 Task: Create a lightening app for the case management system.
Action: Mouse moved to (1162, 77)
Screenshot: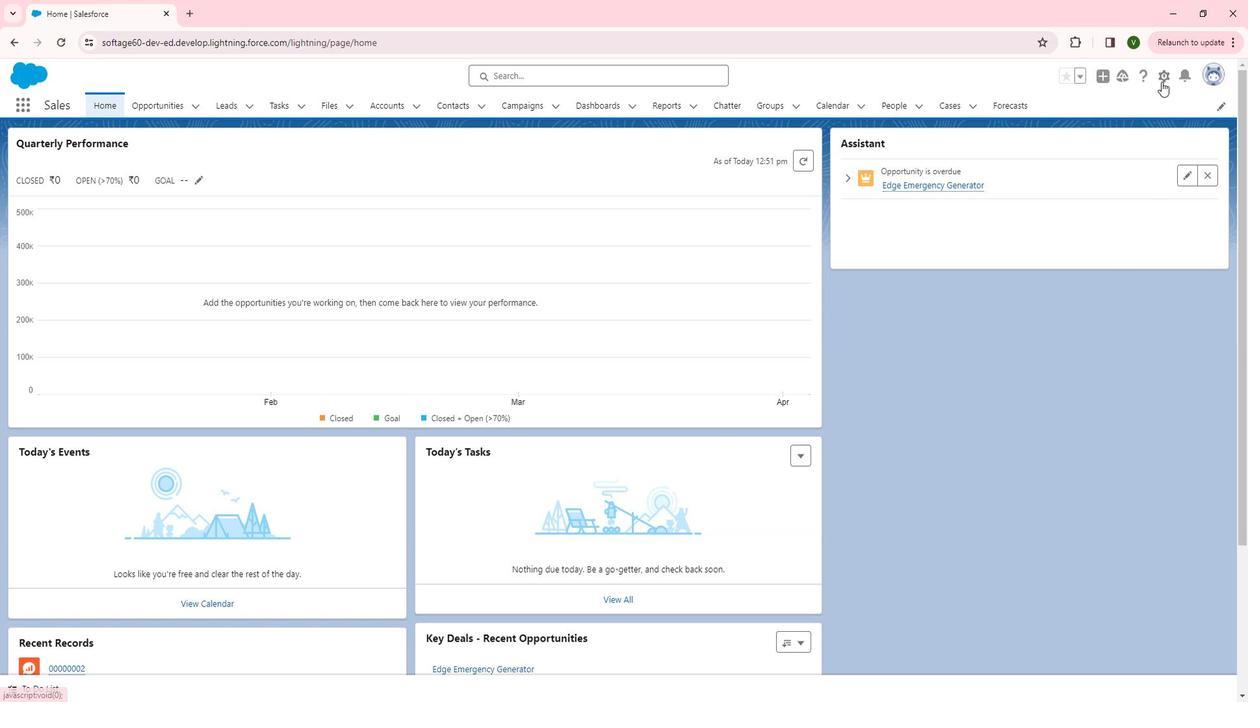 
Action: Mouse pressed left at (1162, 77)
Screenshot: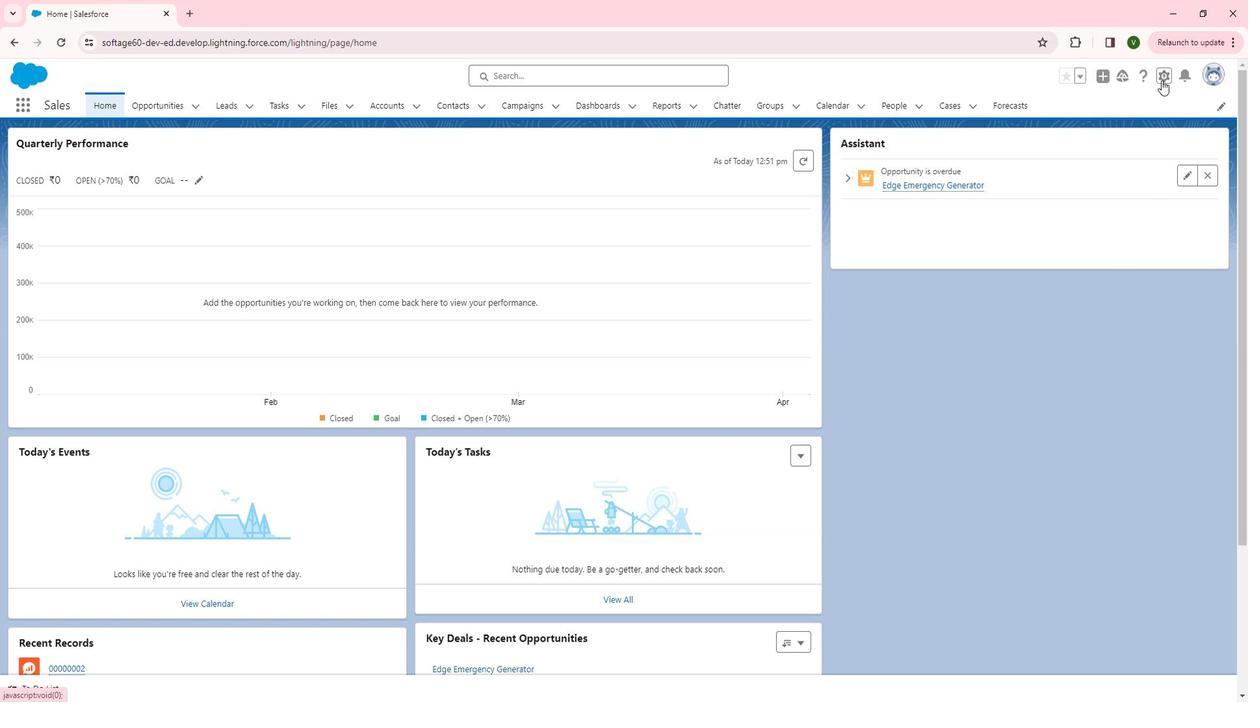 
Action: Mouse moved to (1126, 109)
Screenshot: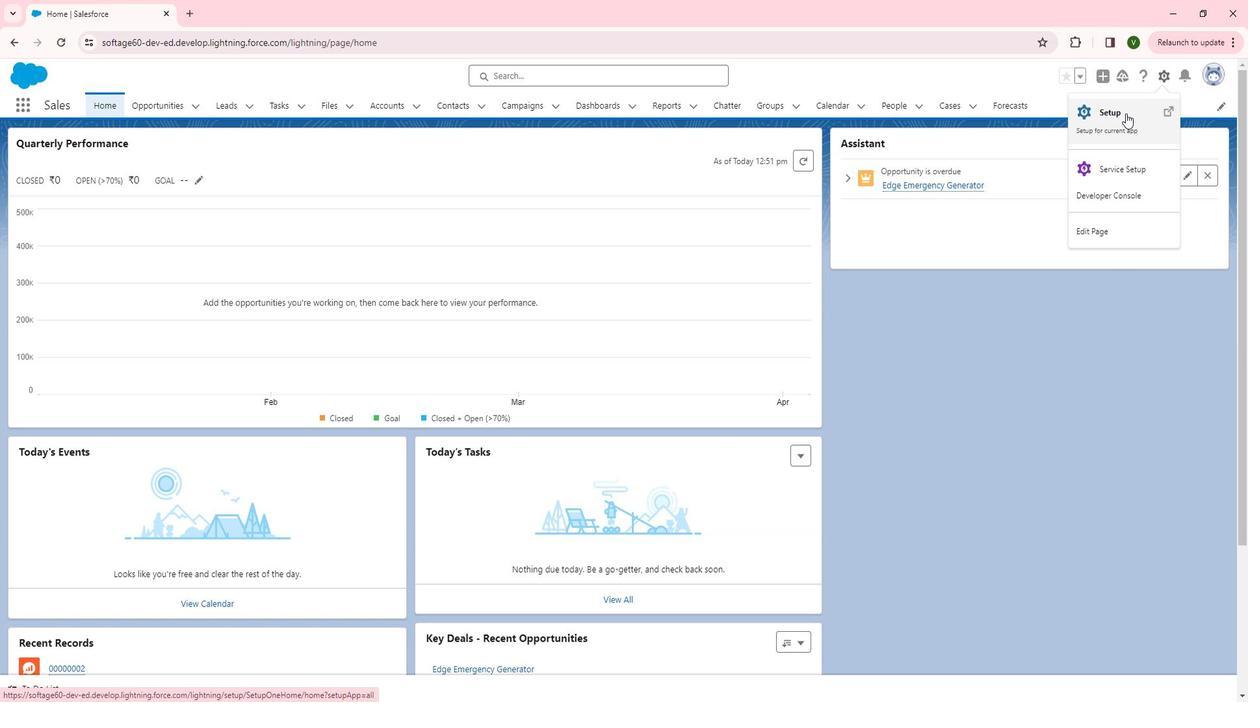 
Action: Mouse pressed left at (1126, 109)
Screenshot: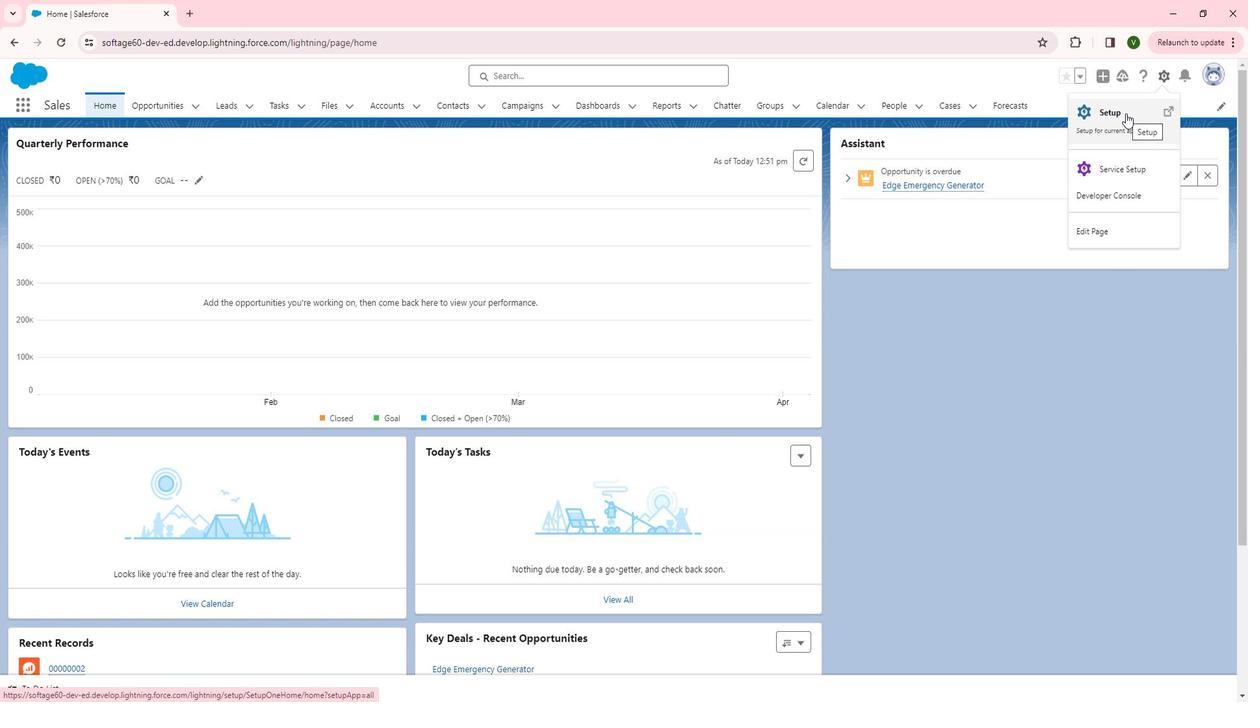 
Action: Mouse moved to (96, 441)
Screenshot: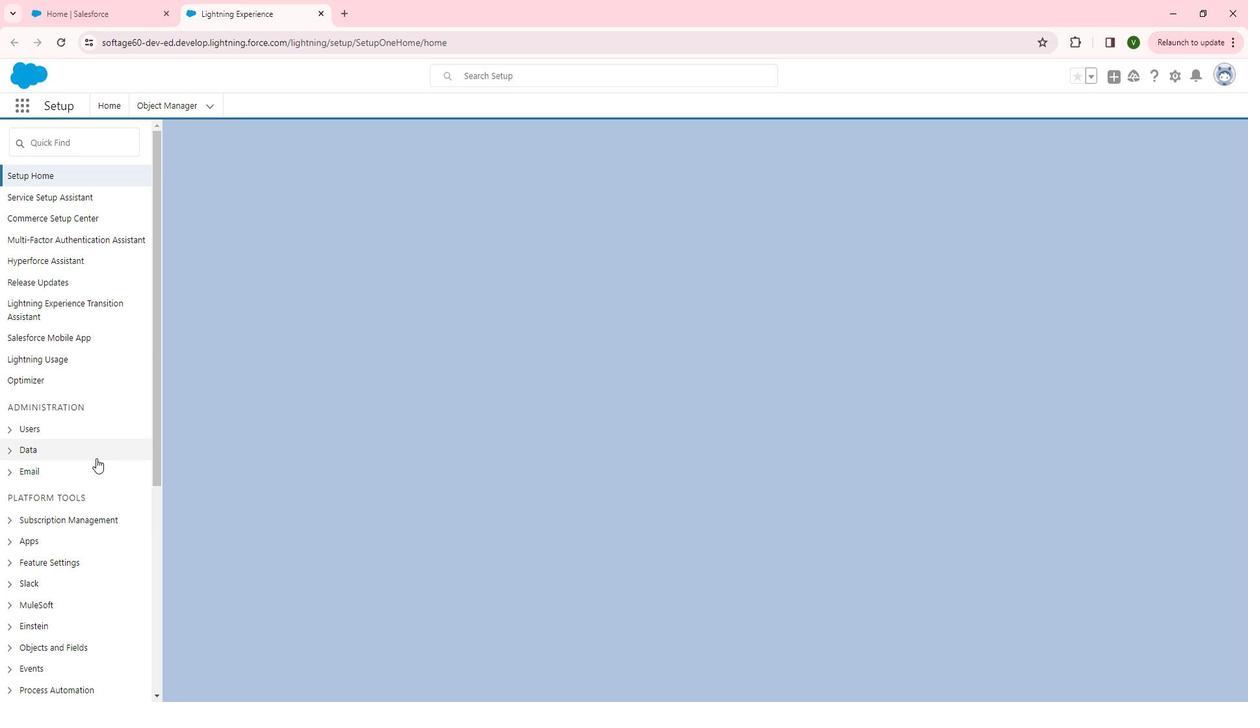 
Action: Mouse scrolled (96, 440) with delta (0, 0)
Screenshot: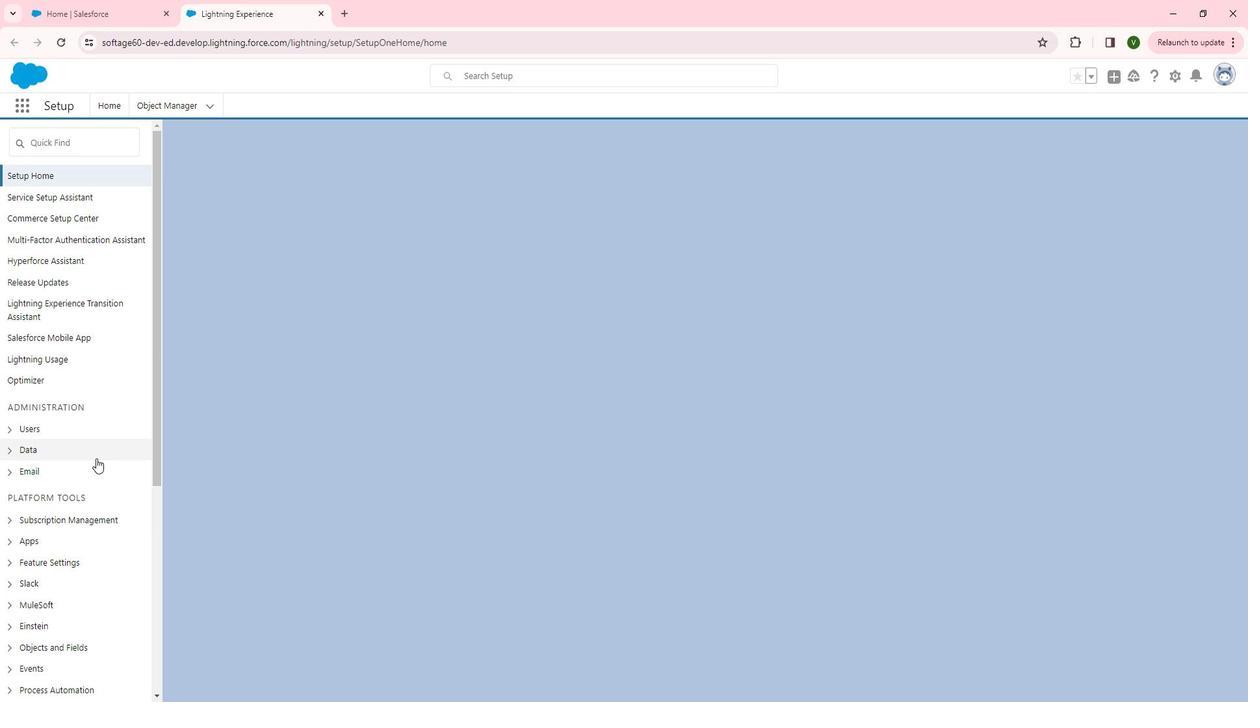 
Action: Mouse scrolled (96, 440) with delta (0, 0)
Screenshot: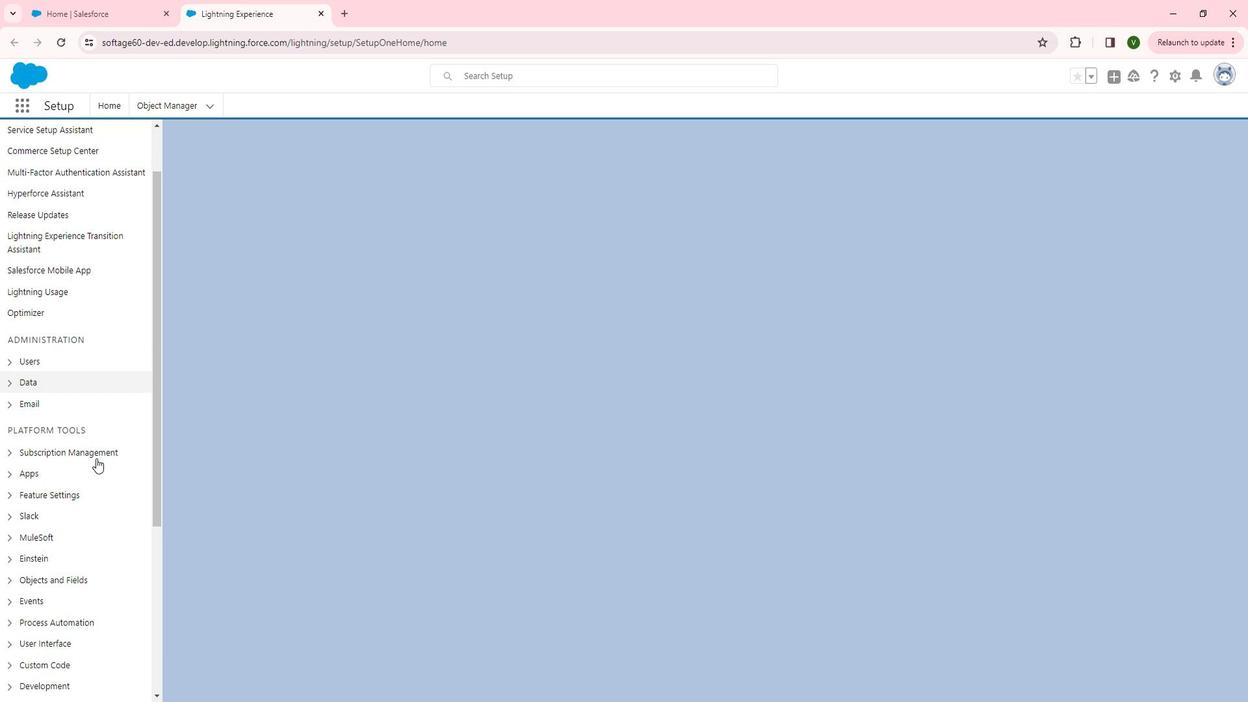 
Action: Mouse moved to (10, 393)
Screenshot: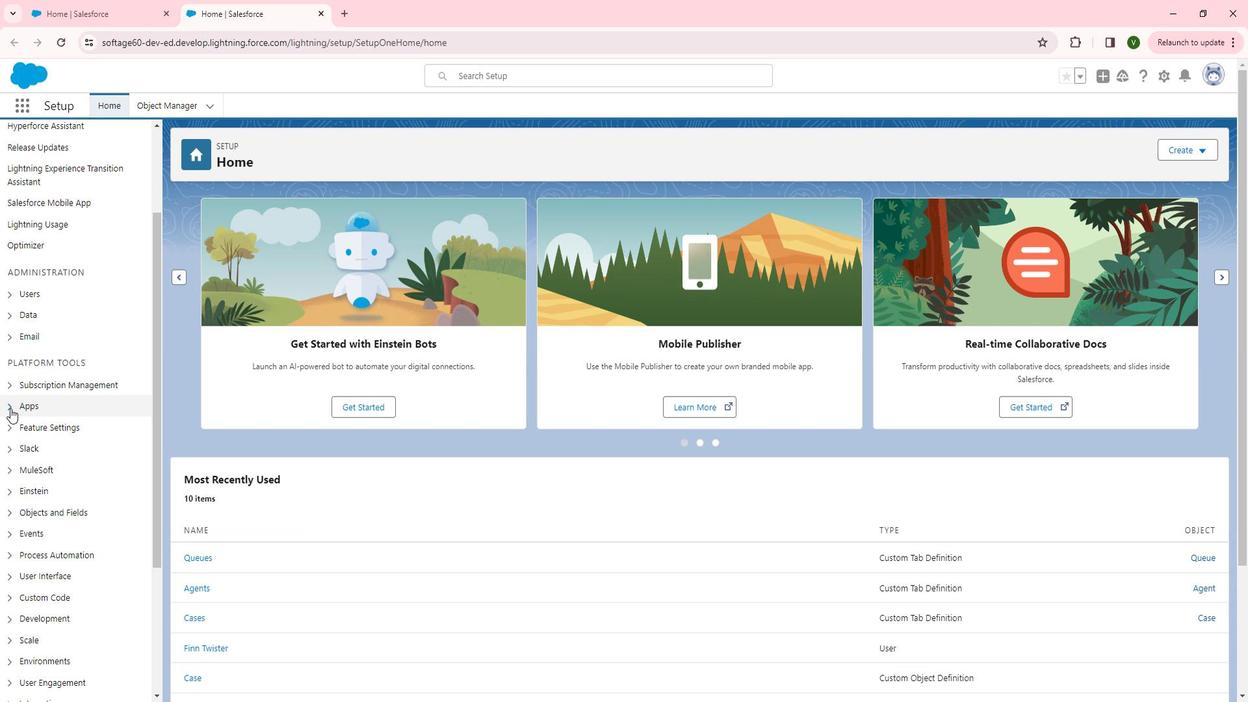 
Action: Mouse pressed left at (10, 393)
Screenshot: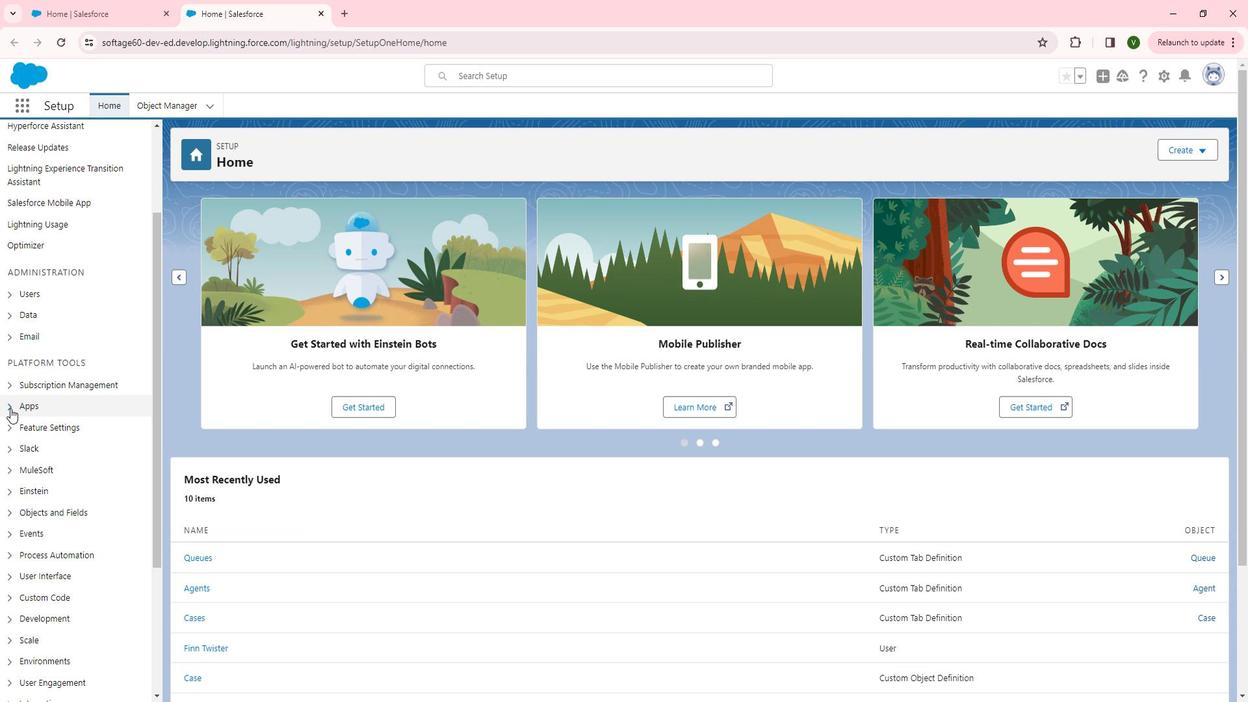 
Action: Mouse moved to (60, 414)
Screenshot: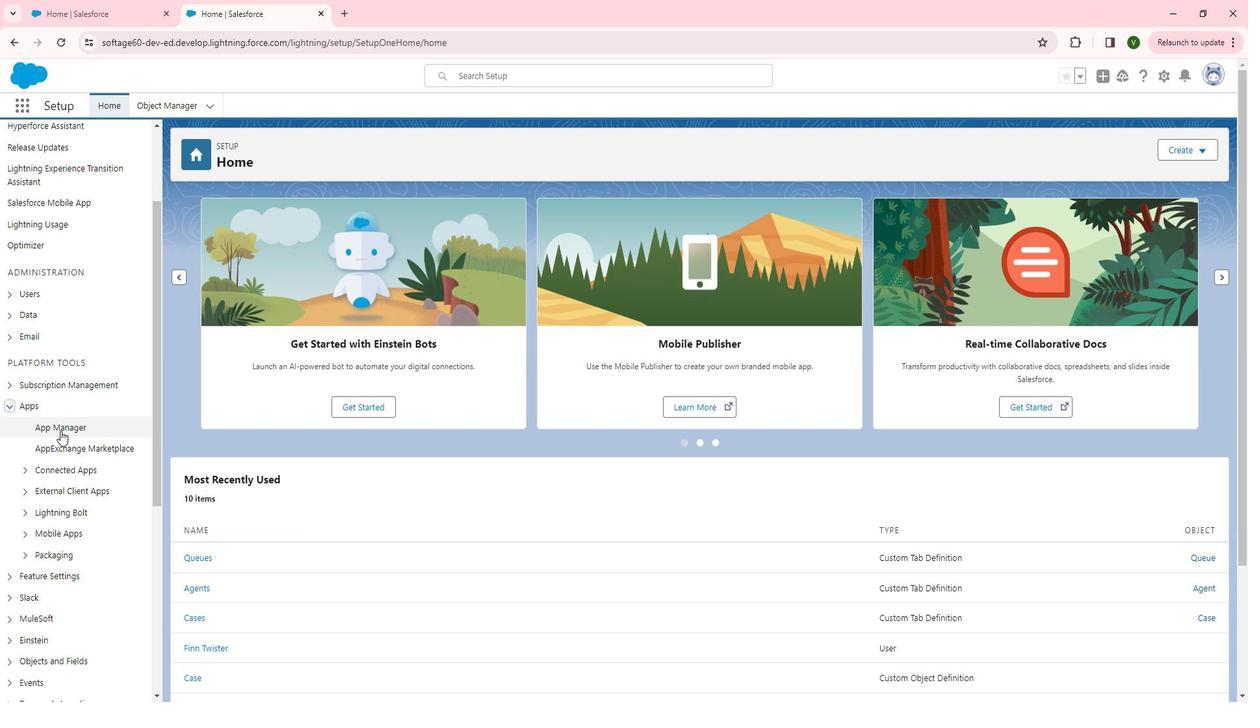 
Action: Mouse pressed left at (60, 414)
Screenshot: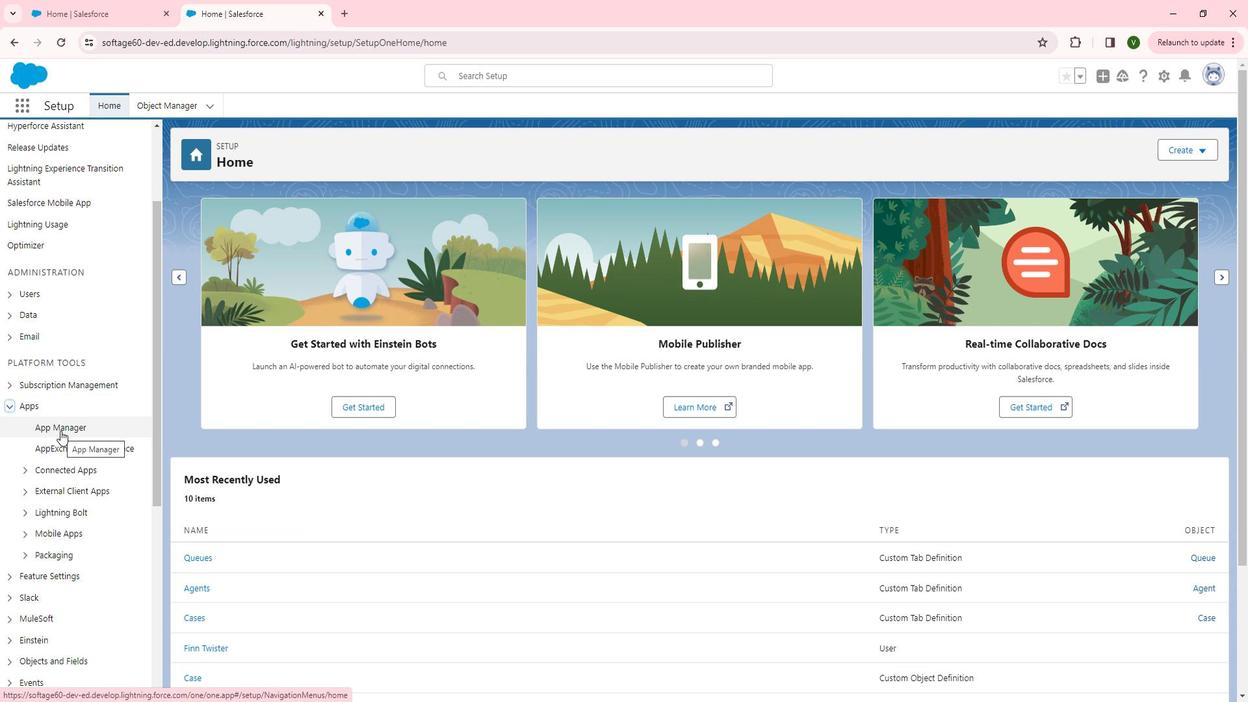 
Action: Mouse moved to (1085, 144)
Screenshot: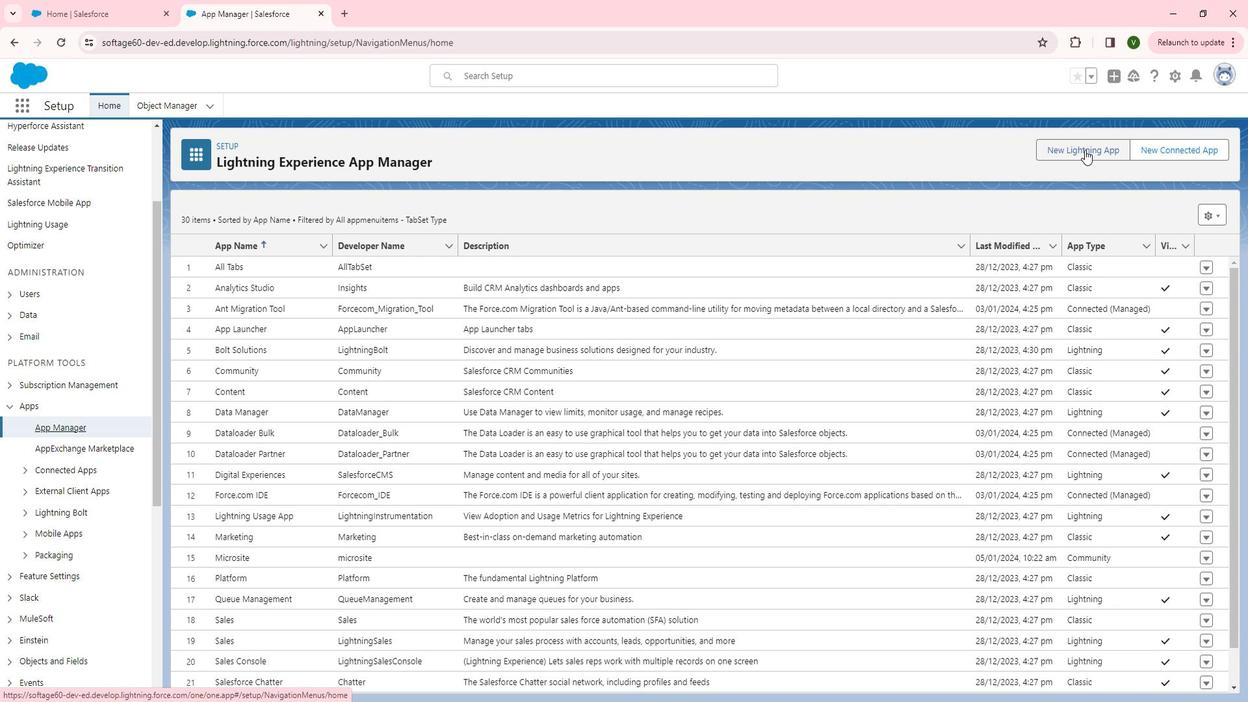 
Action: Mouse pressed left at (1085, 144)
Screenshot: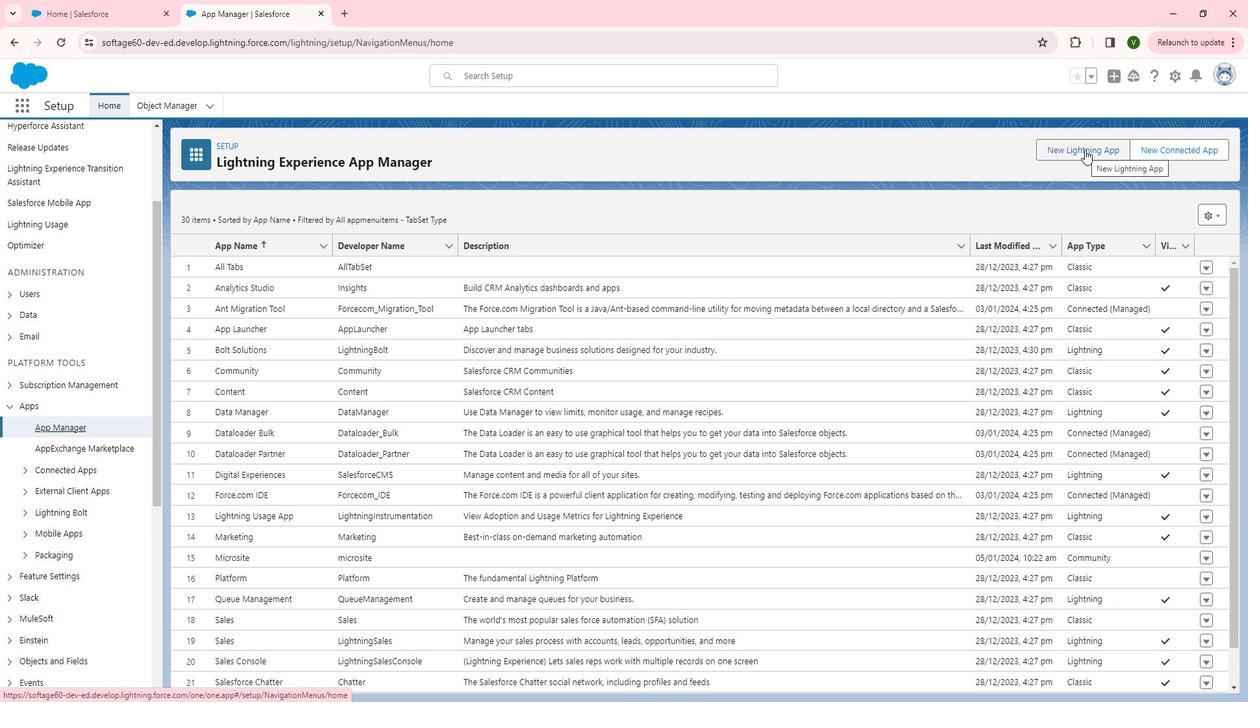 
Action: Mouse moved to (556, 296)
Screenshot: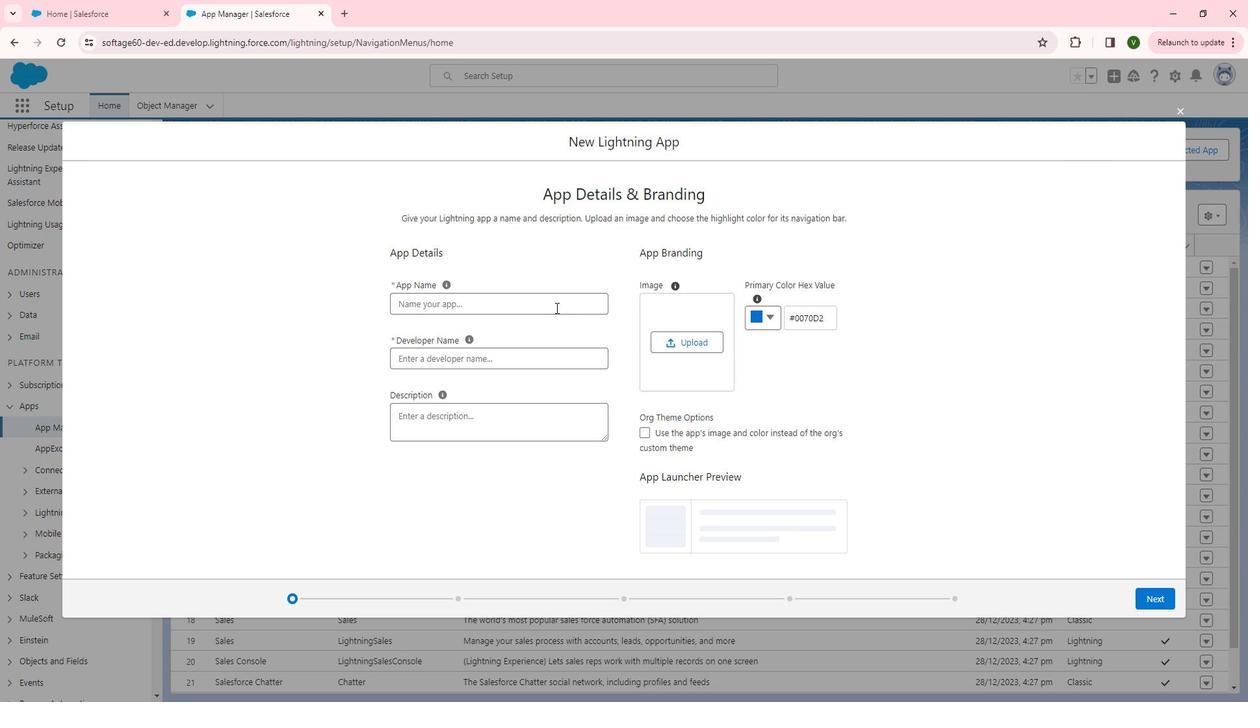 
Action: Mouse pressed left at (556, 296)
Screenshot: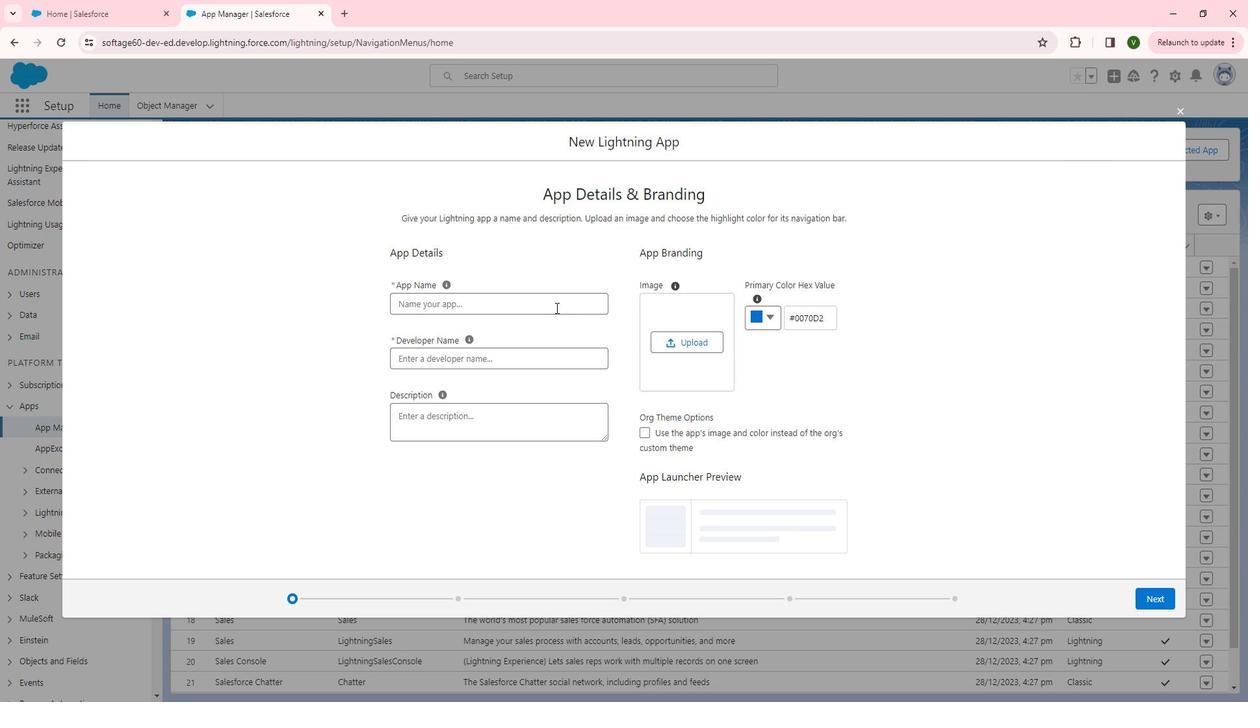 
Action: Mouse moved to (554, 297)
Screenshot: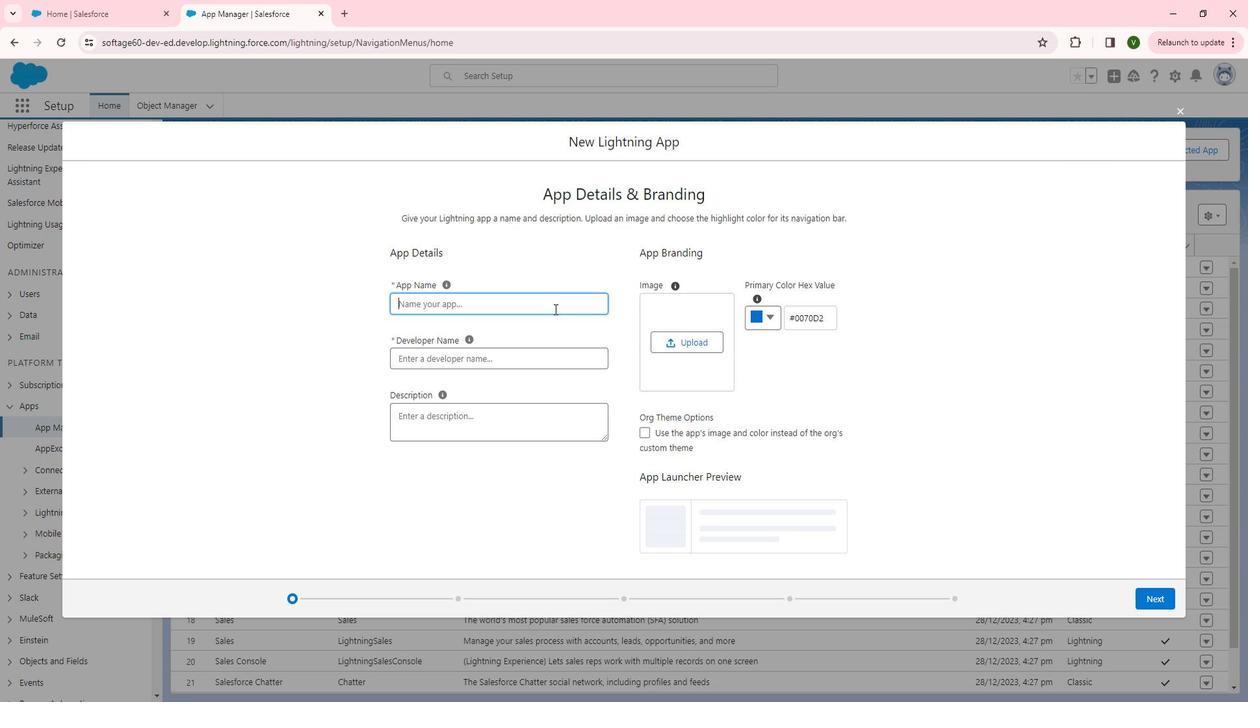 
Action: Key pressed <Key.shift>Case<Key.space><Key.shift>Manag
Screenshot: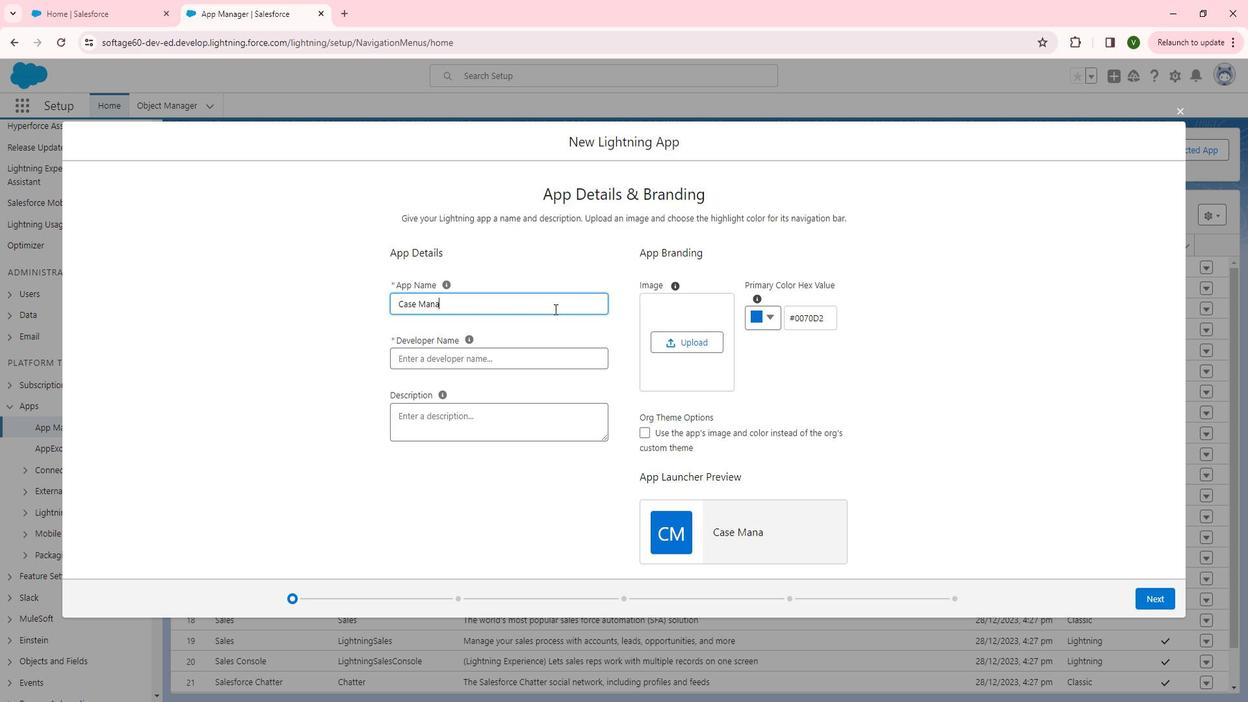 
Action: Mouse moved to (554, 297)
Screenshot: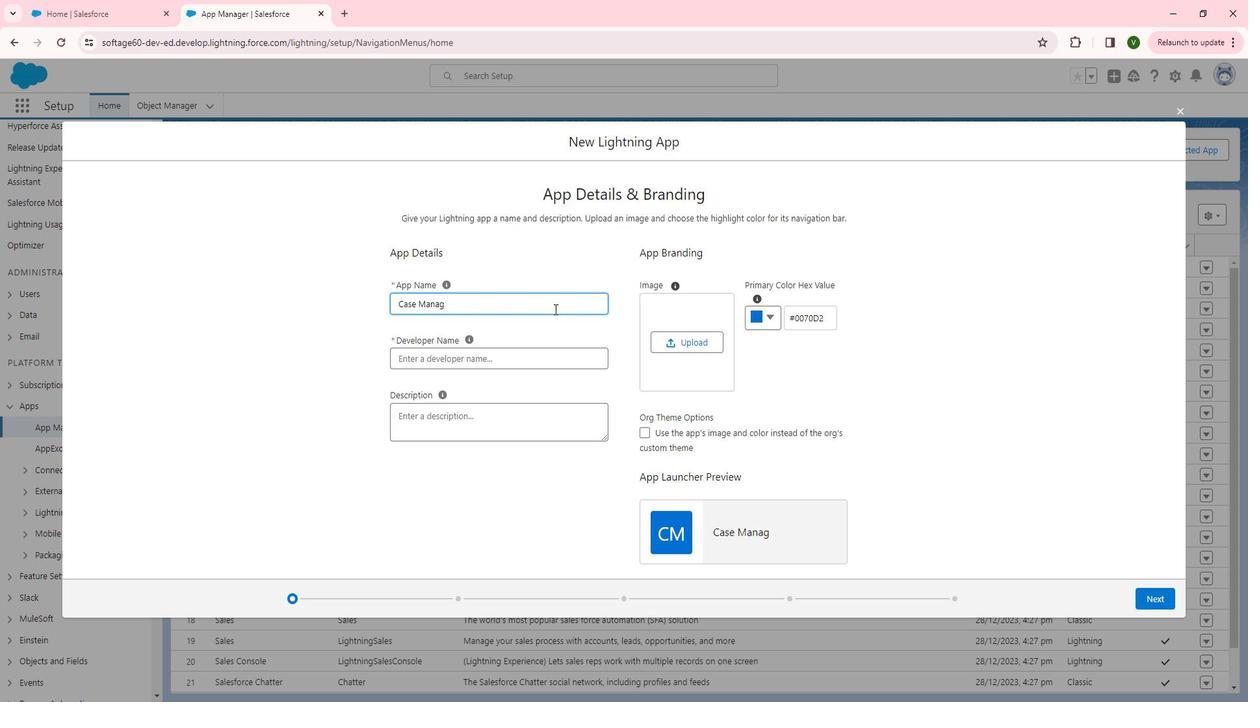
Action: Key pressed ement<Key.space><Key.shift>System
Screenshot: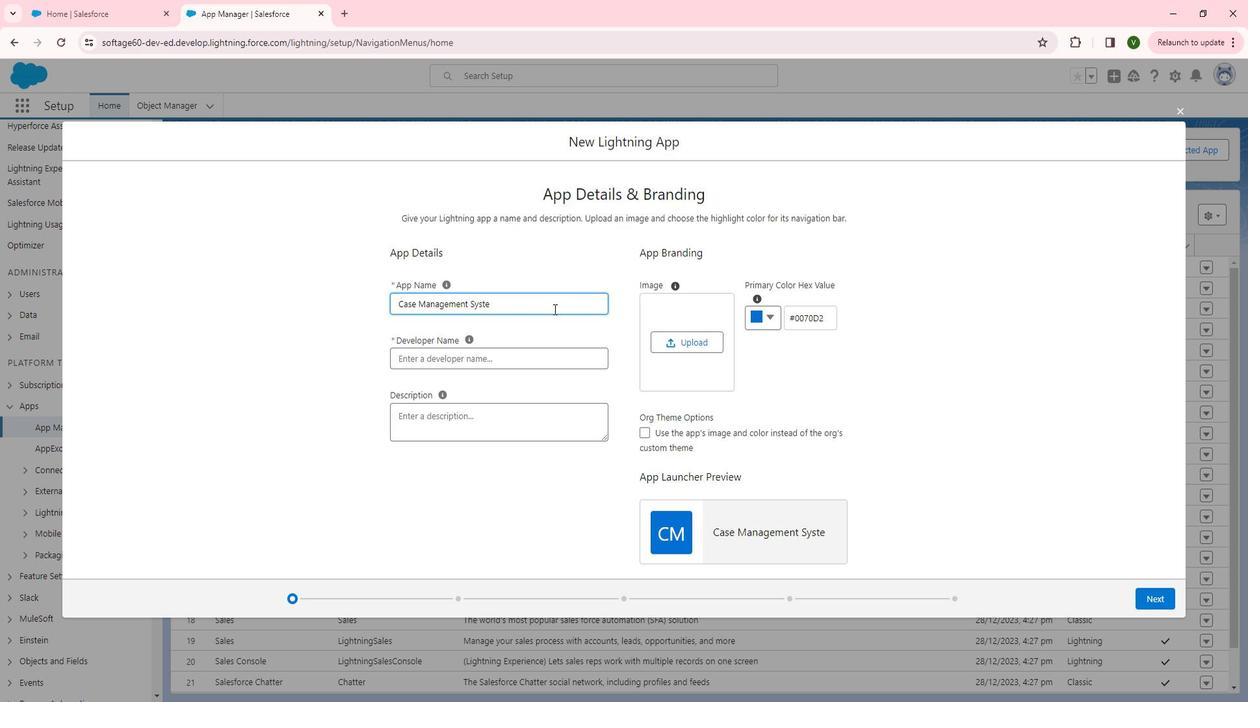 
Action: Mouse moved to (560, 315)
Screenshot: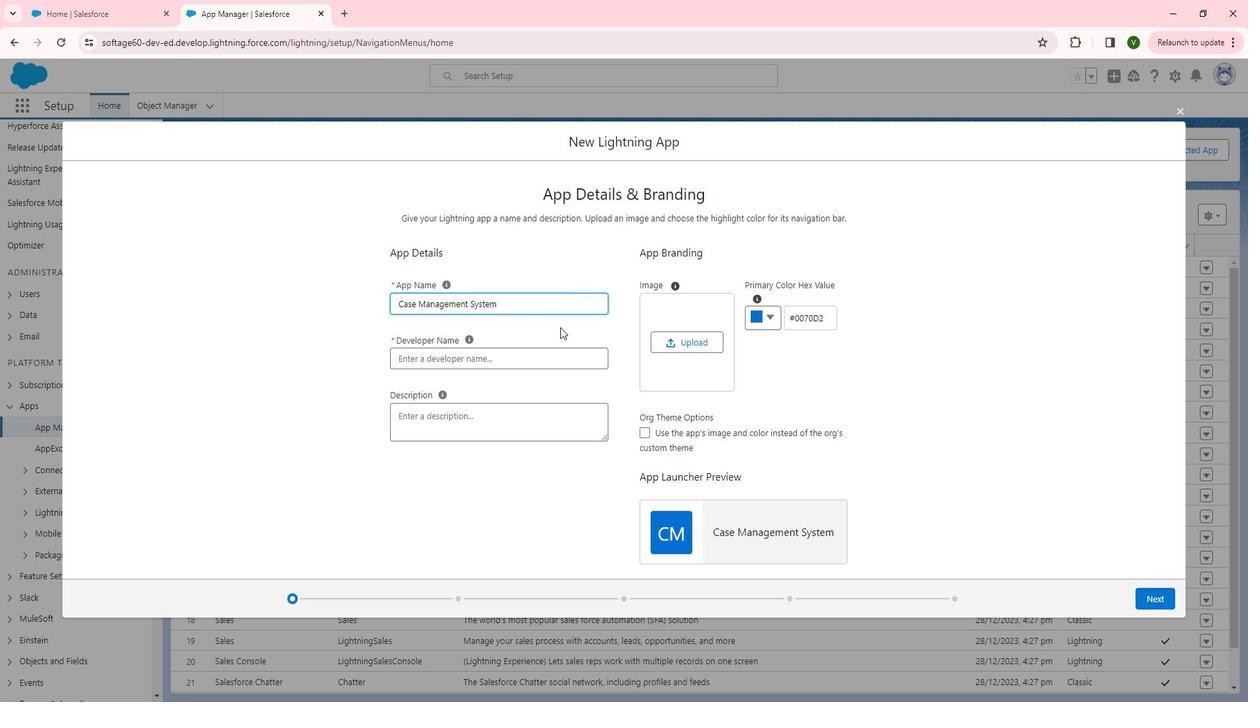 
Action: Mouse pressed left at (560, 315)
Screenshot: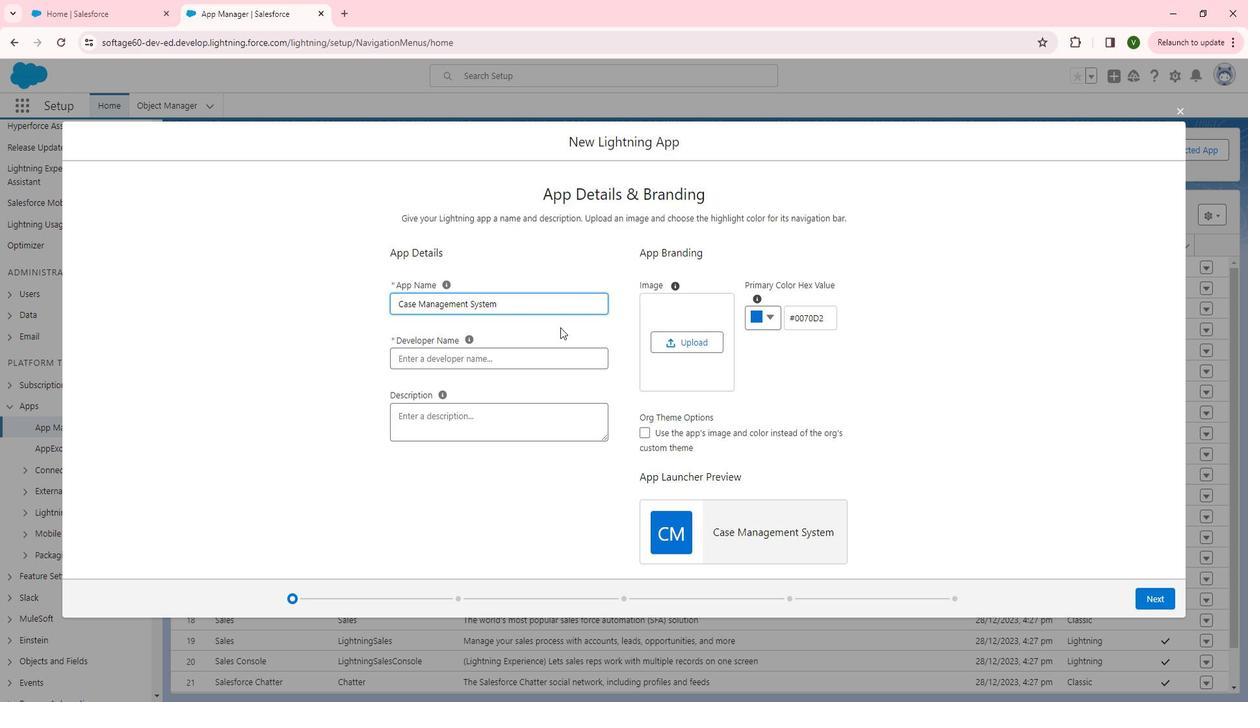 
Action: Mouse moved to (526, 407)
Screenshot: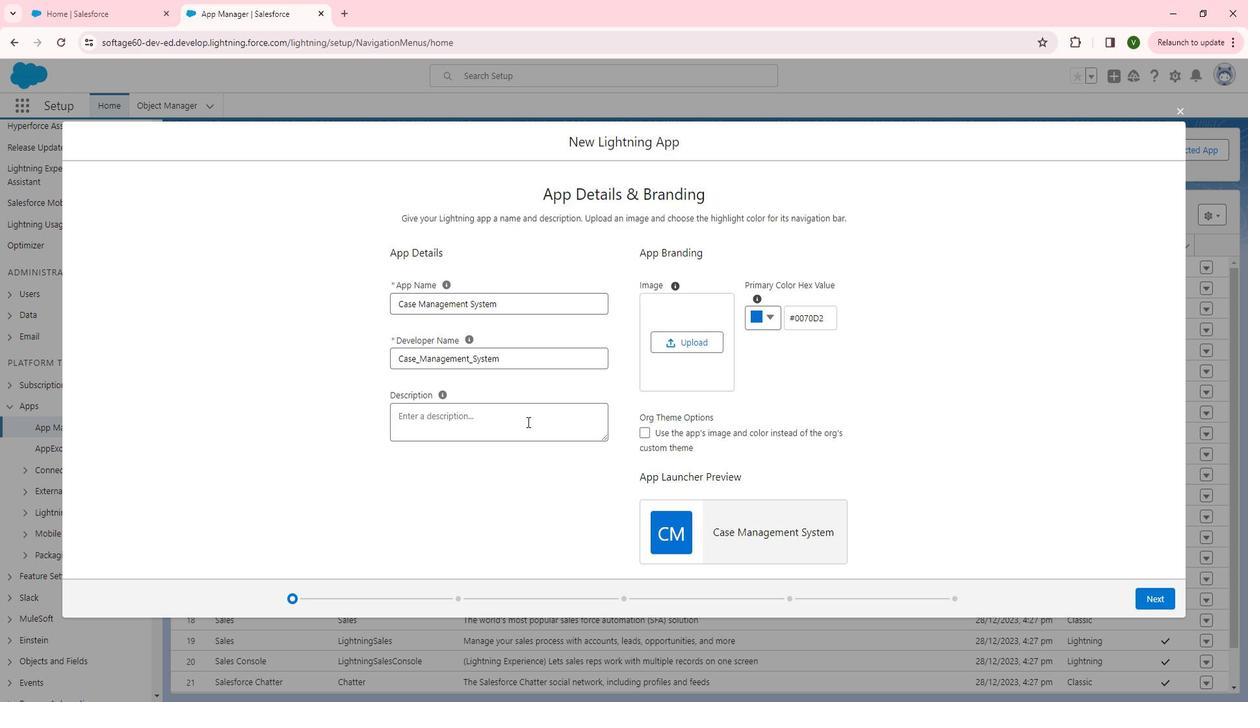 
Action: Mouse pressed left at (526, 407)
Screenshot: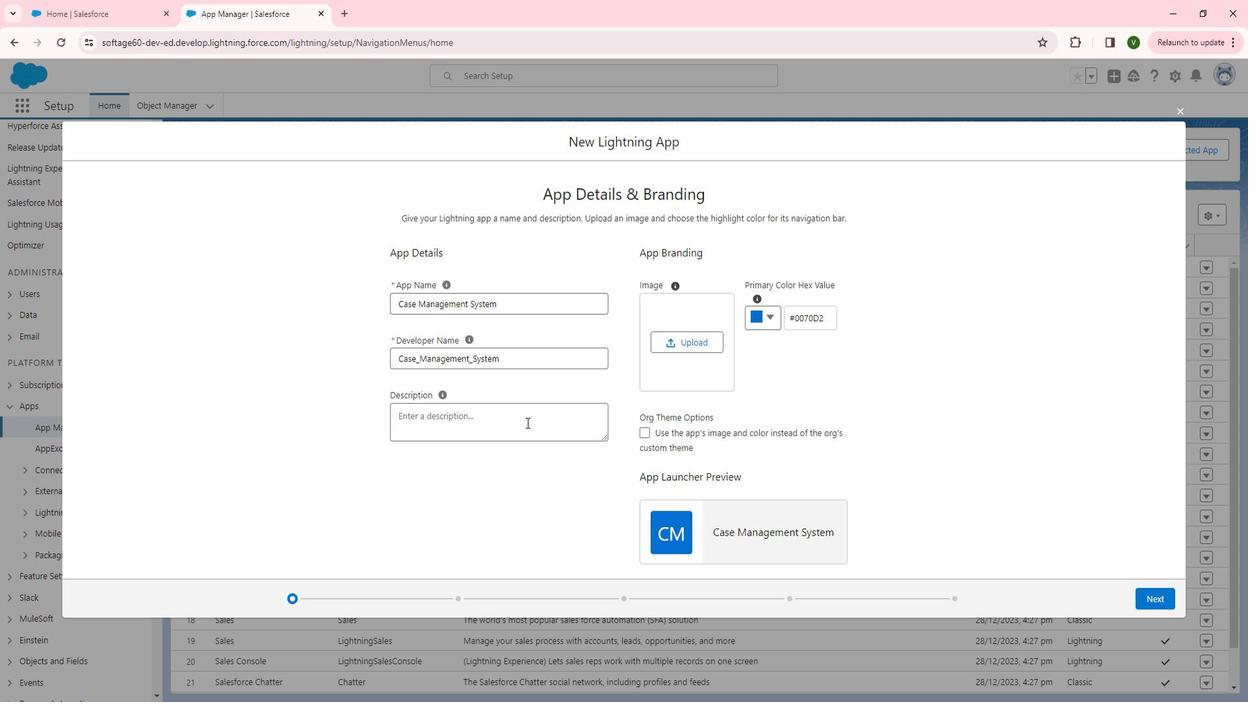 
Action: Mouse moved to (527, 407)
Screenshot: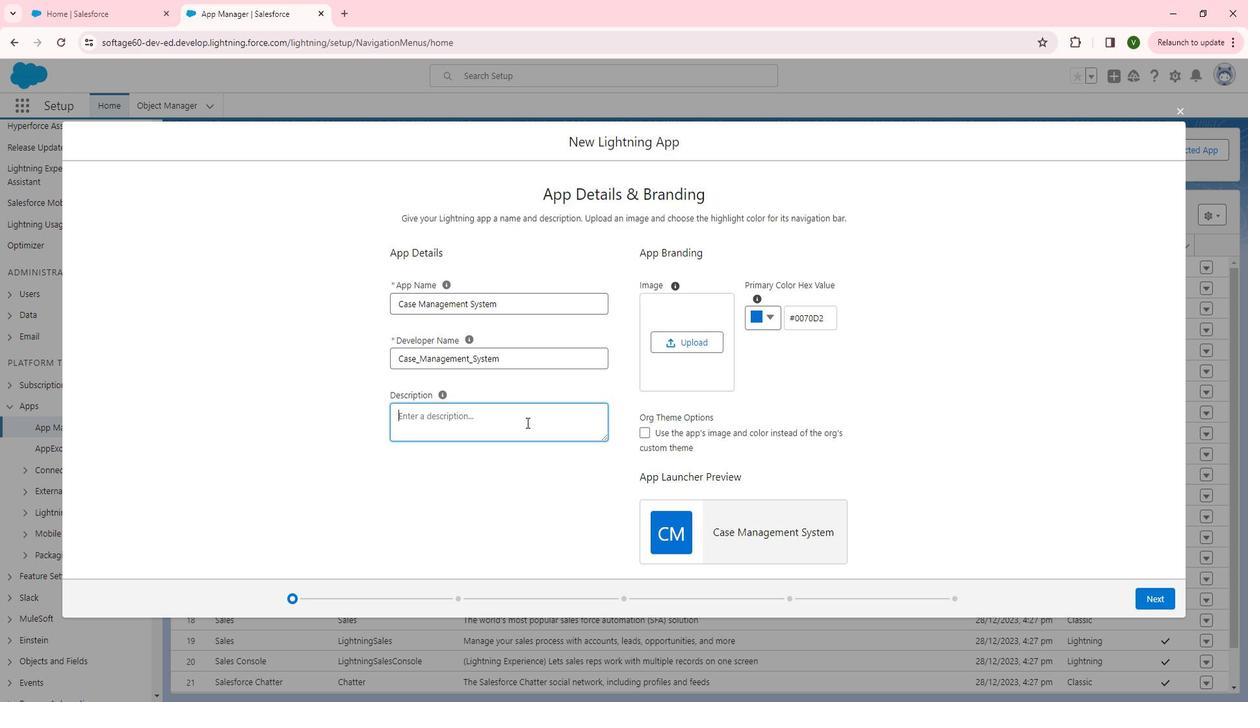 
Action: Key pressed <Key.shift><Key.shift><Key.shift>This<Key.space><Key.shift><Key.shift><Key.shift><Key.shift><Key.shift><Key.shift>L<Key.backspace>lightening<Key.left><Key.left><Key.left><Key.left><Key.backspace><Key.right><Key.right><Key.right><Key.right><Key.right><Key.space>app<Key.space>for<Key.space>the<Key.space>d<Key.backspace>g<Key.backspace>h<Key.backspace>case<Key.space>management<Key.space>access<Key.space>the<Key.space>all<Key.space>related<Key.space>object<Key.space>re<Key.backspace><Key.backspace>to<Key.space>case<Key.space>management.
Screenshot: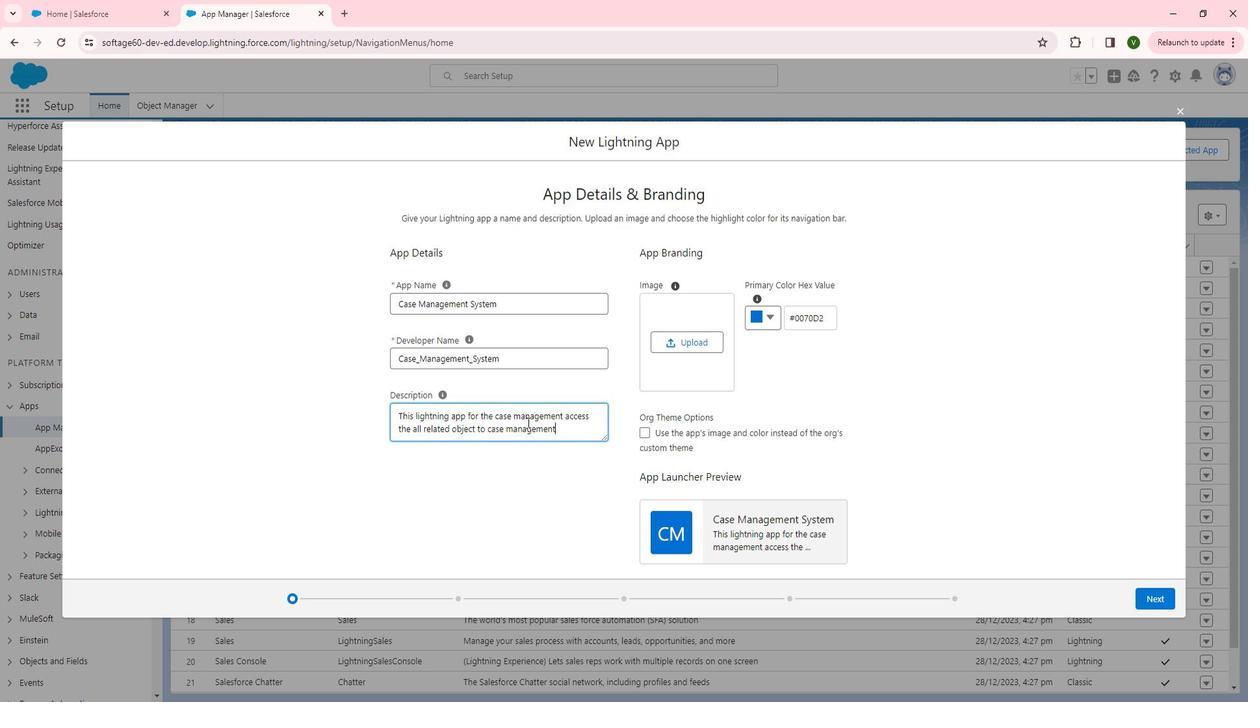 
Action: Mouse moved to (1164, 571)
Screenshot: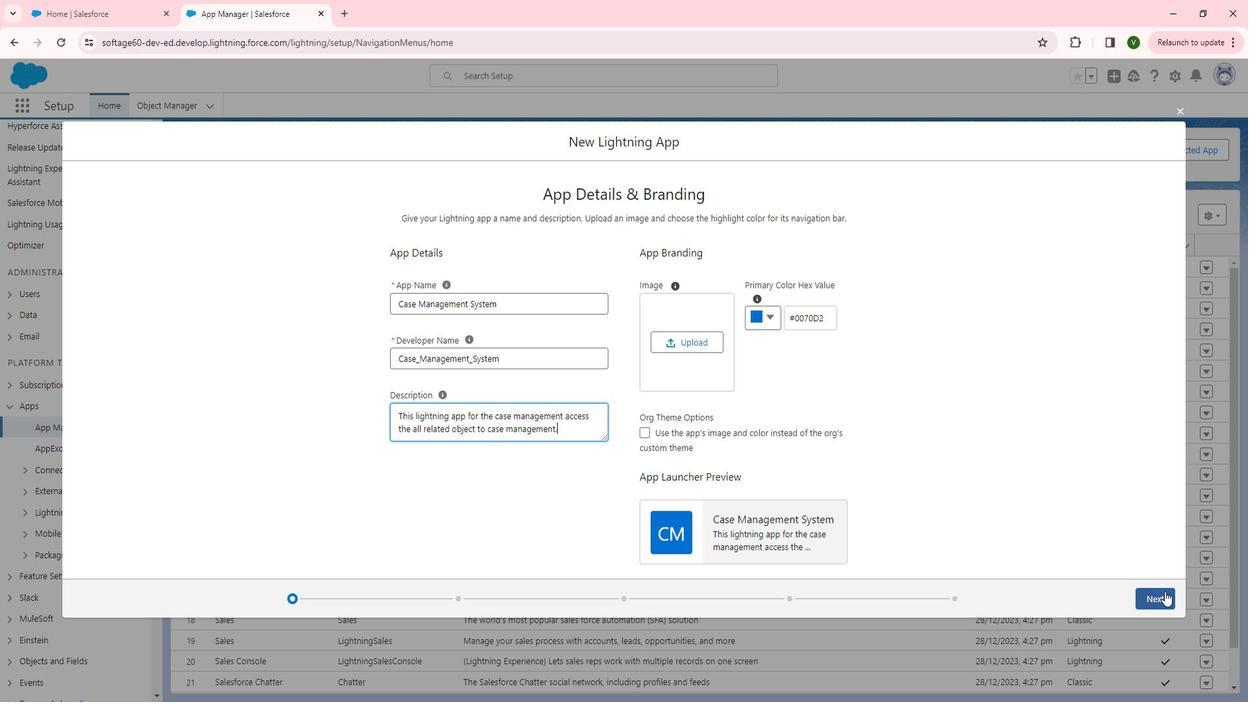 
Action: Mouse pressed left at (1164, 571)
Screenshot: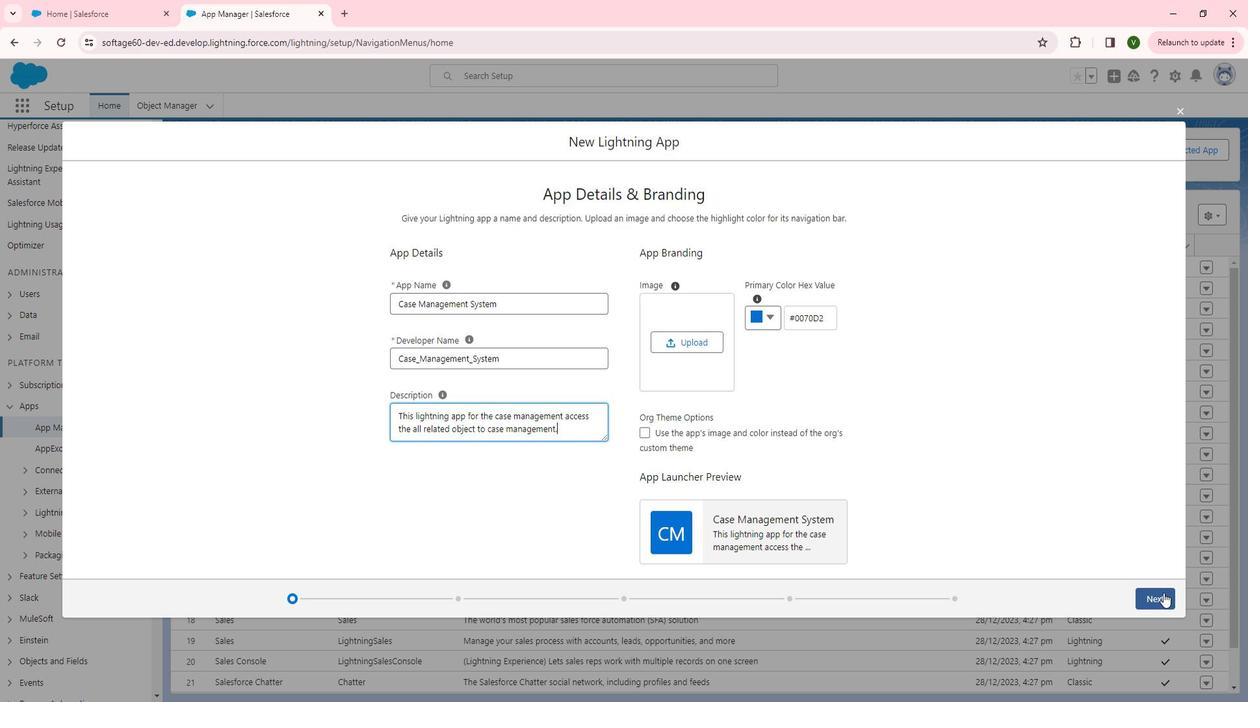 
Action: Mouse moved to (463, 286)
Screenshot: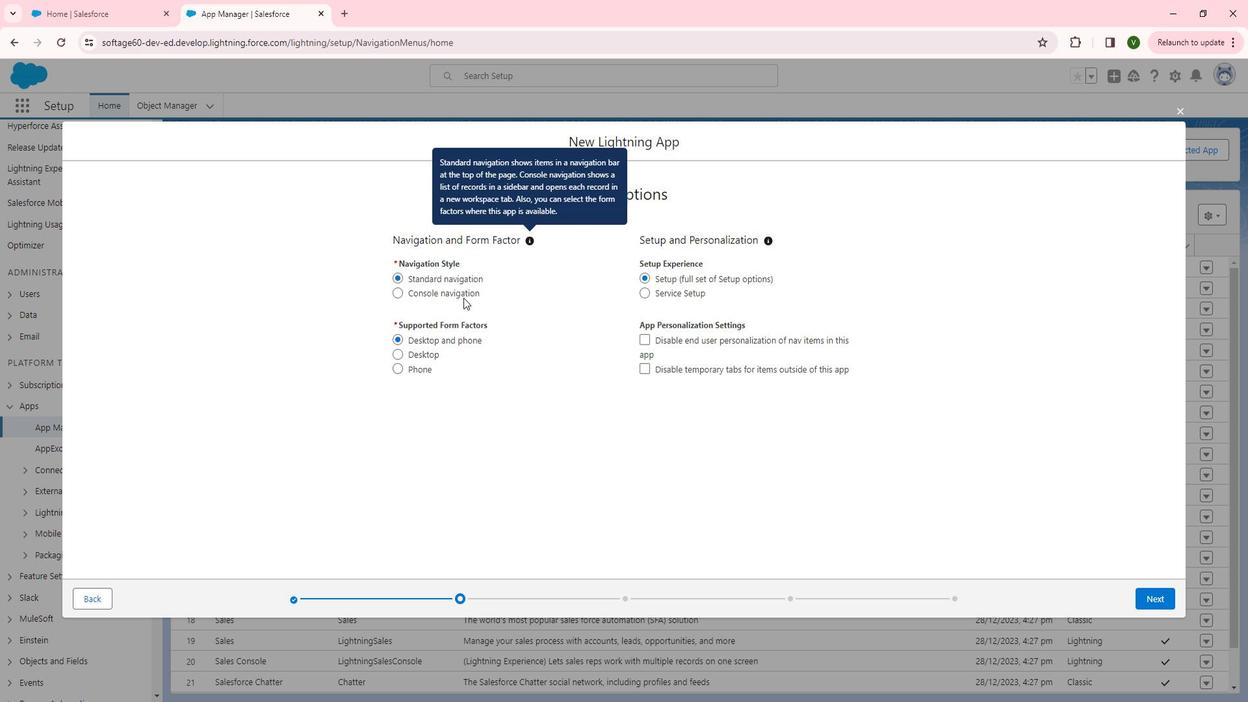 
Action: Mouse pressed left at (463, 286)
Screenshot: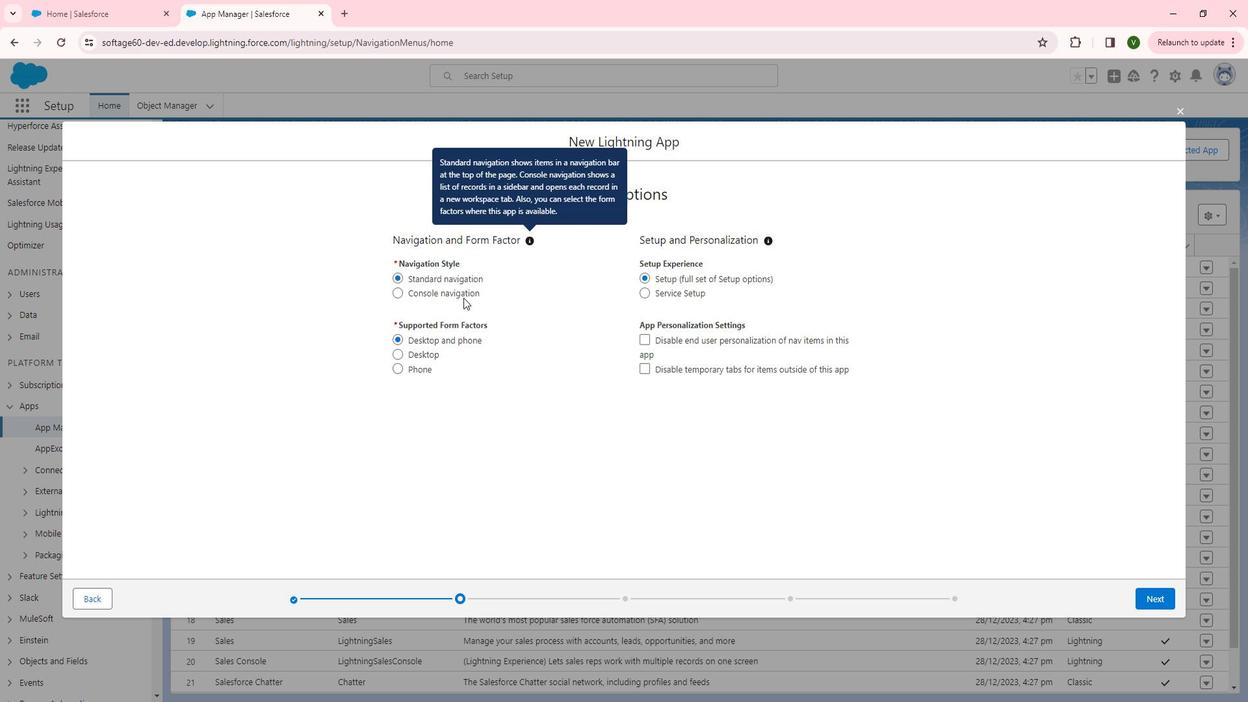 
Action: Mouse moved to (1157, 571)
Screenshot: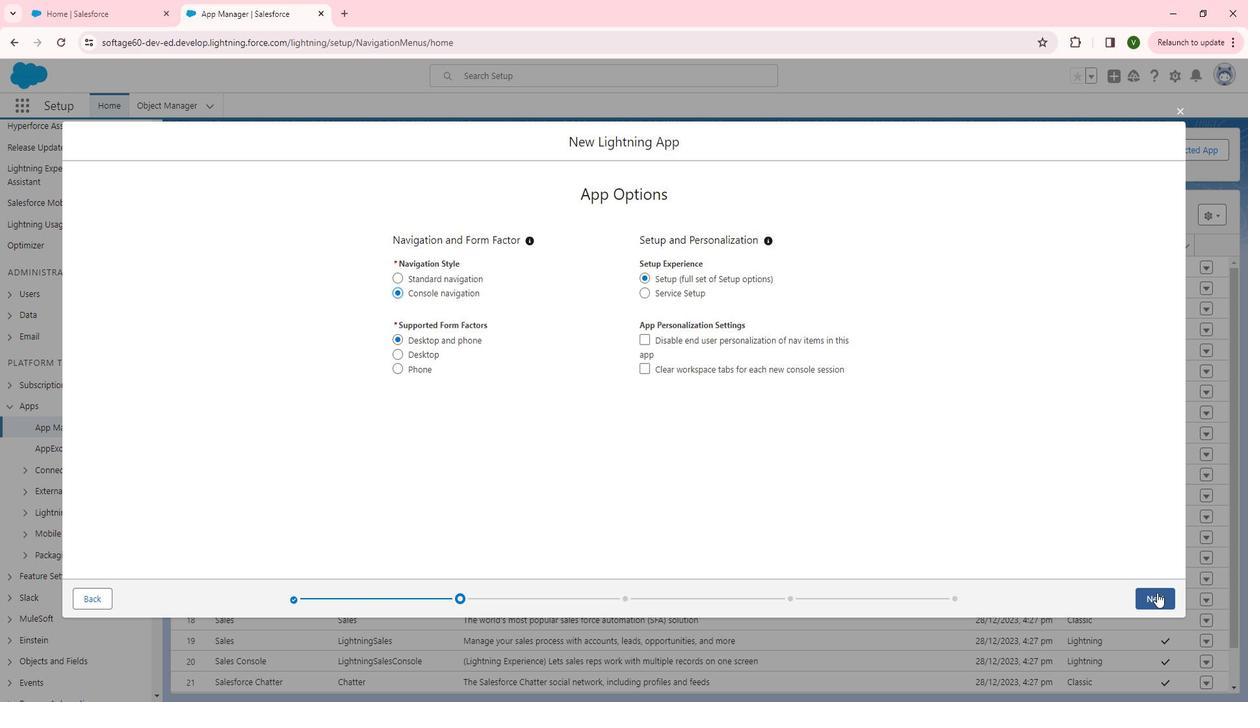 
Action: Mouse pressed left at (1157, 571)
Screenshot: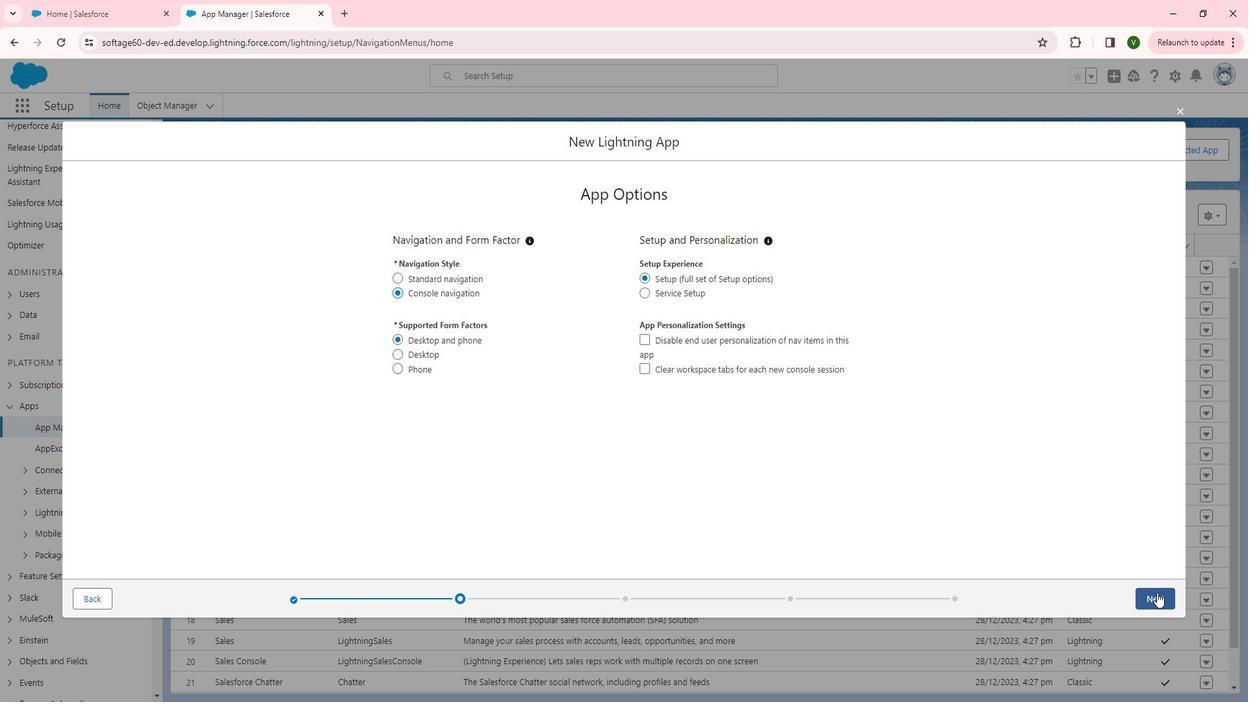 
Action: Mouse moved to (435, 303)
Screenshot: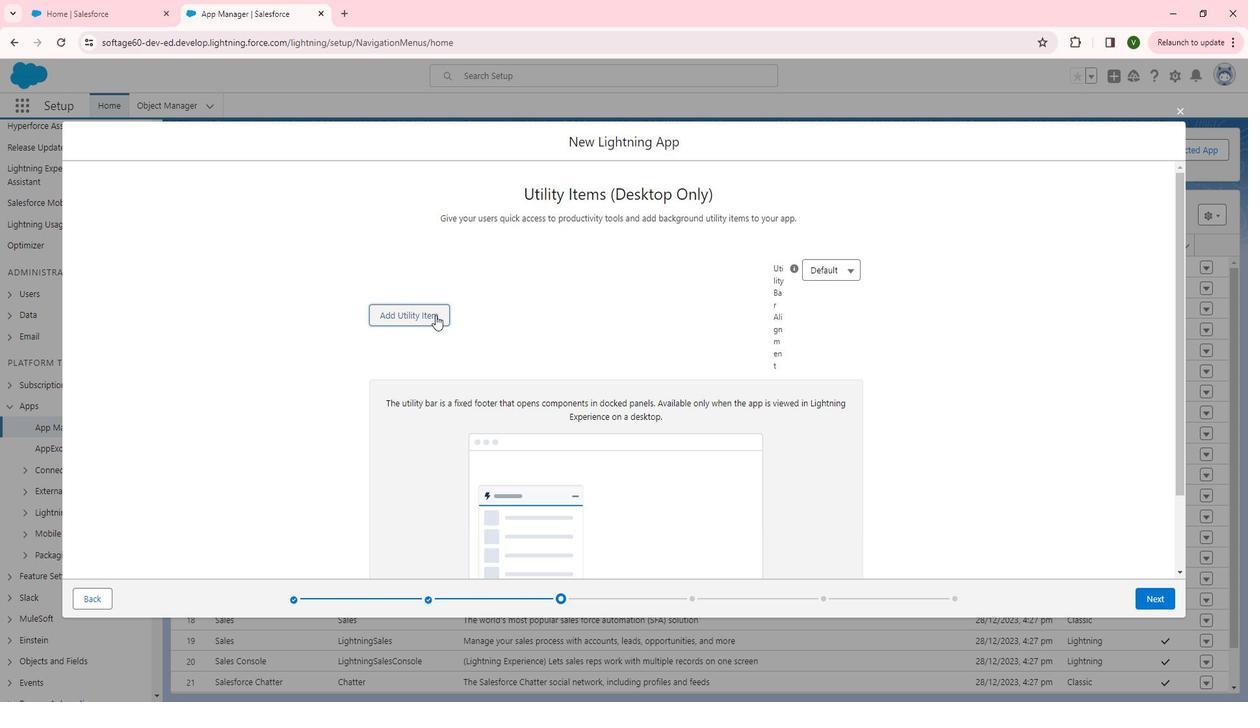 
Action: Mouse pressed left at (435, 303)
Screenshot: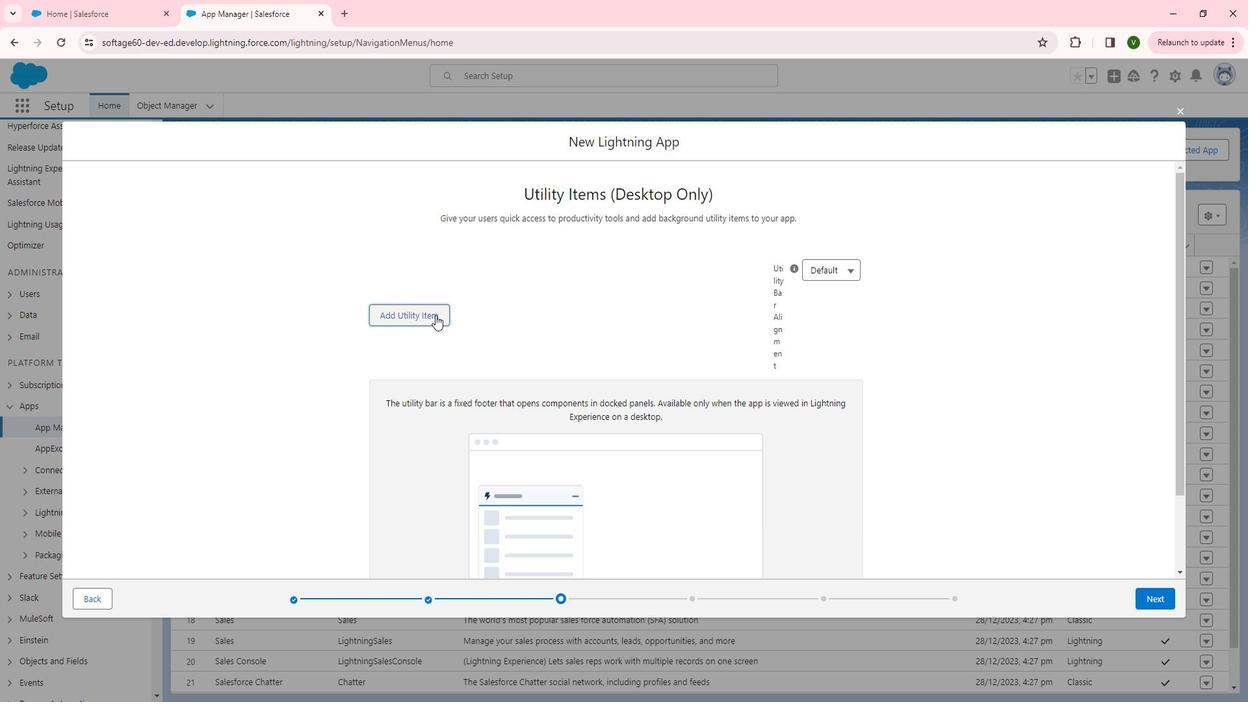 
Action: Mouse moved to (405, 448)
Screenshot: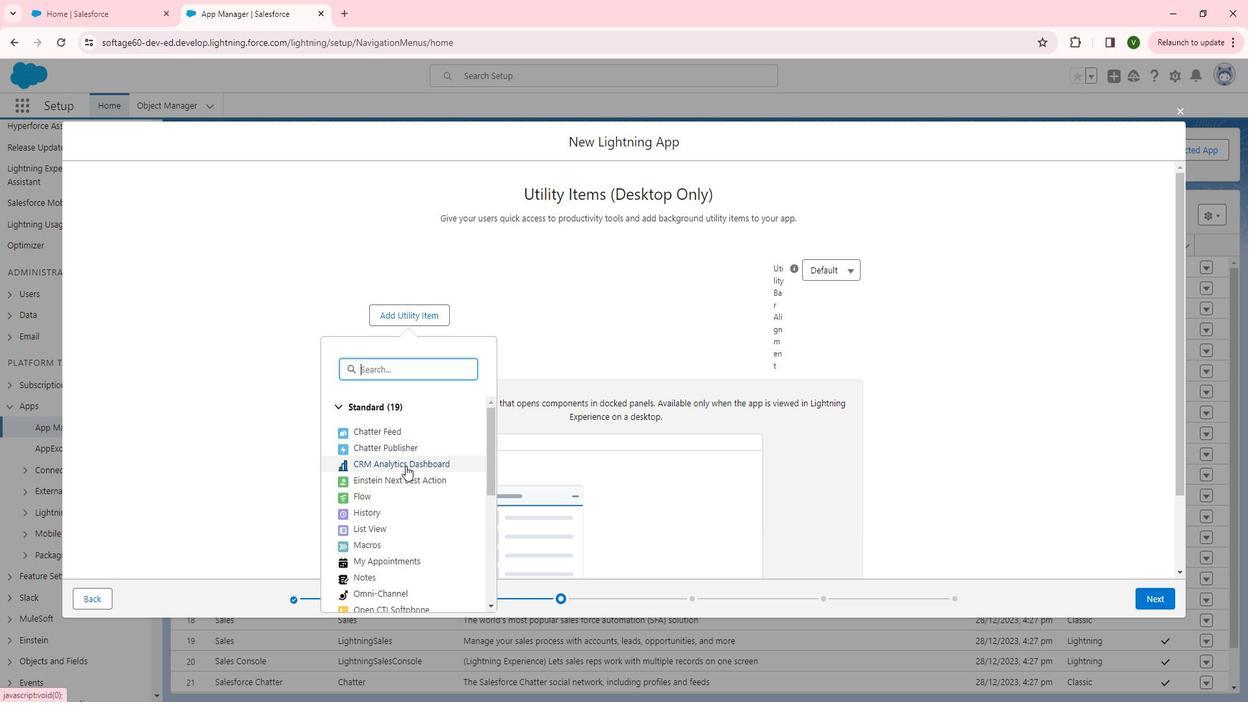 
Action: Mouse scrolled (405, 448) with delta (0, 0)
Screenshot: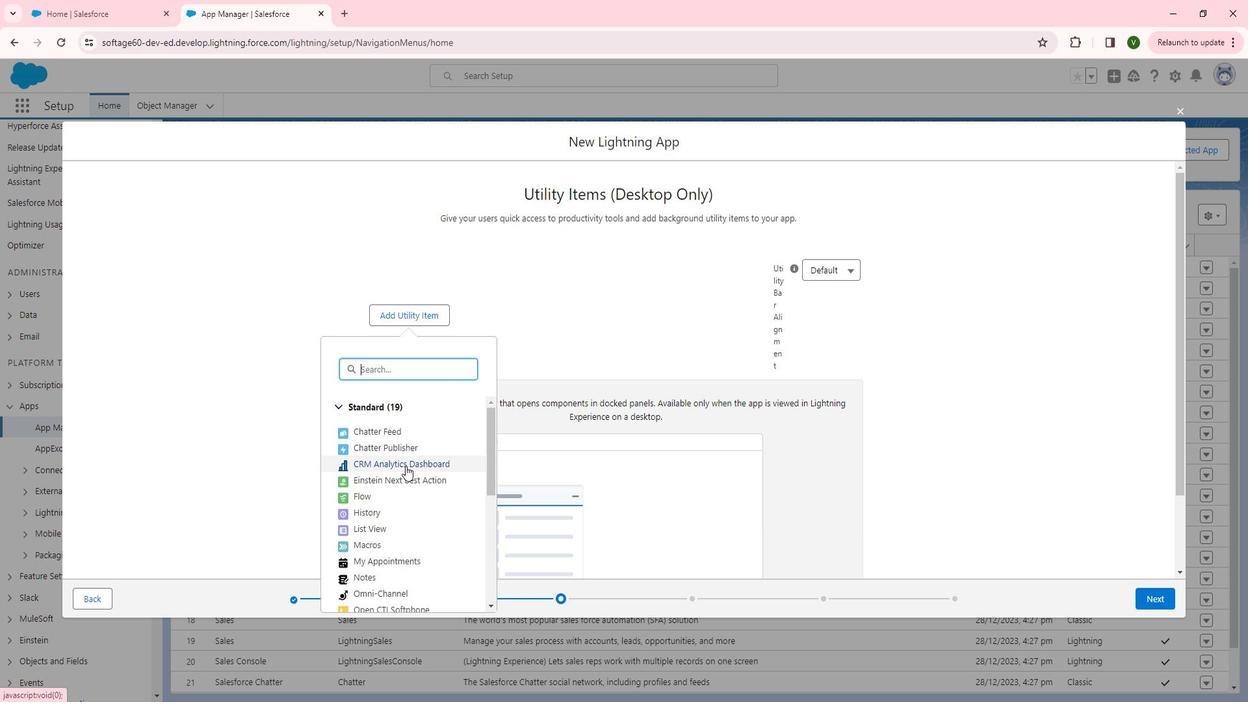 
Action: Mouse moved to (404, 438)
Screenshot: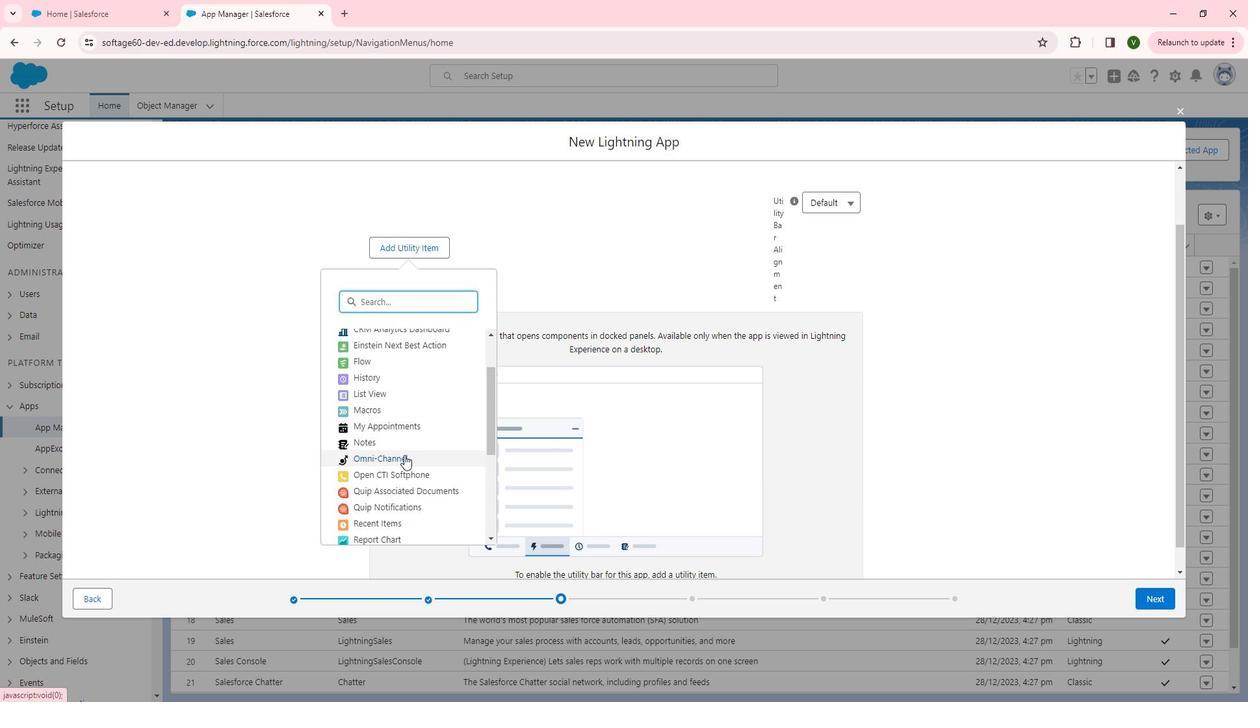 
Action: Mouse pressed left at (404, 438)
Screenshot: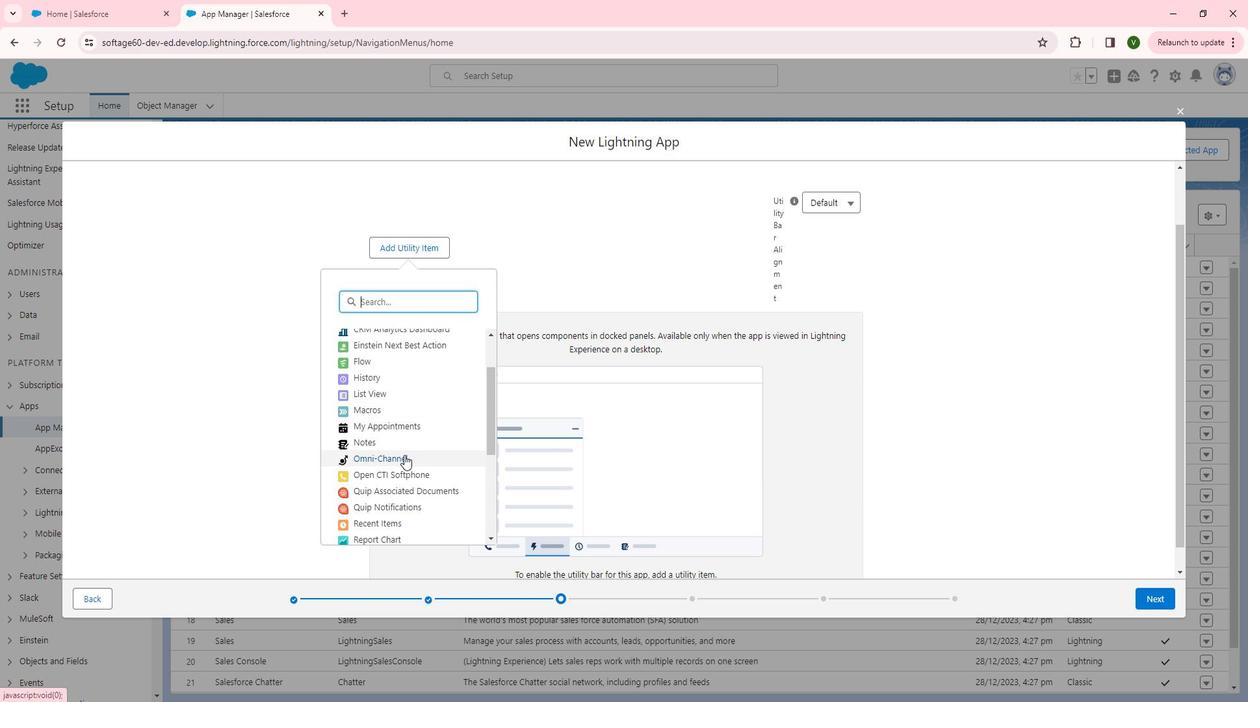 
Action: Mouse moved to (422, 297)
Screenshot: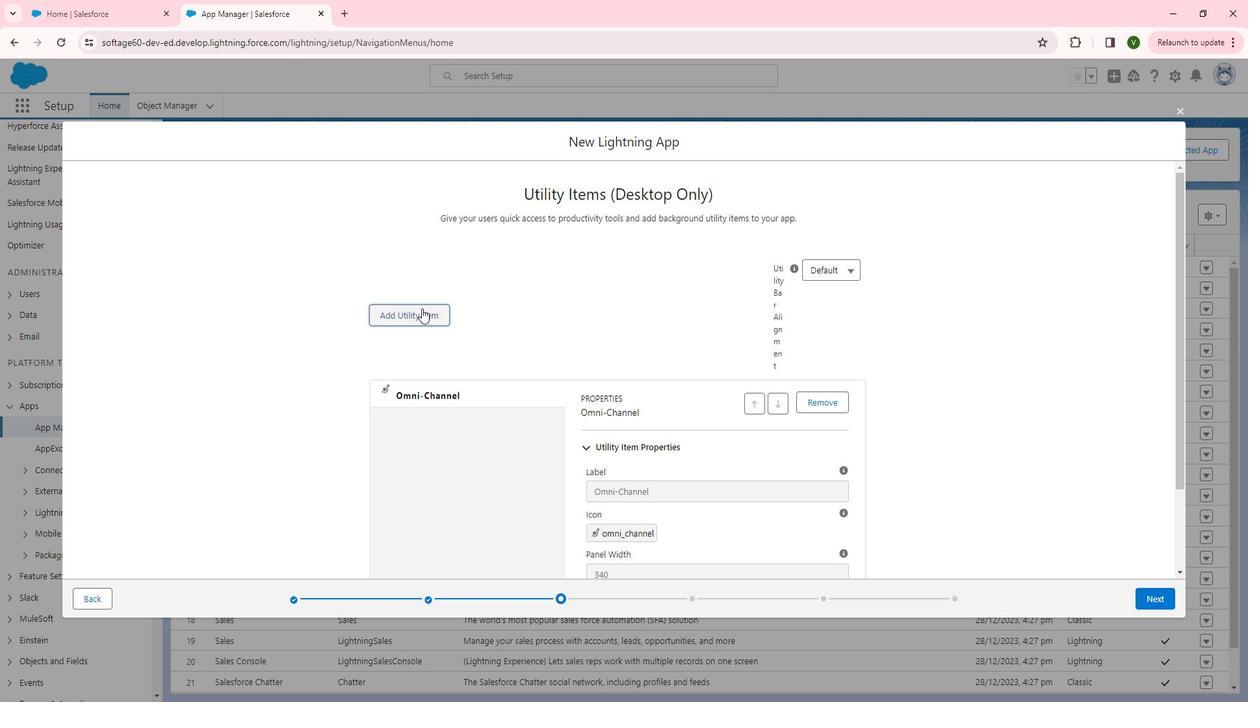 
Action: Mouse pressed left at (422, 297)
Screenshot: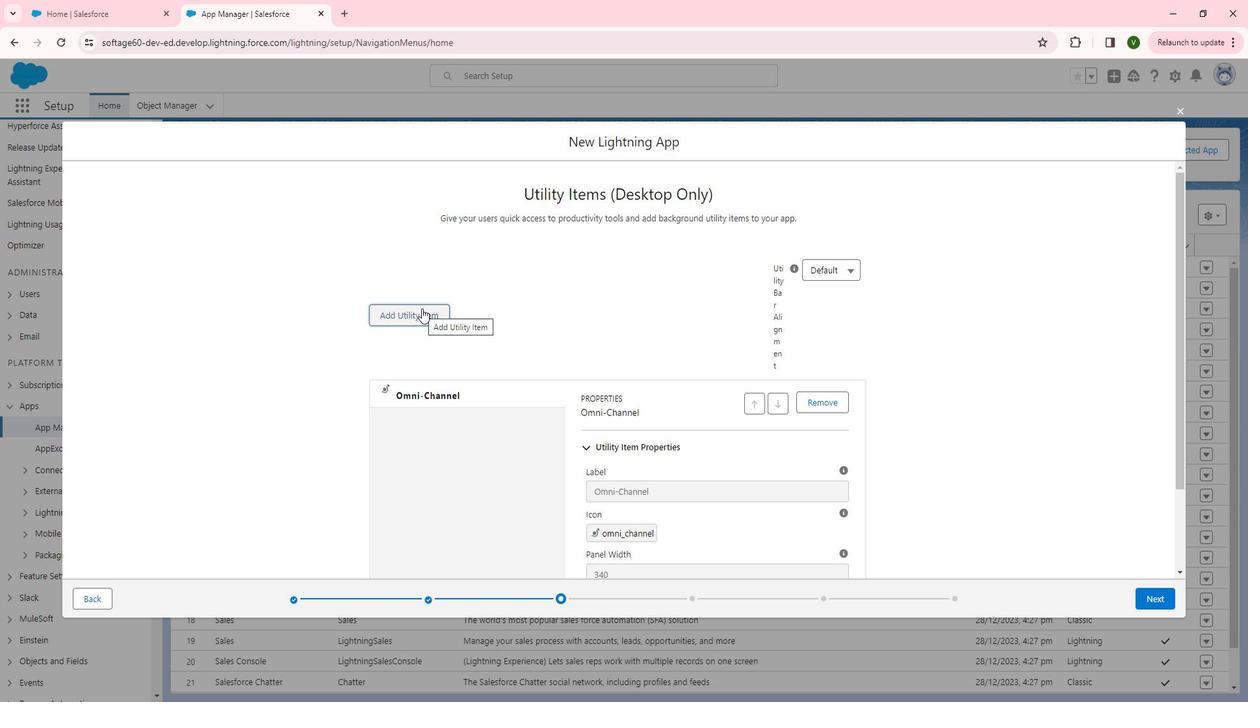 
Action: Mouse moved to (394, 457)
Screenshot: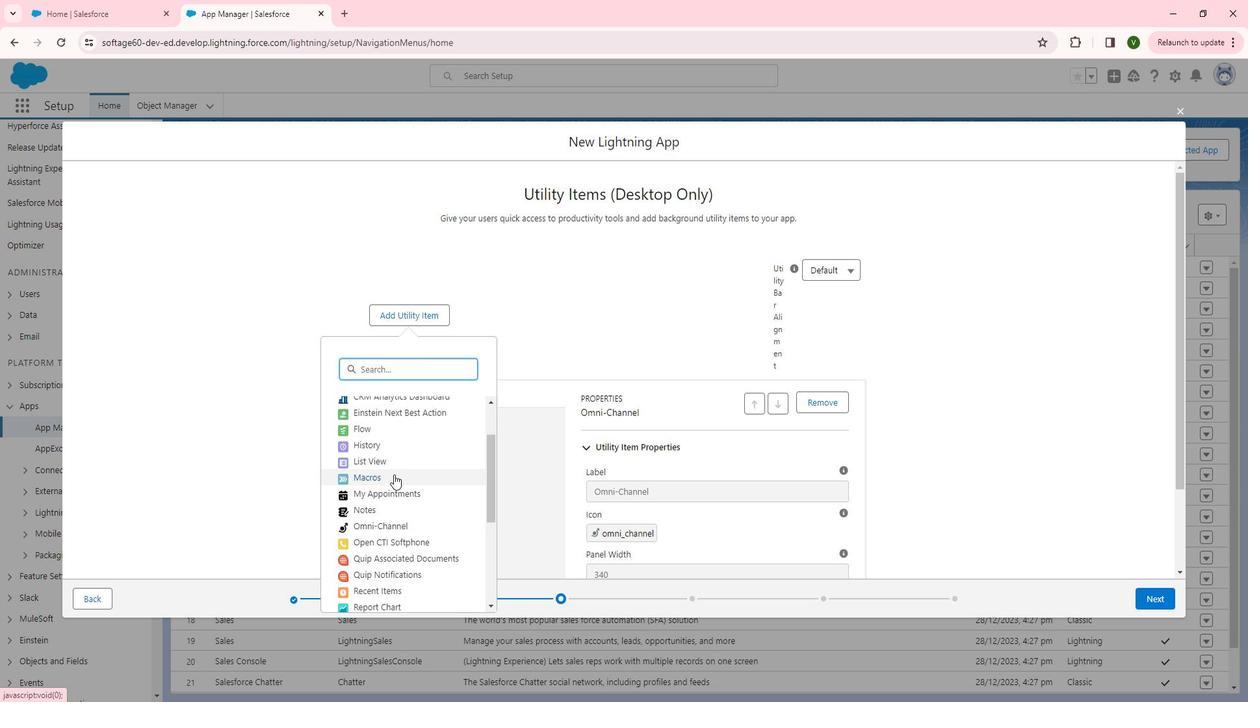
Action: Mouse pressed left at (394, 457)
Screenshot: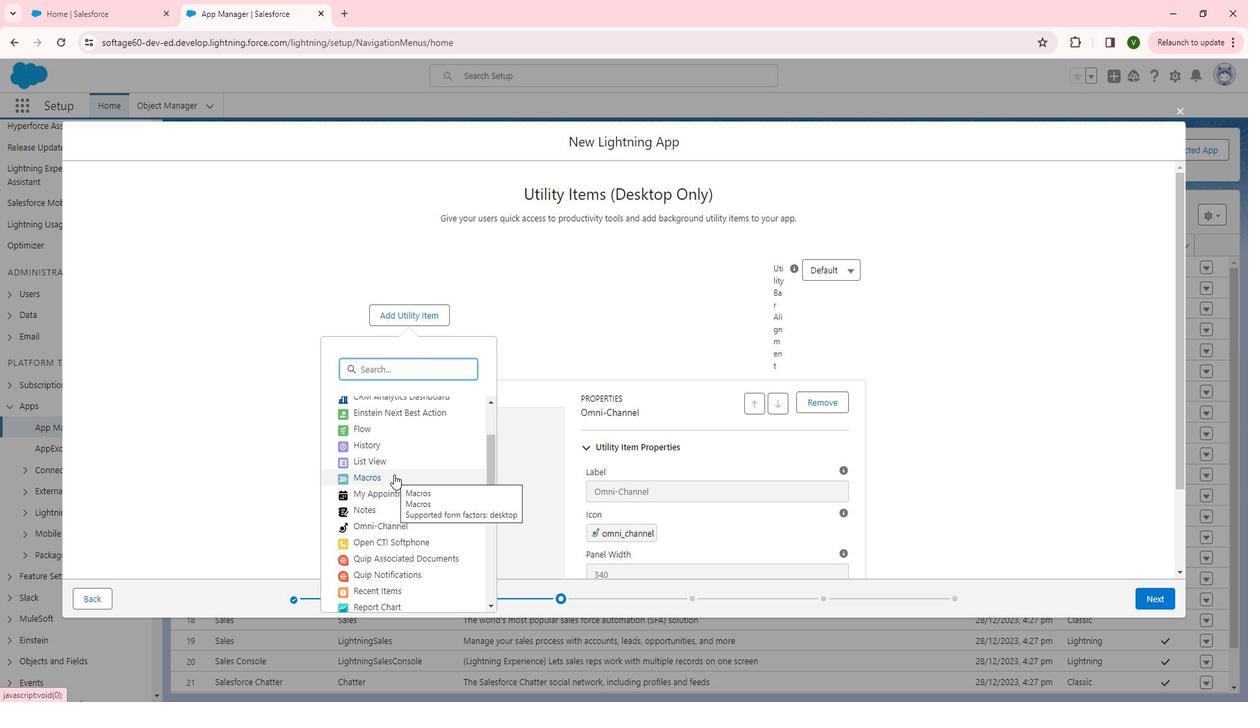 
Action: Mouse moved to (409, 303)
Screenshot: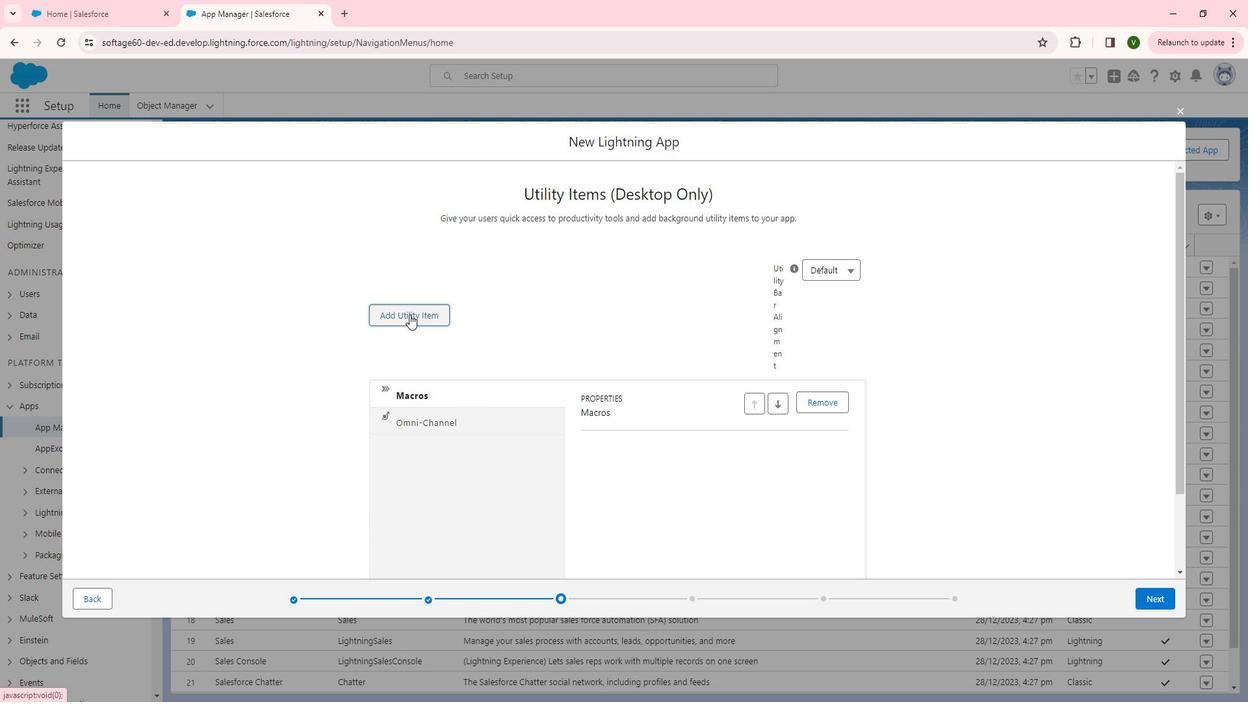 
Action: Mouse pressed left at (409, 303)
Screenshot: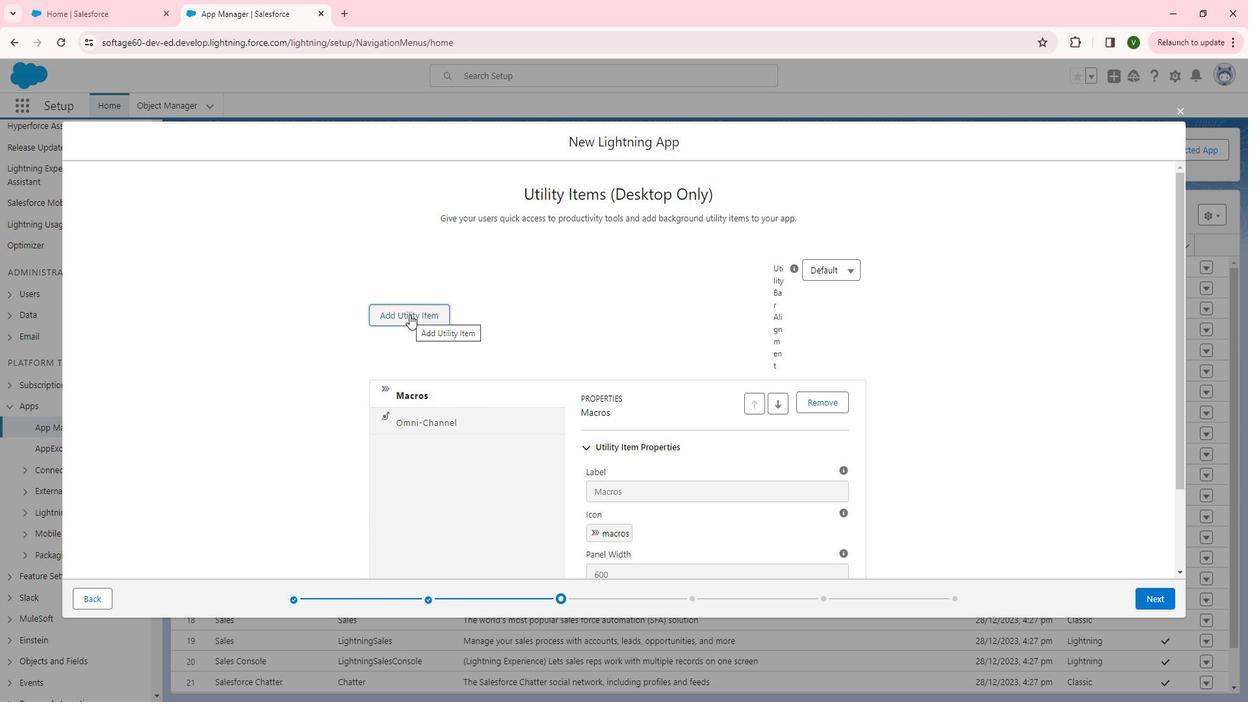 
Action: Mouse moved to (405, 446)
Screenshot: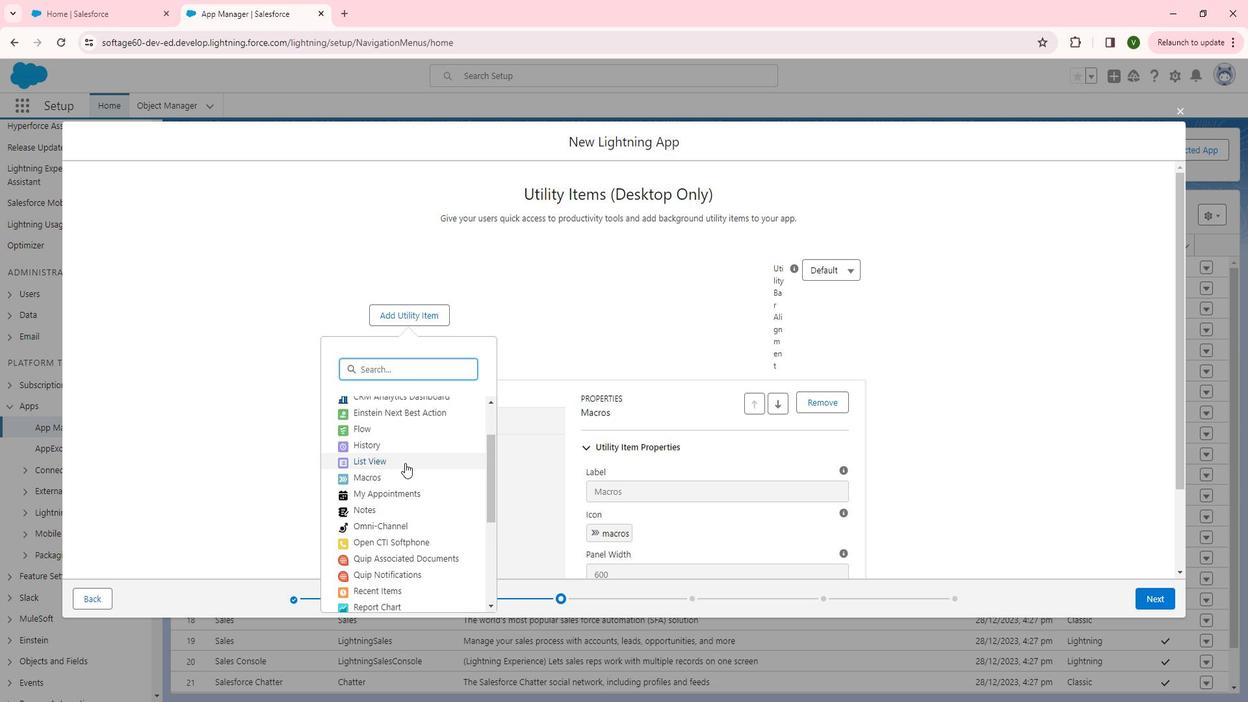 
Action: Mouse scrolled (405, 445) with delta (0, 0)
Screenshot: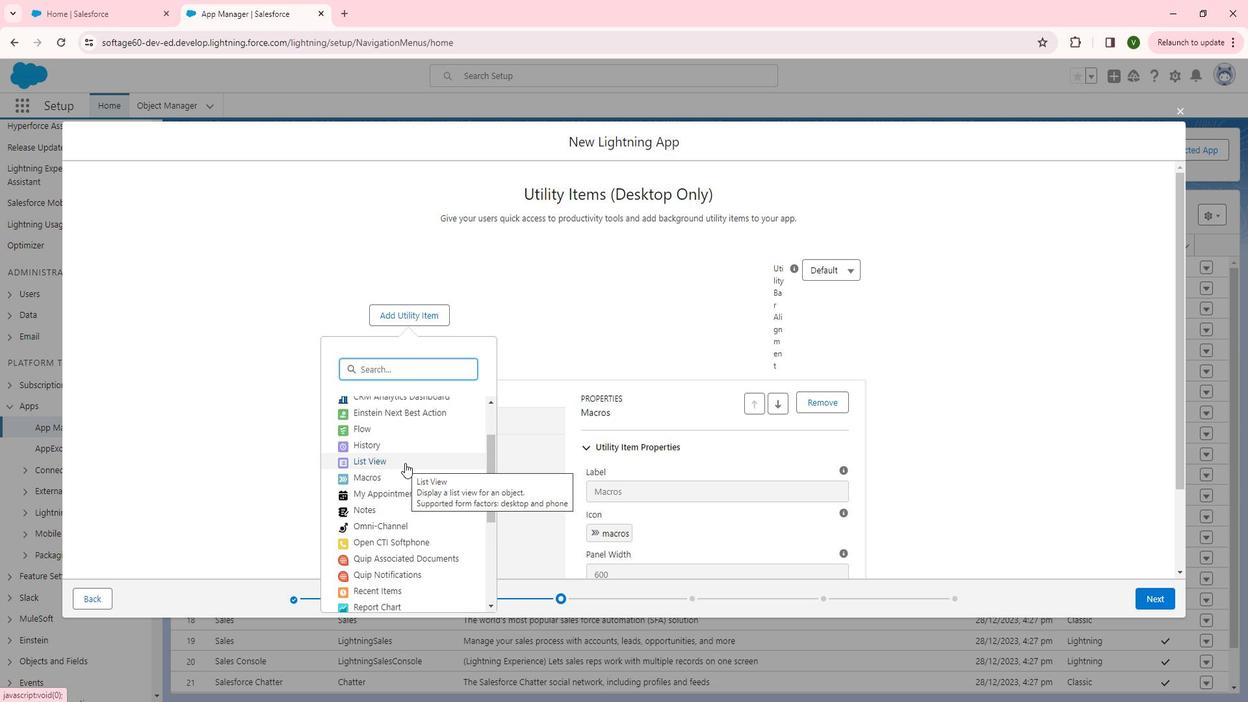 
Action: Mouse moved to (390, 366)
Screenshot: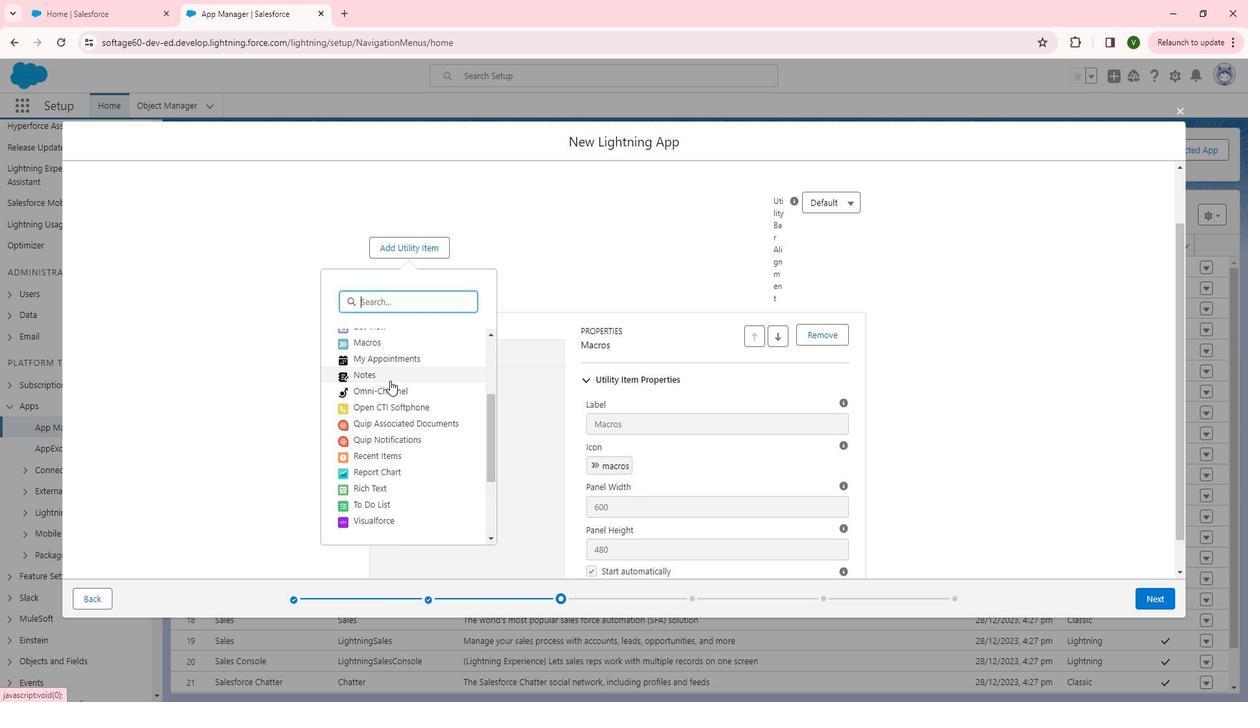 
Action: Mouse scrolled (390, 367) with delta (0, 0)
Screenshot: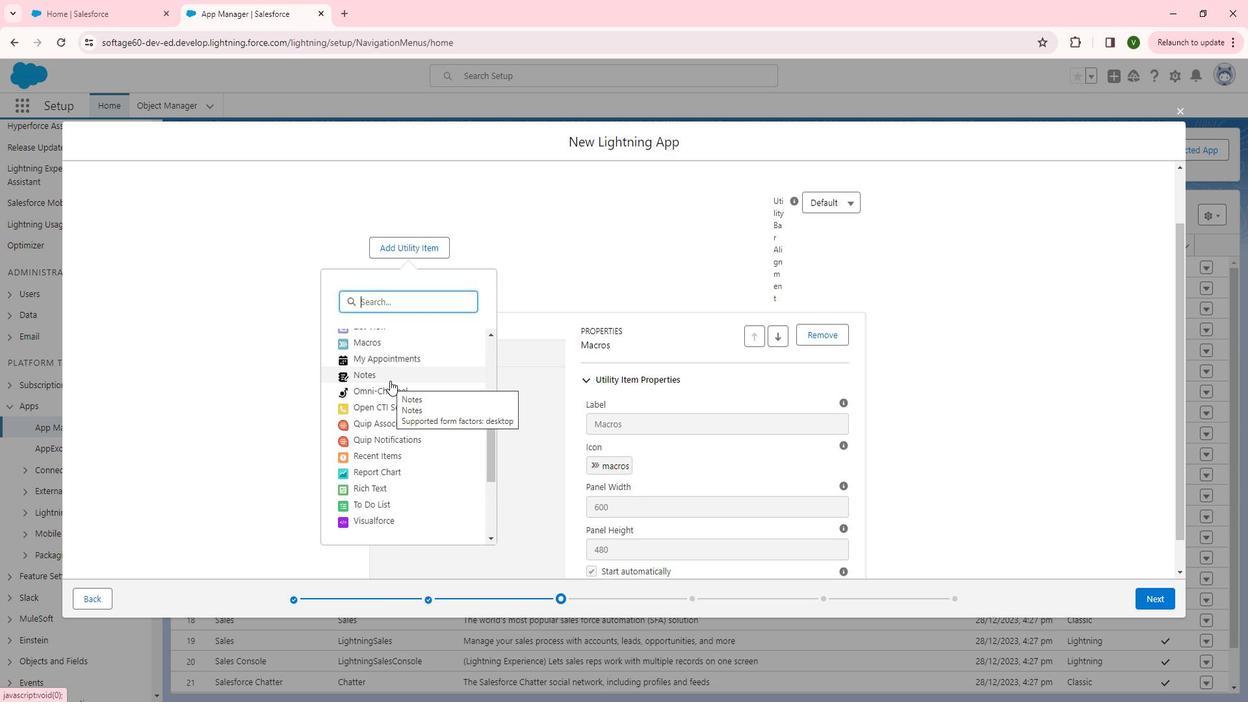 
Action: Mouse moved to (397, 420)
Screenshot: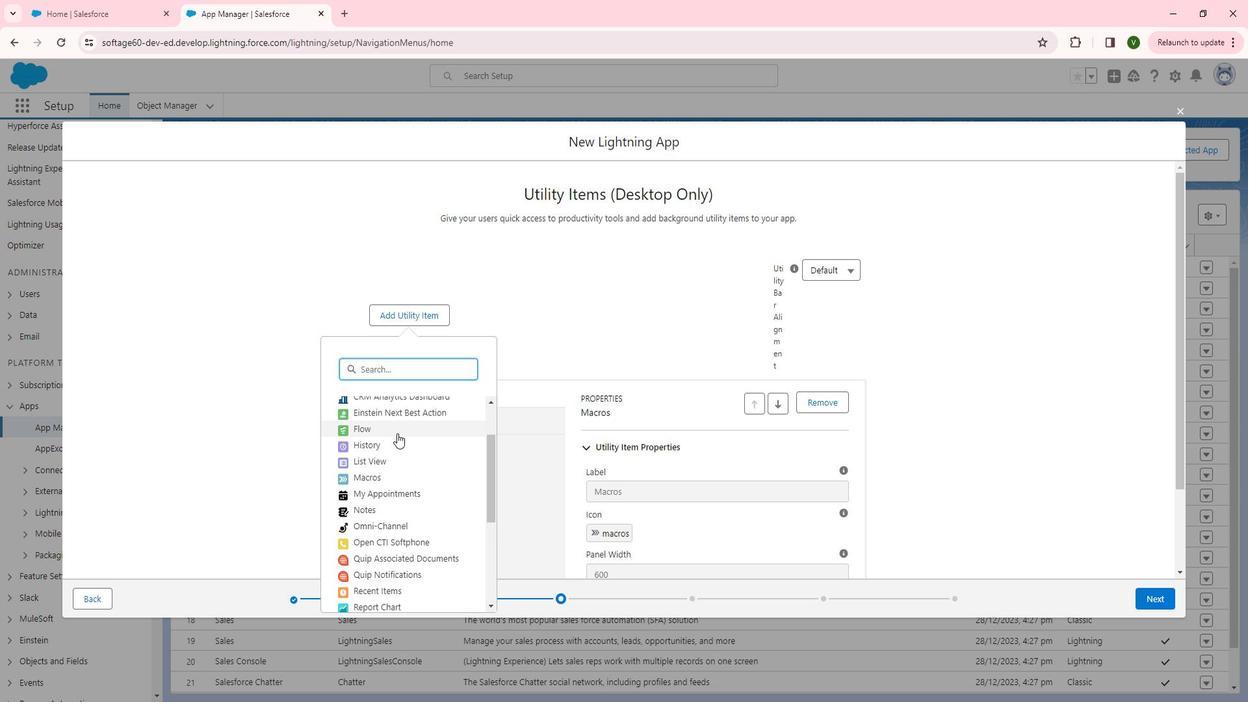 
Action: Mouse scrolled (397, 420) with delta (0, 0)
Screenshot: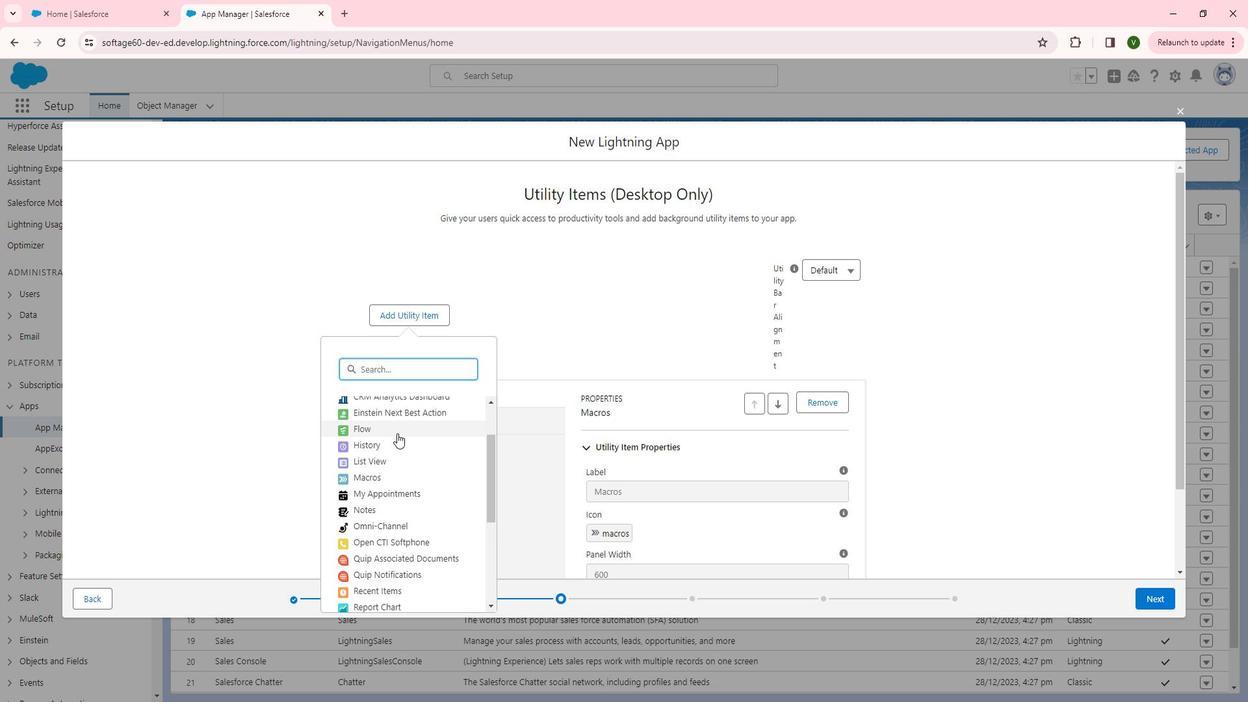 
Action: Mouse moved to (403, 440)
Screenshot: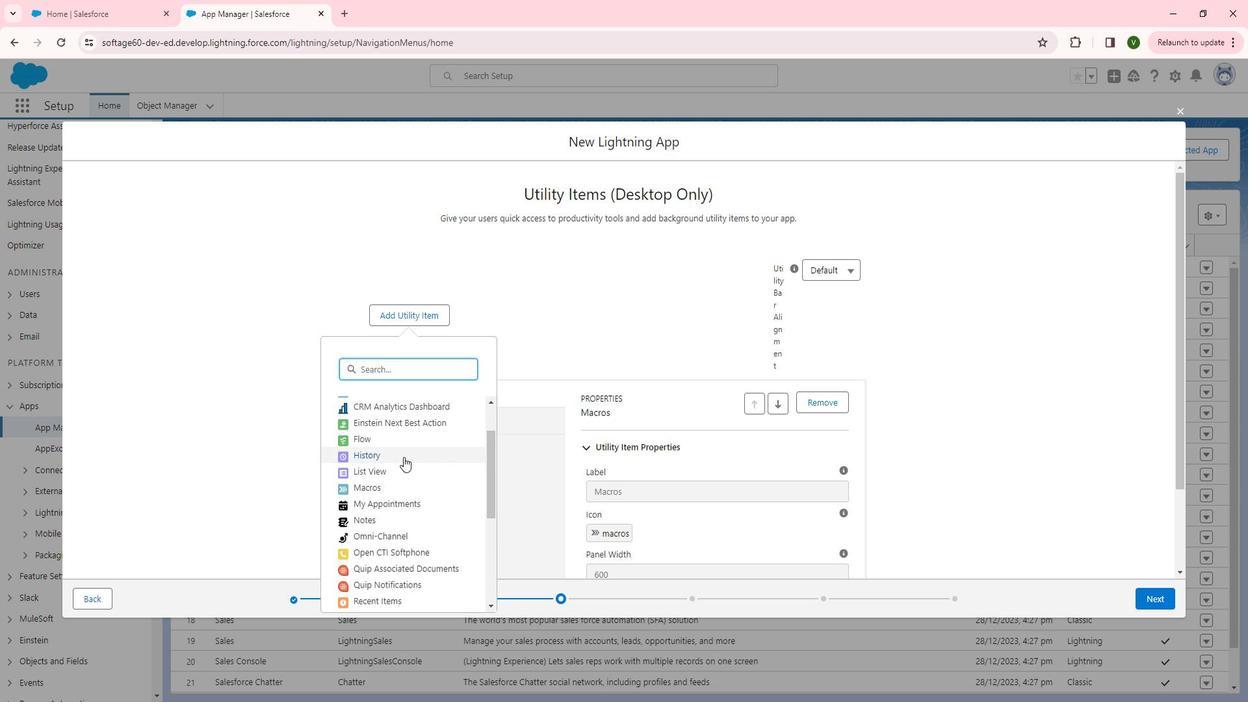 
Action: Mouse scrolled (403, 441) with delta (0, 0)
Screenshot: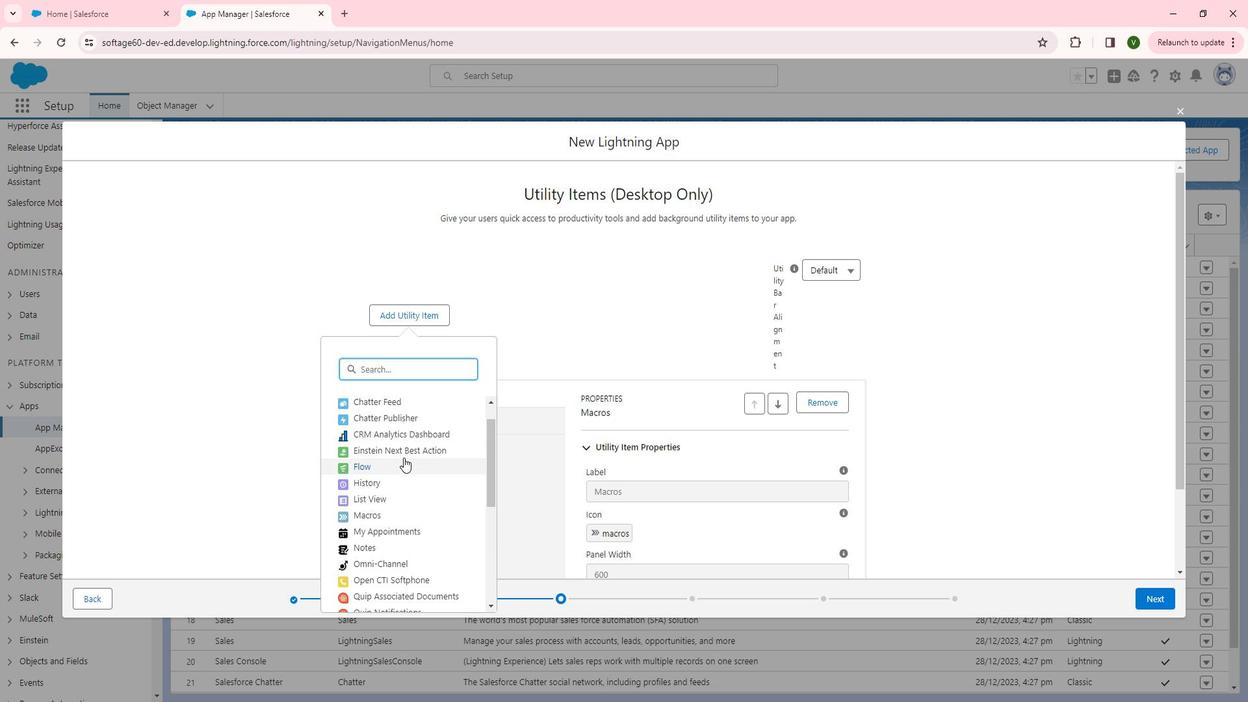 
Action: Mouse moved to (424, 416)
Screenshot: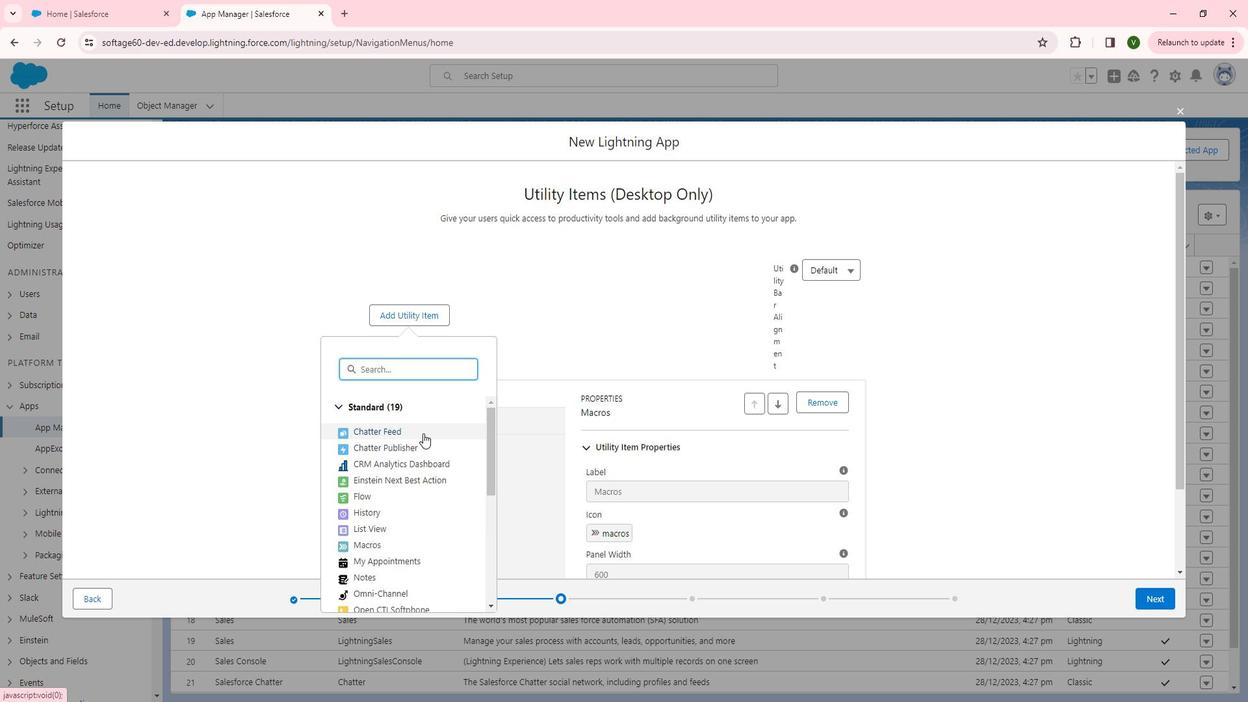 
Action: Mouse pressed left at (424, 416)
Screenshot: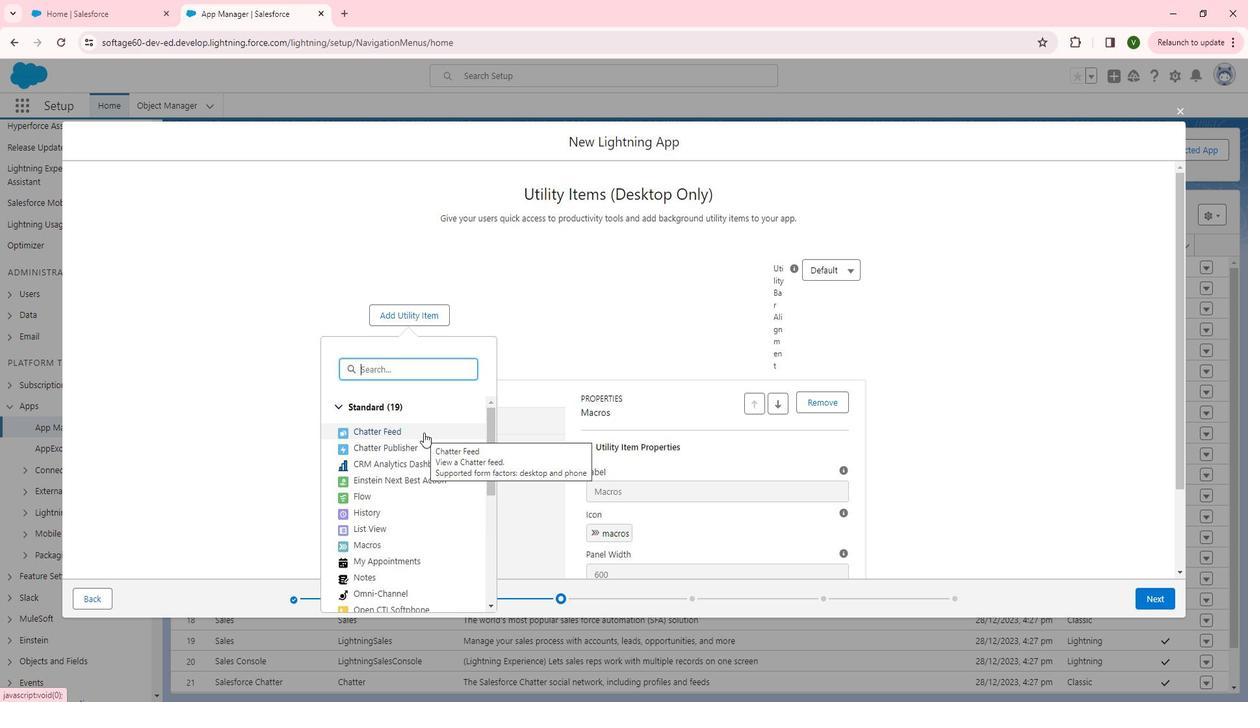 
Action: Mouse moved to (418, 426)
Screenshot: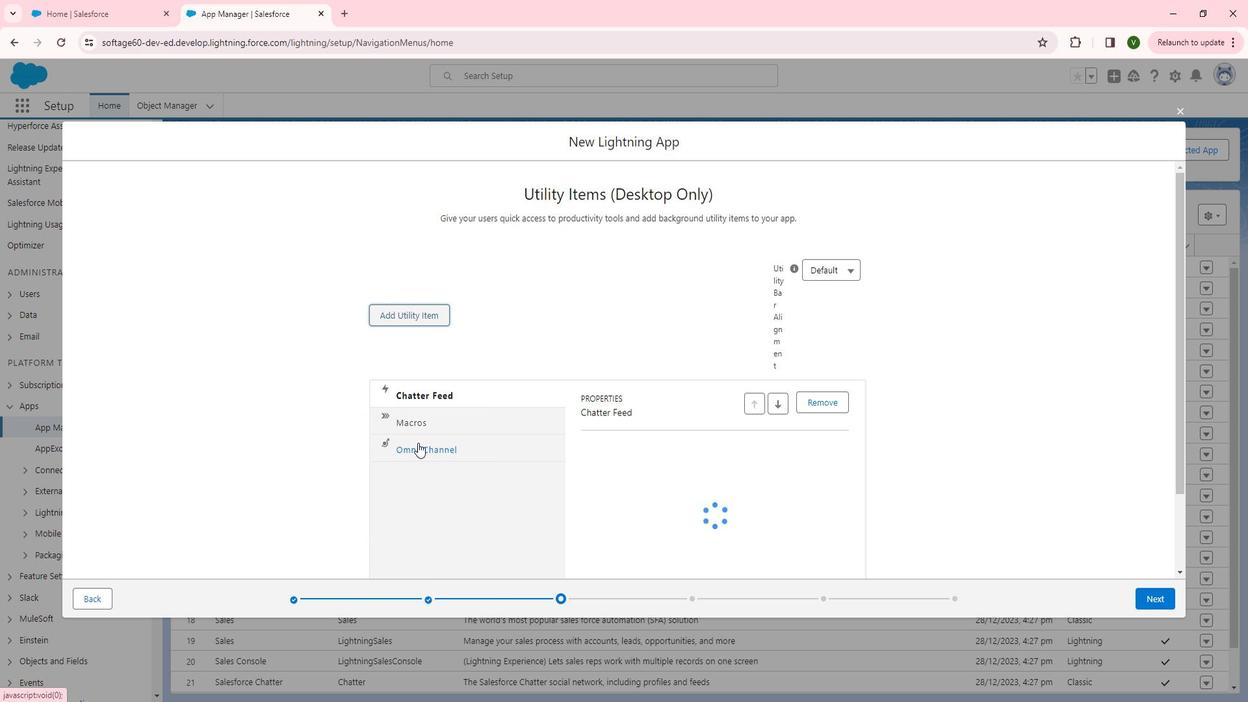 
Action: Mouse pressed left at (418, 426)
Screenshot: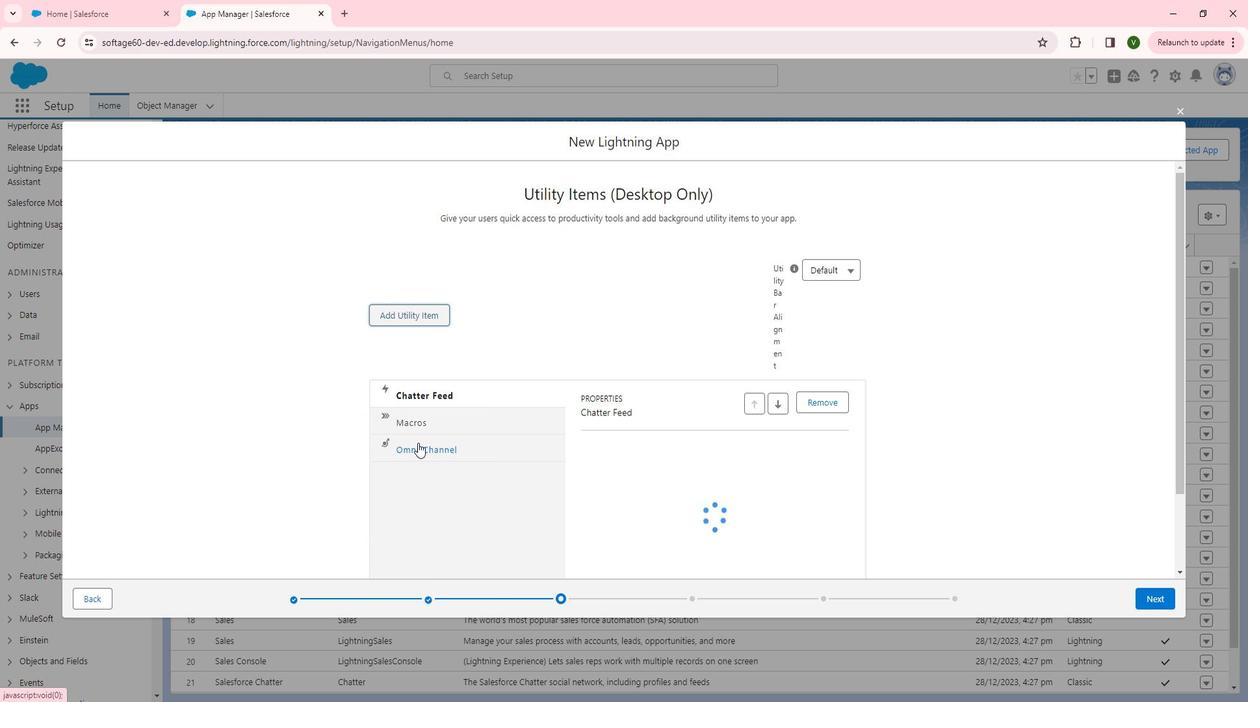 
Action: Mouse moved to (778, 387)
Screenshot: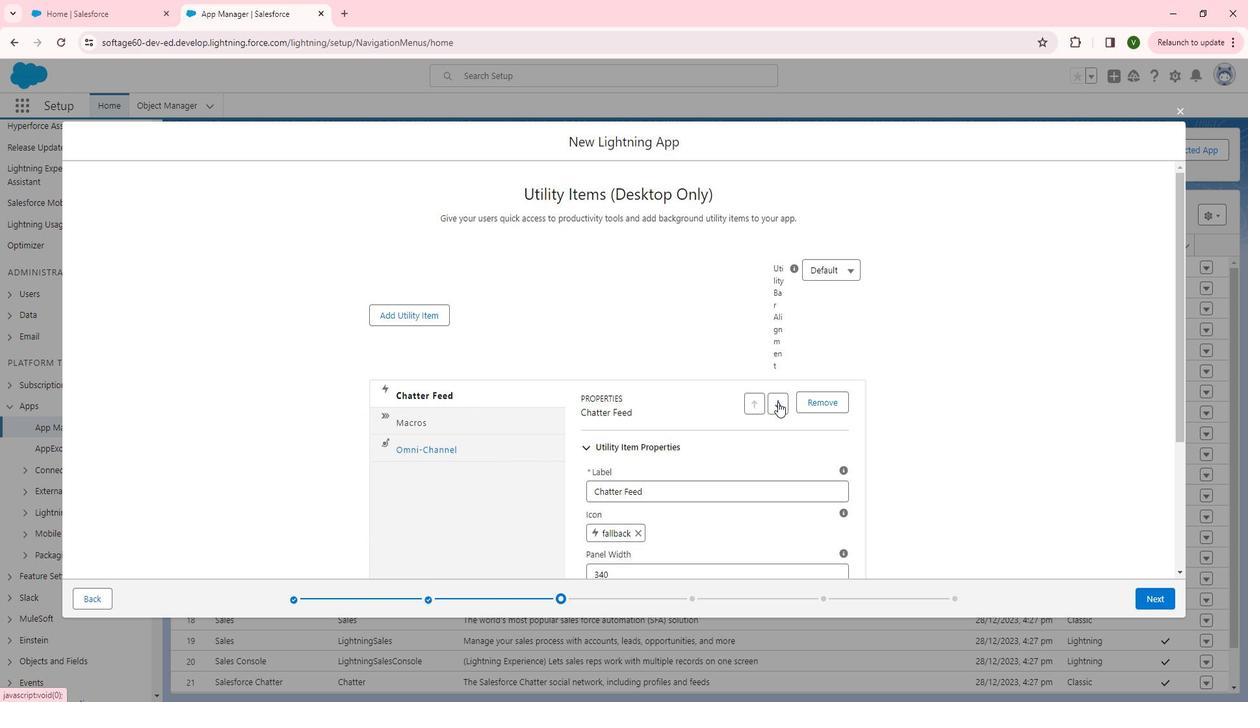 
Action: Mouse pressed left at (778, 387)
Screenshot: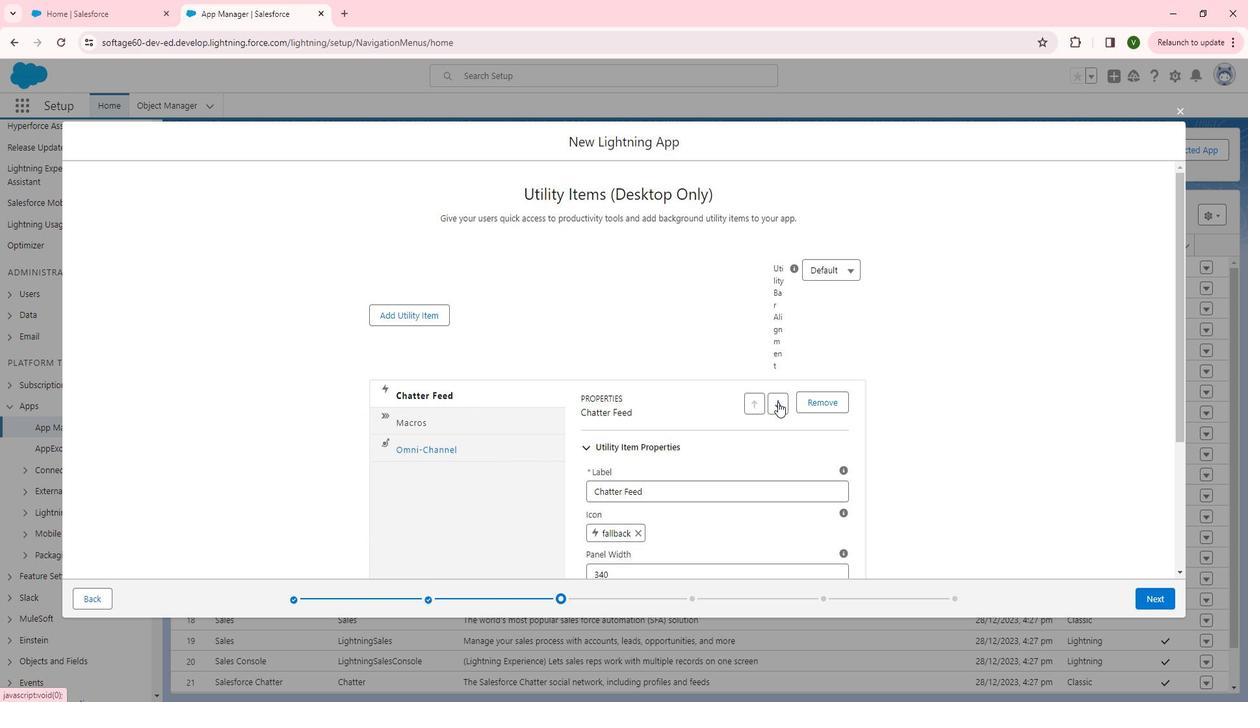 
Action: Mouse moved to (779, 387)
Screenshot: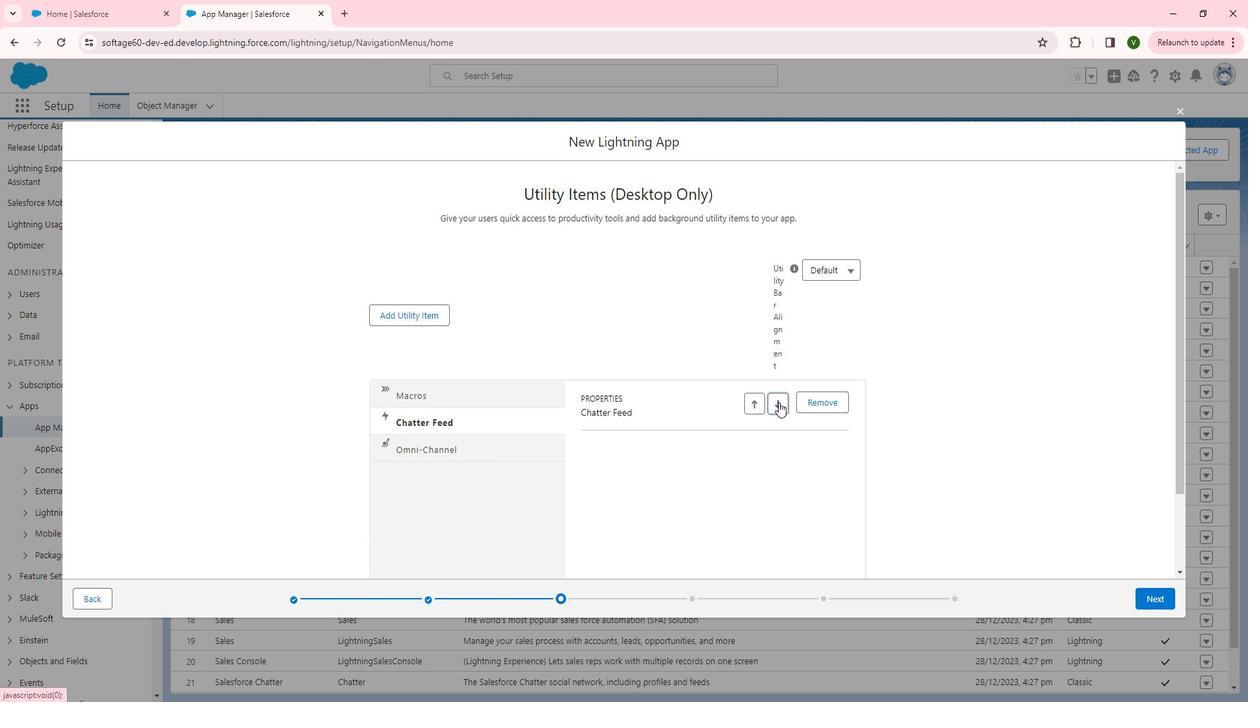 
Action: Mouse pressed left at (779, 387)
Screenshot: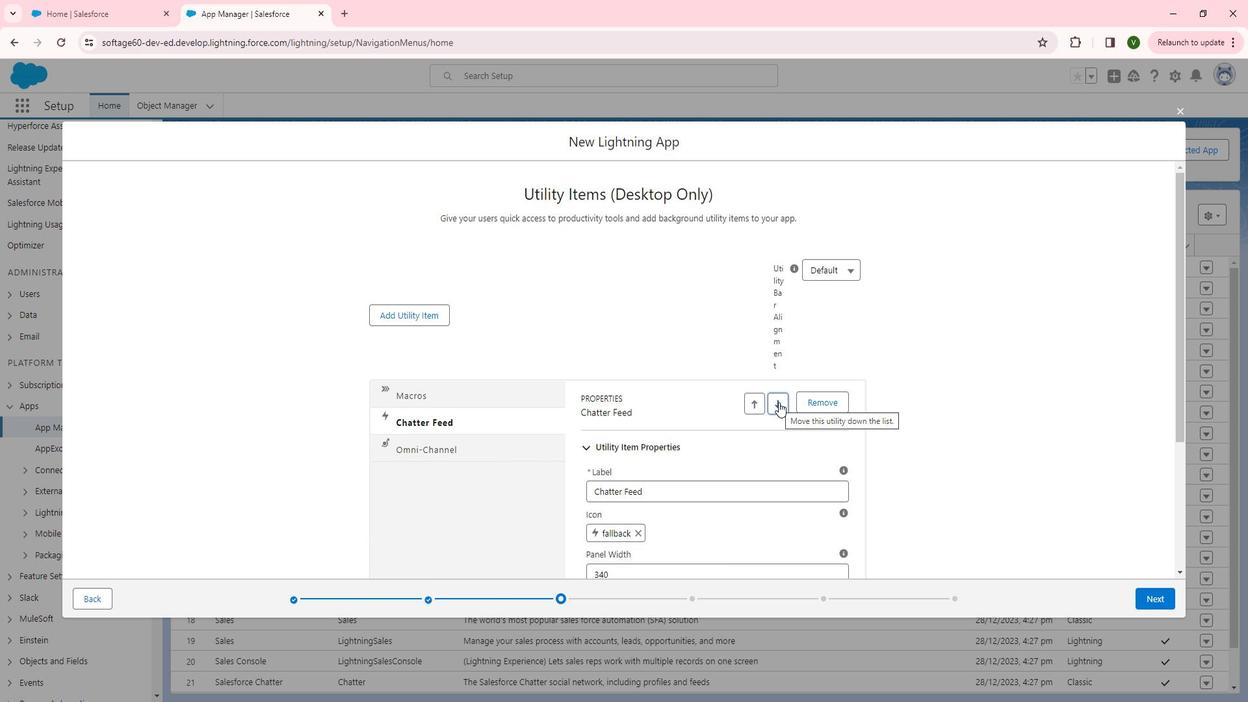 
Action: Mouse moved to (499, 405)
Screenshot: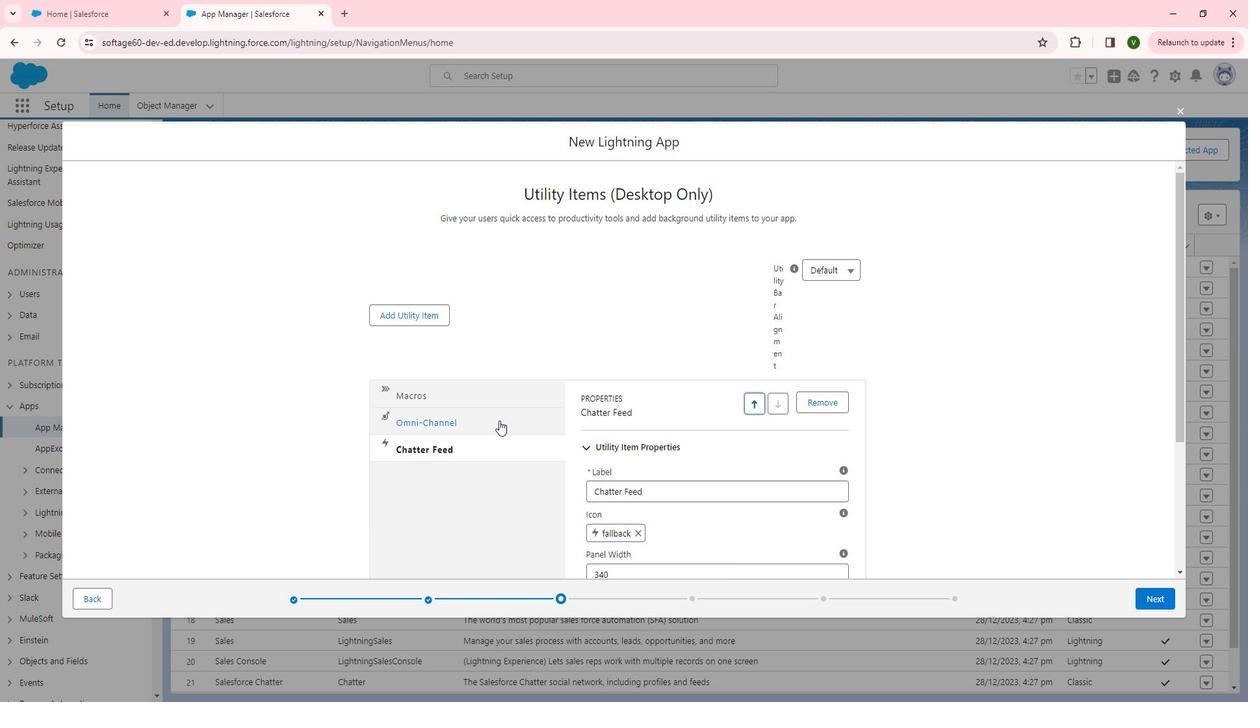 
Action: Mouse pressed left at (499, 405)
Screenshot: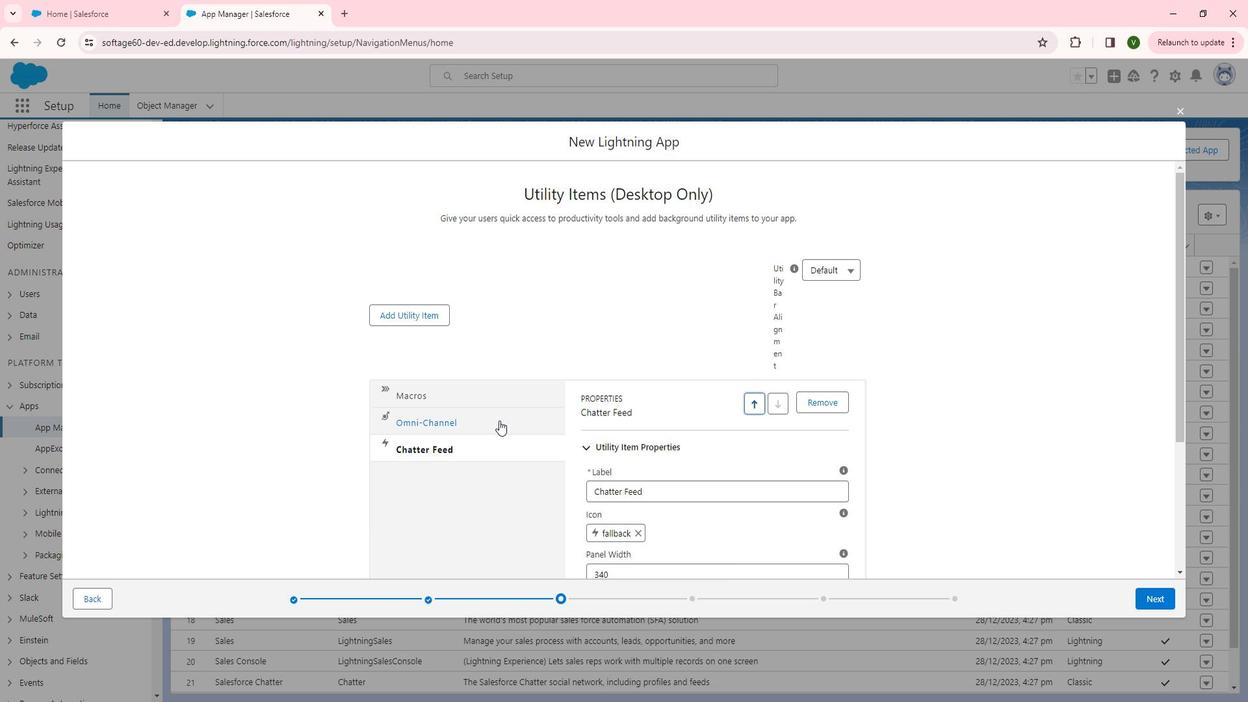 
Action: Mouse moved to (759, 390)
Screenshot: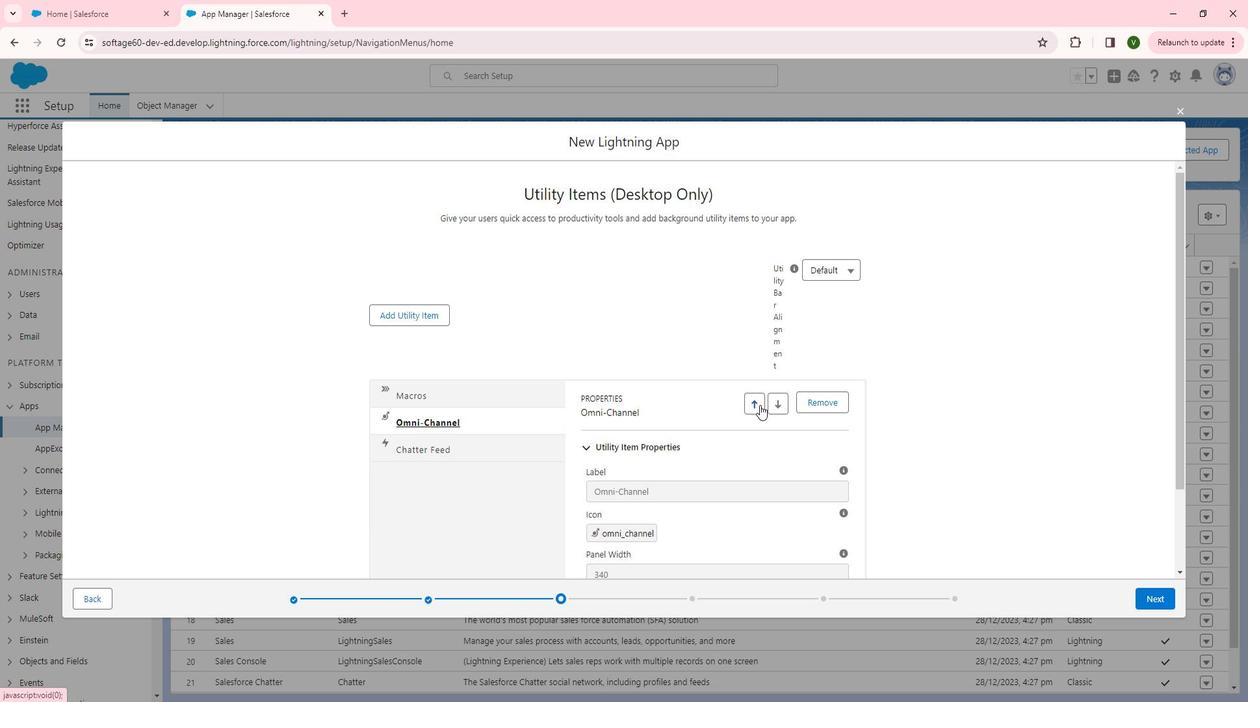 
Action: Mouse pressed left at (759, 390)
Screenshot: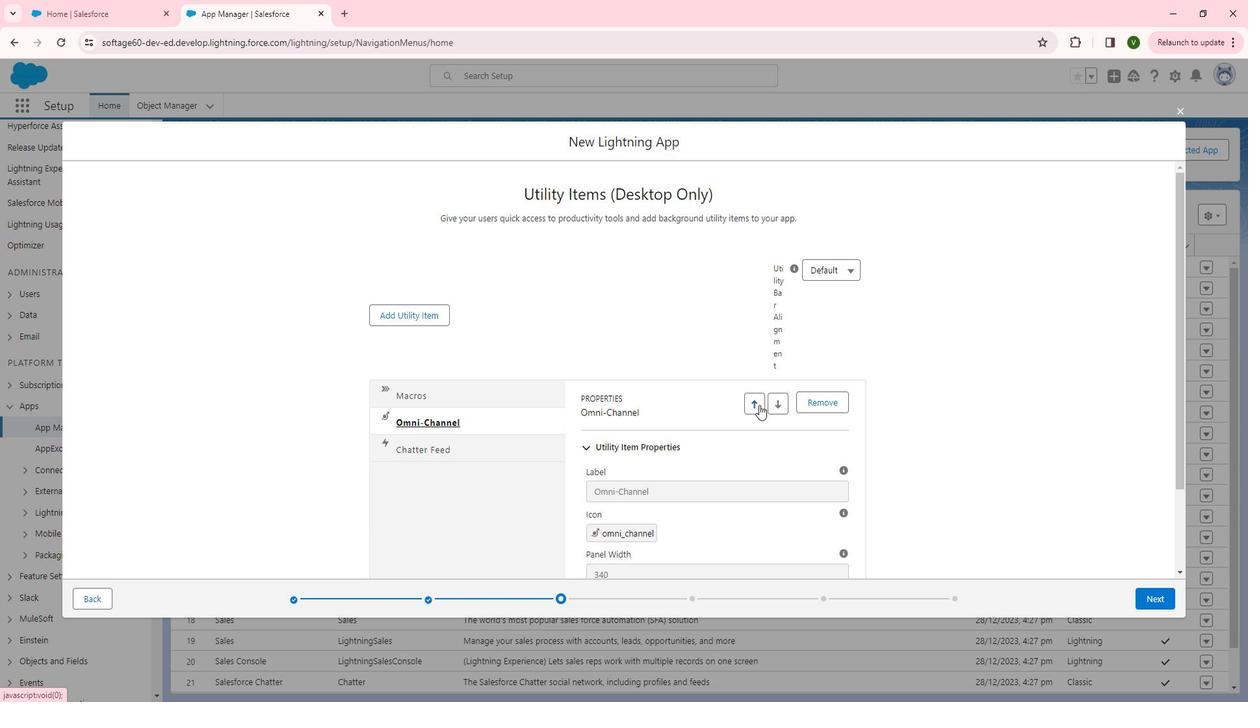 
Action: Mouse moved to (943, 365)
Screenshot: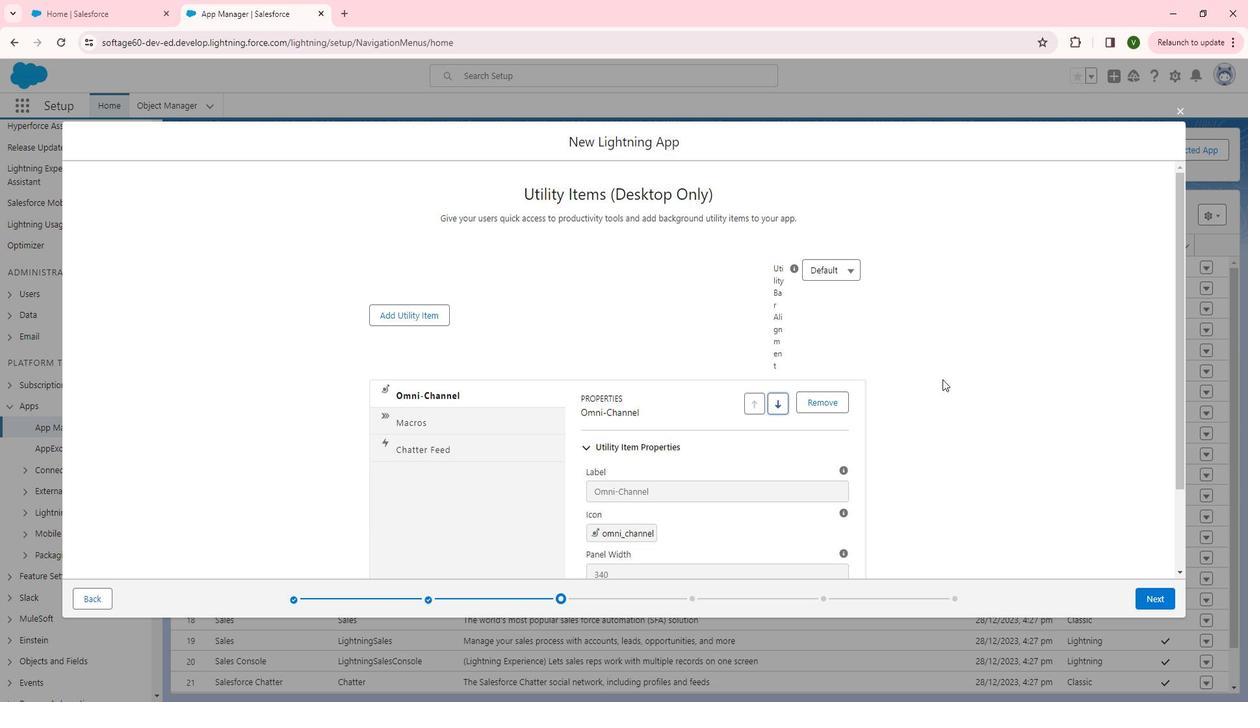 
Action: Mouse scrolled (943, 364) with delta (0, 0)
Screenshot: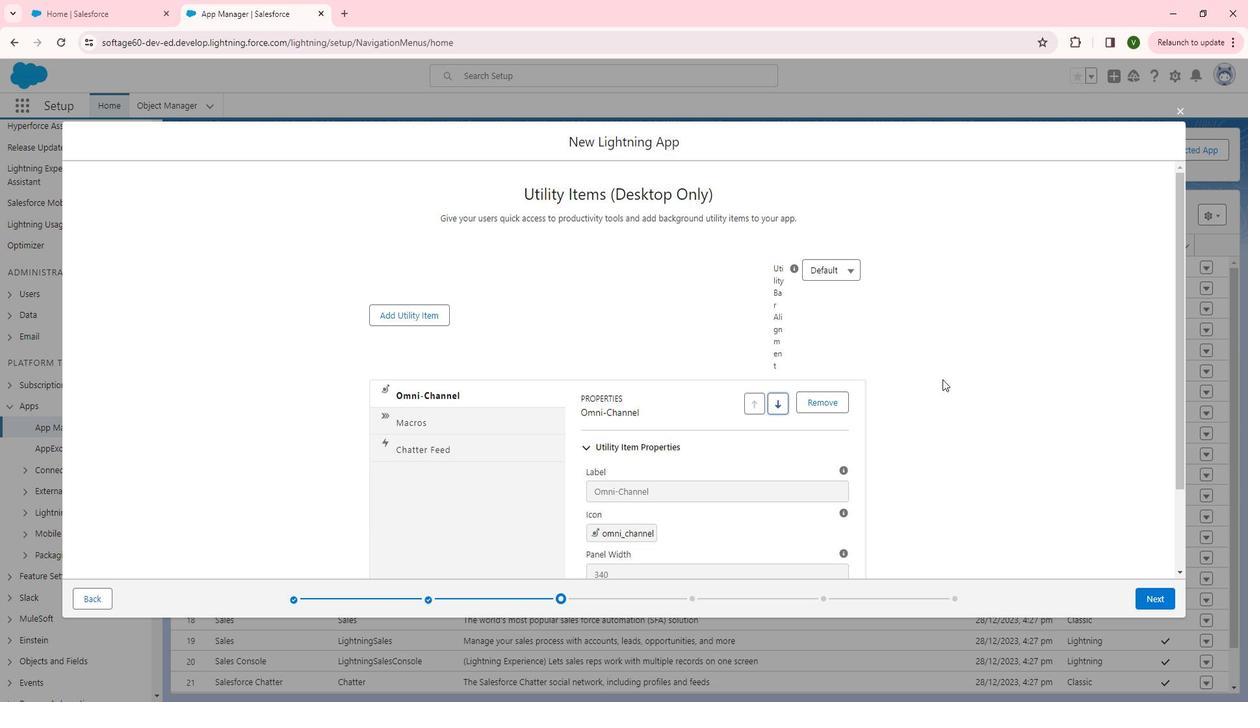 
Action: Mouse moved to (990, 409)
Screenshot: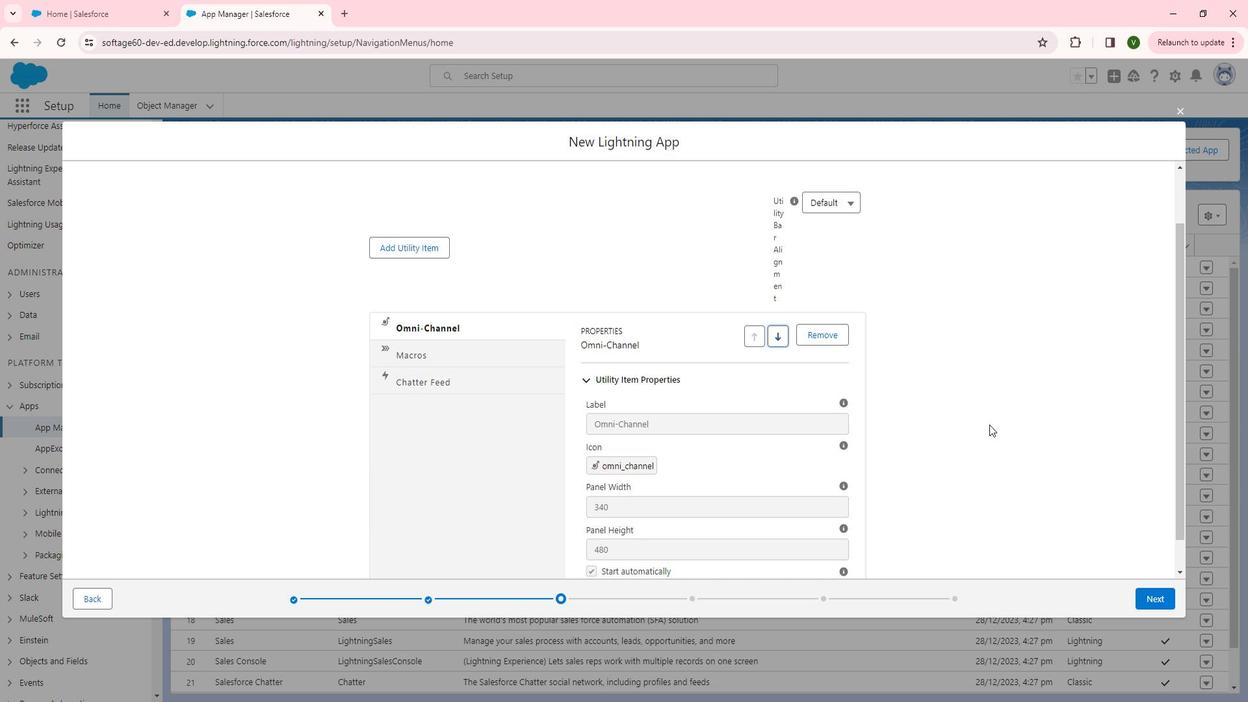 
Action: Mouse scrolled (990, 409) with delta (0, 0)
Screenshot: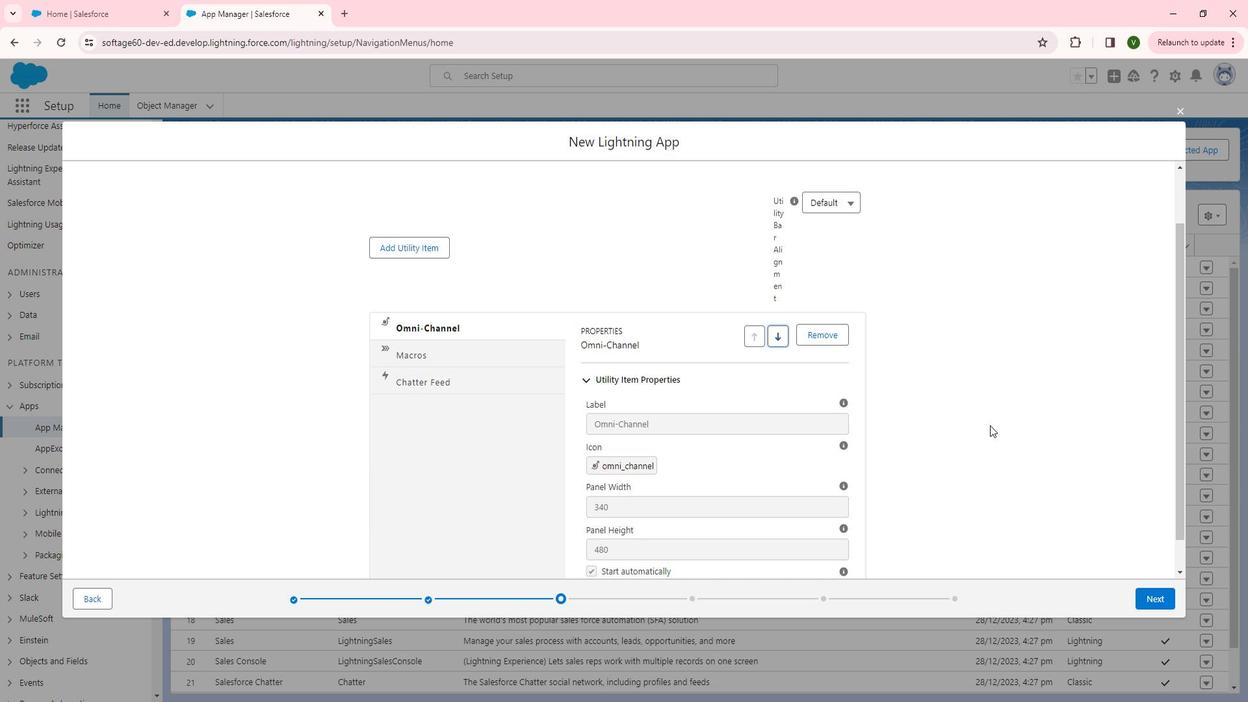 
Action: Mouse scrolled (990, 409) with delta (0, 0)
Screenshot: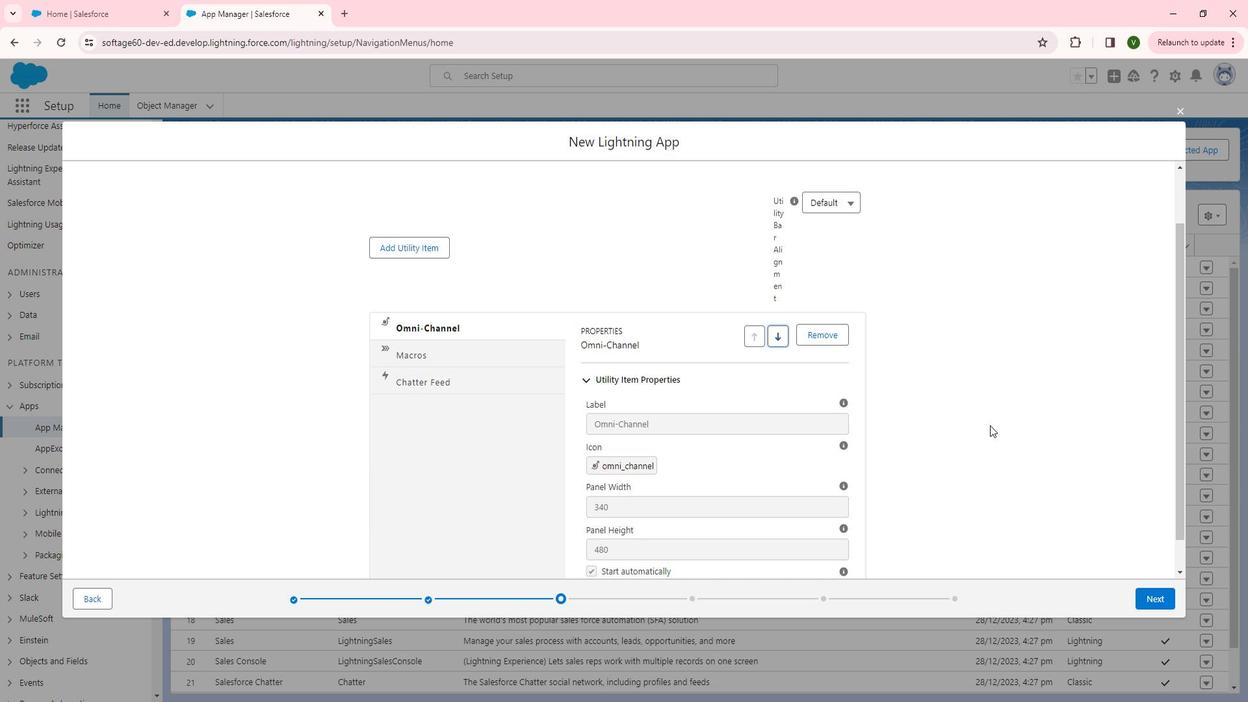 
Action: Mouse moved to (991, 411)
Screenshot: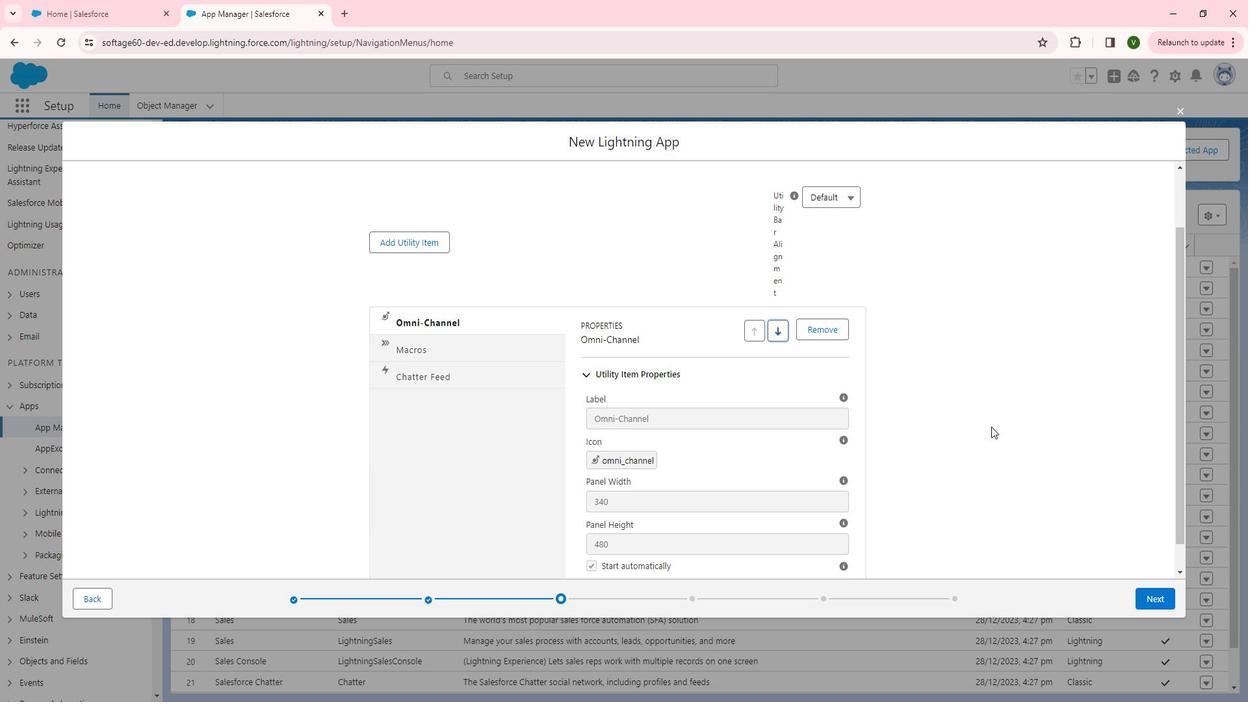 
Action: Mouse scrolled (991, 410) with delta (0, 0)
Screenshot: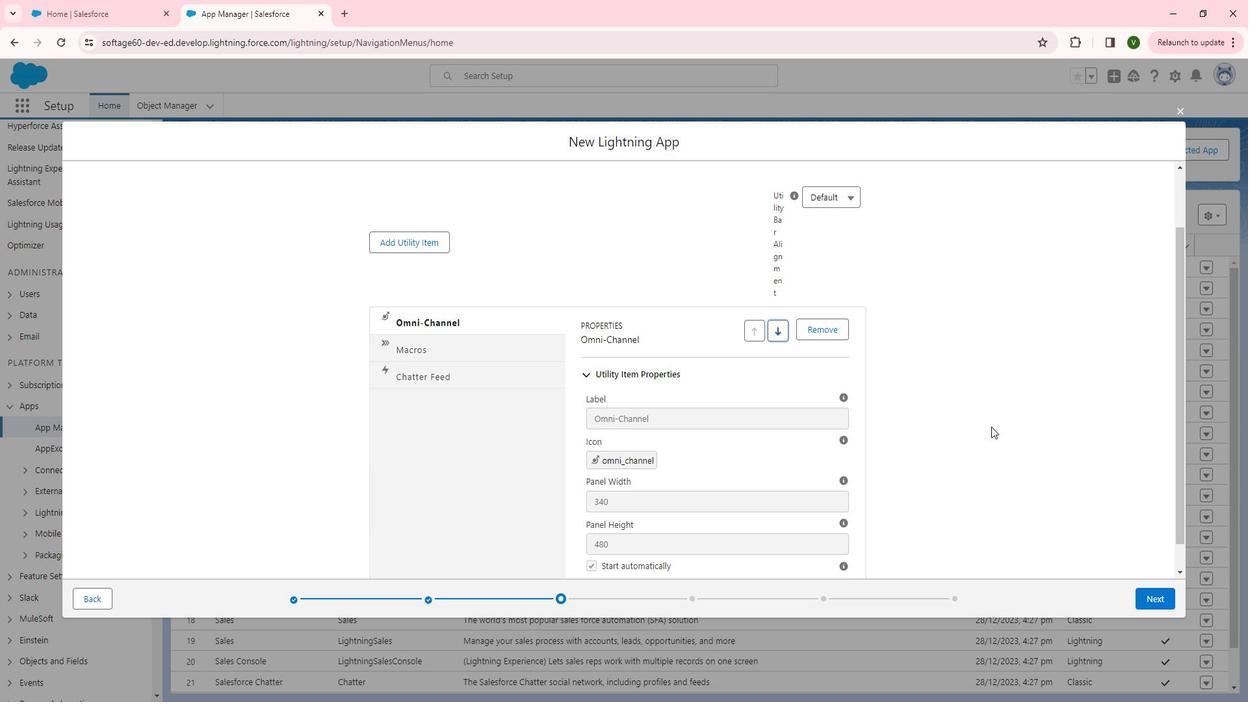 
Action: Mouse moved to (1089, 483)
Screenshot: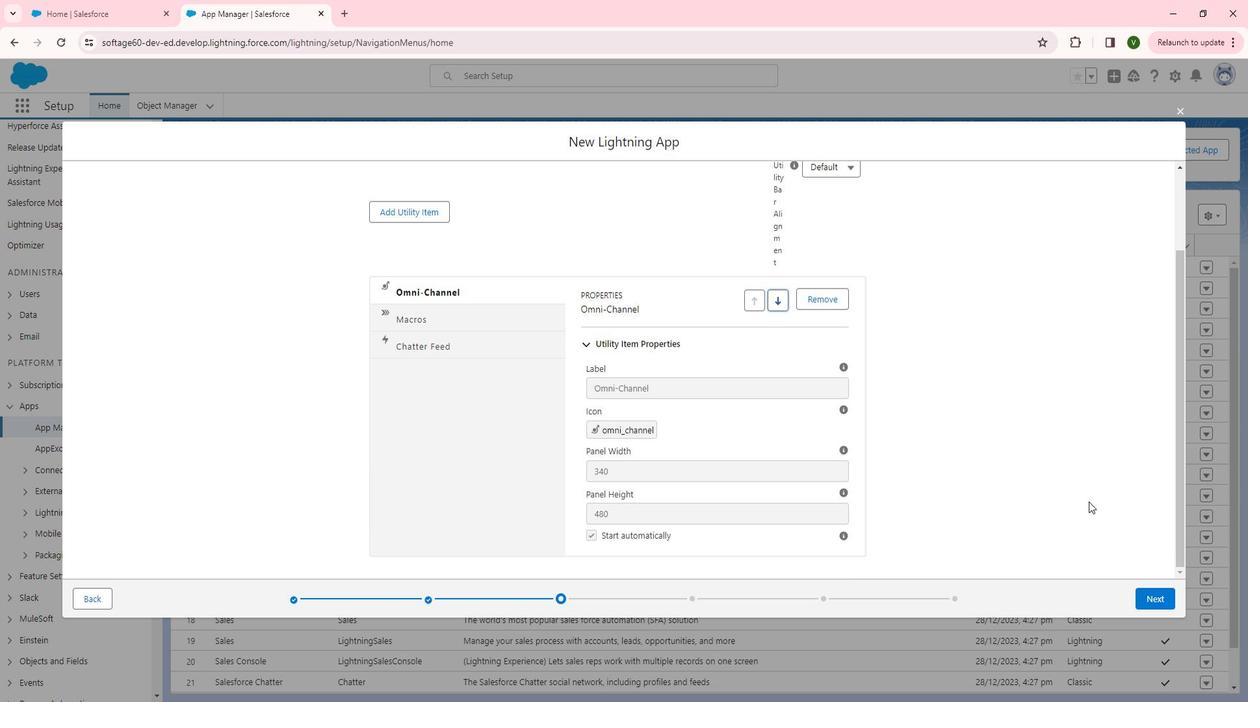 
Action: Mouse scrolled (1089, 483) with delta (0, 0)
Screenshot: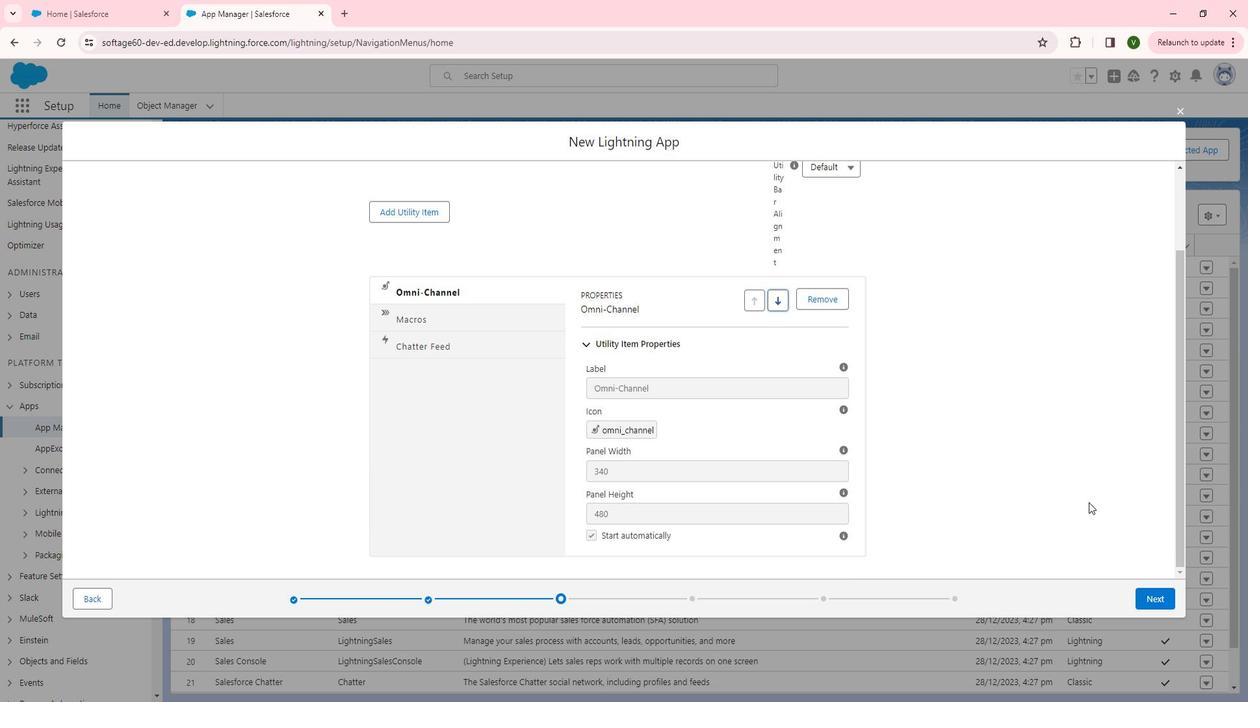 
Action: Mouse scrolled (1089, 483) with delta (0, 0)
Screenshot: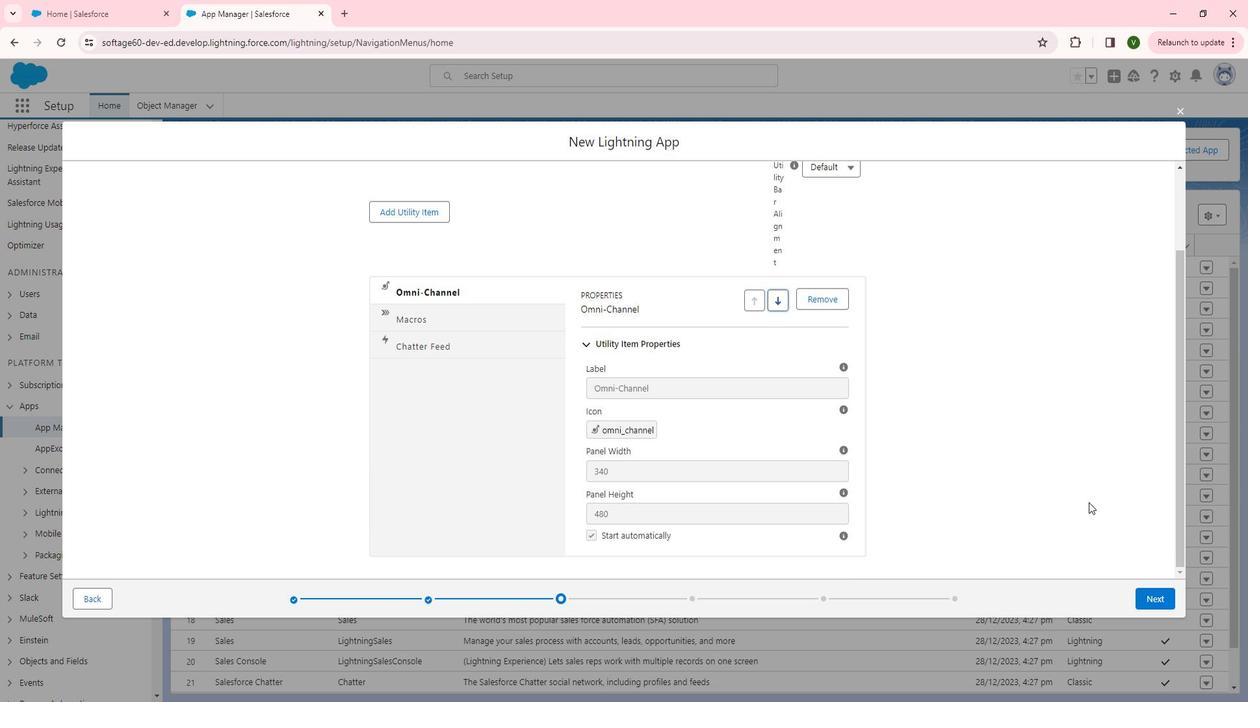 
Action: Mouse moved to (1161, 572)
Screenshot: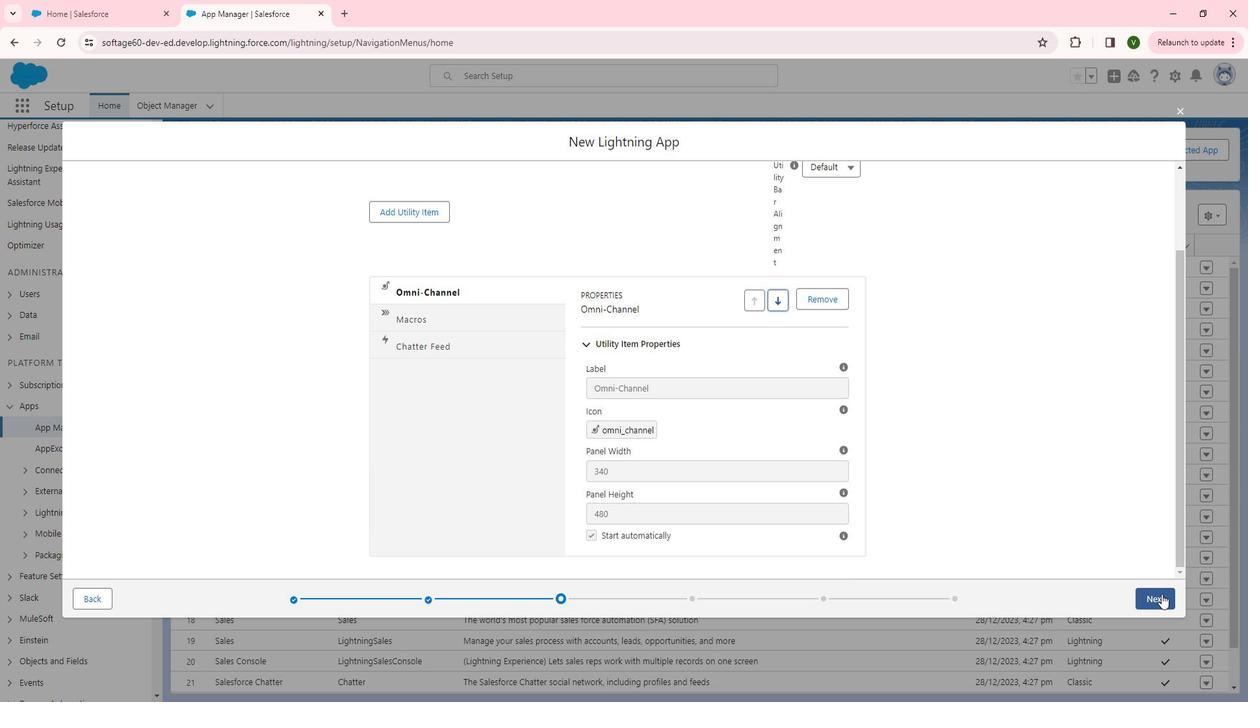 
Action: Mouse pressed left at (1161, 572)
Screenshot: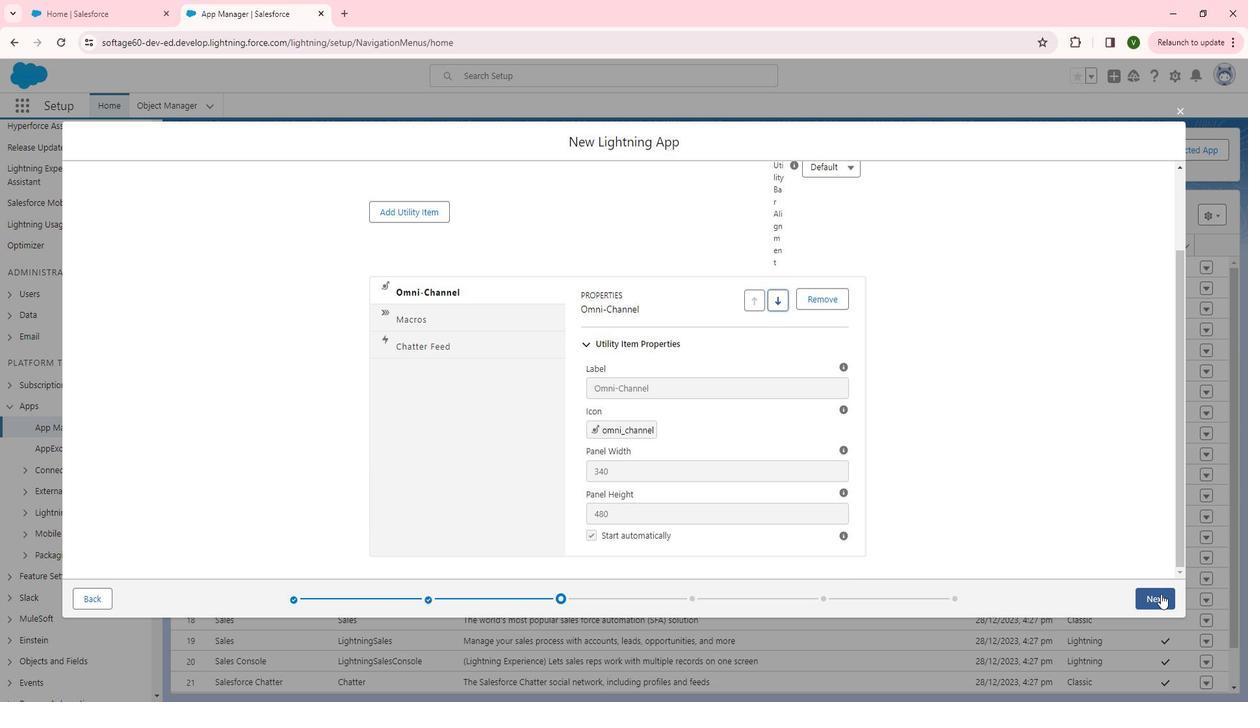 
Action: Mouse moved to (448, 353)
Screenshot: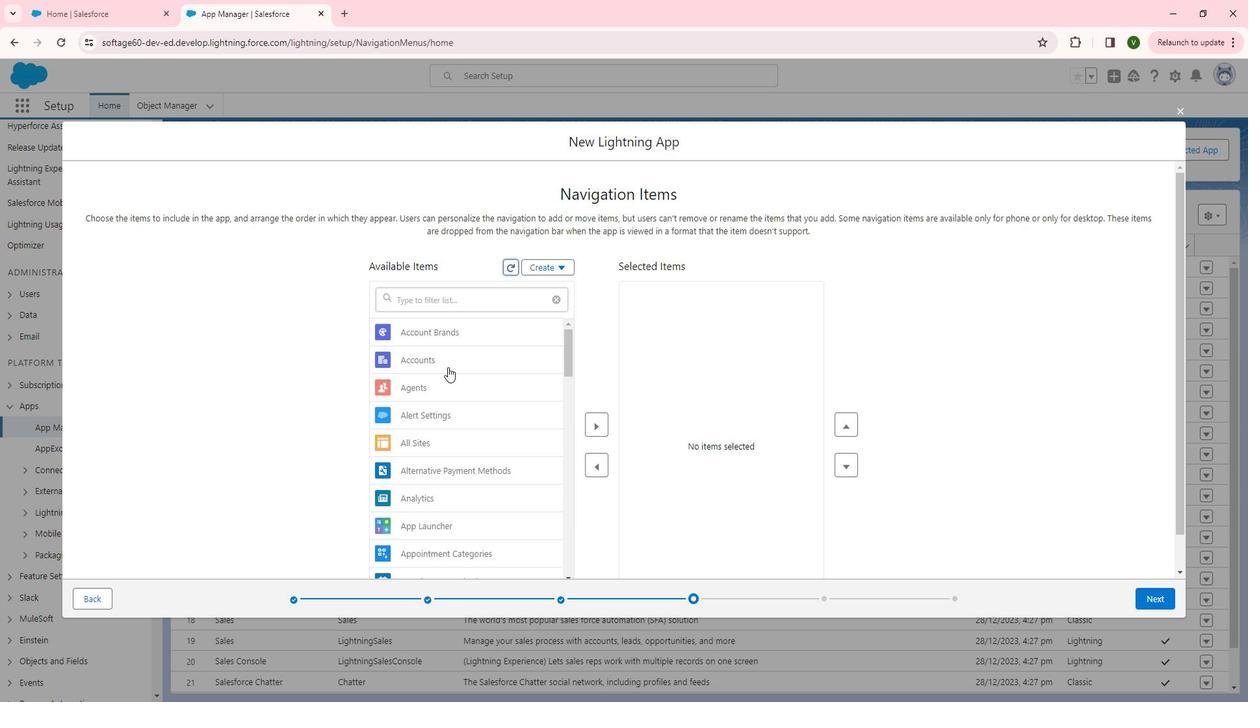 
Action: Mouse scrolled (448, 353) with delta (0, 0)
Screenshot: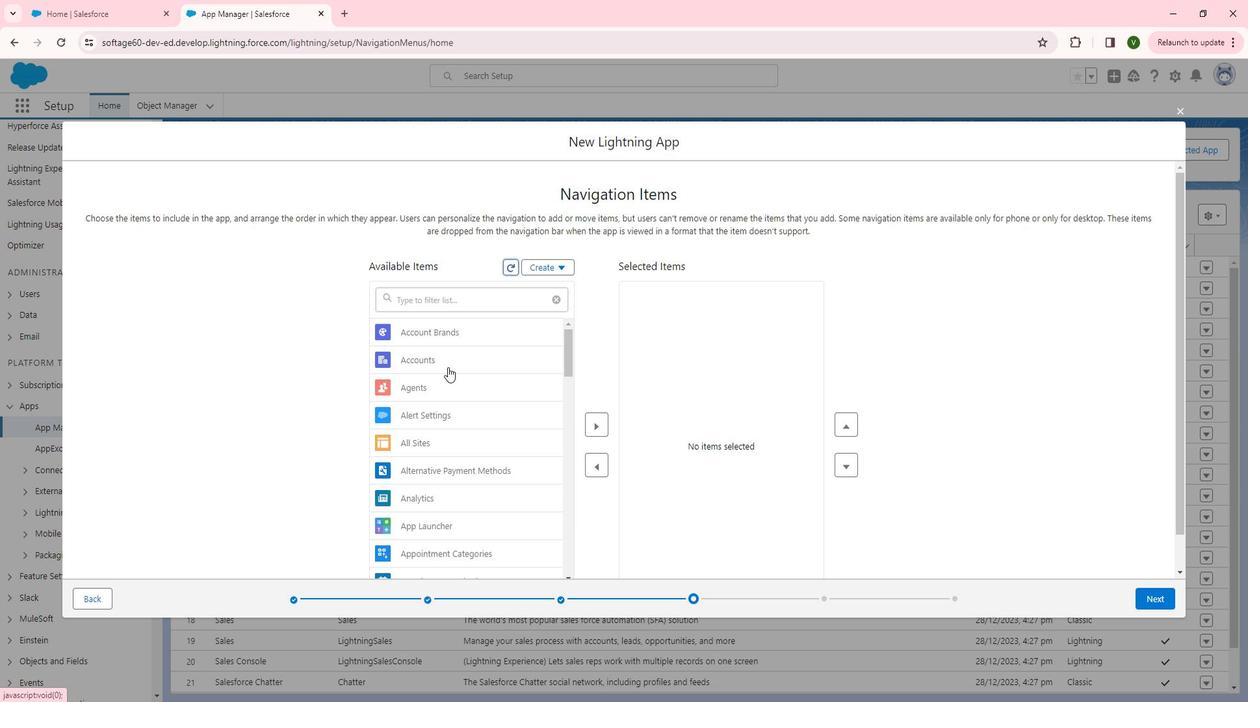
Action: Mouse scrolled (448, 353) with delta (0, 0)
Screenshot: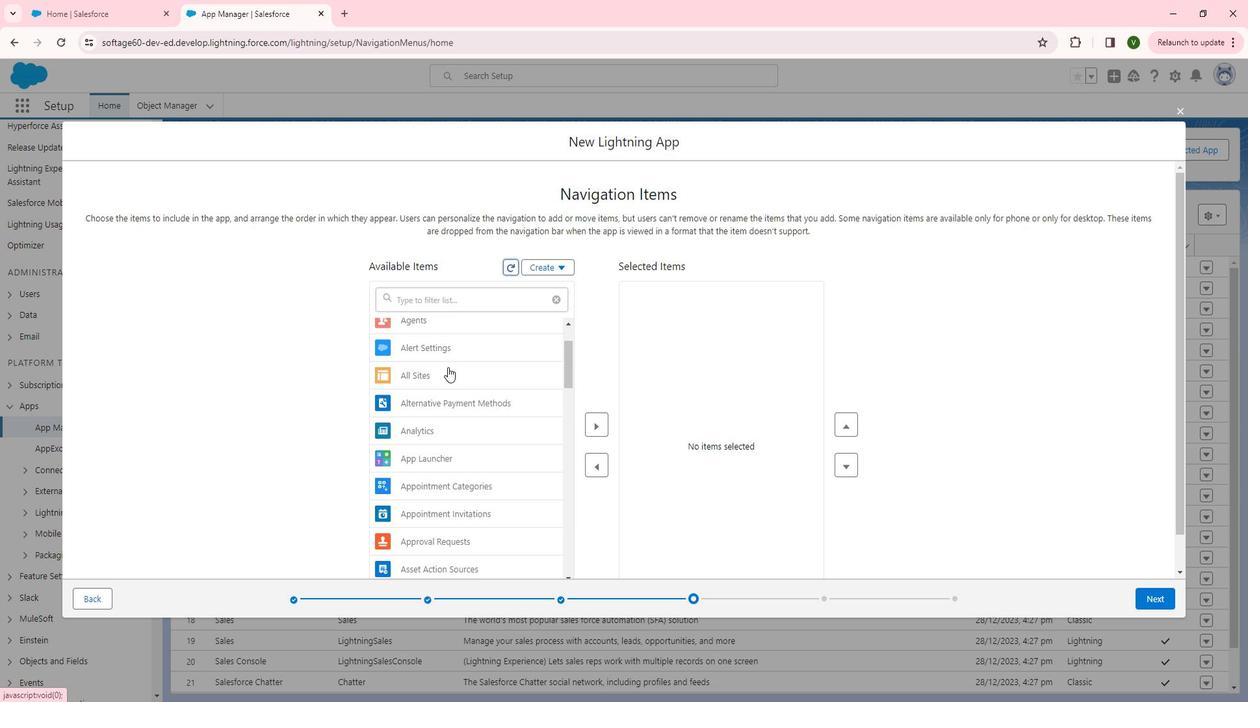 
Action: Mouse scrolled (448, 353) with delta (0, 0)
Screenshot: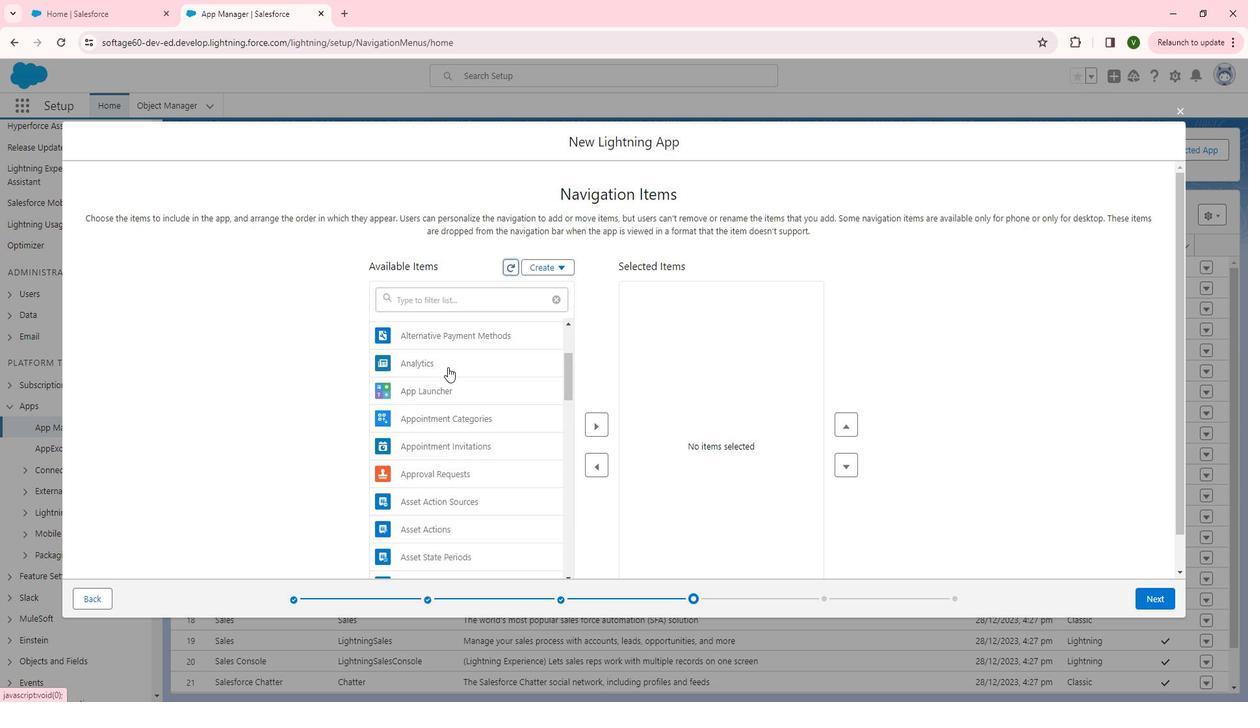 
Action: Mouse scrolled (448, 353) with delta (0, 0)
Screenshot: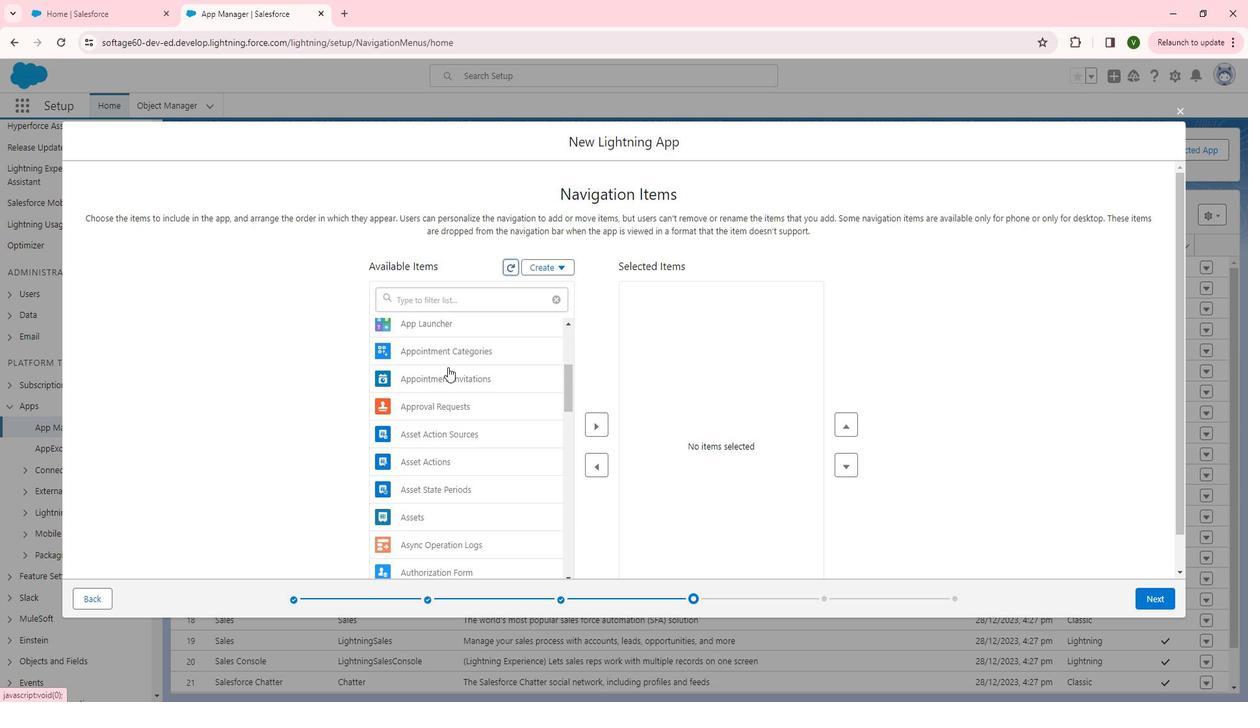 
Action: Mouse scrolled (448, 353) with delta (0, 0)
Screenshot: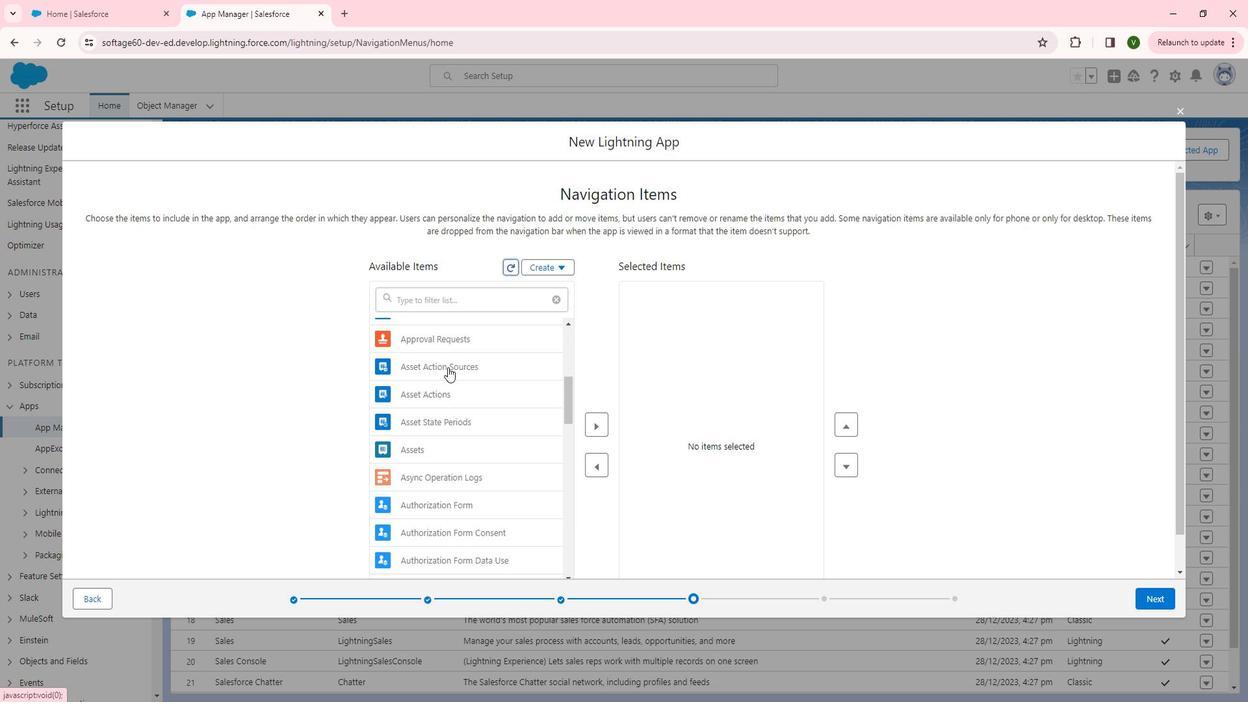 
Action: Mouse scrolled (448, 353) with delta (0, 0)
Screenshot: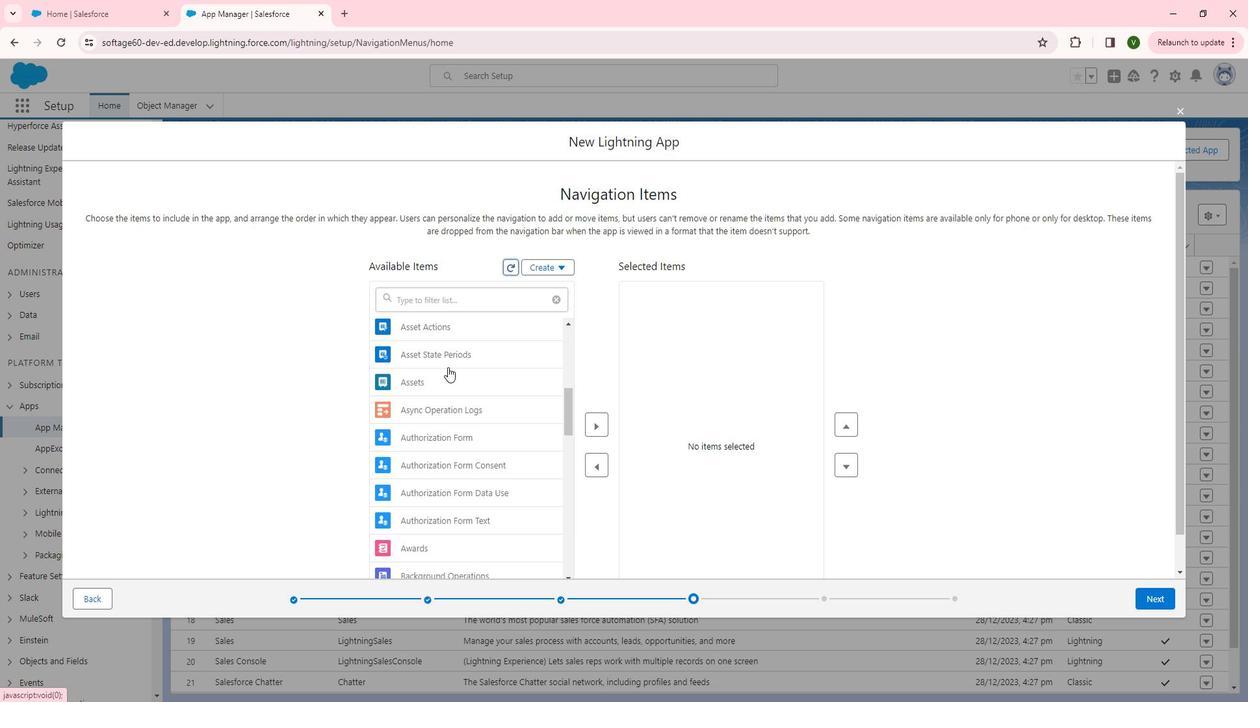 
Action: Mouse scrolled (448, 353) with delta (0, 0)
Screenshot: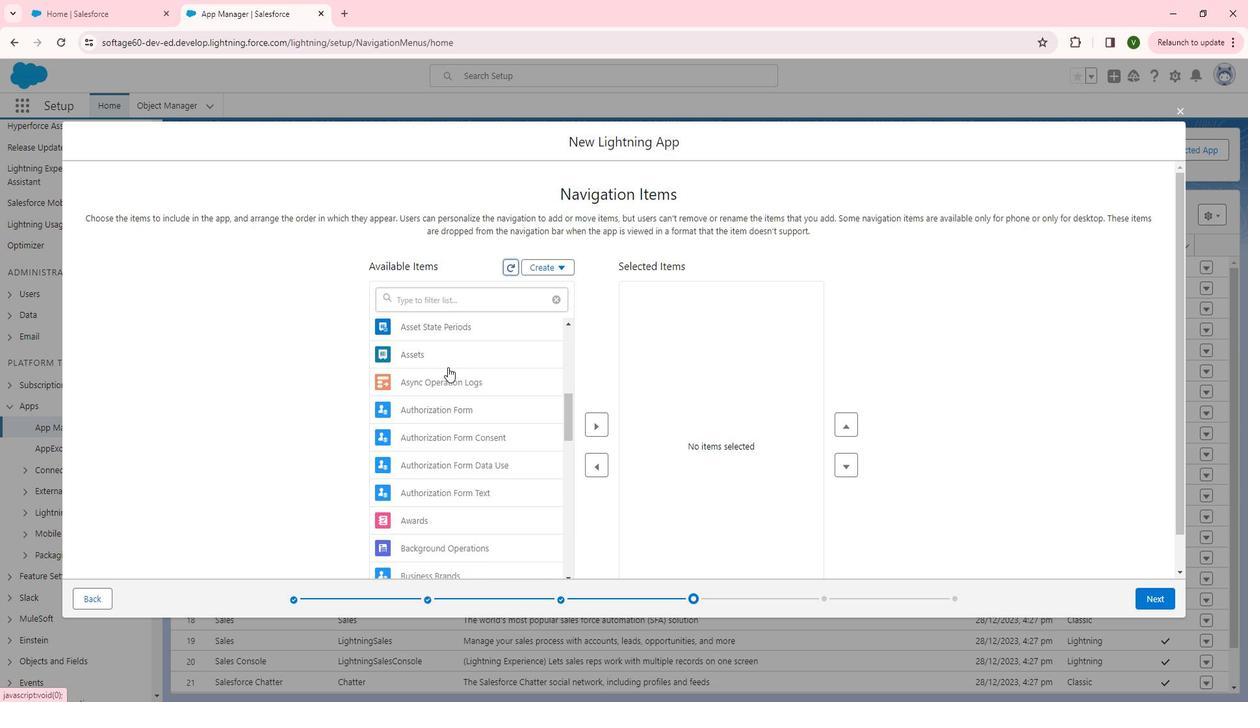 
Action: Mouse scrolled (448, 353) with delta (0, 0)
Screenshot: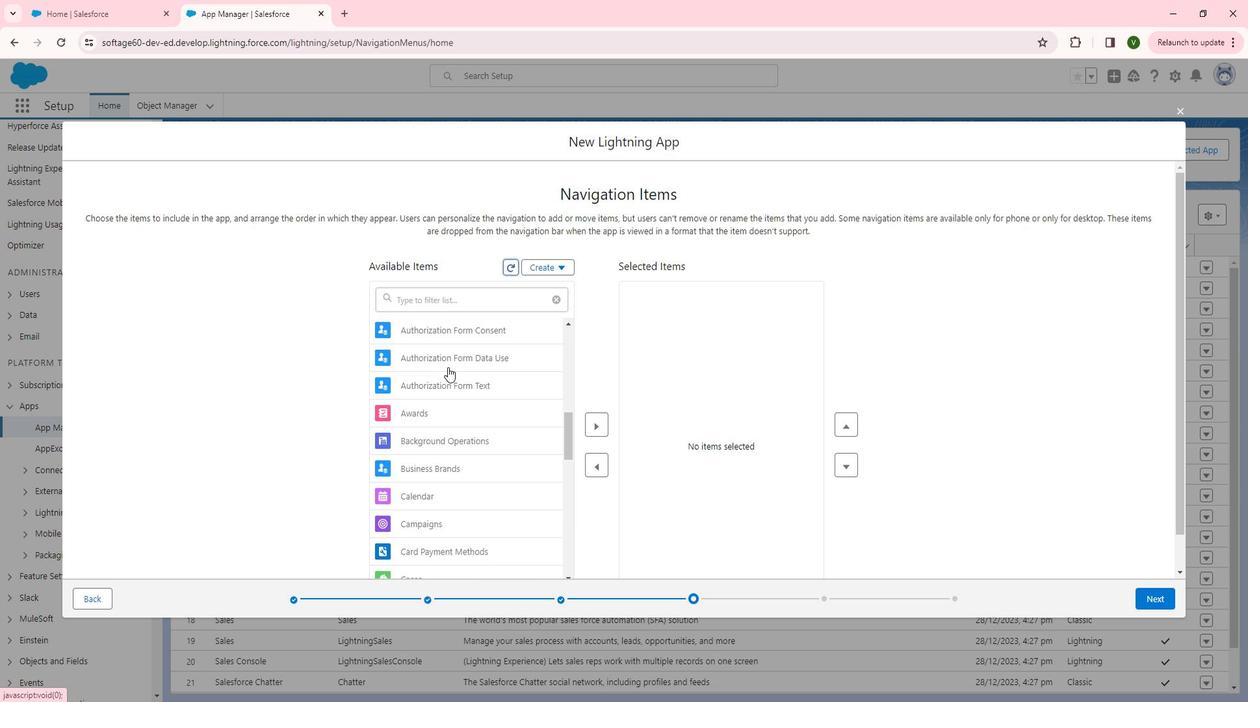 
Action: Mouse scrolled (448, 353) with delta (0, 0)
Screenshot: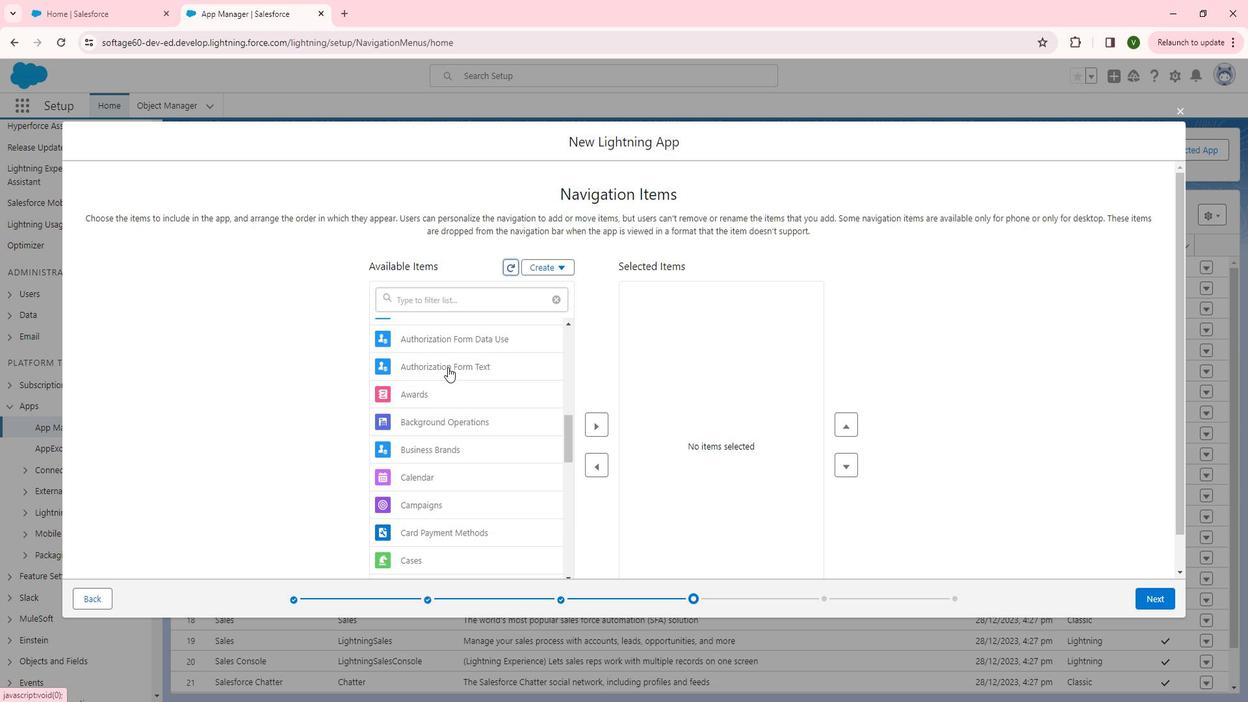 
Action: Mouse scrolled (448, 353) with delta (0, 0)
Screenshot: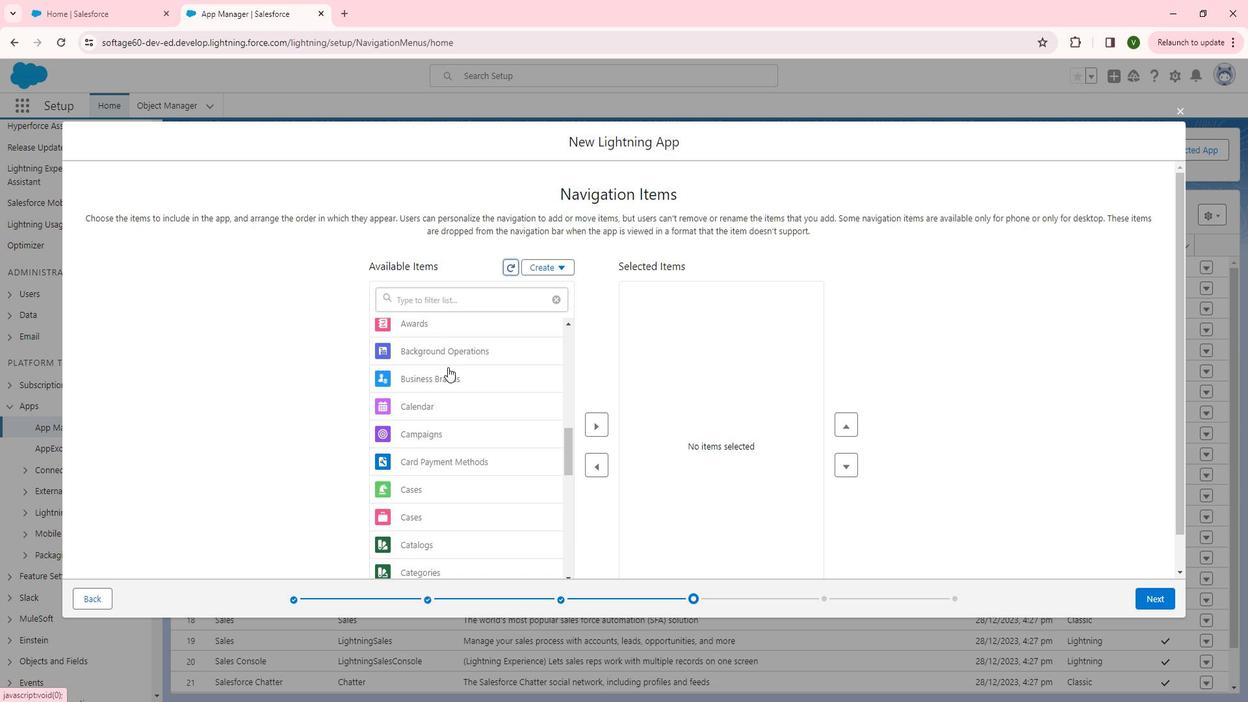 
Action: Mouse scrolled (448, 353) with delta (0, 0)
Screenshot: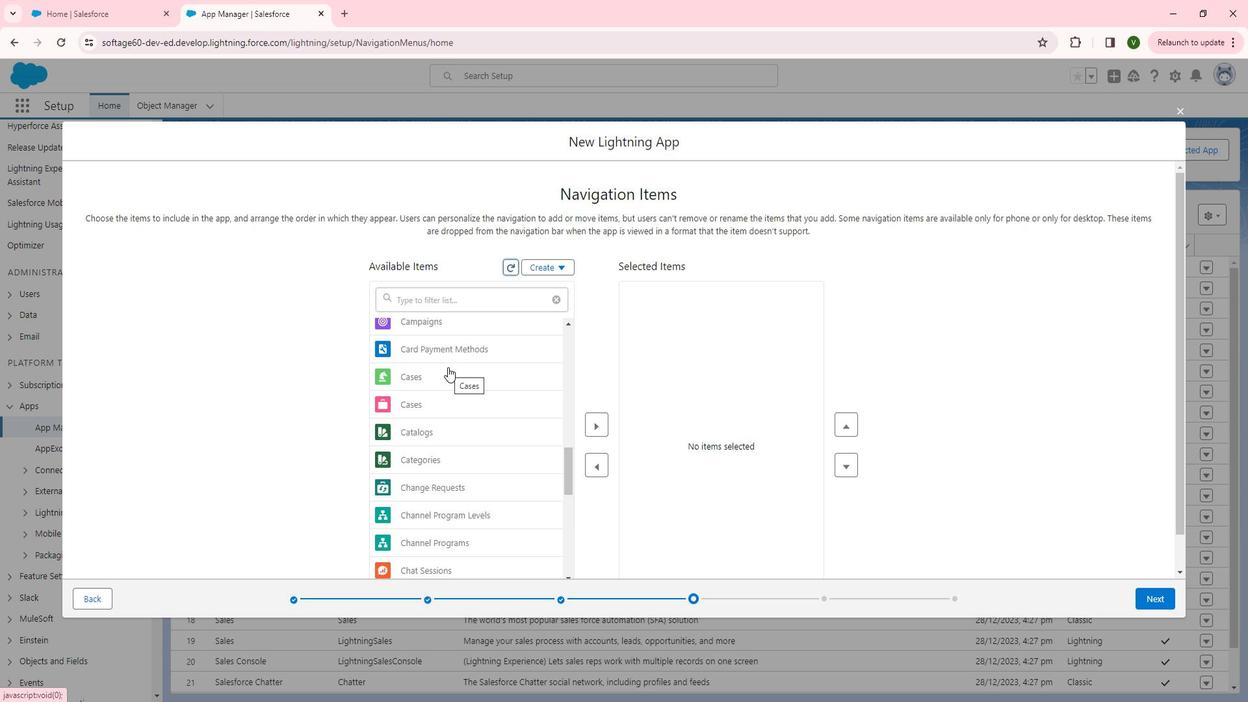 
Action: Mouse scrolled (448, 353) with delta (0, 0)
Screenshot: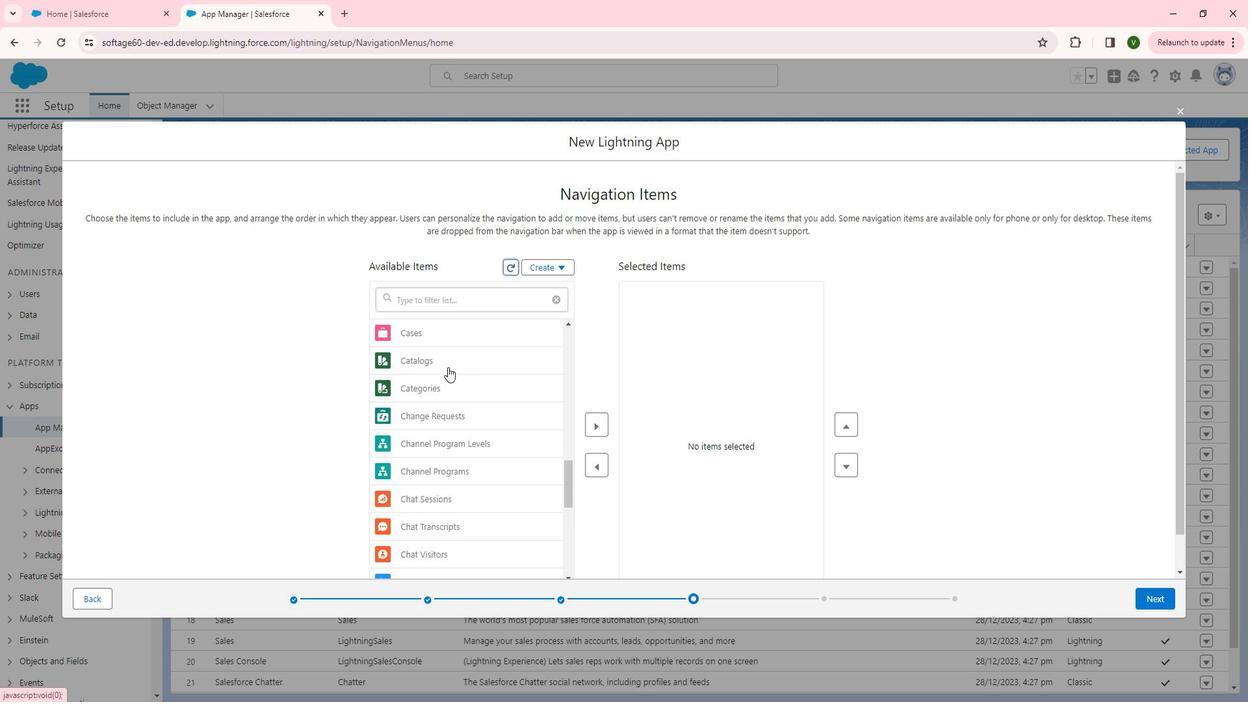 
Action: Mouse scrolled (448, 353) with delta (0, 0)
Screenshot: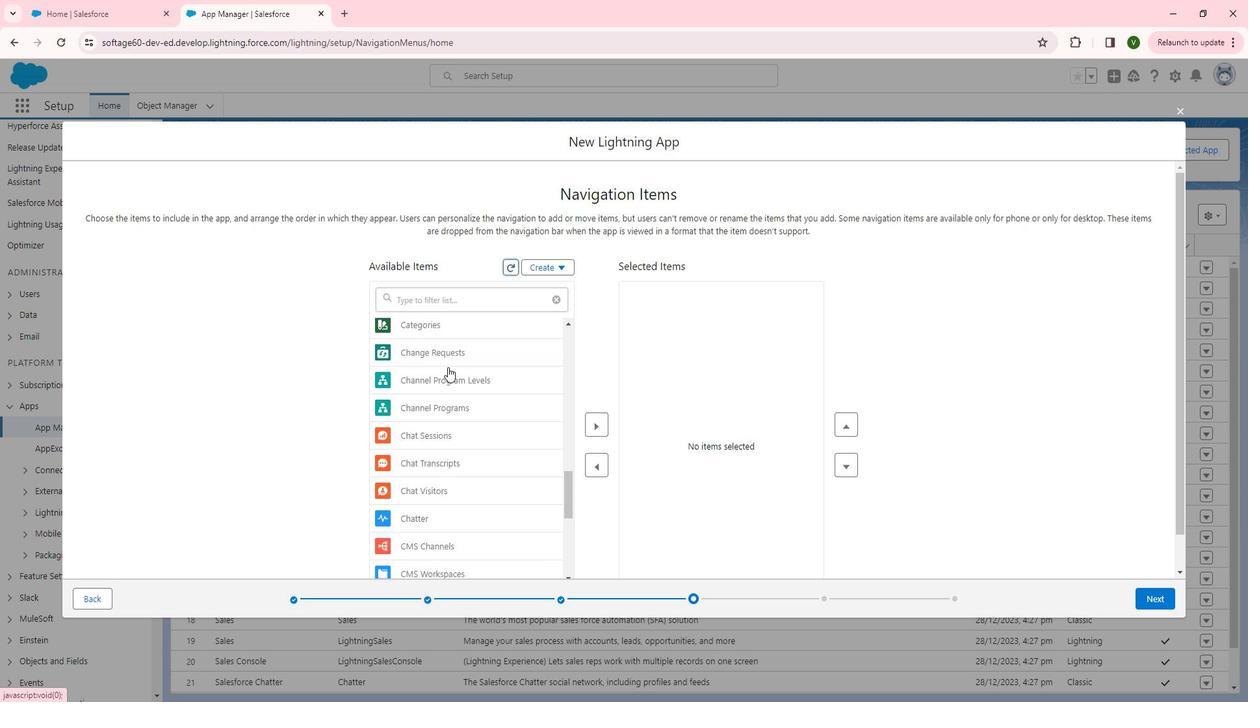 
Action: Mouse scrolled (448, 353) with delta (0, 0)
Screenshot: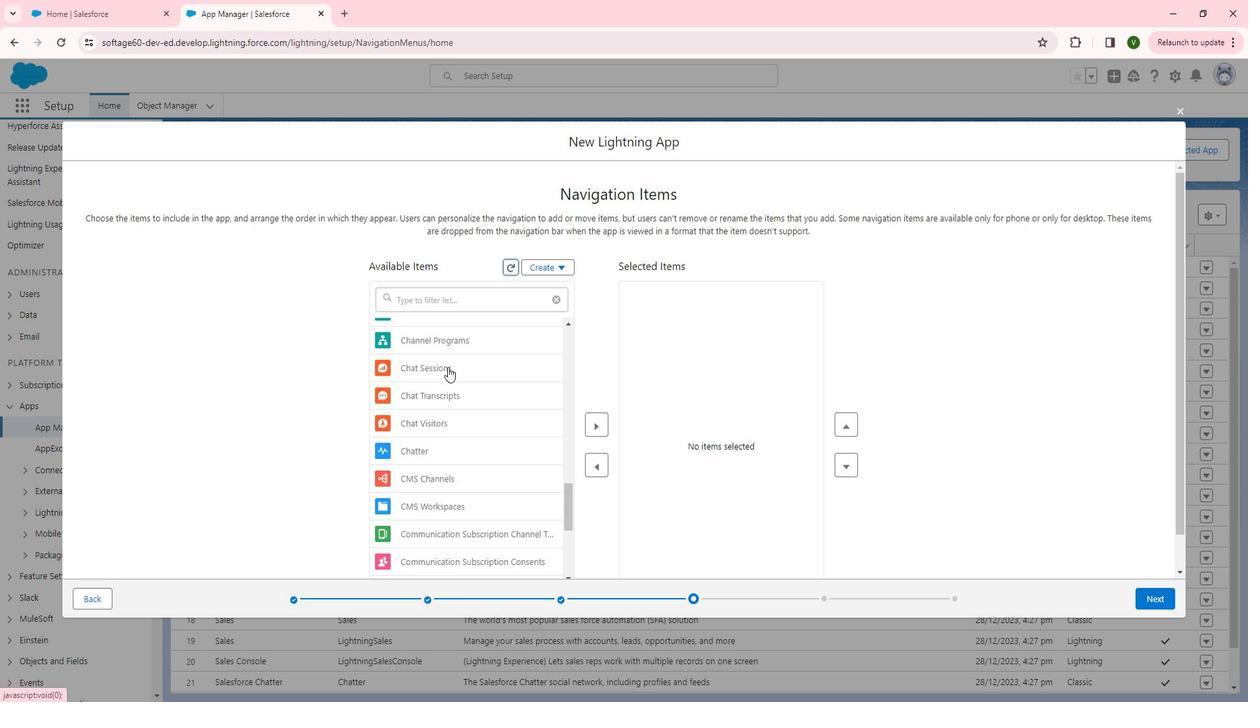 
Action: Mouse scrolled (448, 353) with delta (0, 0)
Screenshot: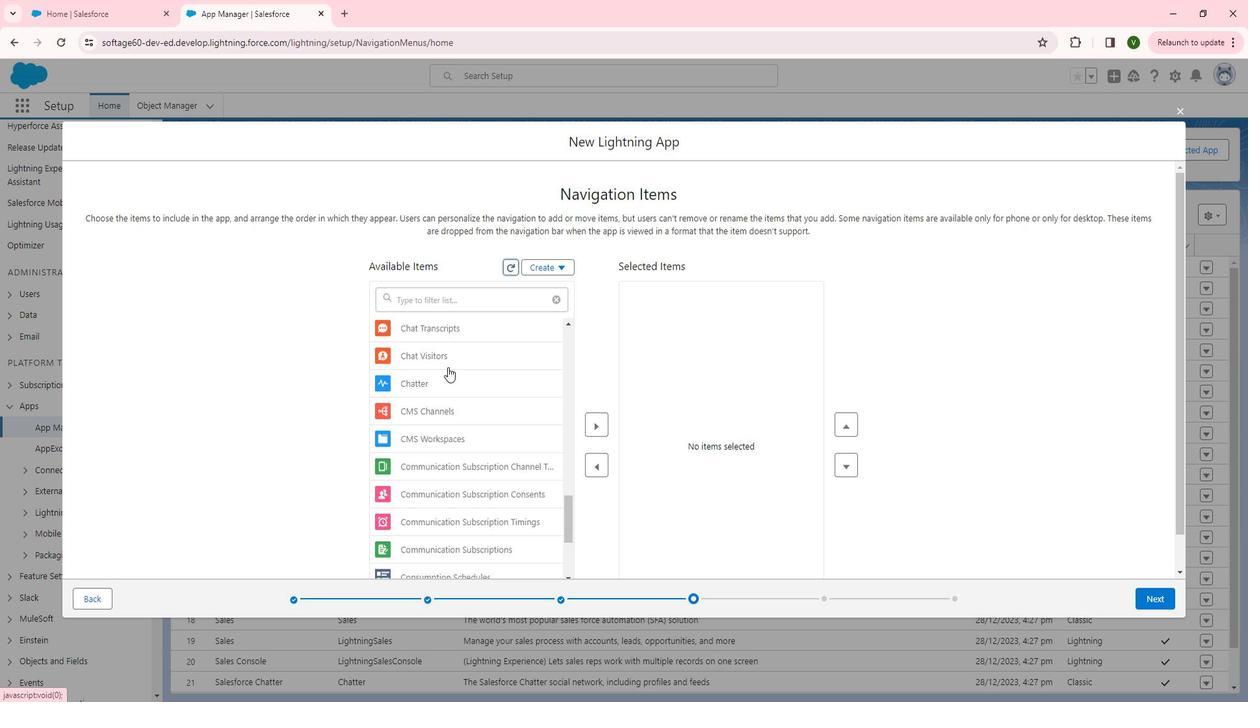 
Action: Mouse scrolled (448, 353) with delta (0, 0)
Screenshot: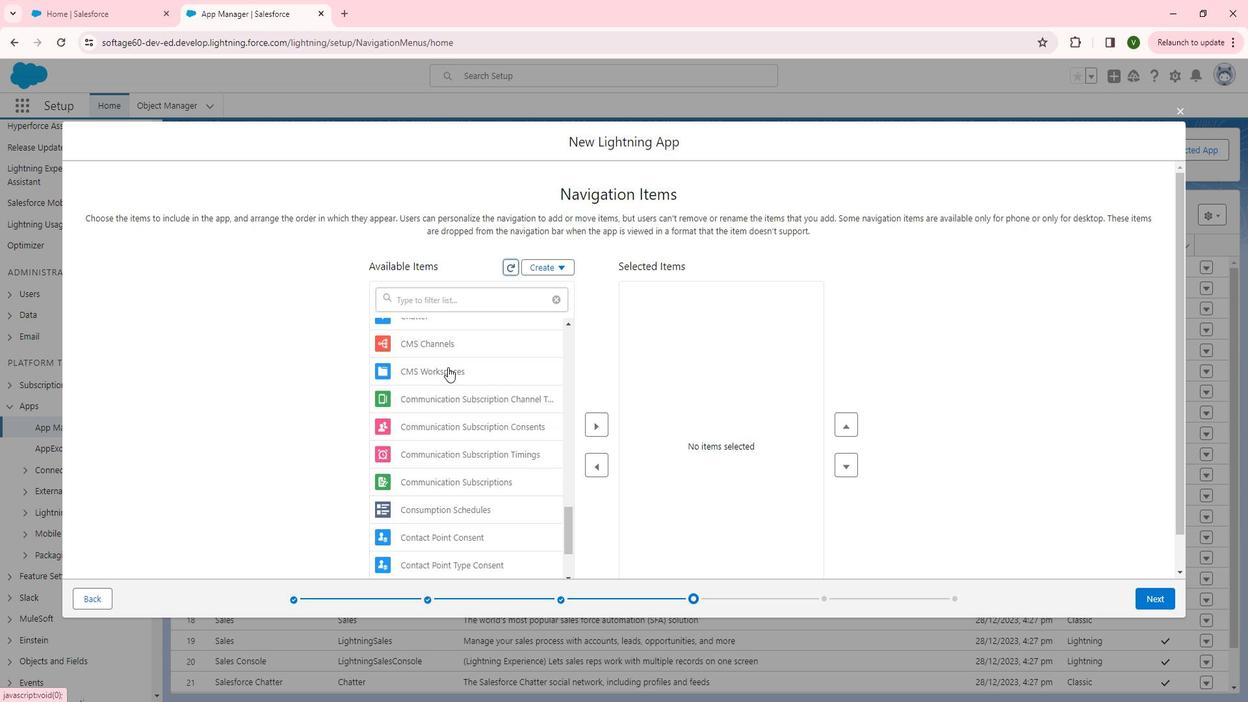 
Action: Mouse scrolled (448, 353) with delta (0, 0)
Screenshot: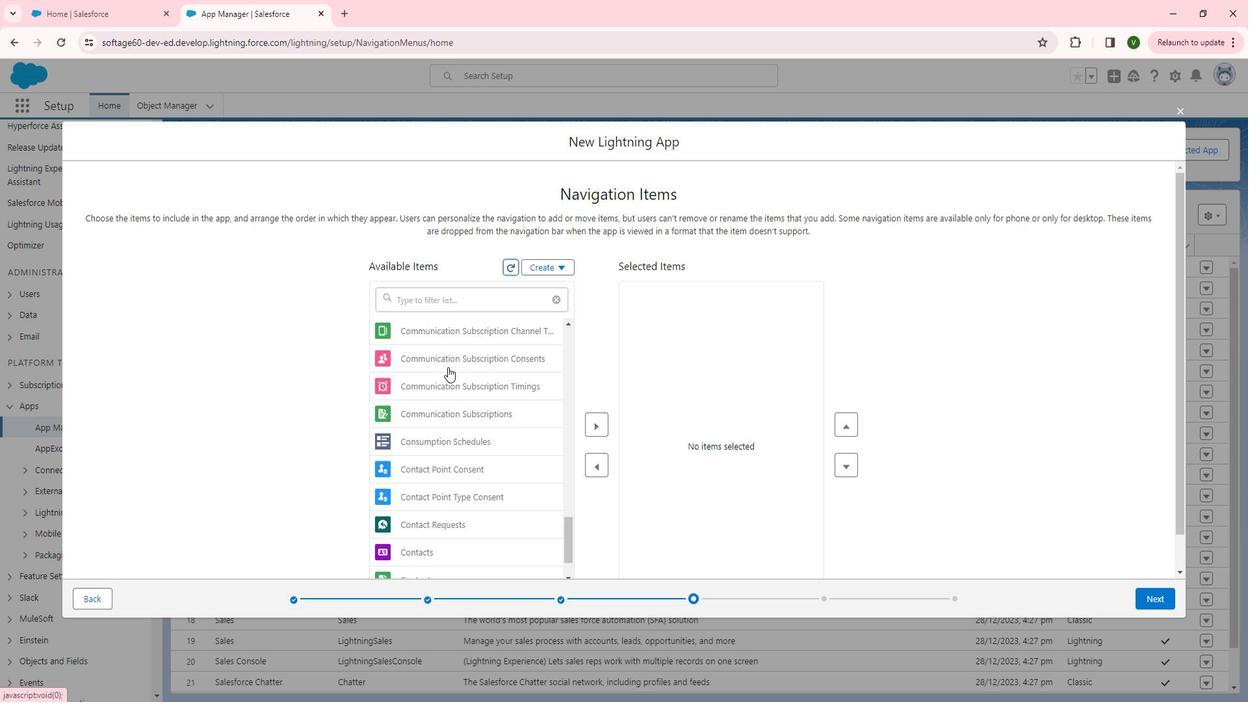 
Action: Mouse moved to (448, 350)
Screenshot: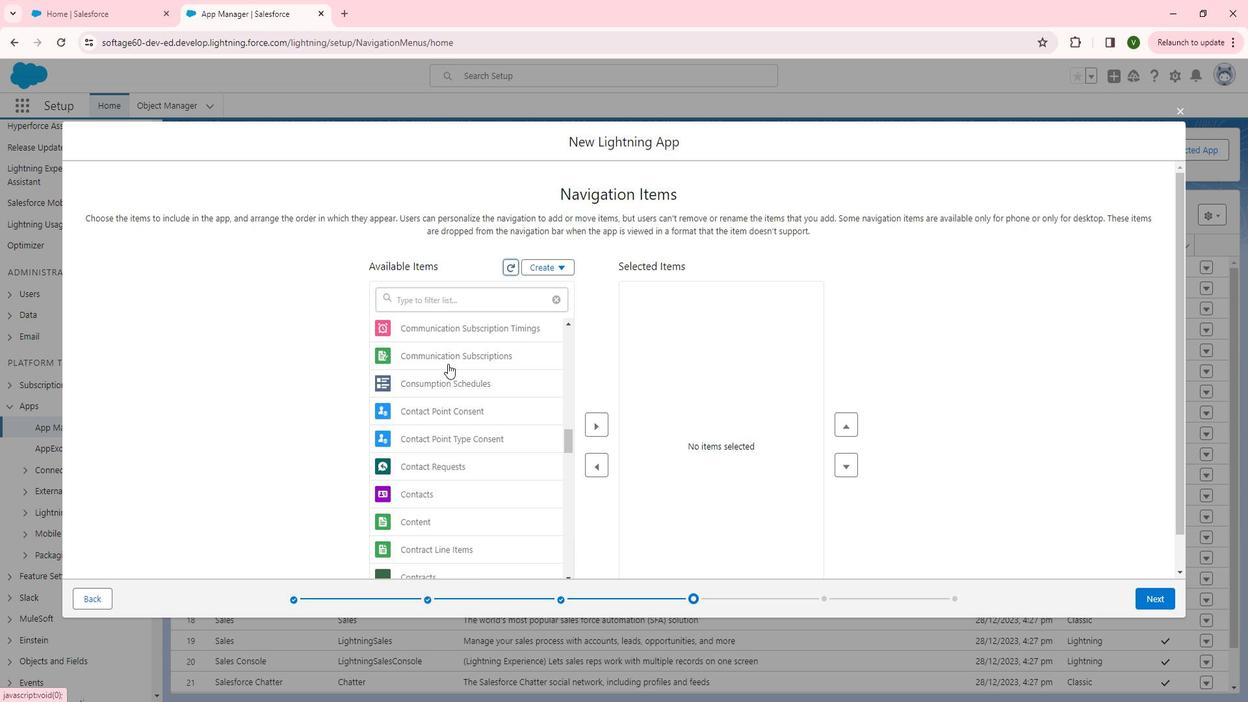 
Action: Mouse scrolled (448, 349) with delta (0, 0)
Screenshot: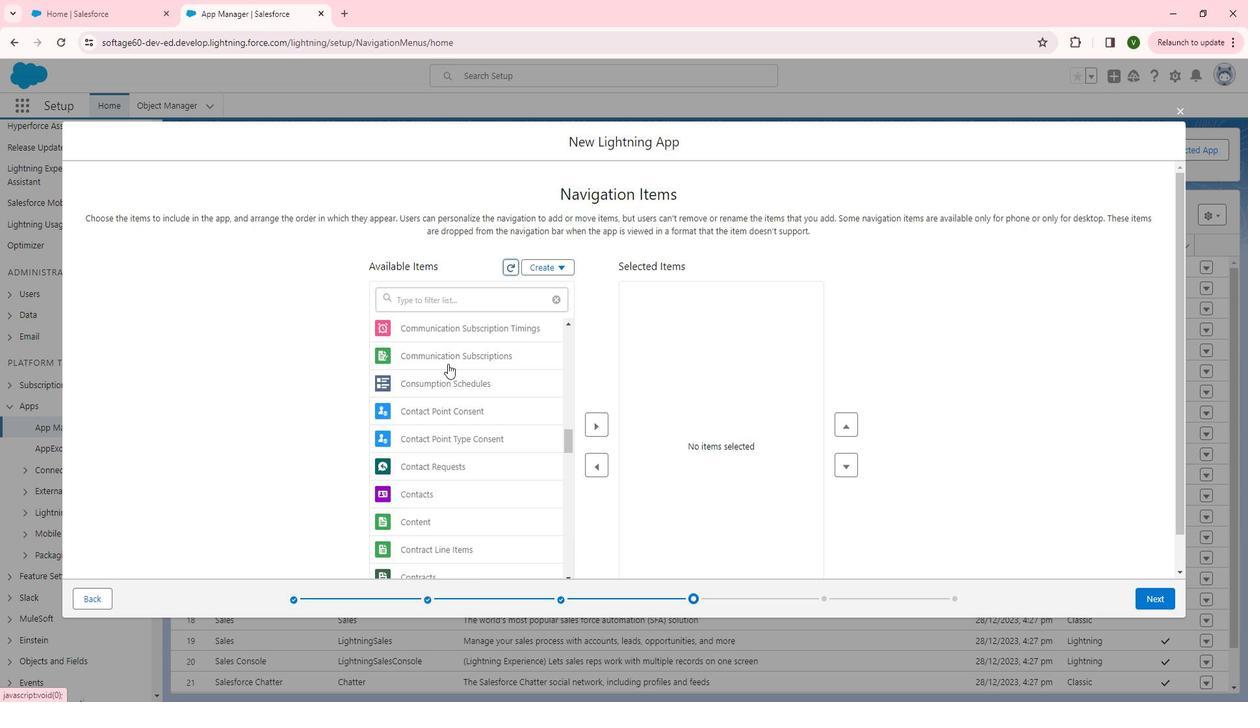 
Action: Mouse scrolled (448, 349) with delta (0, 0)
Screenshot: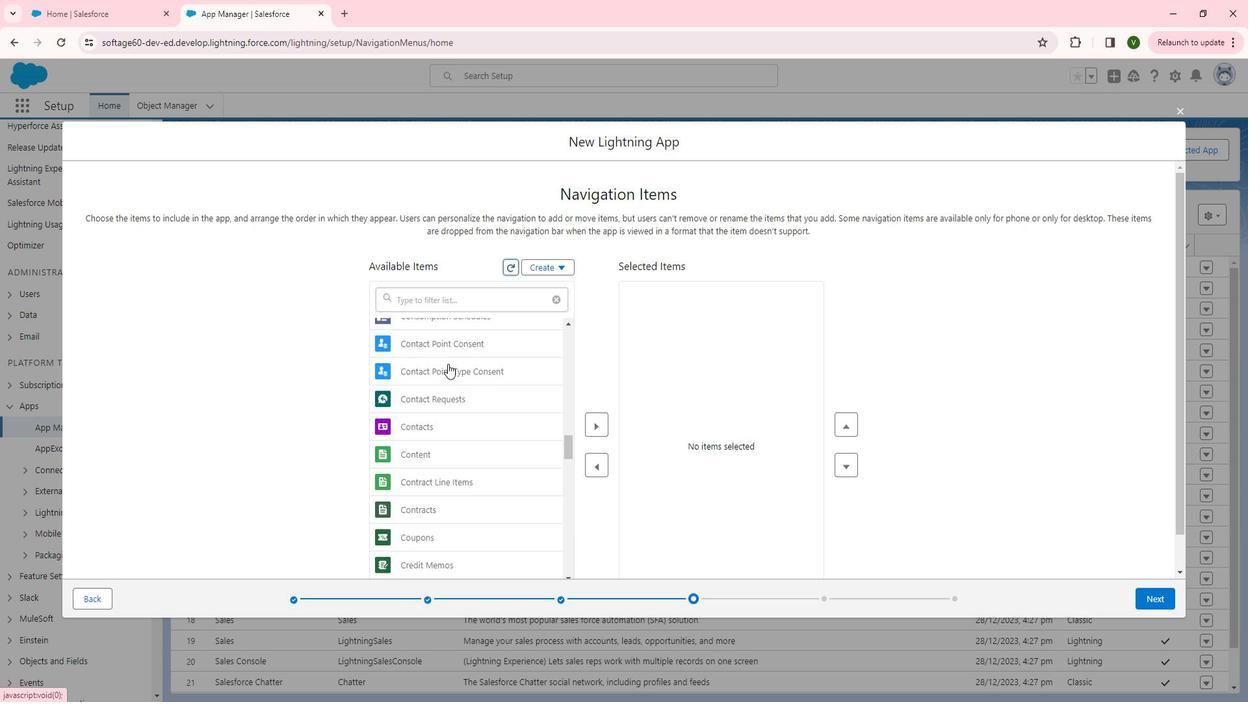 
Action: Mouse scrolled (448, 349) with delta (0, 0)
Screenshot: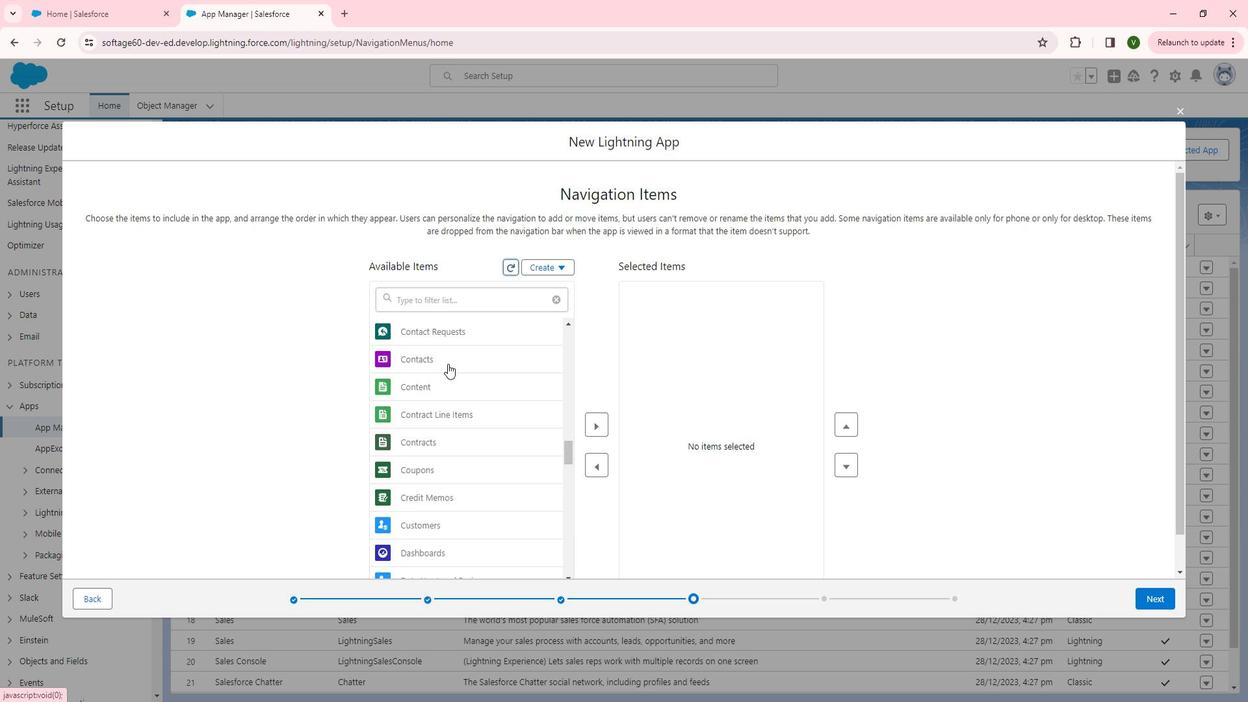 
Action: Mouse scrolled (448, 349) with delta (0, 0)
Screenshot: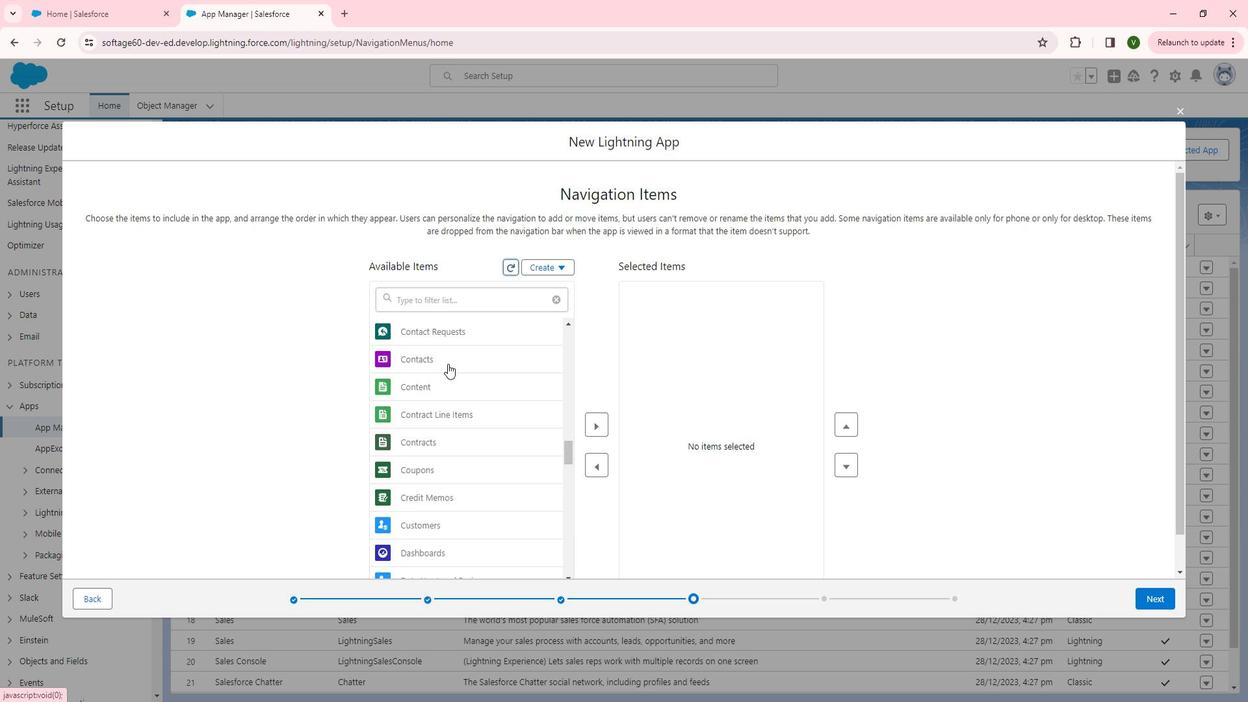 
Action: Mouse scrolled (448, 349) with delta (0, 0)
Screenshot: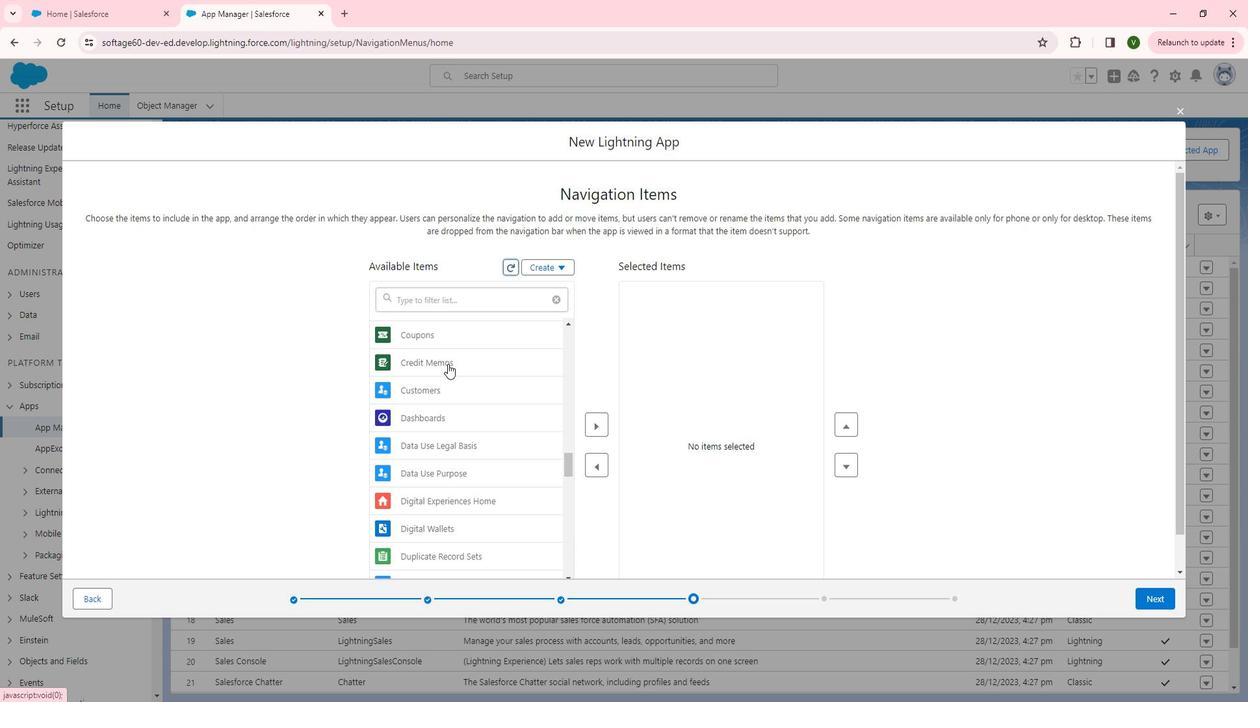 
Action: Mouse scrolled (448, 349) with delta (0, 0)
Screenshot: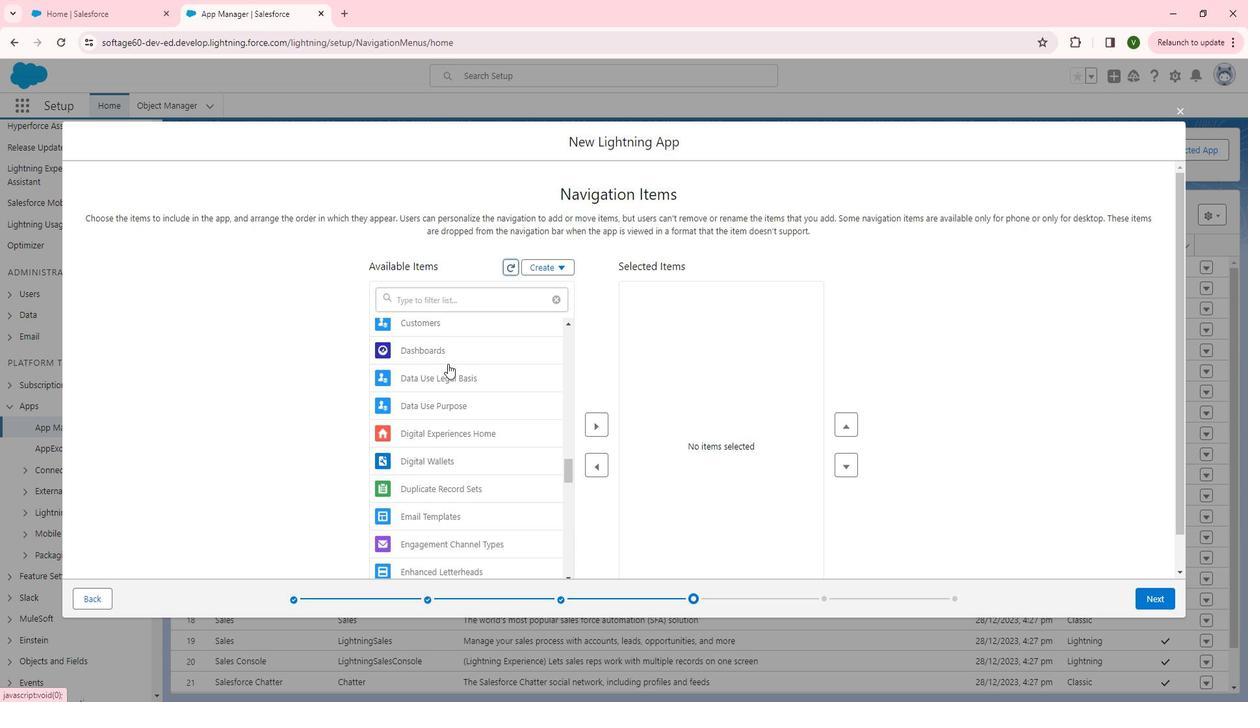 
Action: Mouse scrolled (448, 349) with delta (0, 0)
Screenshot: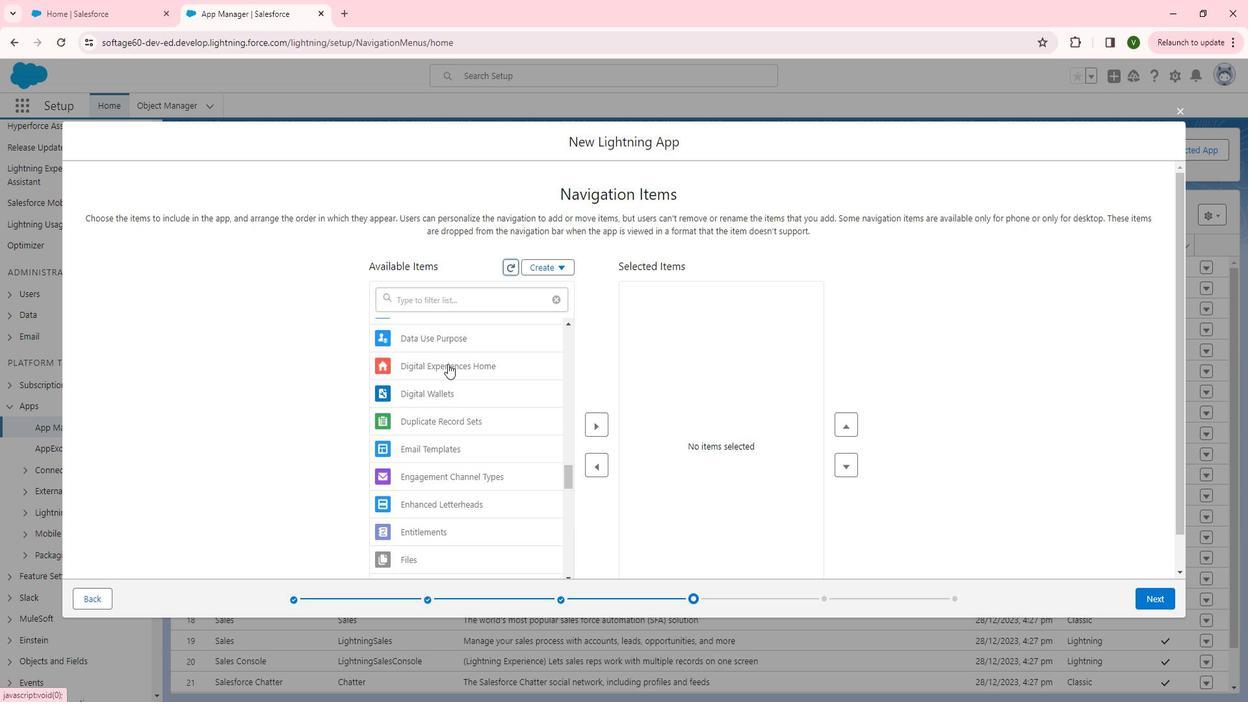 
Action: Mouse scrolled (448, 349) with delta (0, 0)
Screenshot: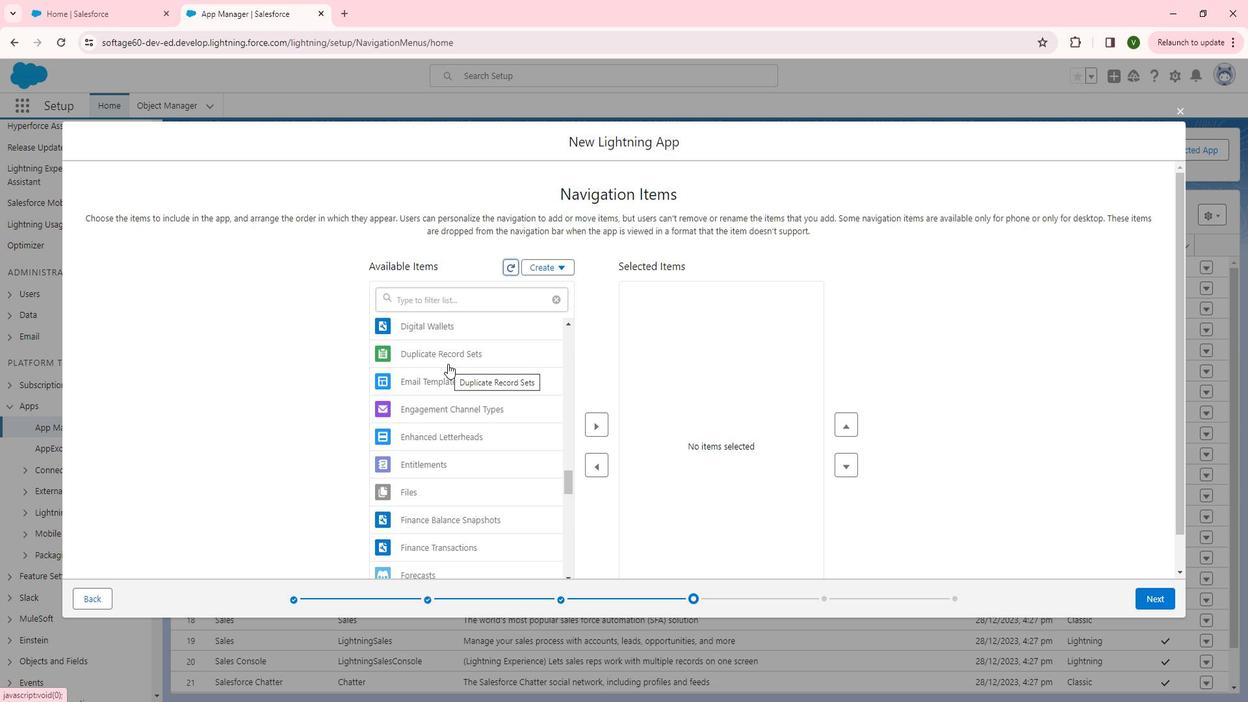 
Action: Mouse scrolled (448, 349) with delta (0, 0)
Screenshot: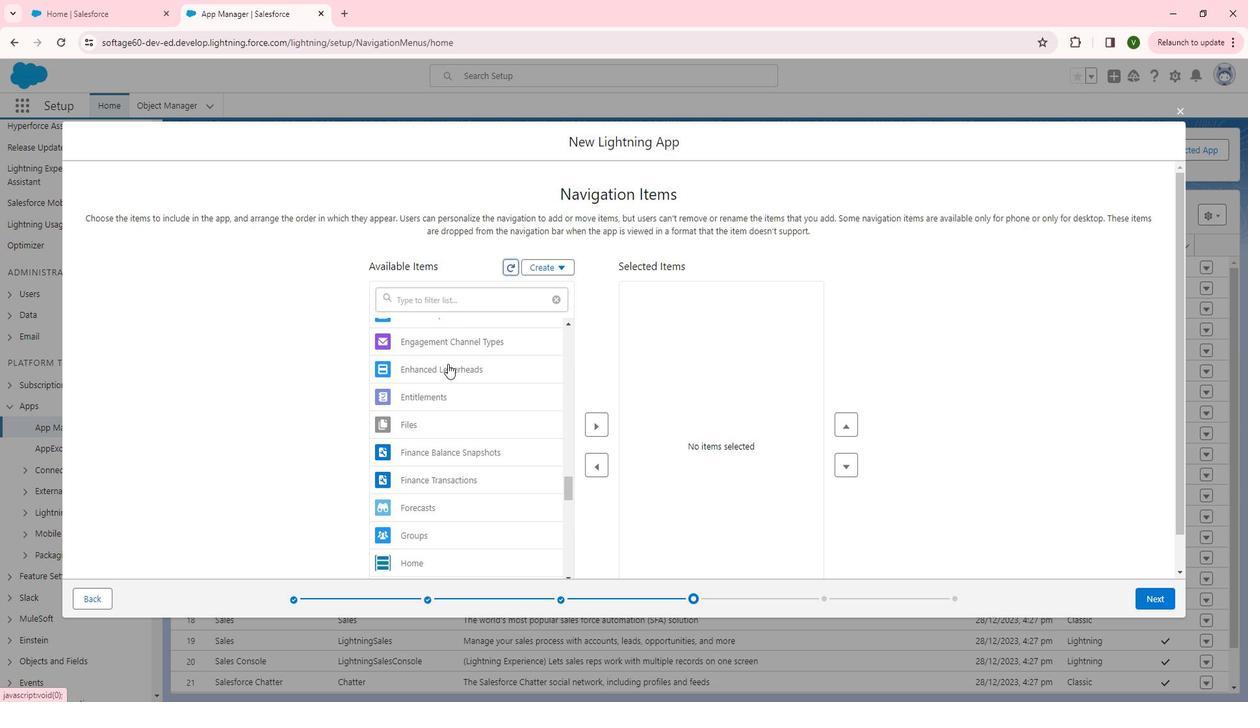 
Action: Mouse scrolled (448, 349) with delta (0, 0)
Screenshot: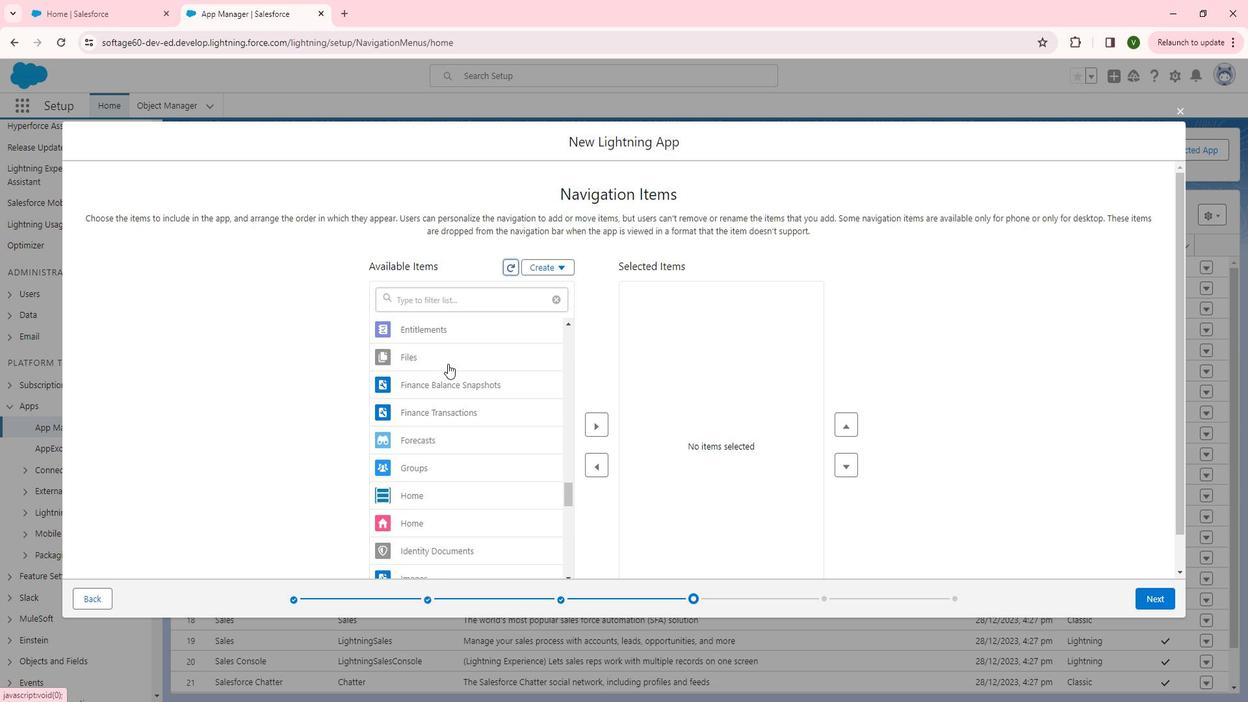 
Action: Mouse moved to (444, 434)
Screenshot: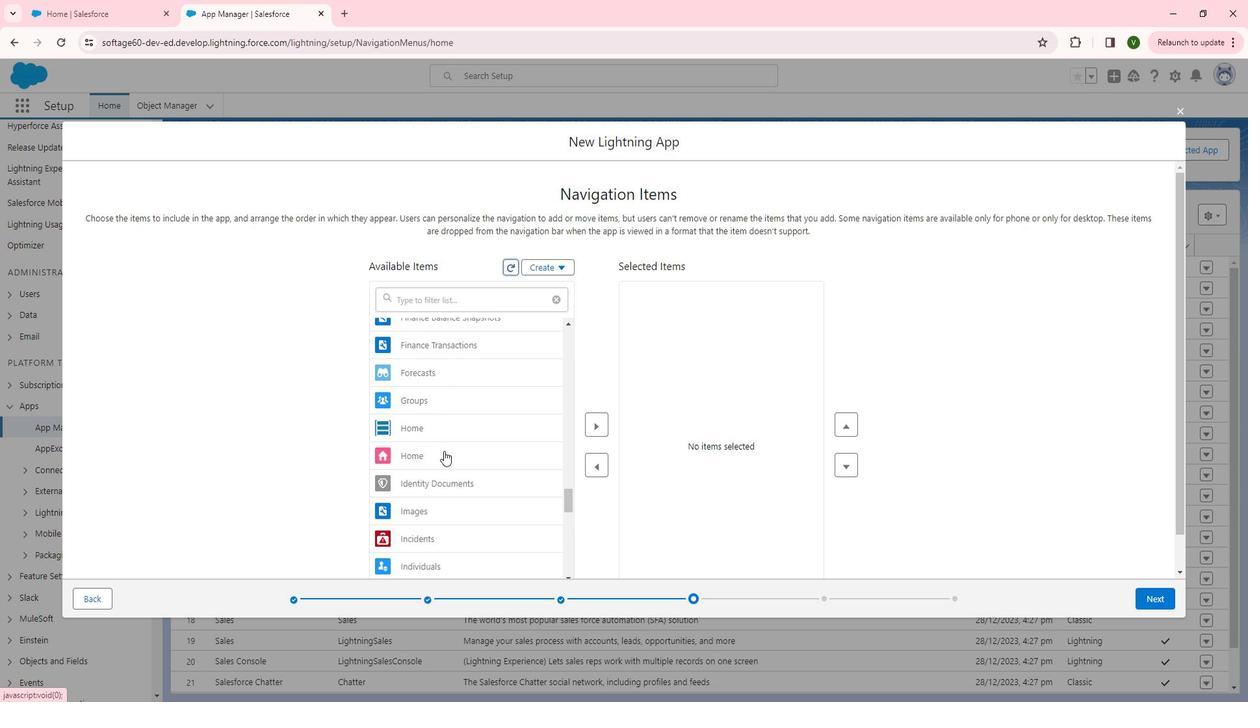 
Action: Mouse pressed left at (444, 434)
Screenshot: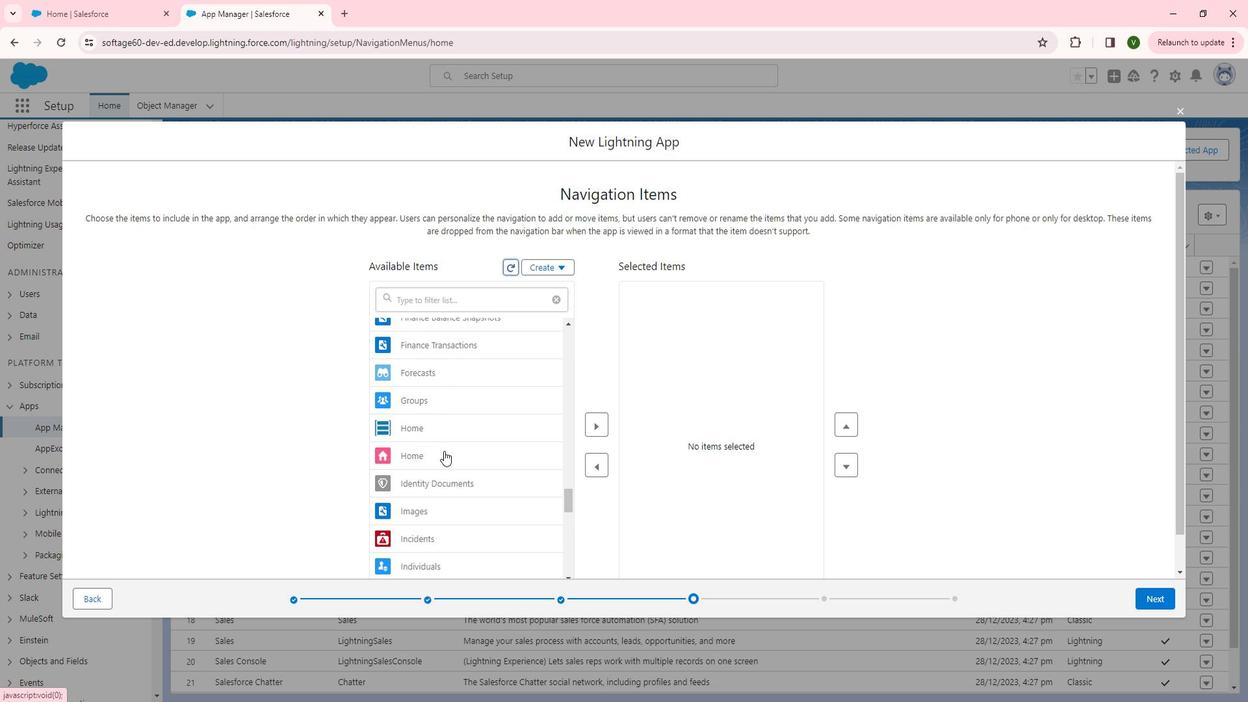 
Action: Mouse moved to (599, 405)
Screenshot: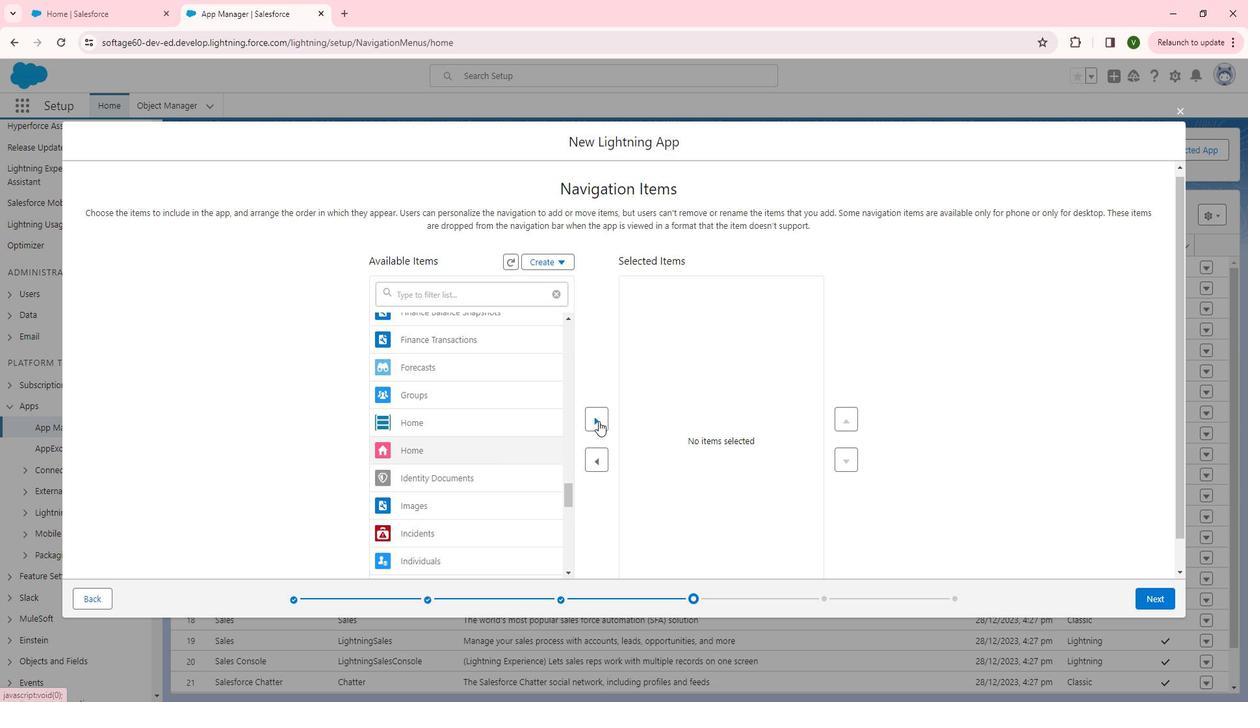 
Action: Mouse pressed left at (599, 405)
Screenshot: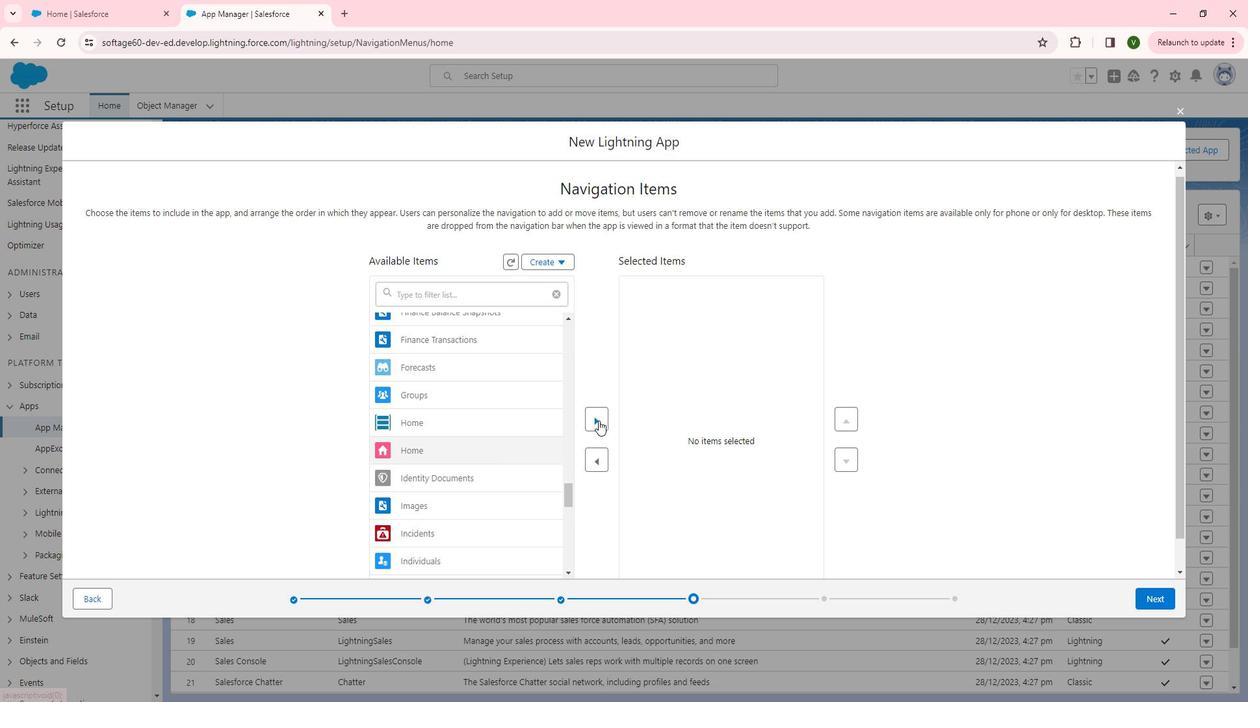 
Action: Mouse moved to (507, 428)
Screenshot: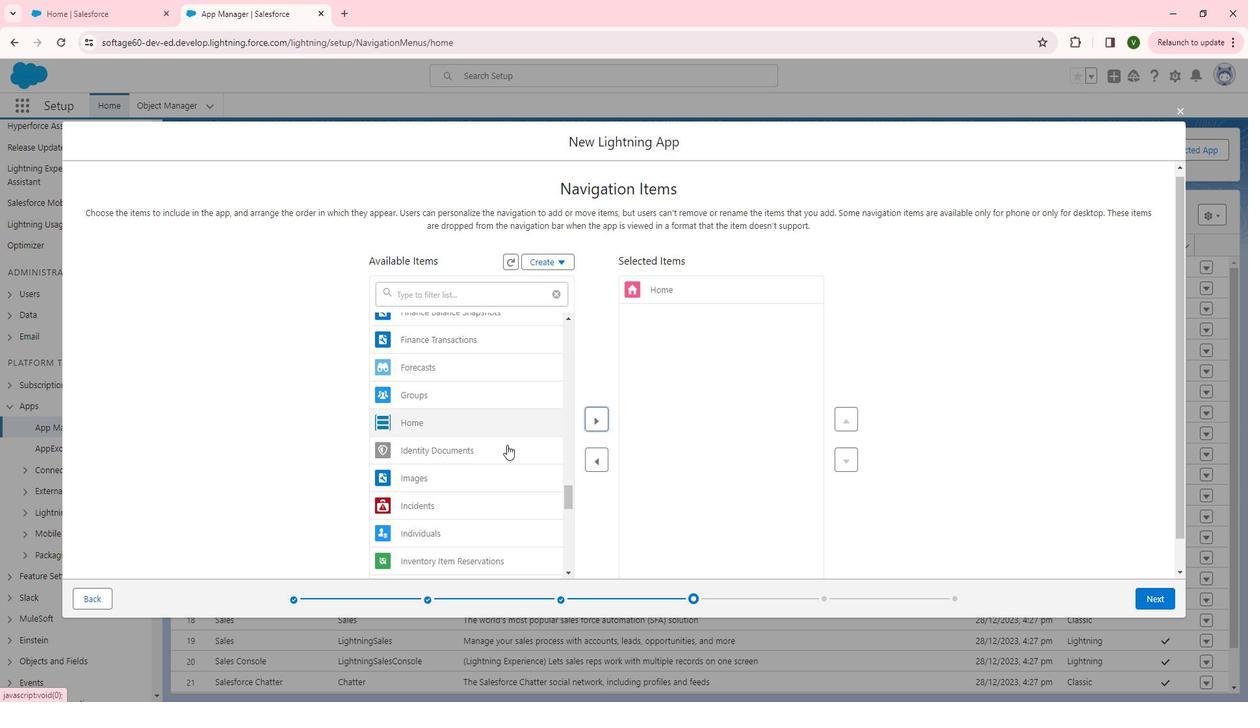
Action: Mouse scrolled (507, 427) with delta (0, 0)
Screenshot: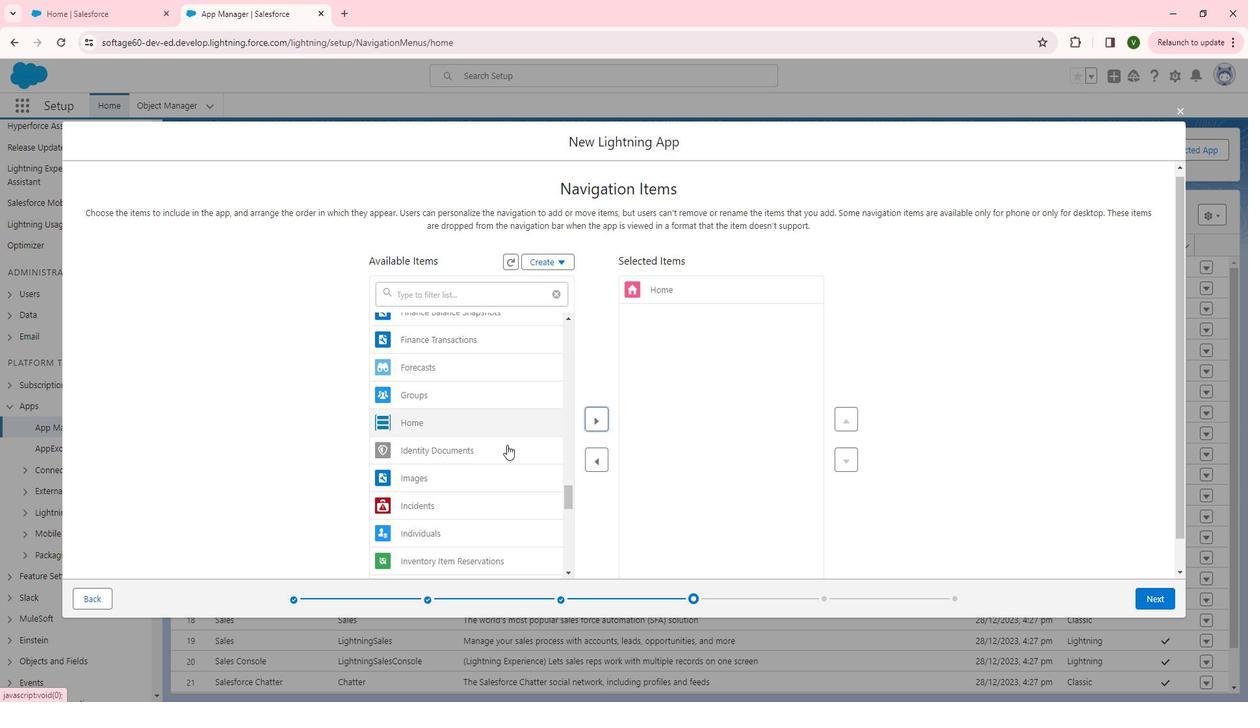 
Action: Mouse scrolled (507, 427) with delta (0, 0)
Screenshot: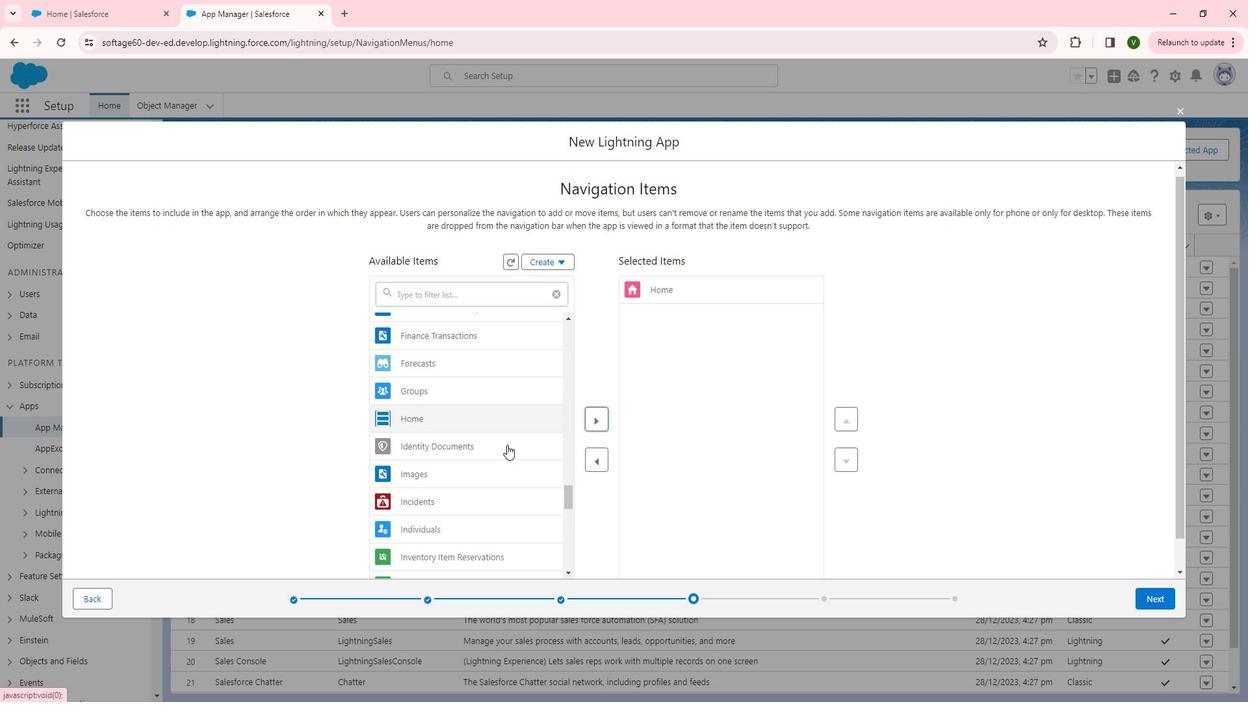
Action: Mouse scrolled (507, 427) with delta (0, 0)
Screenshot: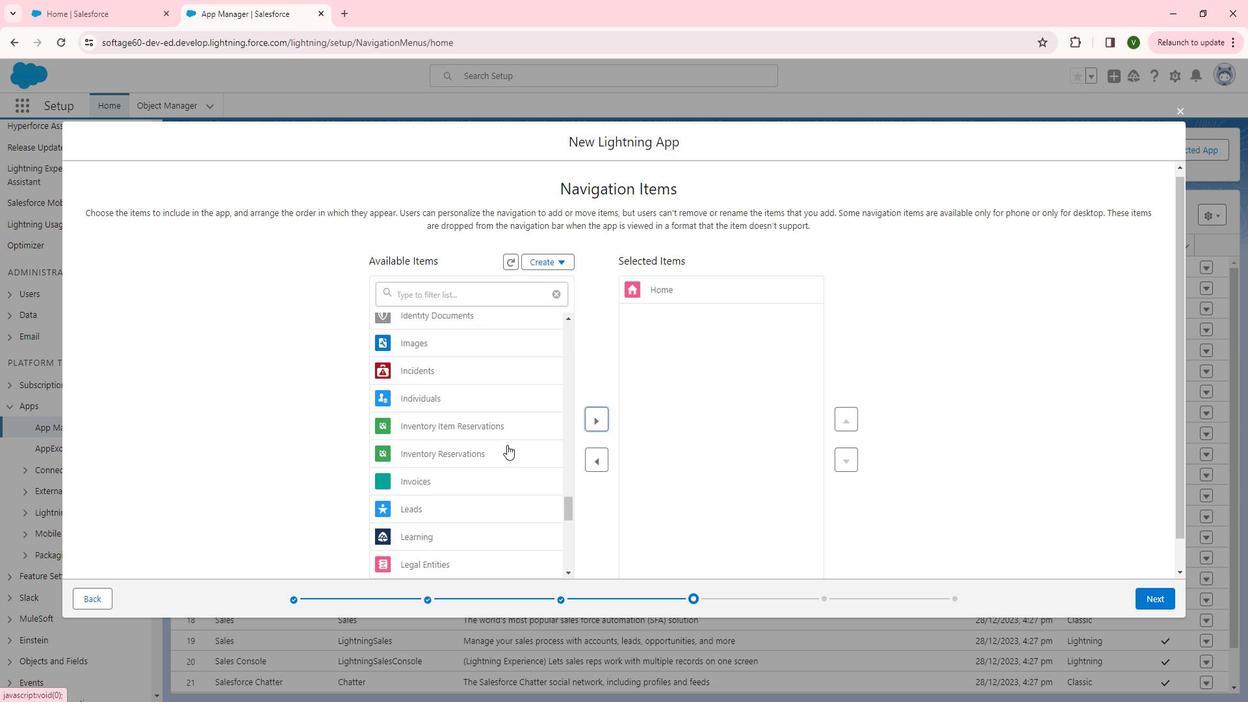 
Action: Mouse scrolled (507, 427) with delta (0, 0)
Screenshot: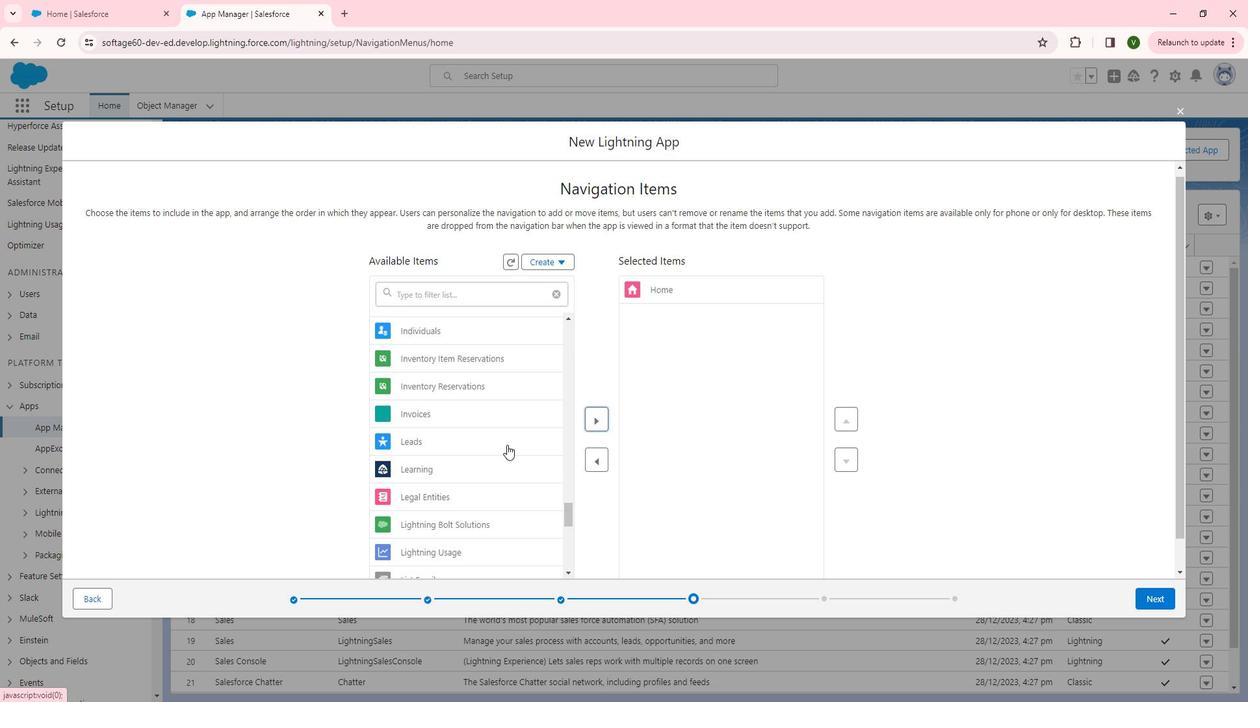 
Action: Mouse scrolled (507, 427) with delta (0, 0)
Screenshot: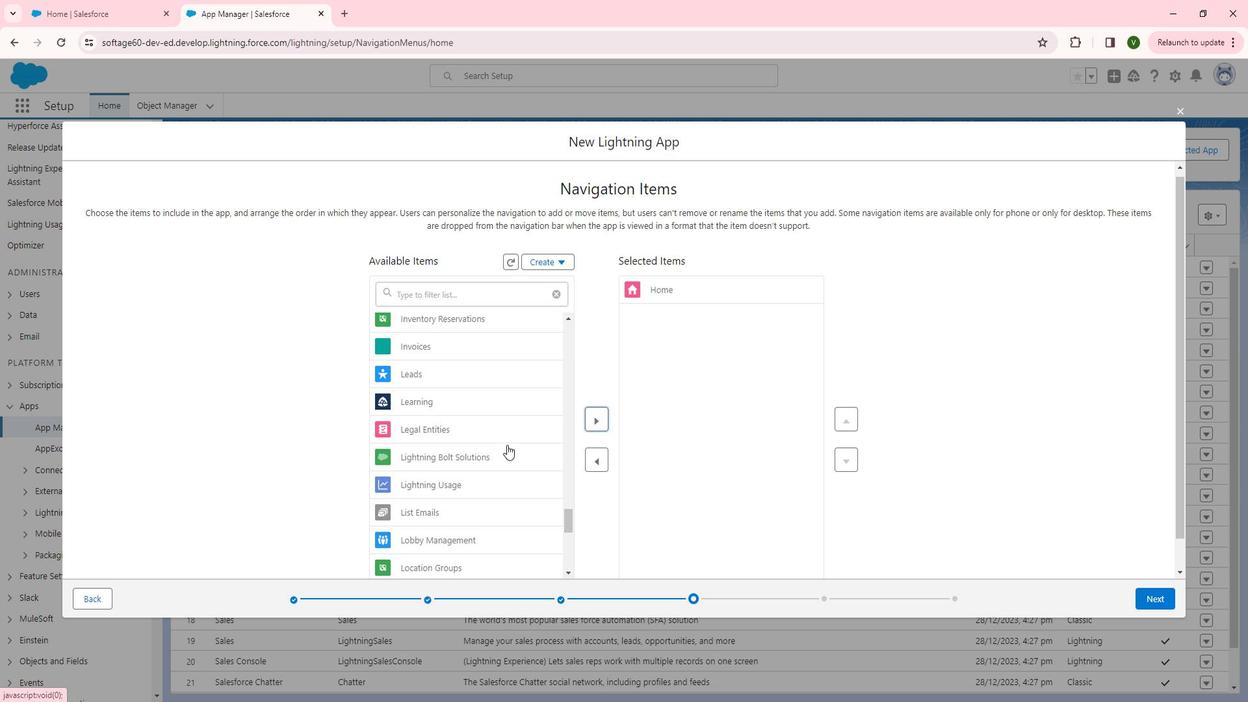 
Action: Mouse scrolled (507, 427) with delta (0, 0)
Screenshot: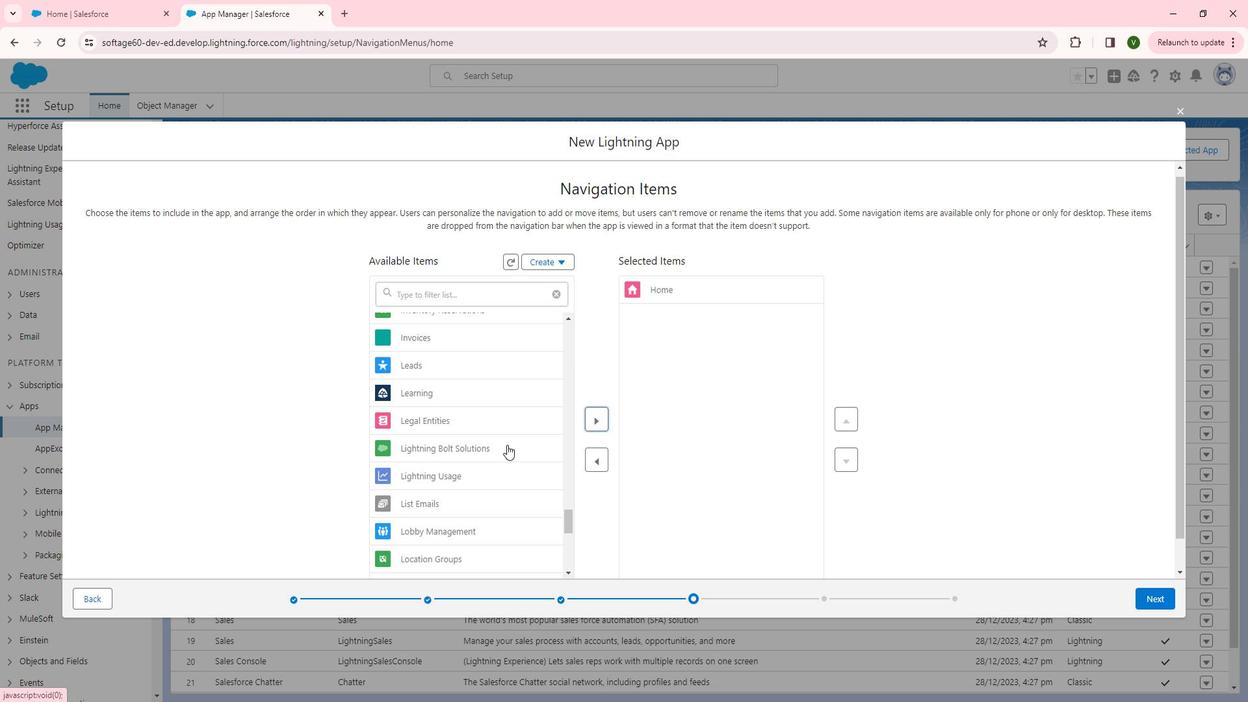
Action: Mouse scrolled (507, 427) with delta (0, 0)
Screenshot: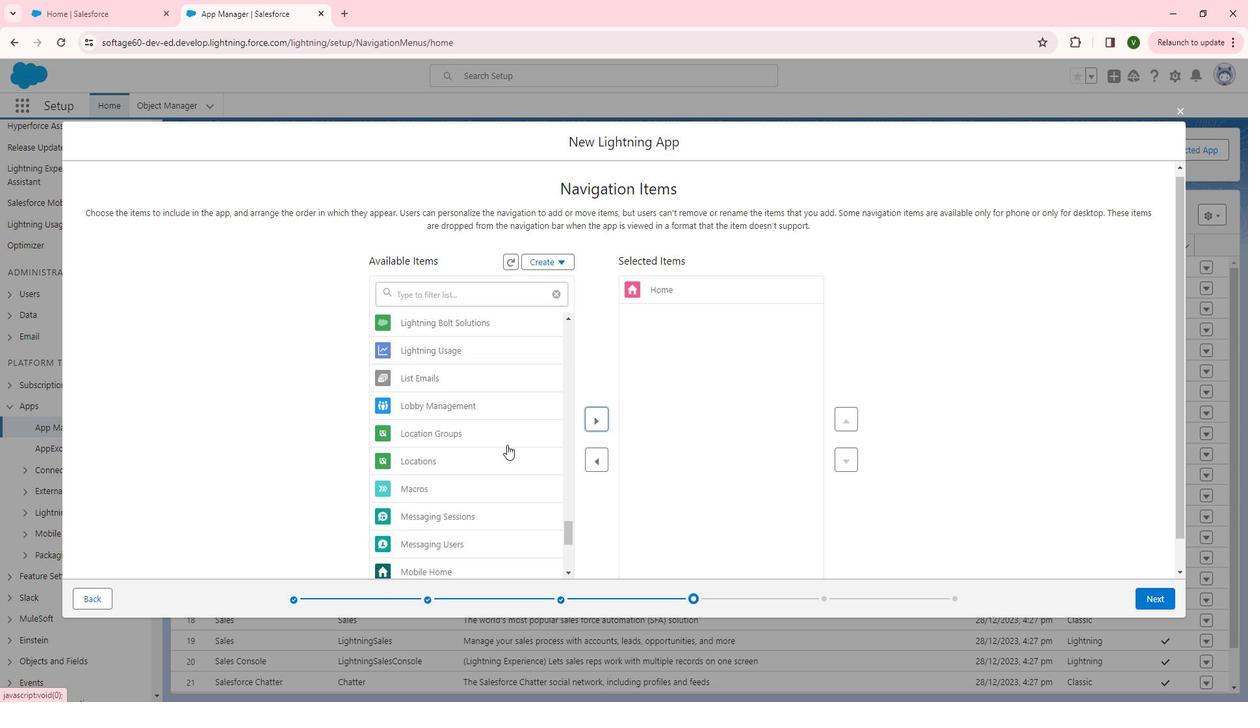
Action: Mouse scrolled (507, 427) with delta (0, 0)
Screenshot: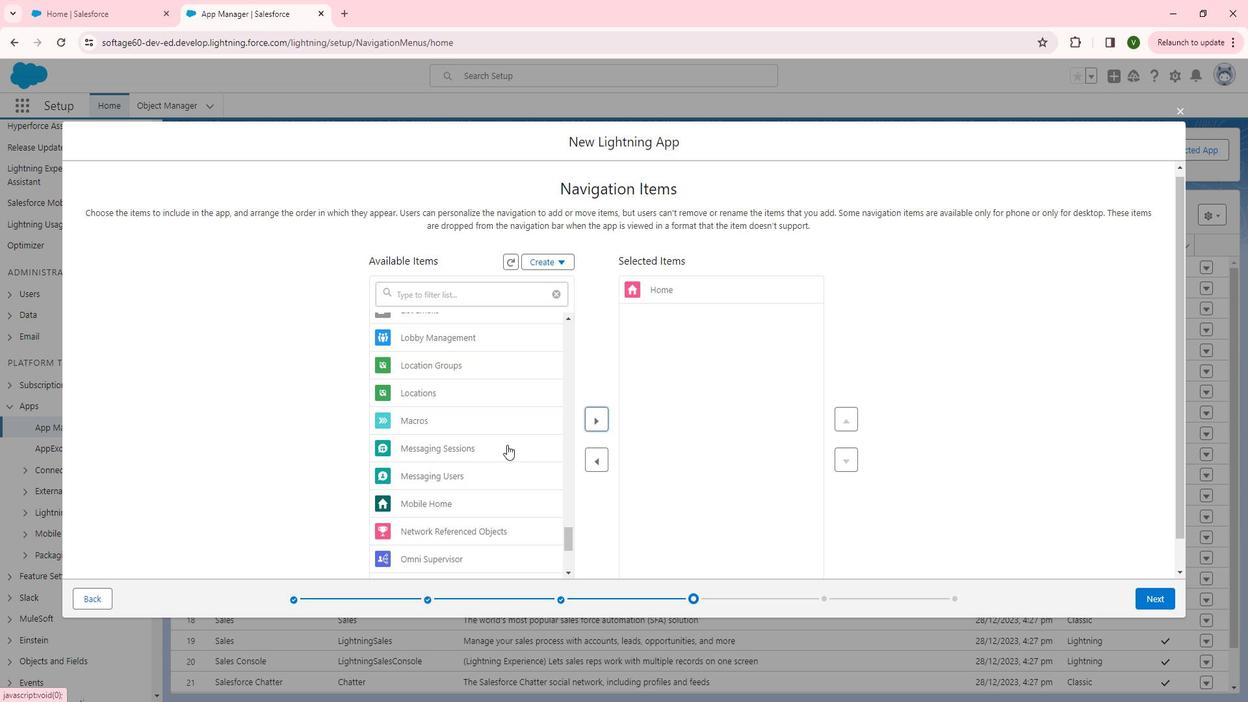 
Action: Mouse scrolled (507, 427) with delta (0, 0)
Screenshot: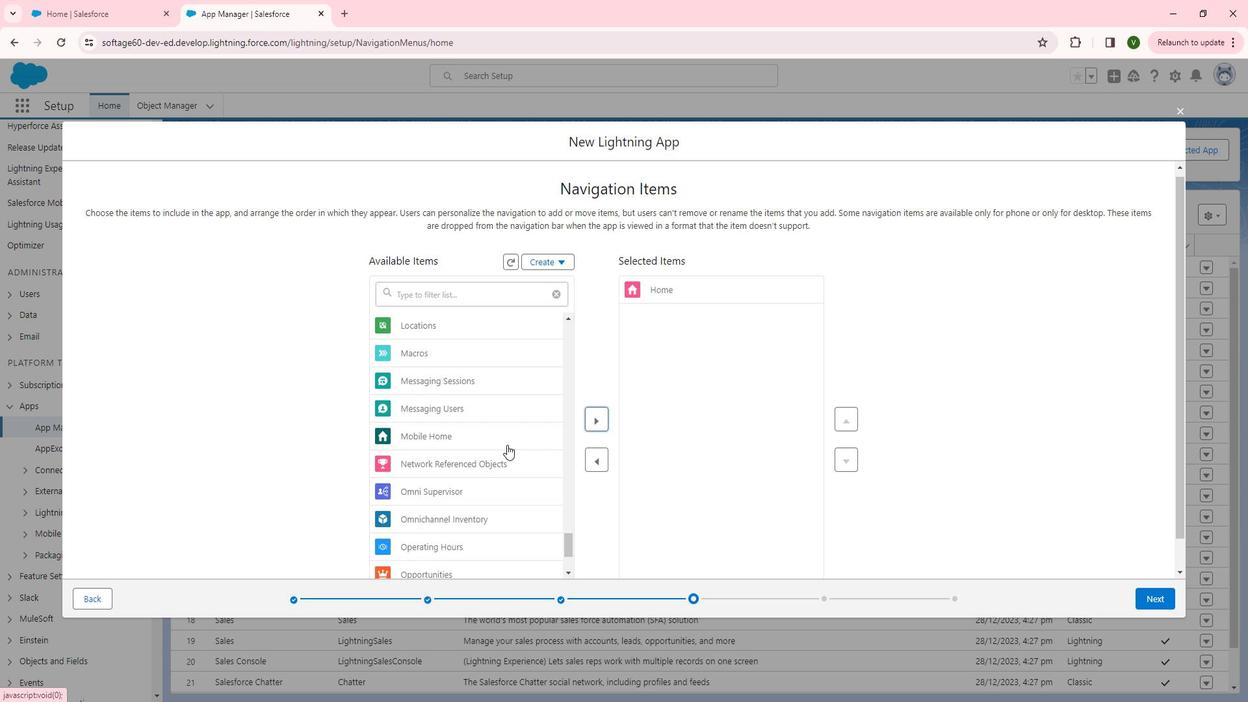
Action: Mouse scrolled (507, 427) with delta (0, 0)
Screenshot: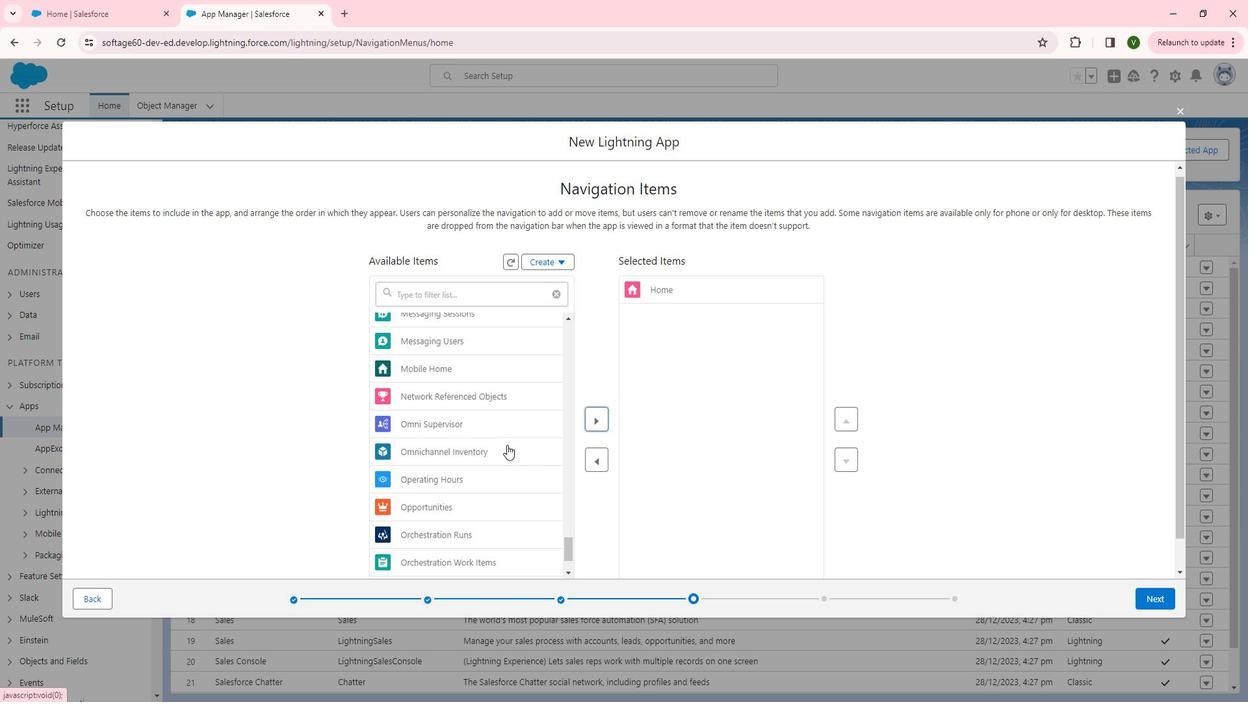 
Action: Mouse moved to (507, 424)
Screenshot: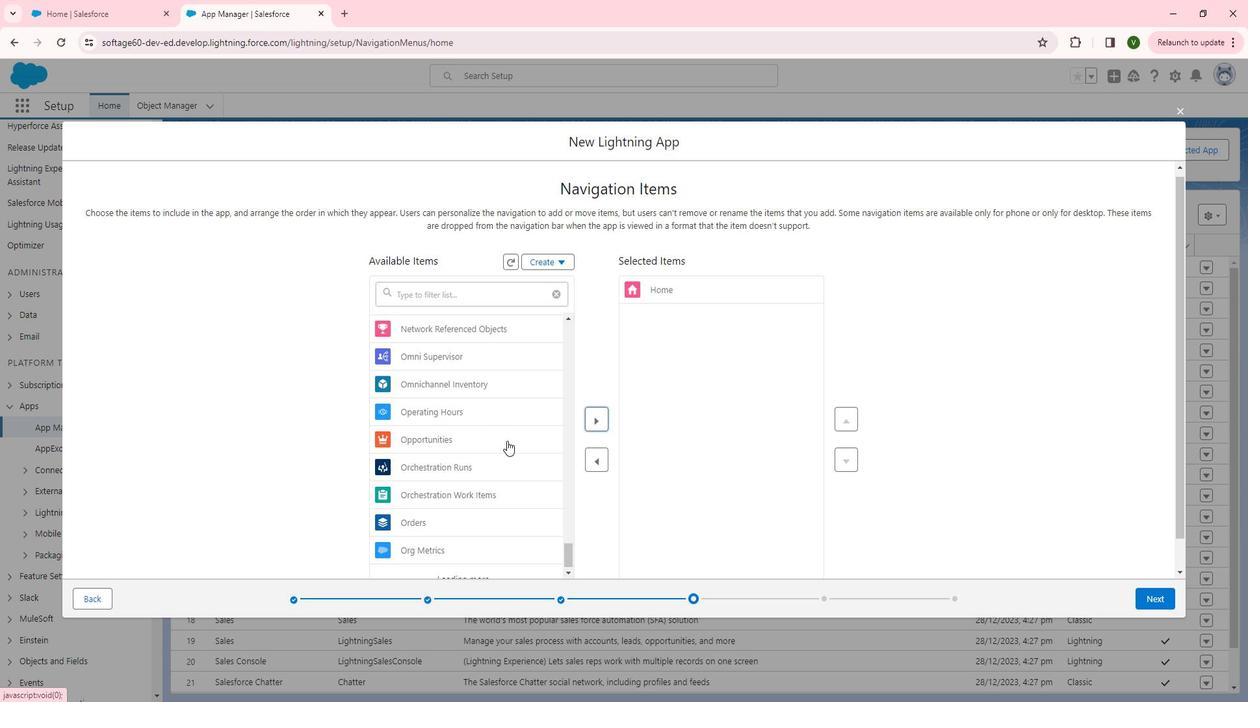 
Action: Mouse scrolled (507, 424) with delta (0, 0)
Screenshot: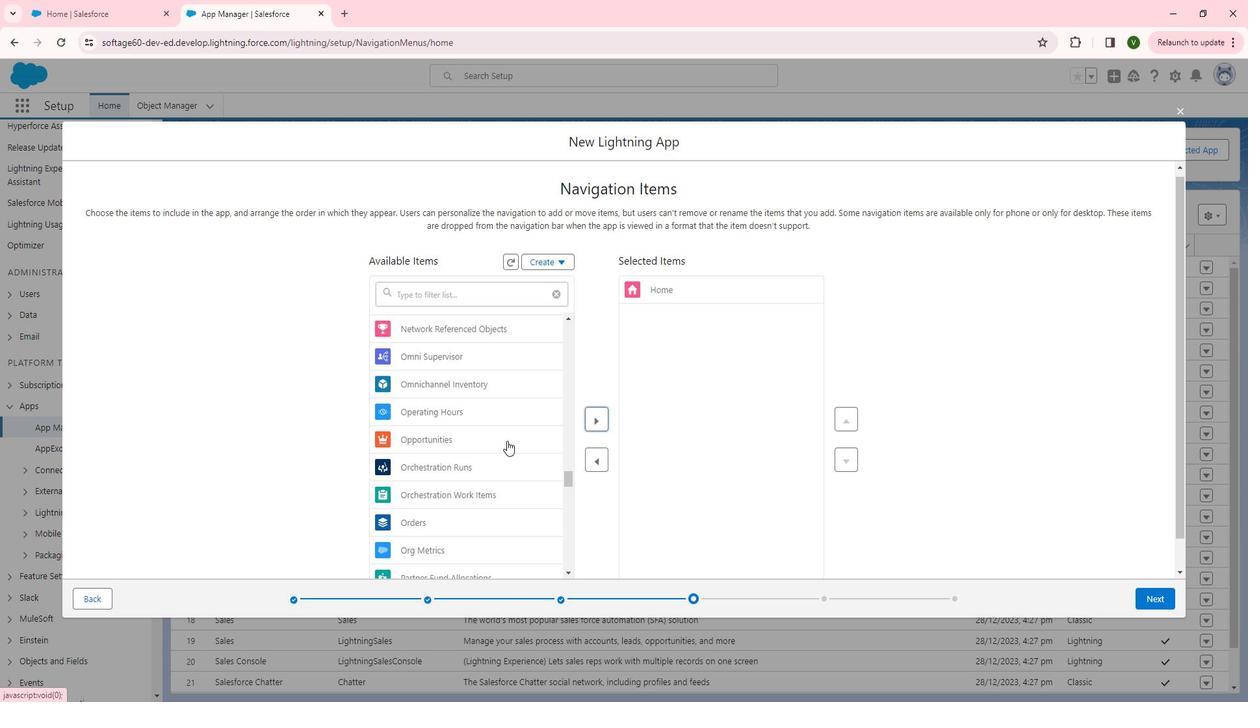 
Action: Mouse scrolled (507, 424) with delta (0, 0)
Screenshot: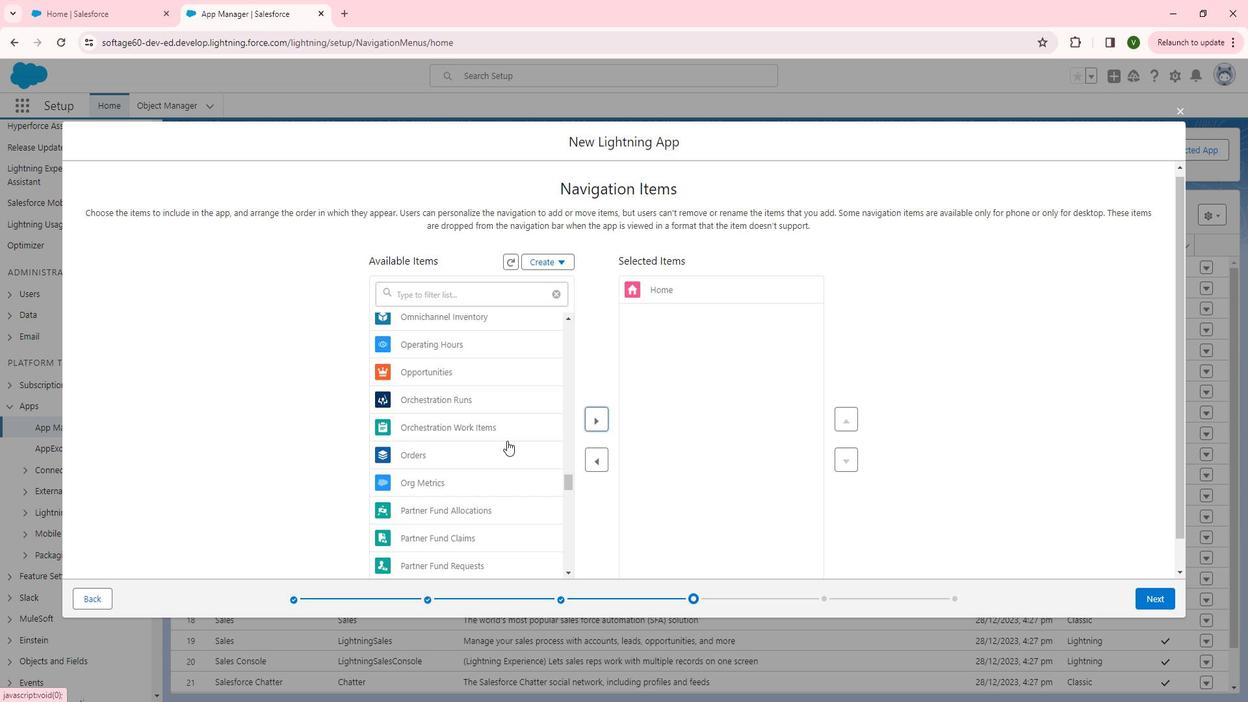 
Action: Mouse scrolled (507, 424) with delta (0, 0)
Screenshot: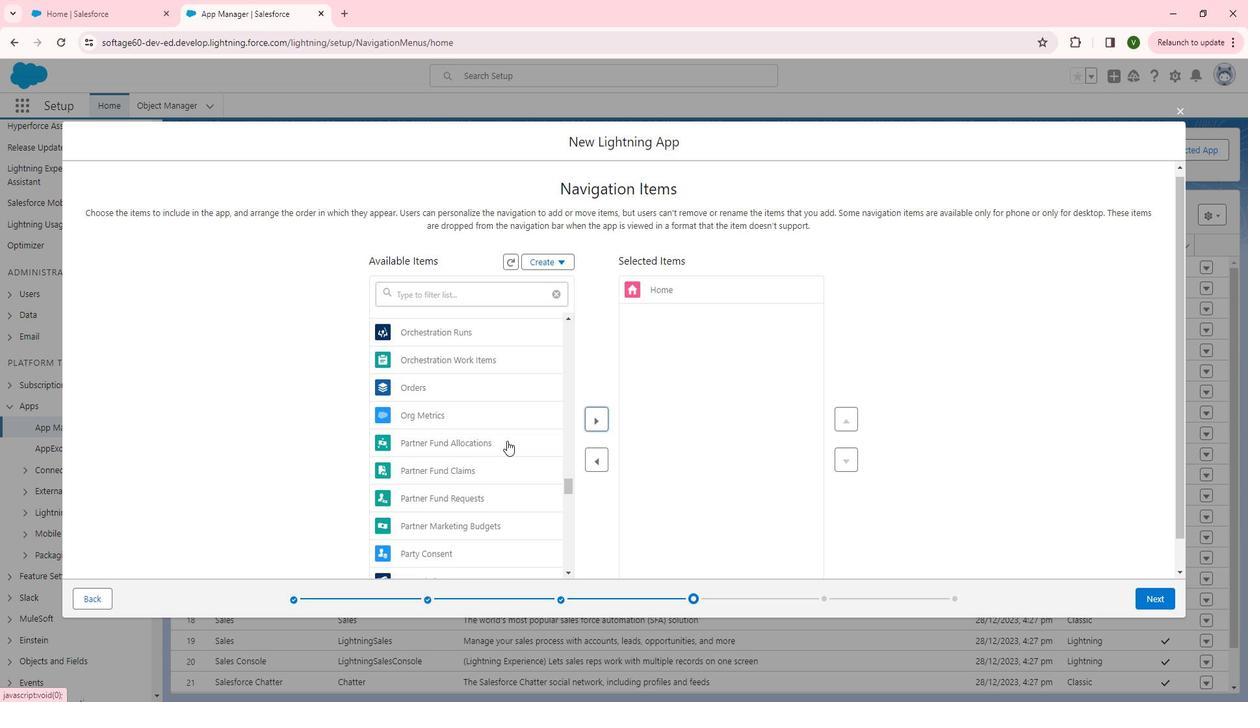 
Action: Mouse scrolled (507, 424) with delta (0, 0)
Screenshot: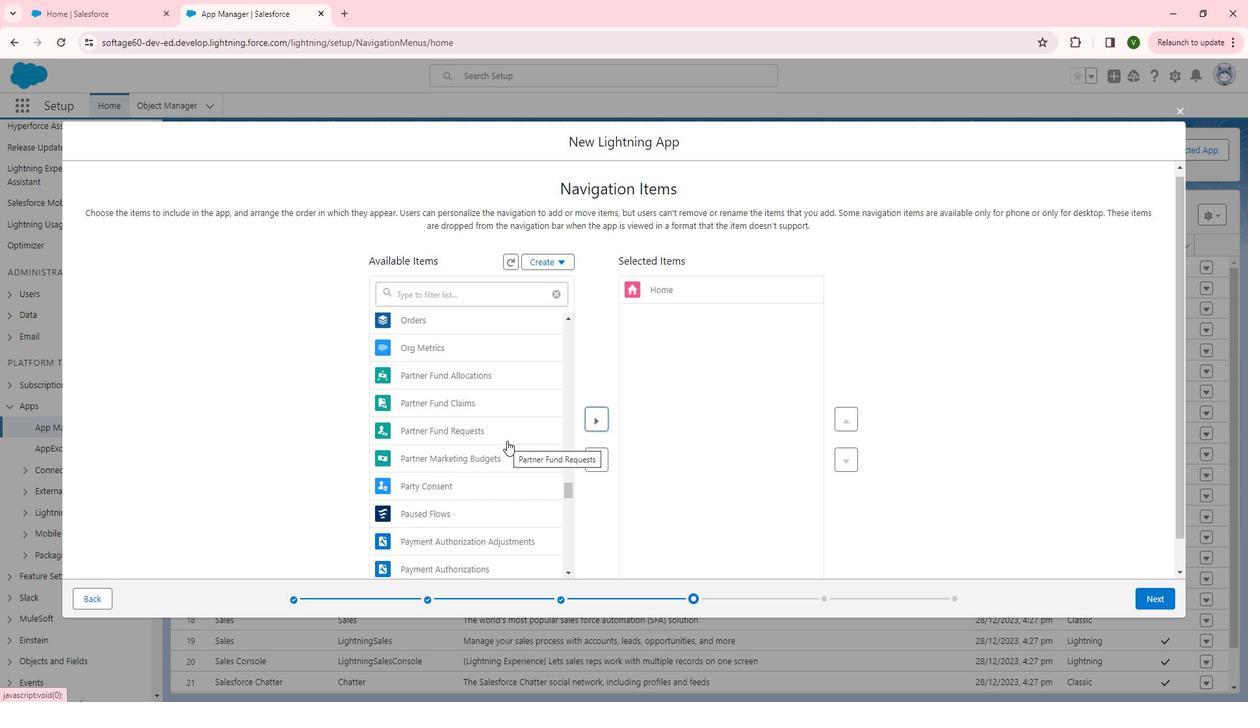 
Action: Mouse scrolled (507, 424) with delta (0, 0)
Screenshot: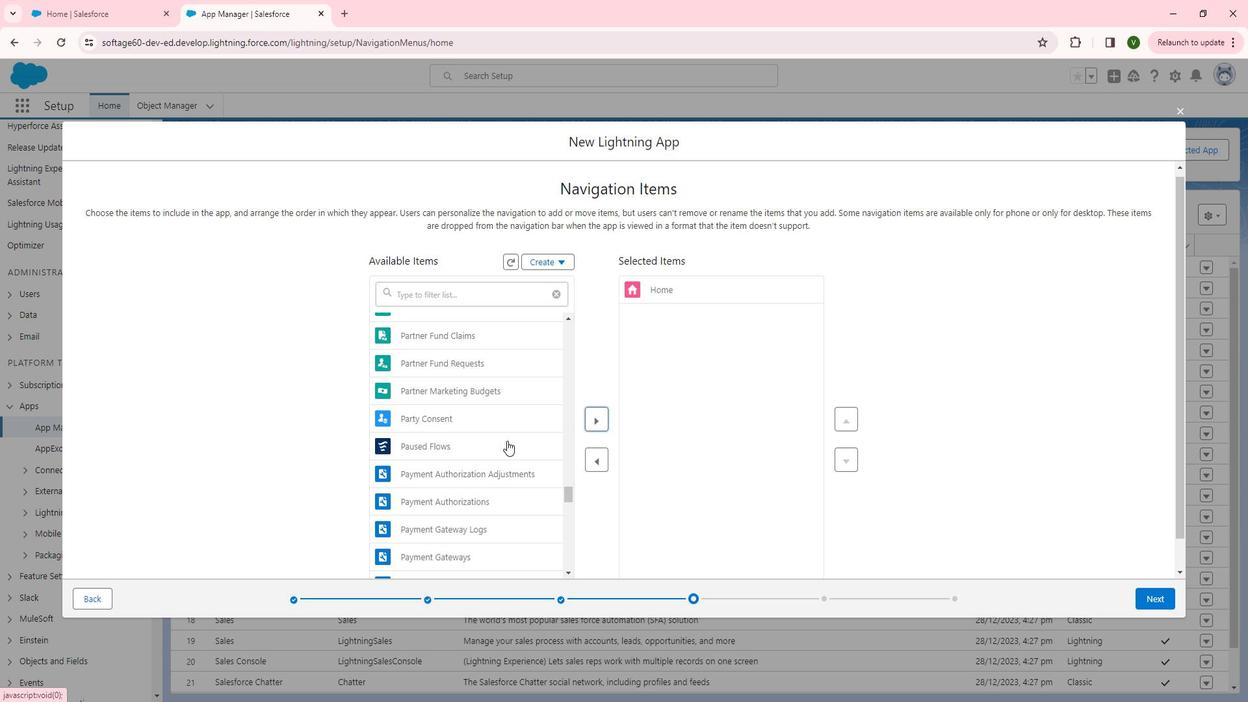 
Action: Mouse scrolled (507, 424) with delta (0, 0)
Screenshot: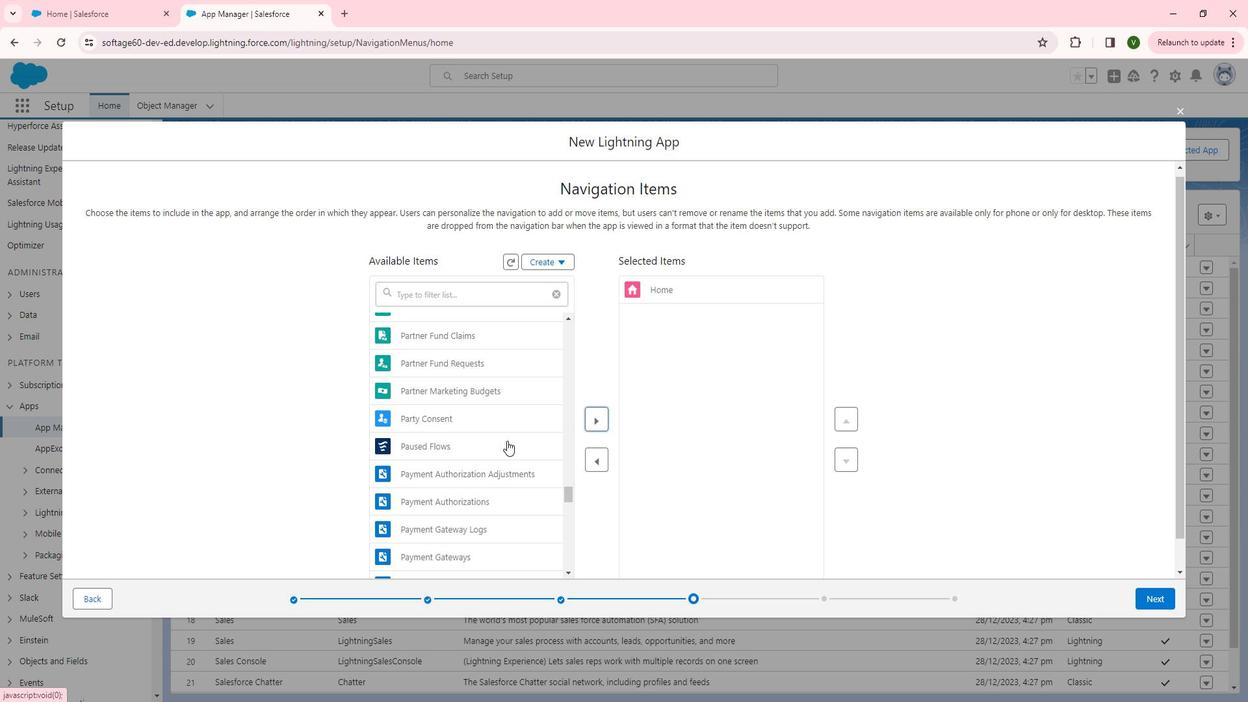 
Action: Mouse scrolled (507, 424) with delta (0, 0)
Screenshot: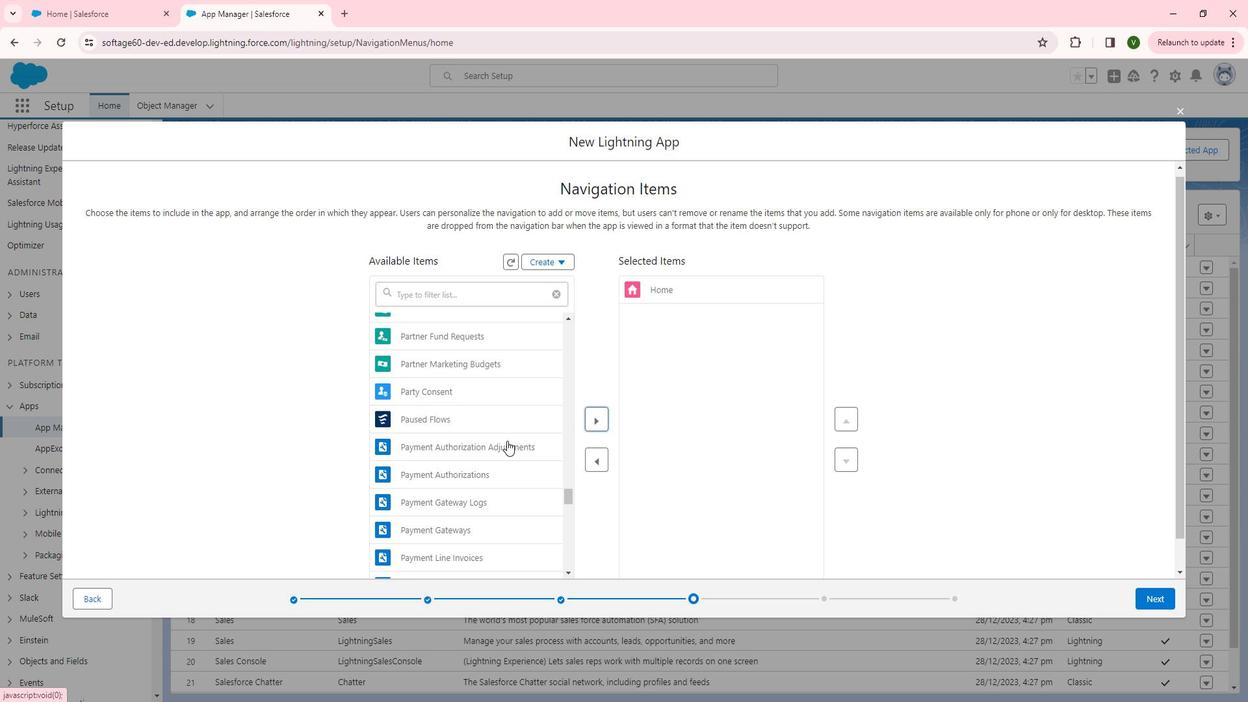 
Action: Mouse scrolled (507, 424) with delta (0, 0)
Screenshot: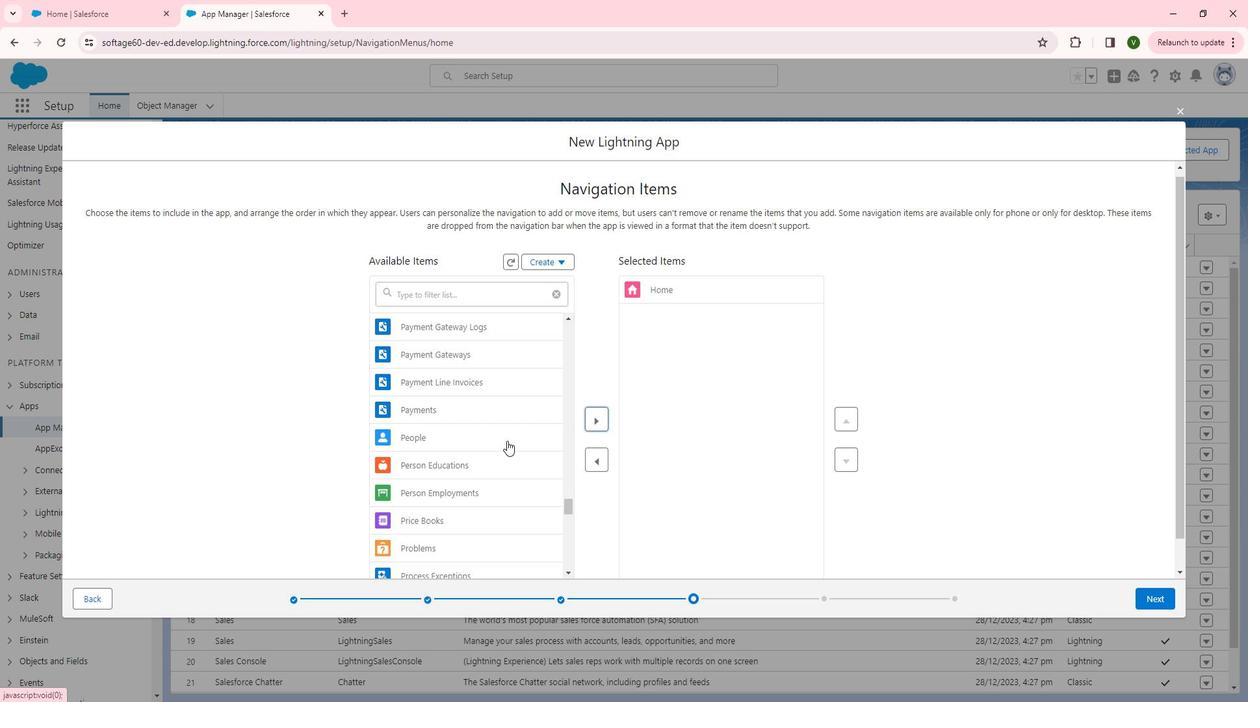 
Action: Mouse scrolled (507, 424) with delta (0, 0)
Screenshot: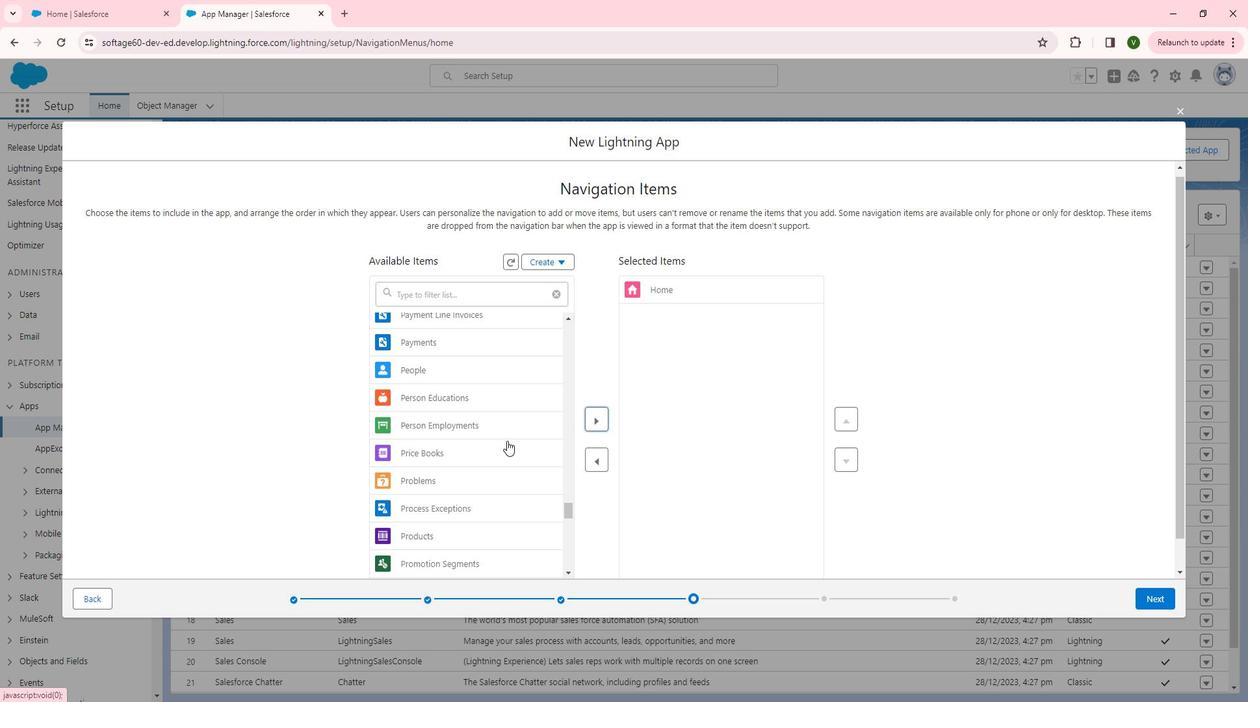 
Action: Mouse scrolled (507, 424) with delta (0, 0)
Screenshot: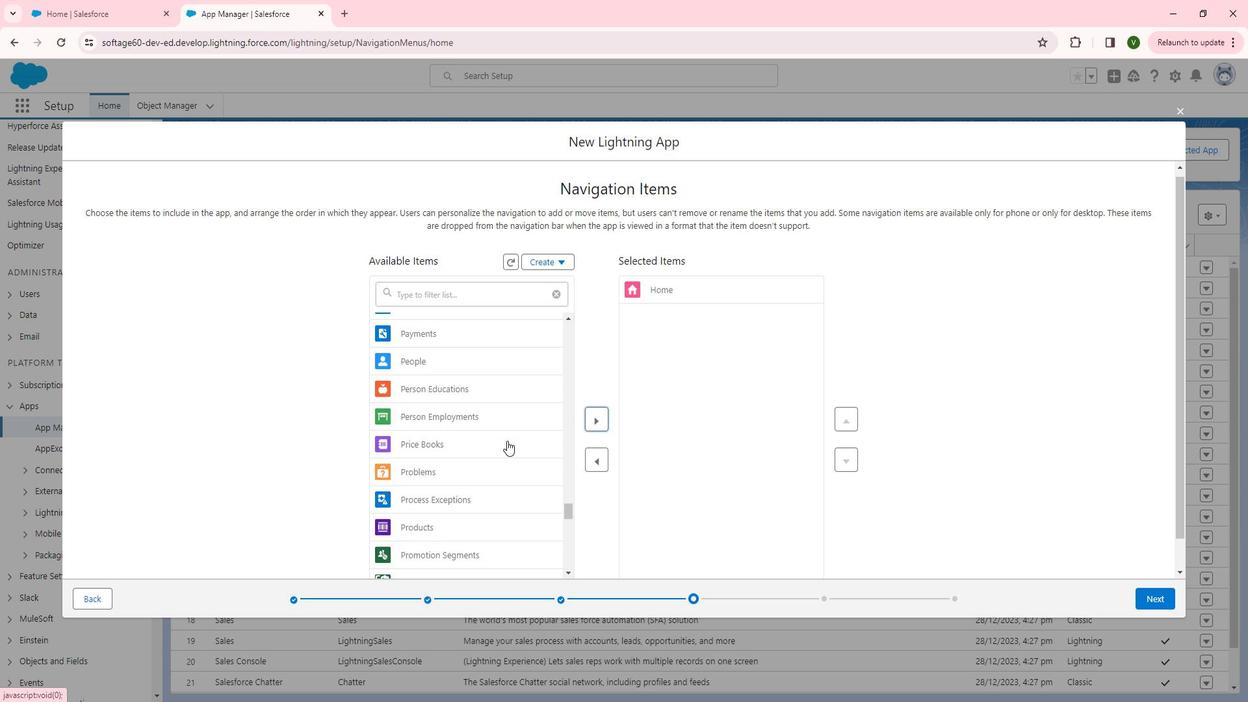 
Action: Mouse scrolled (507, 424) with delta (0, 0)
Screenshot: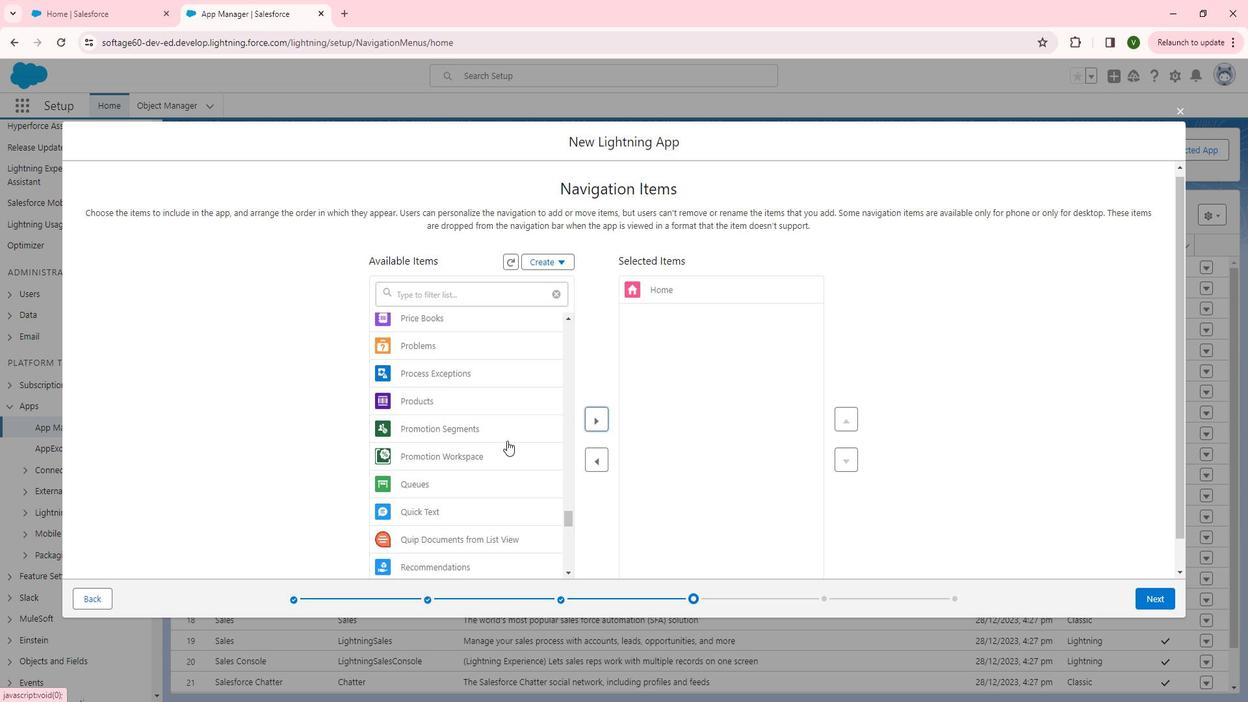 
Action: Mouse scrolled (507, 424) with delta (0, 0)
Screenshot: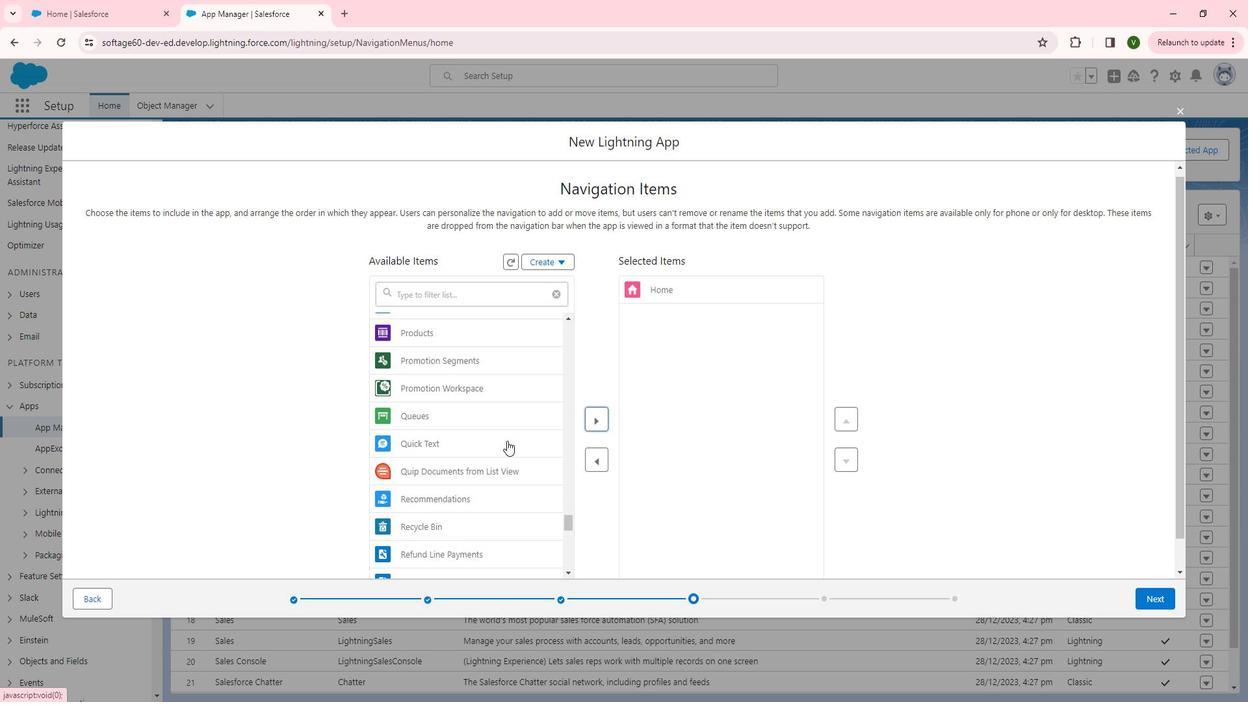 
Action: Mouse moved to (478, 515)
Screenshot: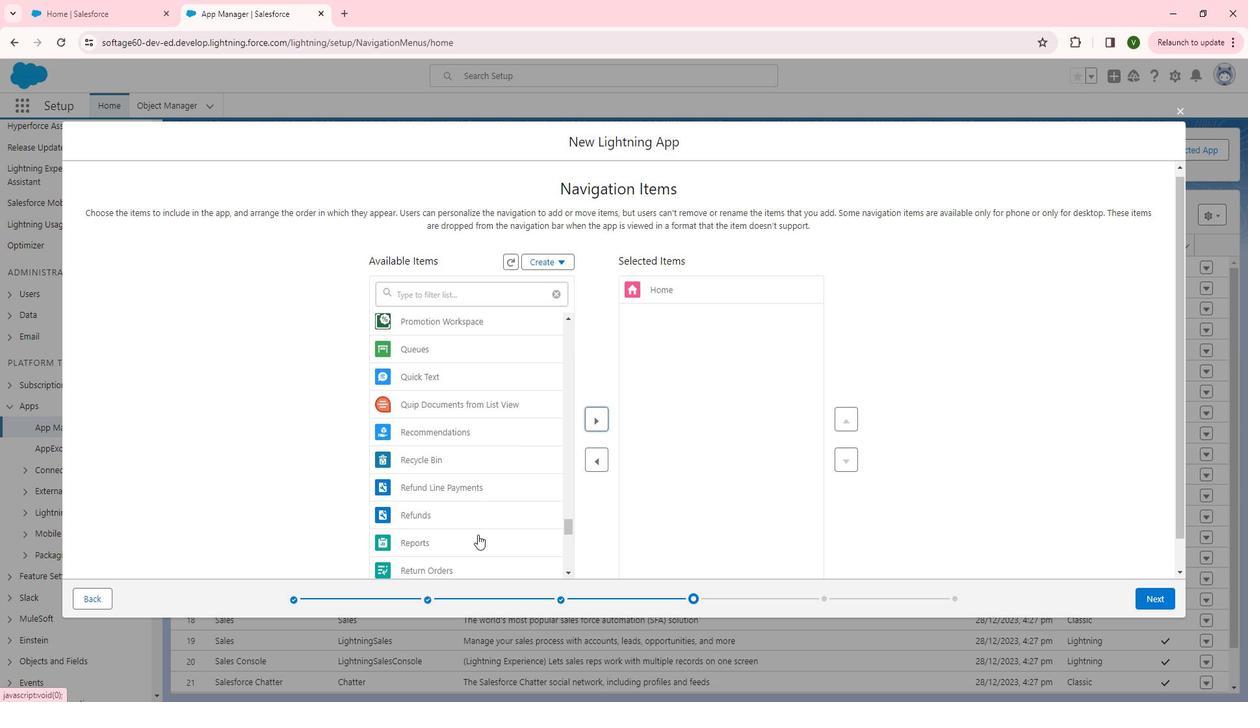 
Action: Mouse pressed left at (478, 515)
Screenshot: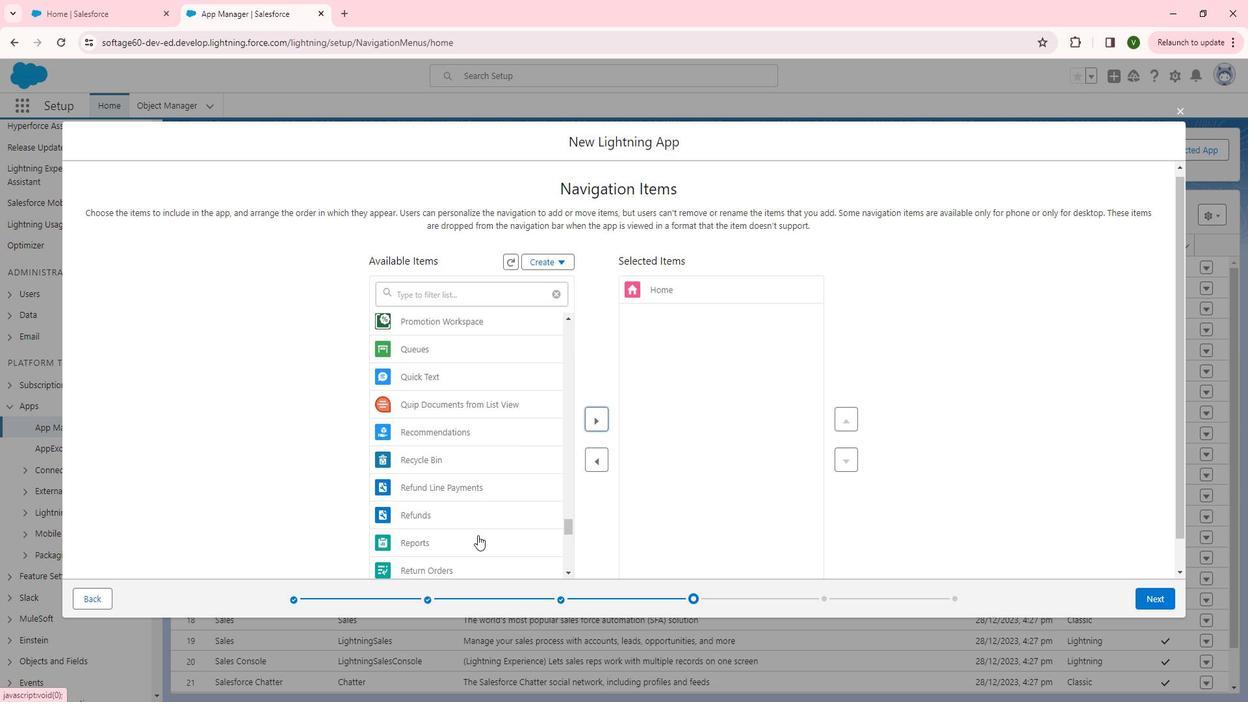 
Action: Mouse moved to (598, 405)
Screenshot: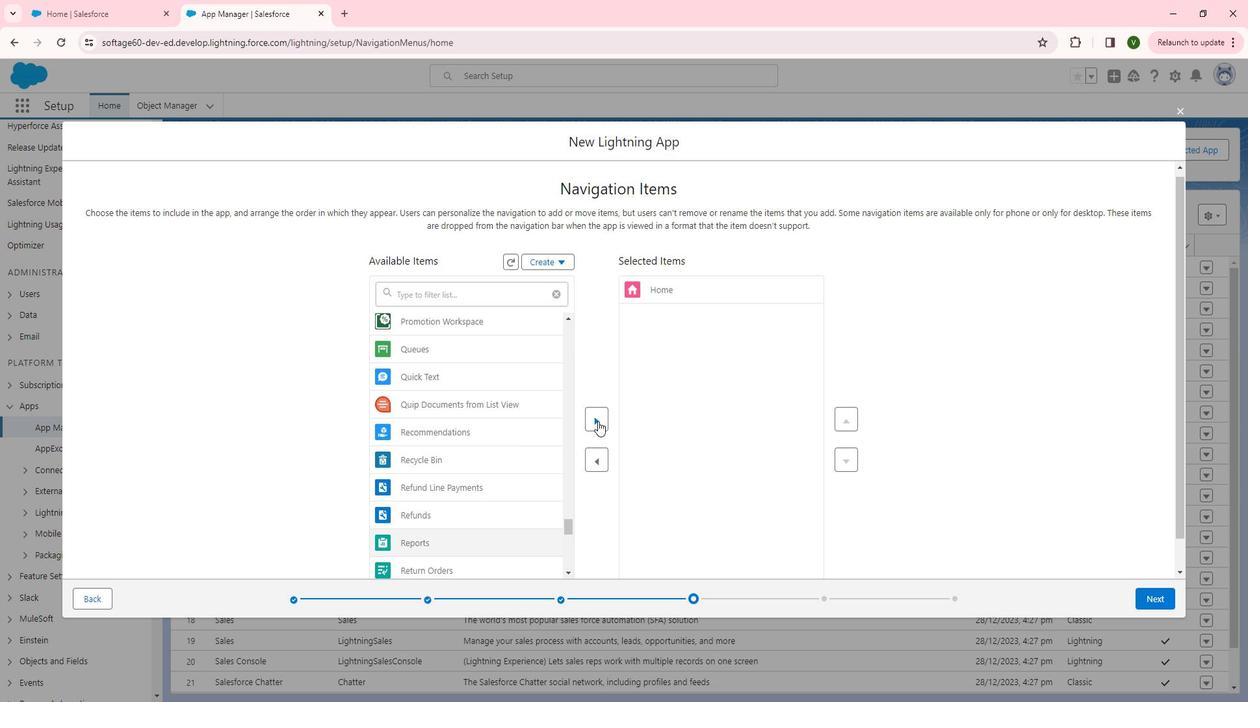 
Action: Mouse pressed left at (598, 405)
Screenshot: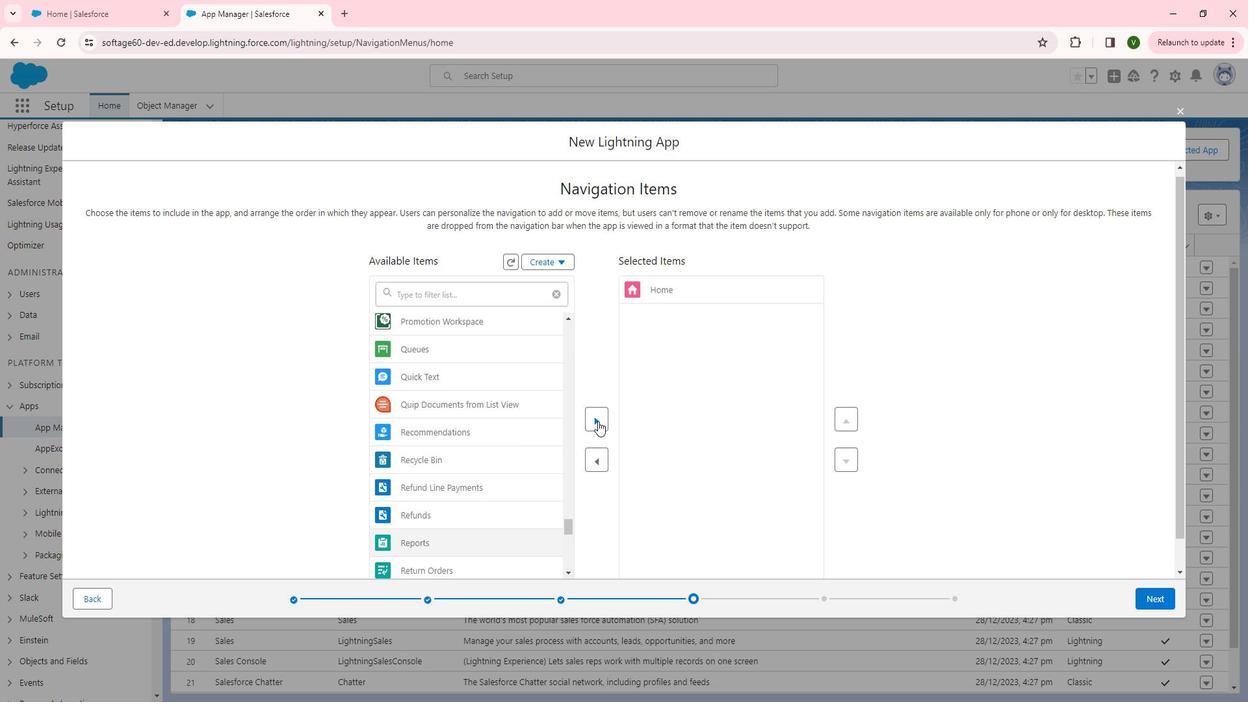 
Action: Mouse moved to (493, 448)
Screenshot: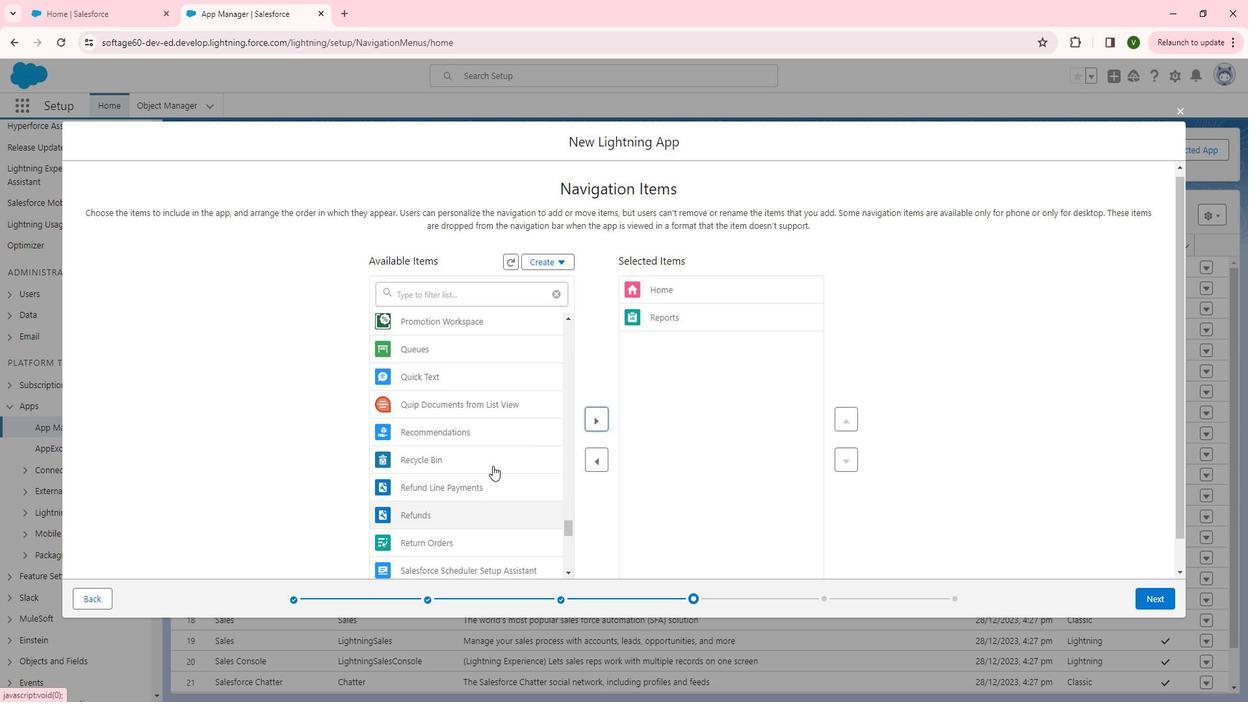 
Action: Mouse scrolled (493, 448) with delta (0, 0)
Screenshot: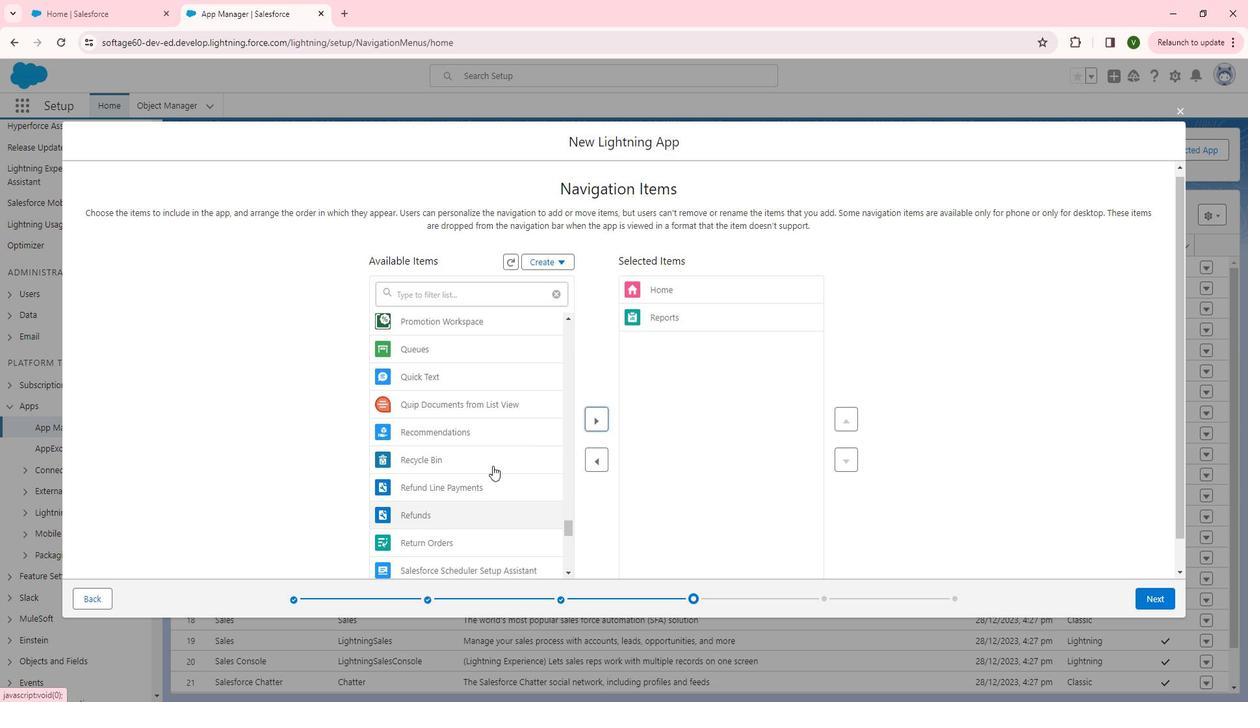 
Action: Mouse scrolled (493, 448) with delta (0, 0)
Screenshot: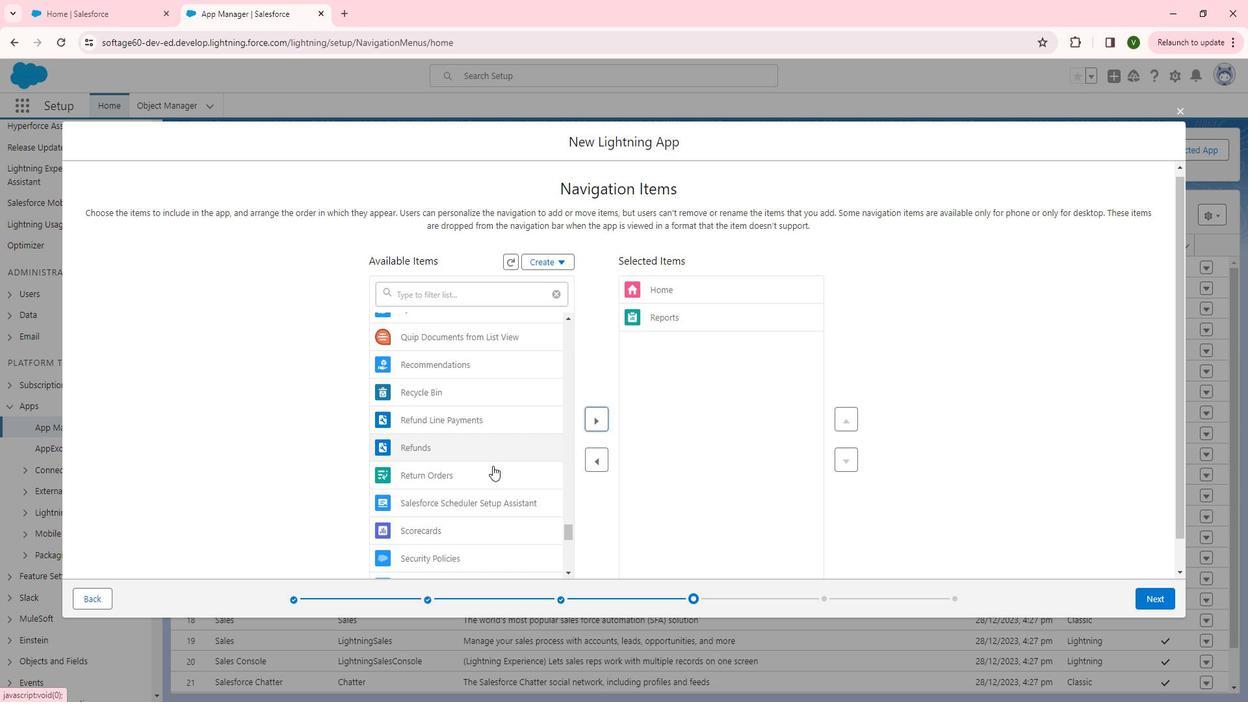 
Action: Mouse scrolled (493, 449) with delta (0, 0)
Screenshot: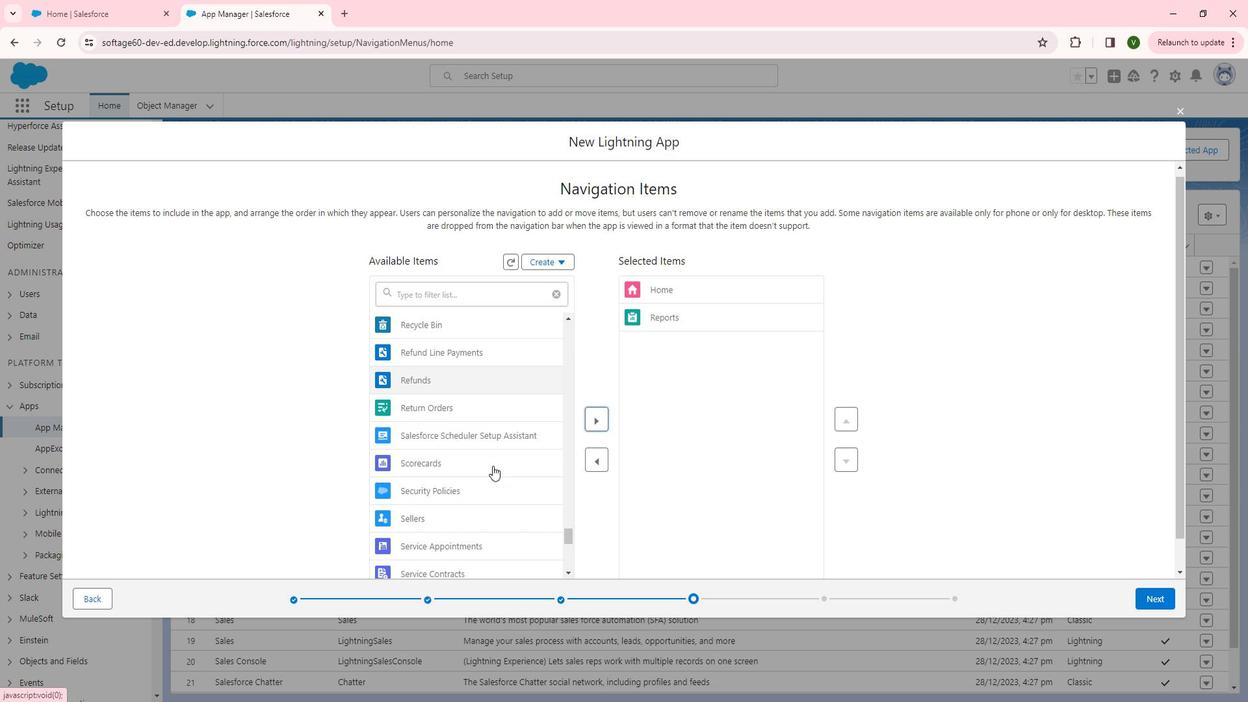 
Action: Mouse scrolled (493, 449) with delta (0, 0)
Screenshot: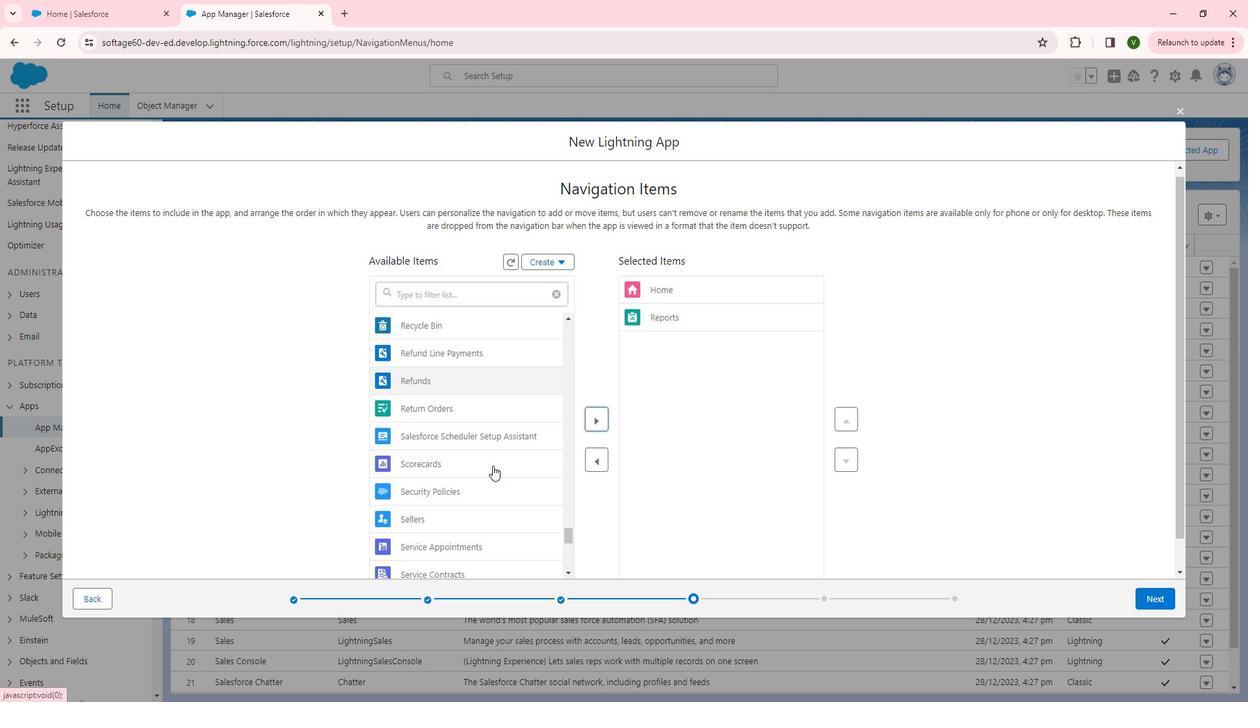 
Action: Mouse scrolled (493, 449) with delta (0, 0)
Screenshot: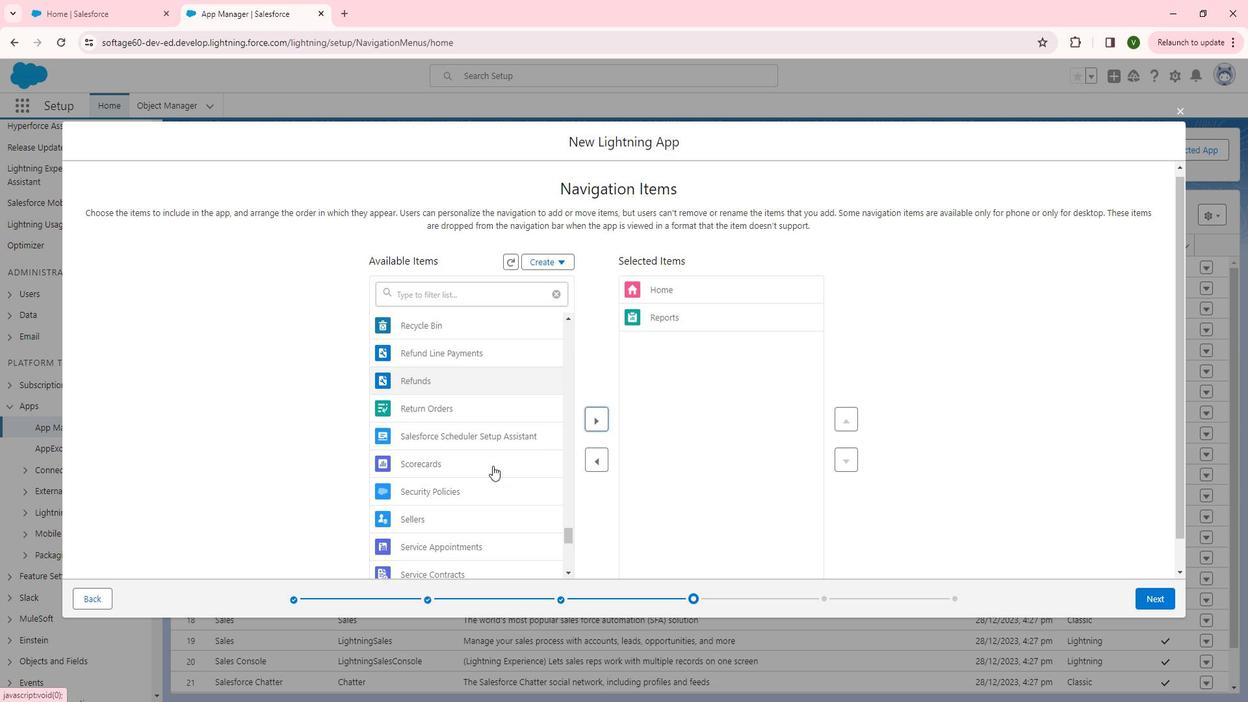 
Action: Mouse scrolled (493, 449) with delta (0, 0)
Screenshot: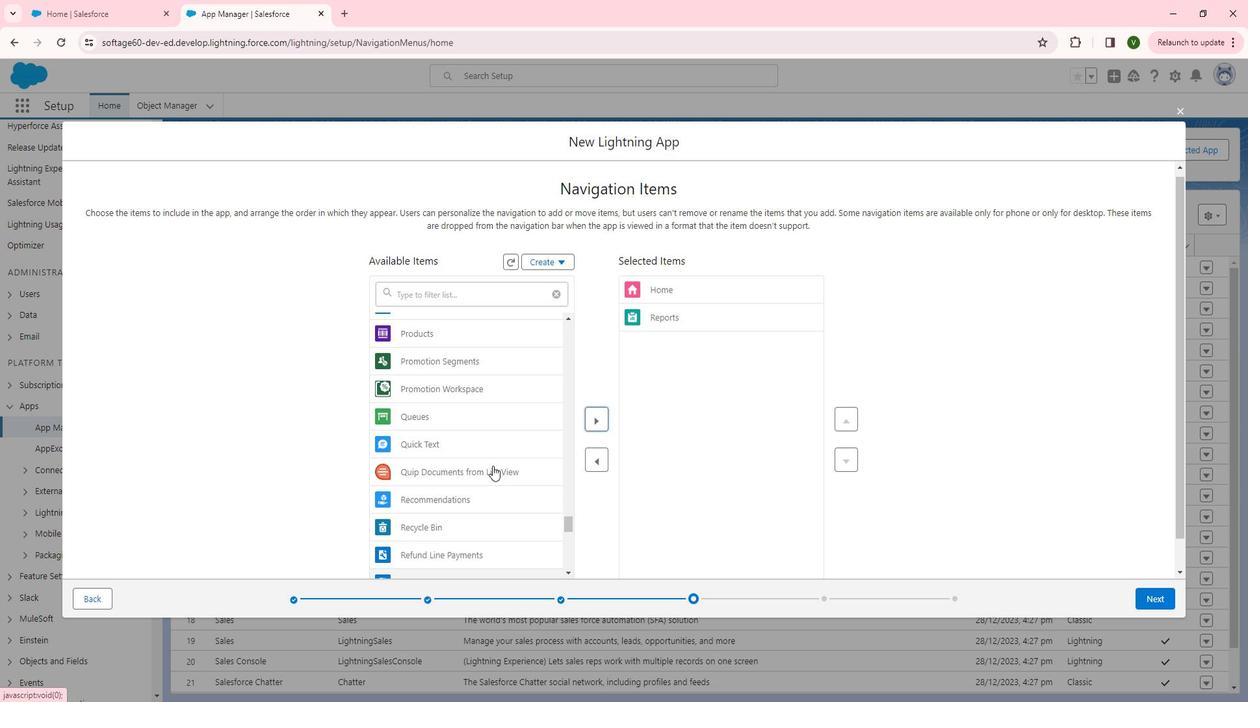
Action: Mouse scrolled (493, 449) with delta (0, 0)
Screenshot: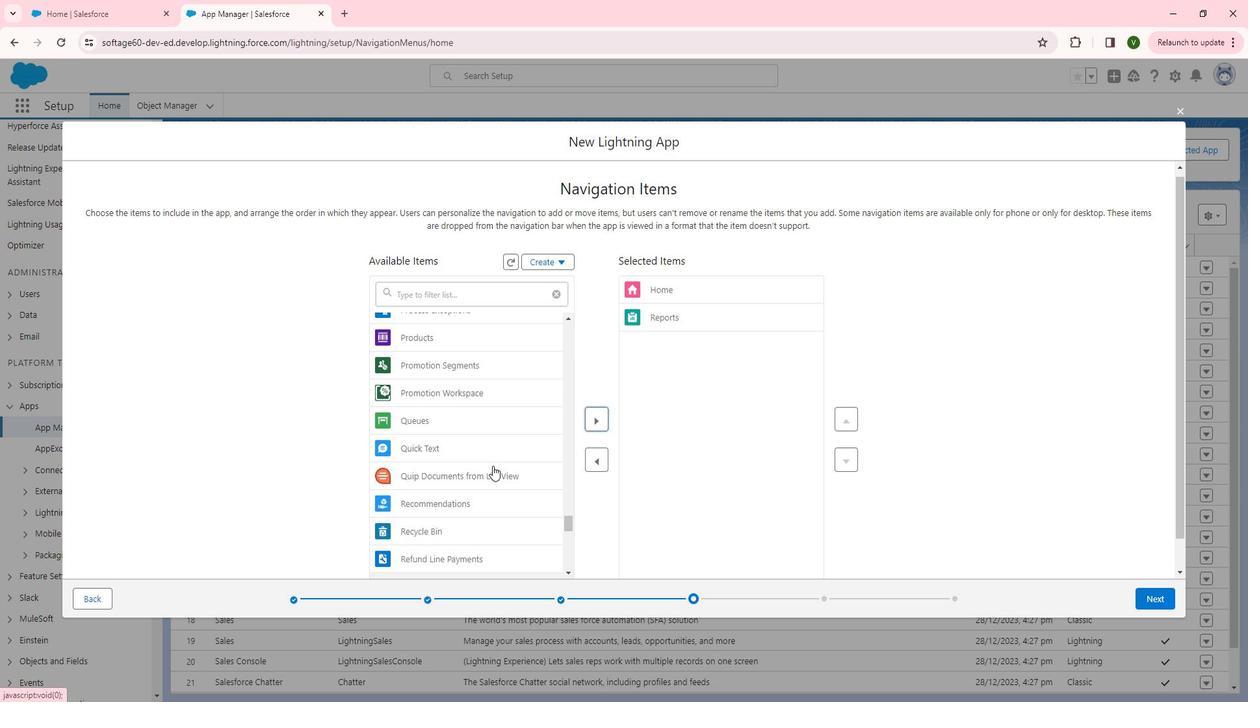
Action: Mouse scrolled (493, 449) with delta (0, 0)
Screenshot: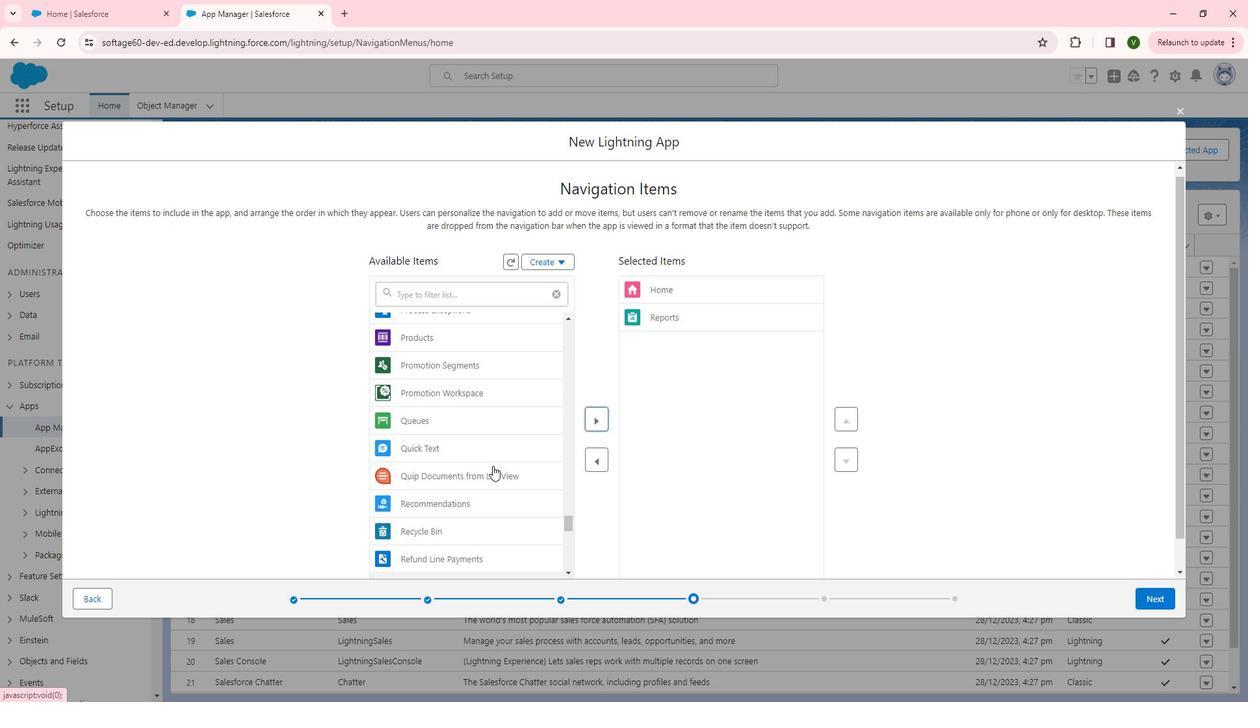 
Action: Mouse scrolled (493, 449) with delta (0, 0)
Screenshot: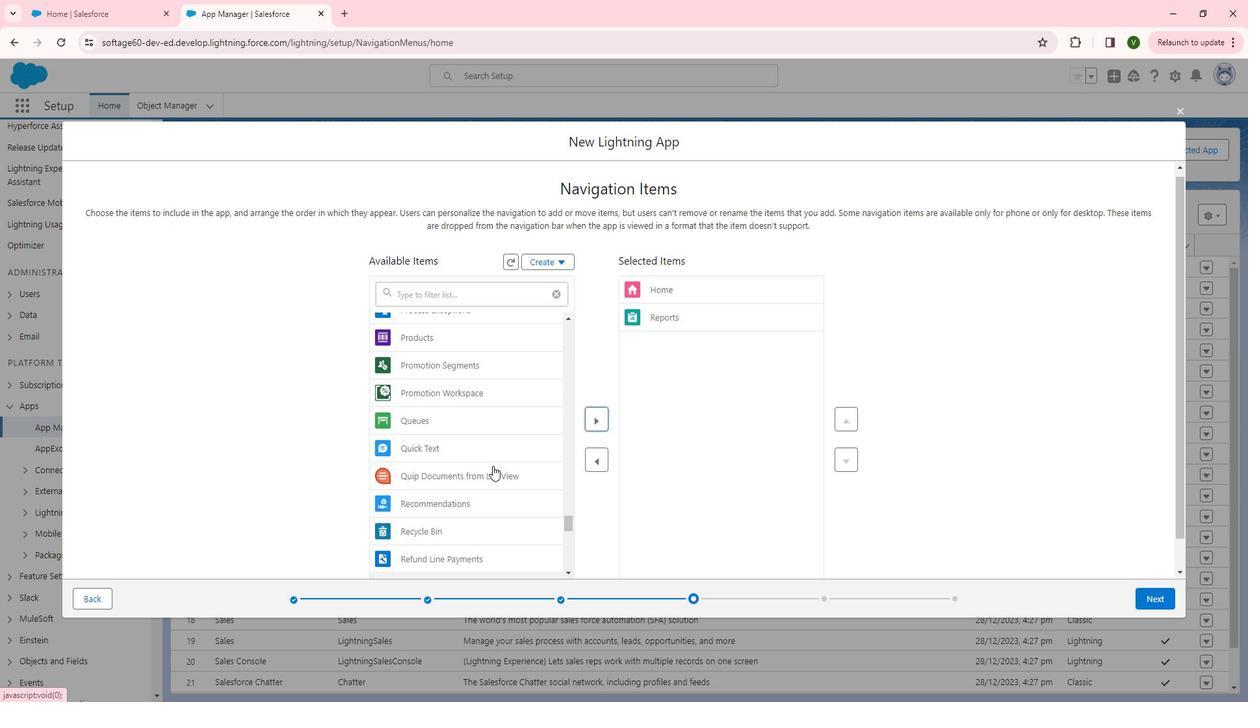 
Action: Mouse scrolled (493, 449) with delta (0, 0)
Screenshot: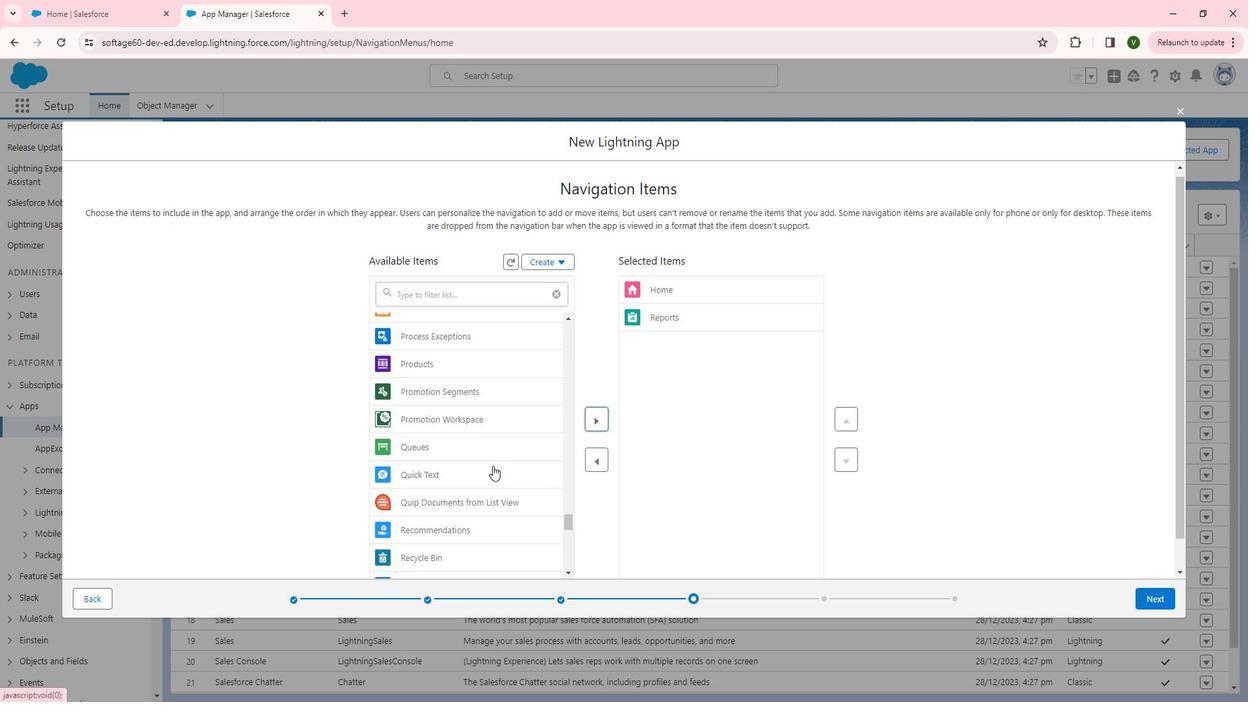 
Action: Mouse scrolled (493, 449) with delta (0, 0)
Screenshot: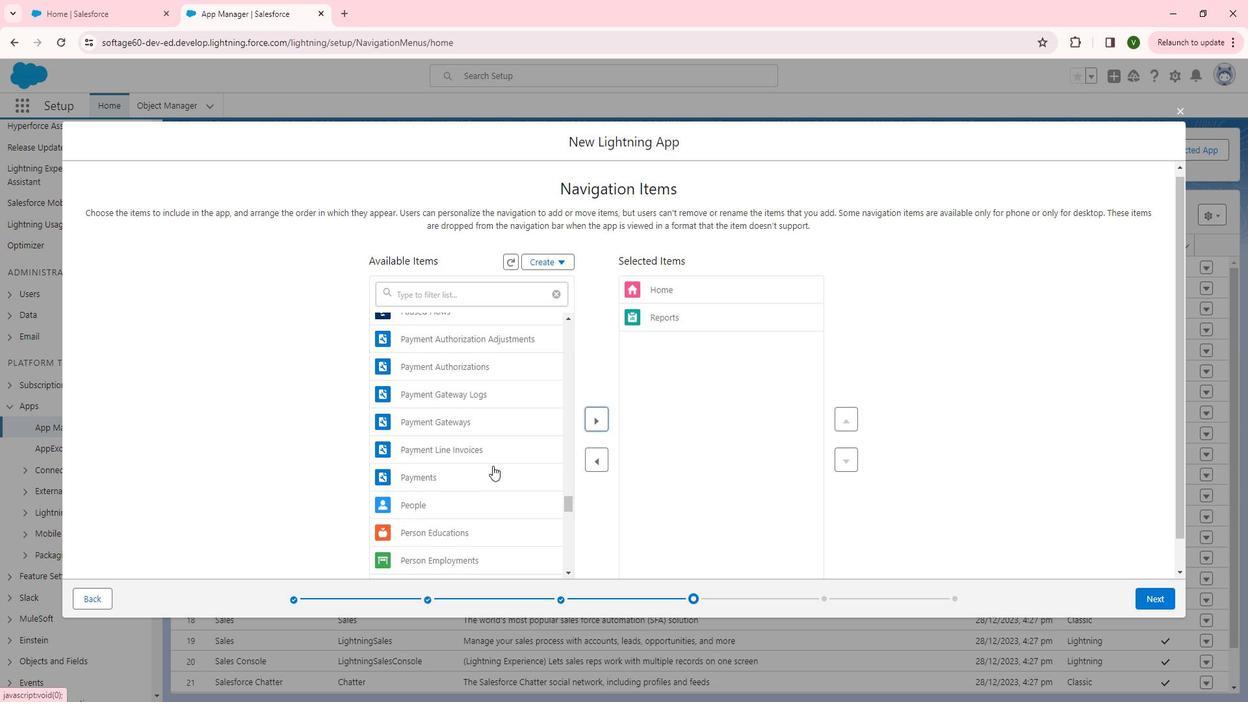 
Action: Mouse scrolled (493, 449) with delta (0, 0)
Screenshot: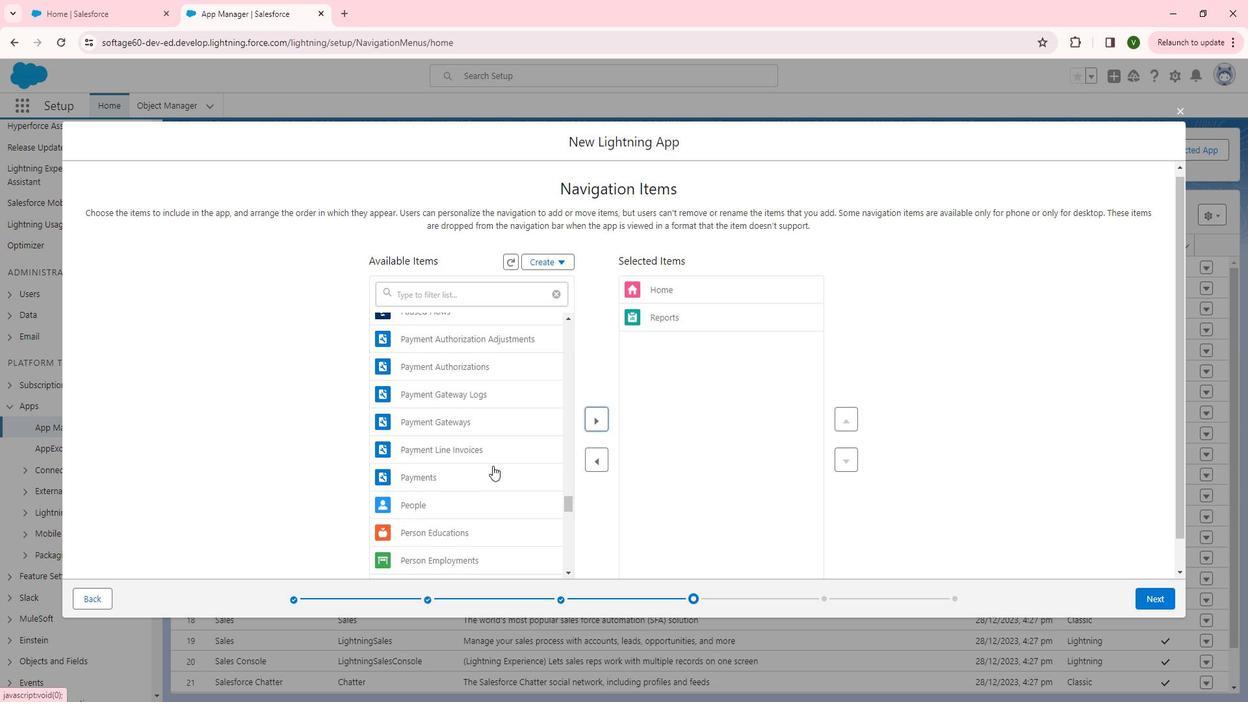
Action: Mouse scrolled (493, 449) with delta (0, 0)
Screenshot: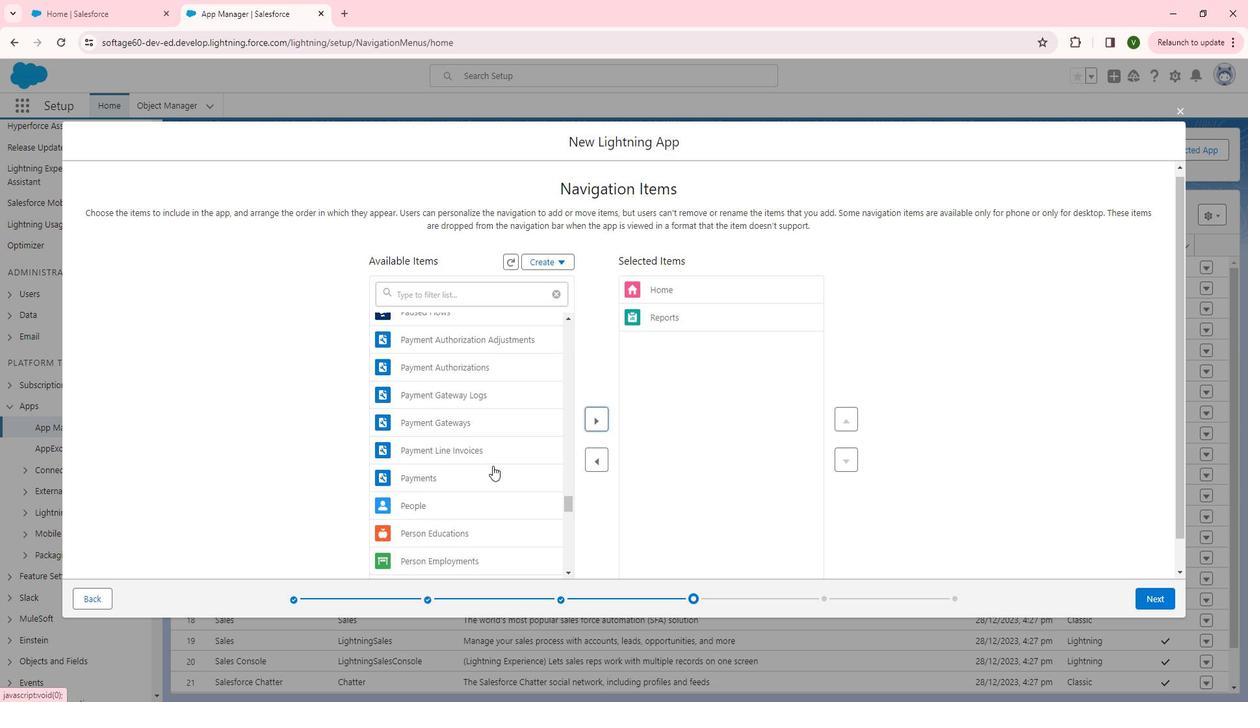 
Action: Mouse scrolled (493, 449) with delta (0, 0)
Screenshot: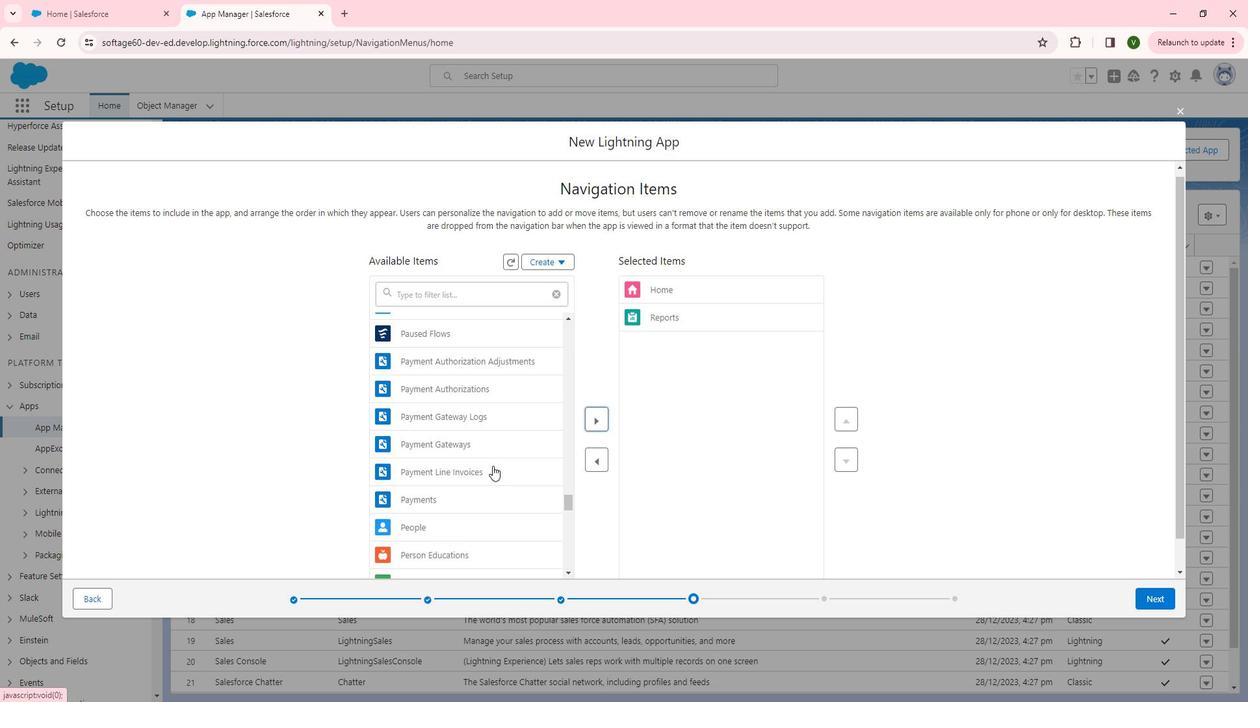 
Action: Mouse scrolled (493, 449) with delta (0, 0)
Screenshot: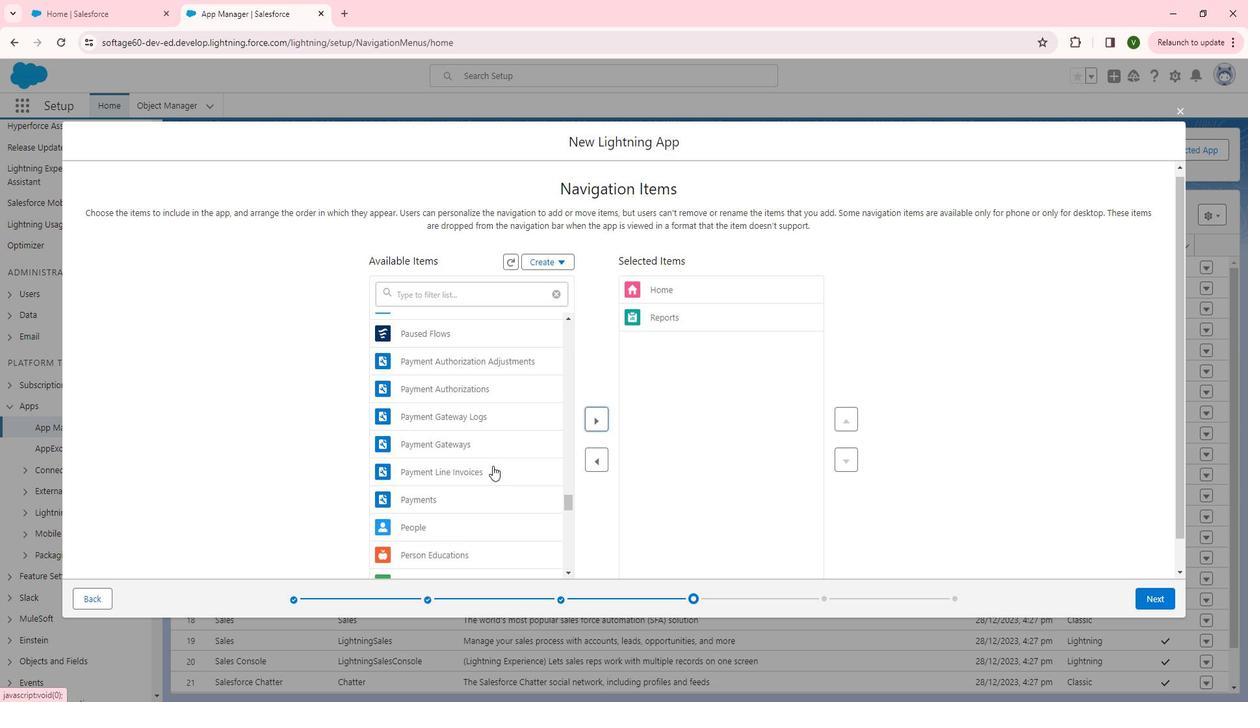 
Action: Mouse scrolled (493, 449) with delta (0, 0)
Screenshot: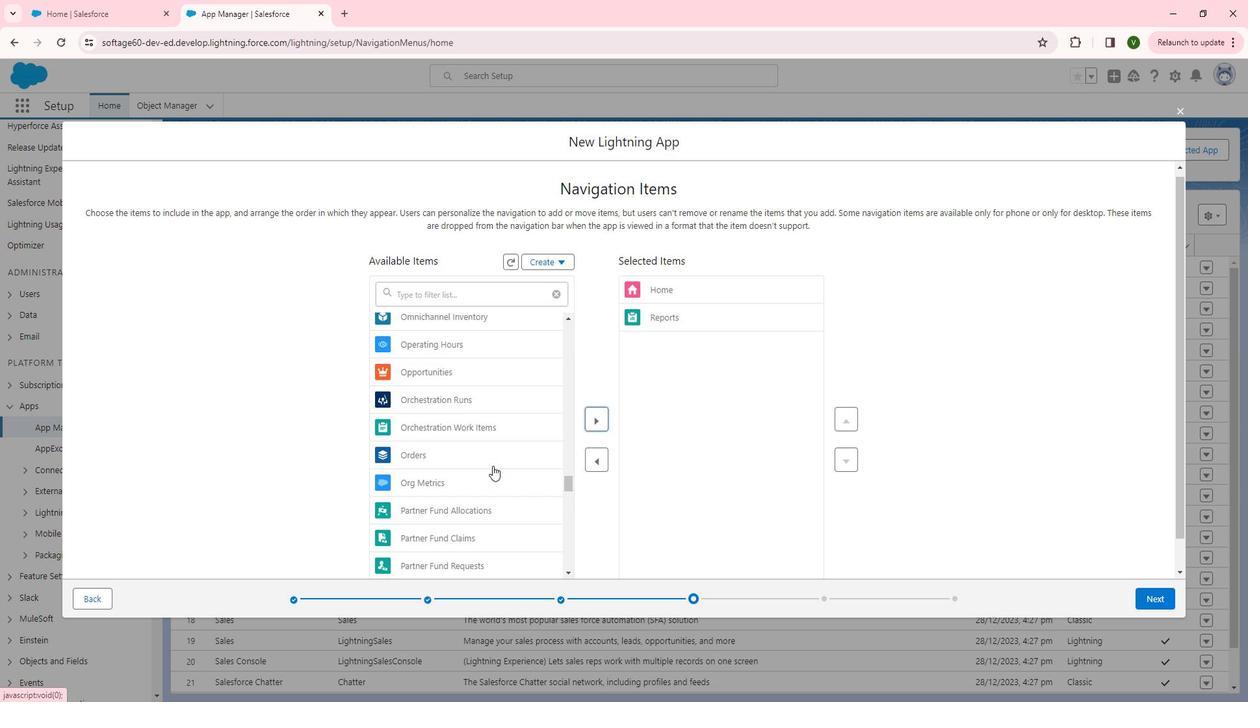 
Action: Mouse scrolled (493, 449) with delta (0, 0)
Screenshot: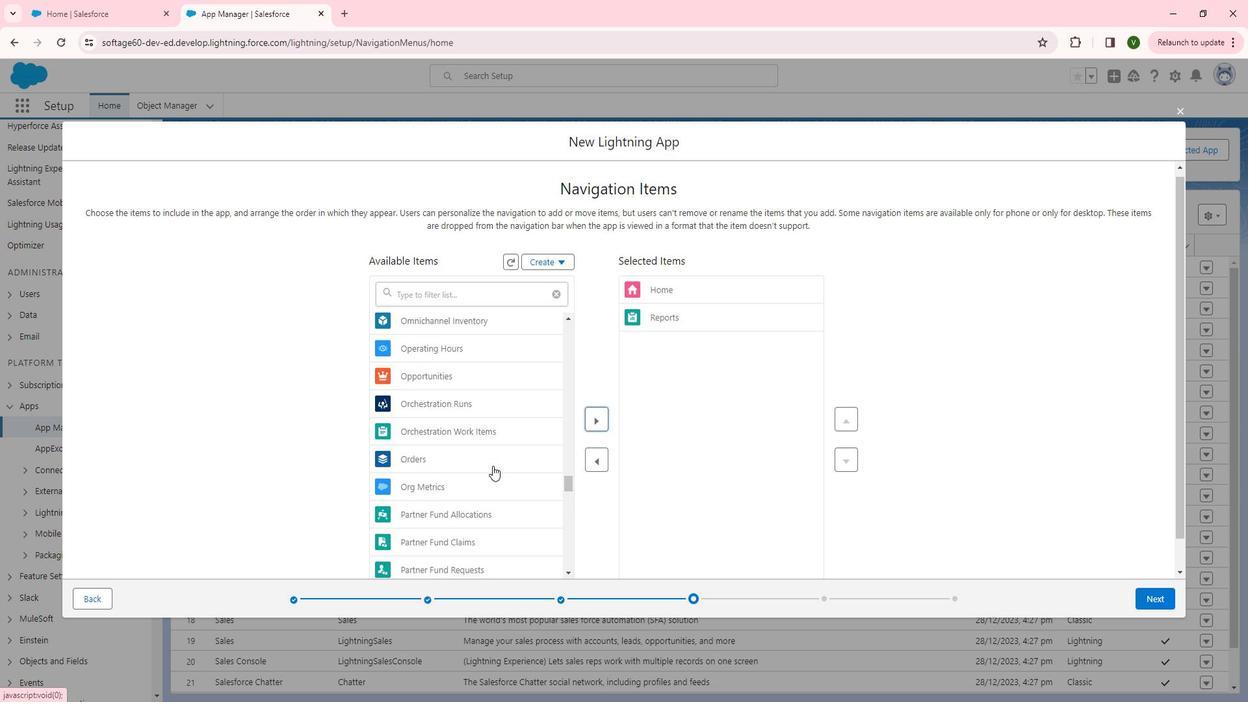 
Action: Mouse scrolled (493, 449) with delta (0, 0)
Screenshot: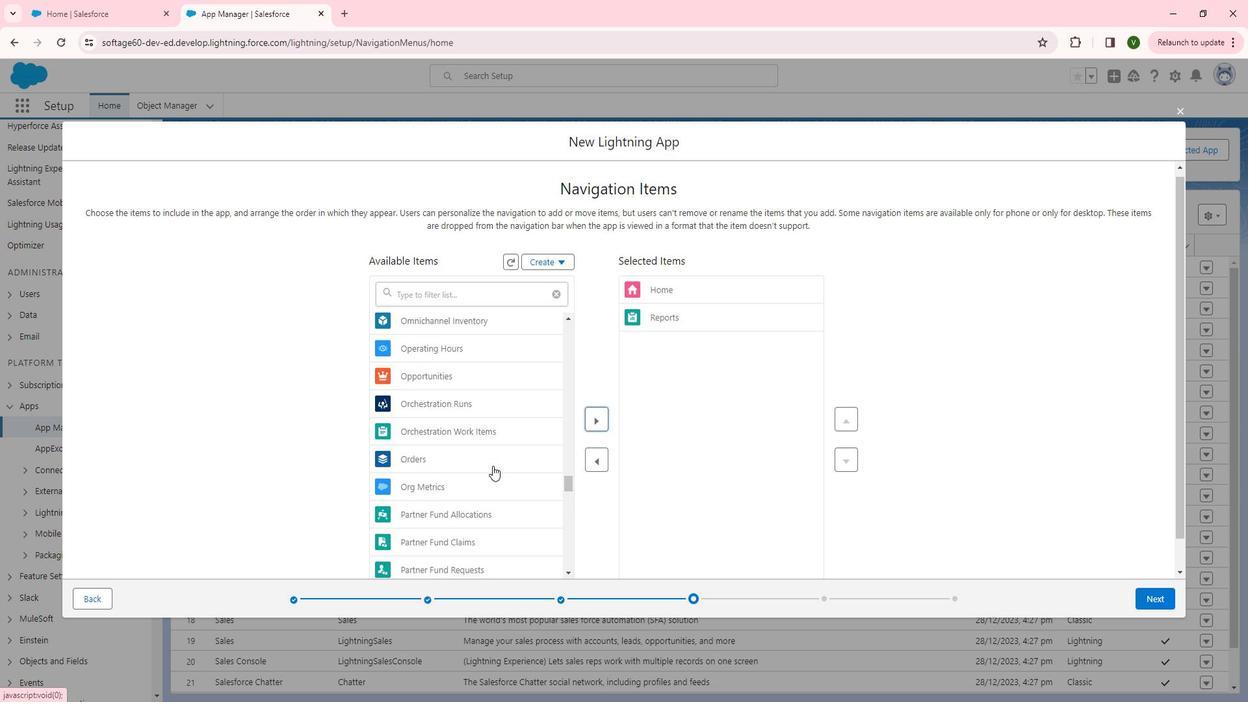 
Action: Mouse scrolled (493, 449) with delta (0, 0)
Screenshot: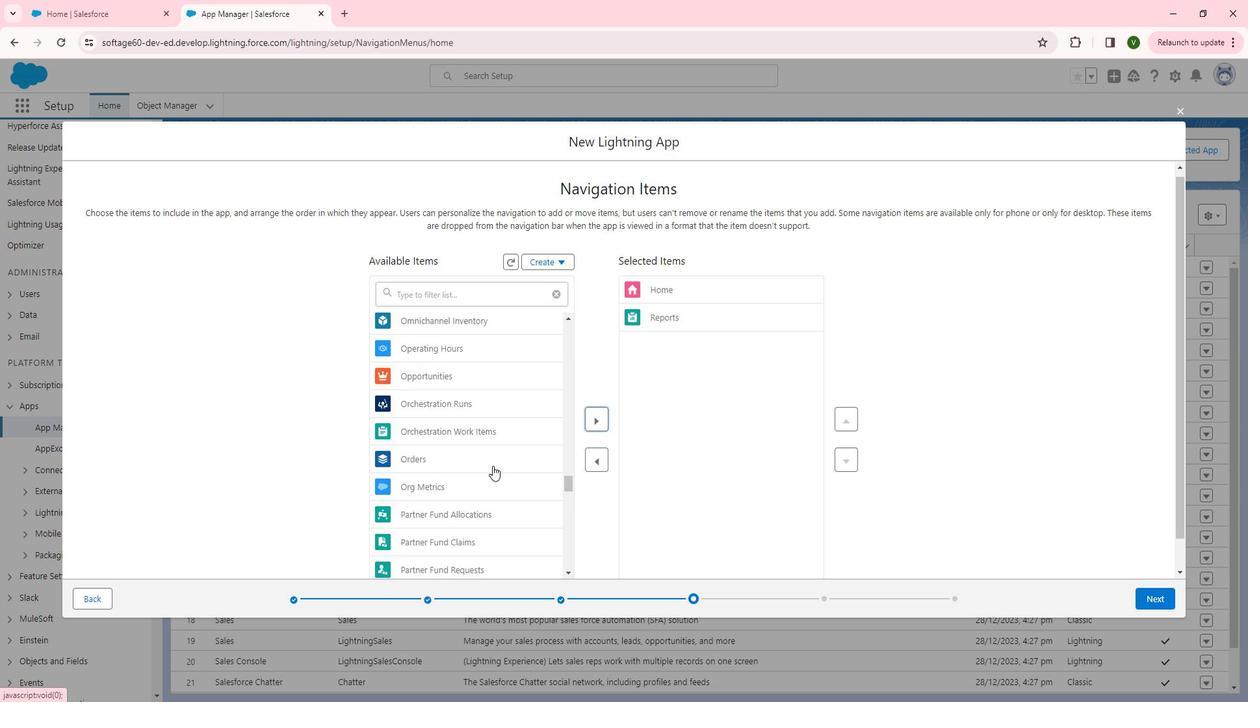 
Action: Mouse scrolled (493, 449) with delta (0, 0)
Screenshot: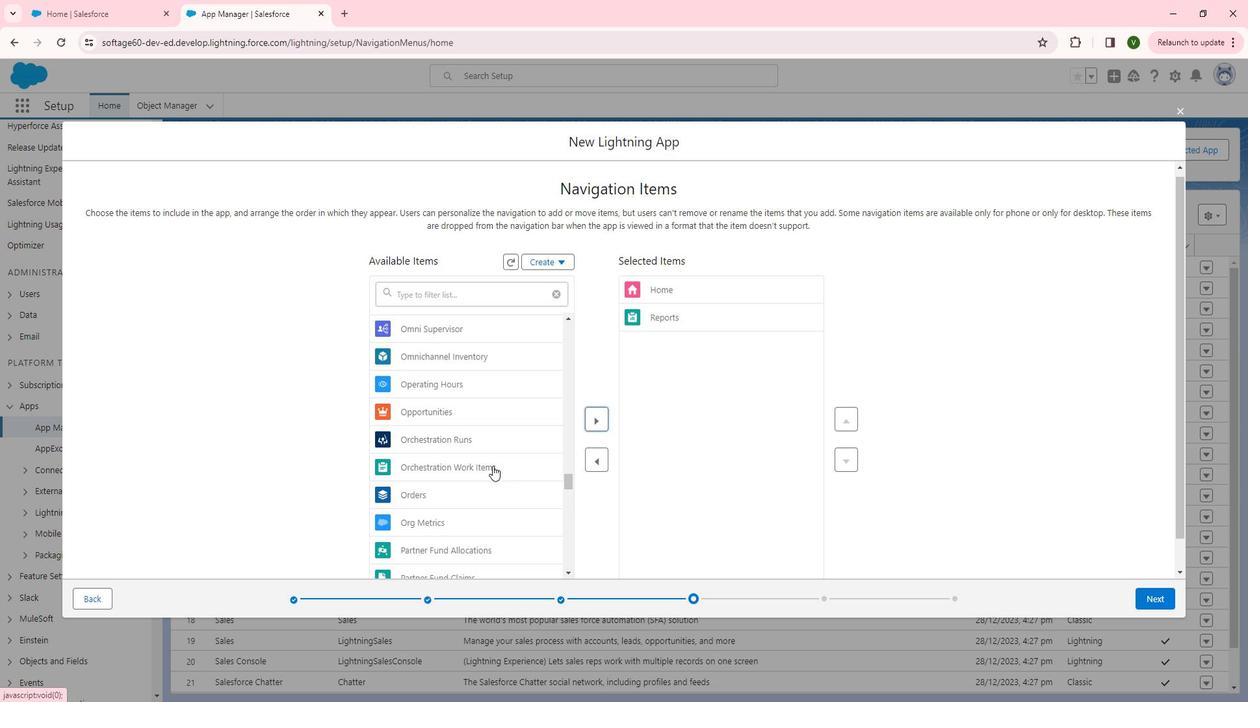 
Action: Mouse scrolled (493, 449) with delta (0, 0)
Screenshot: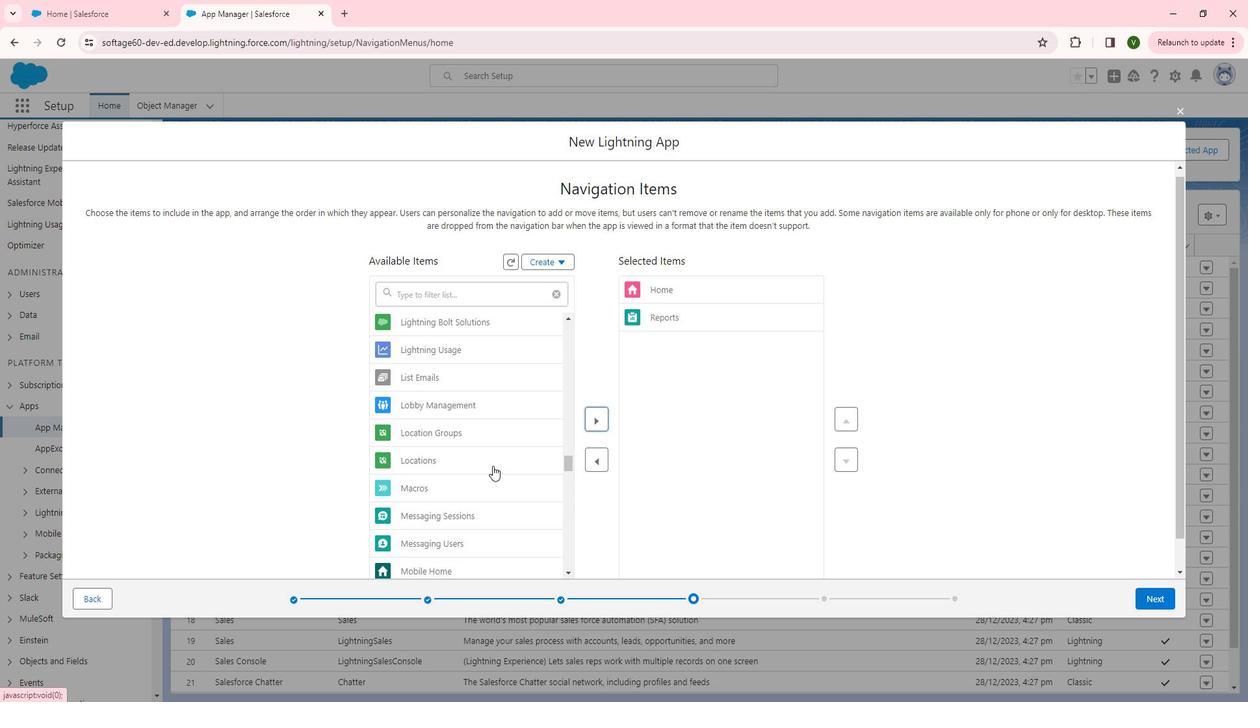 
Action: Mouse scrolled (493, 449) with delta (0, 0)
Screenshot: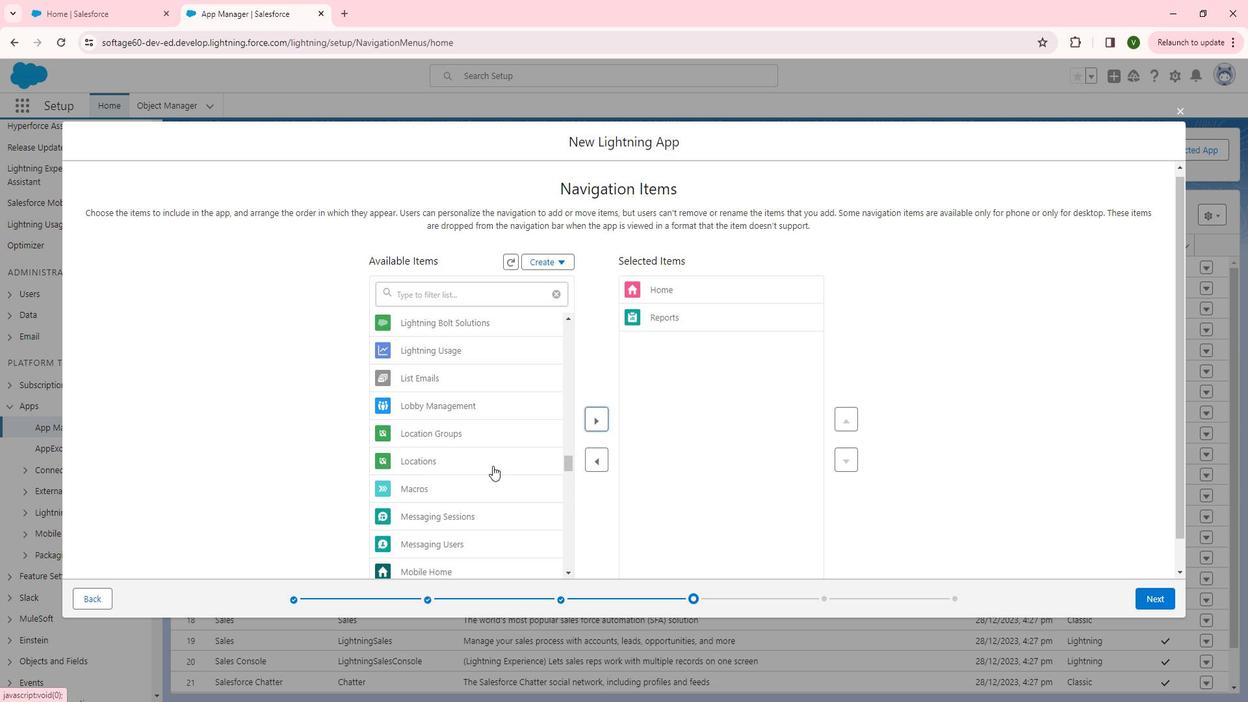 
Action: Mouse scrolled (493, 449) with delta (0, 0)
Screenshot: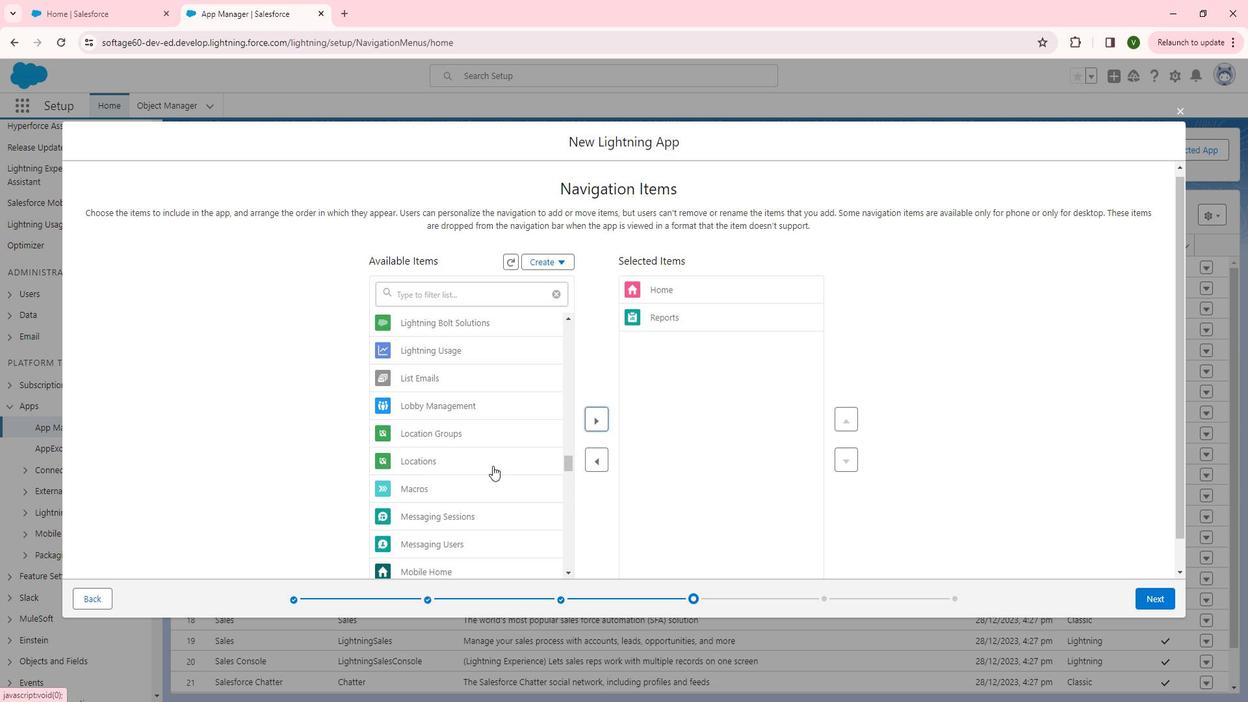 
Action: Mouse scrolled (493, 449) with delta (0, 0)
Screenshot: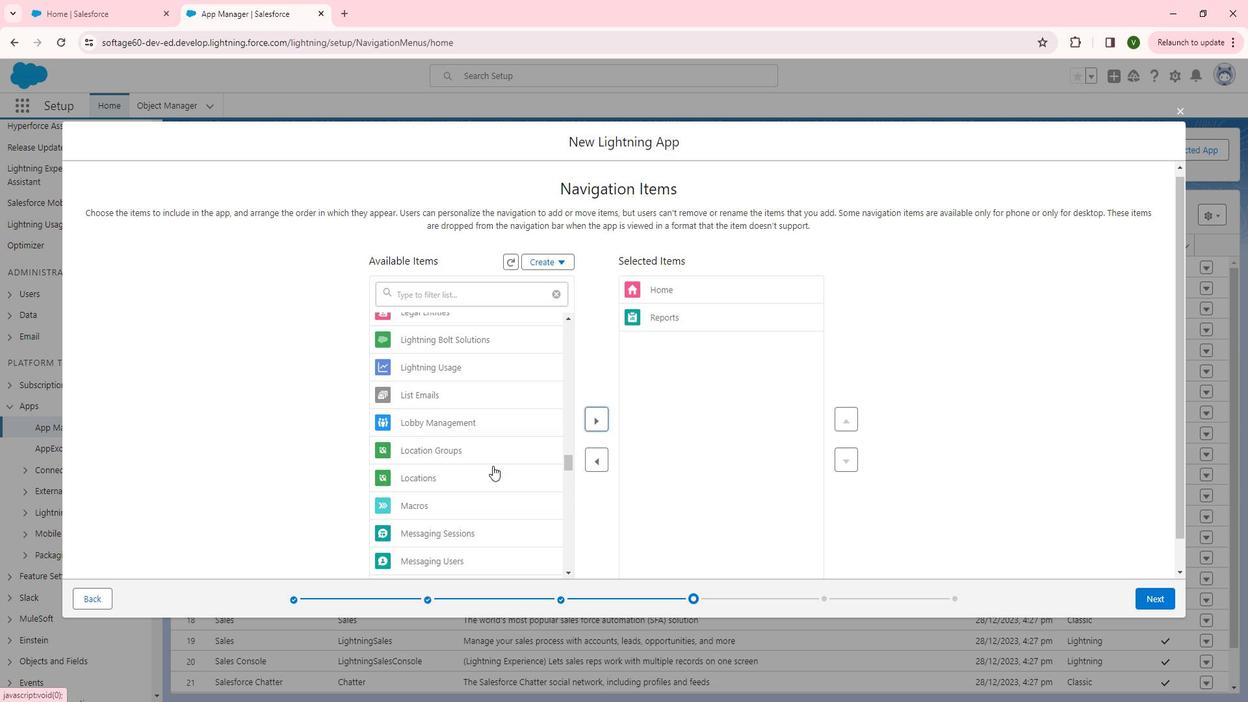 
Action: Mouse scrolled (493, 449) with delta (0, 0)
Screenshot: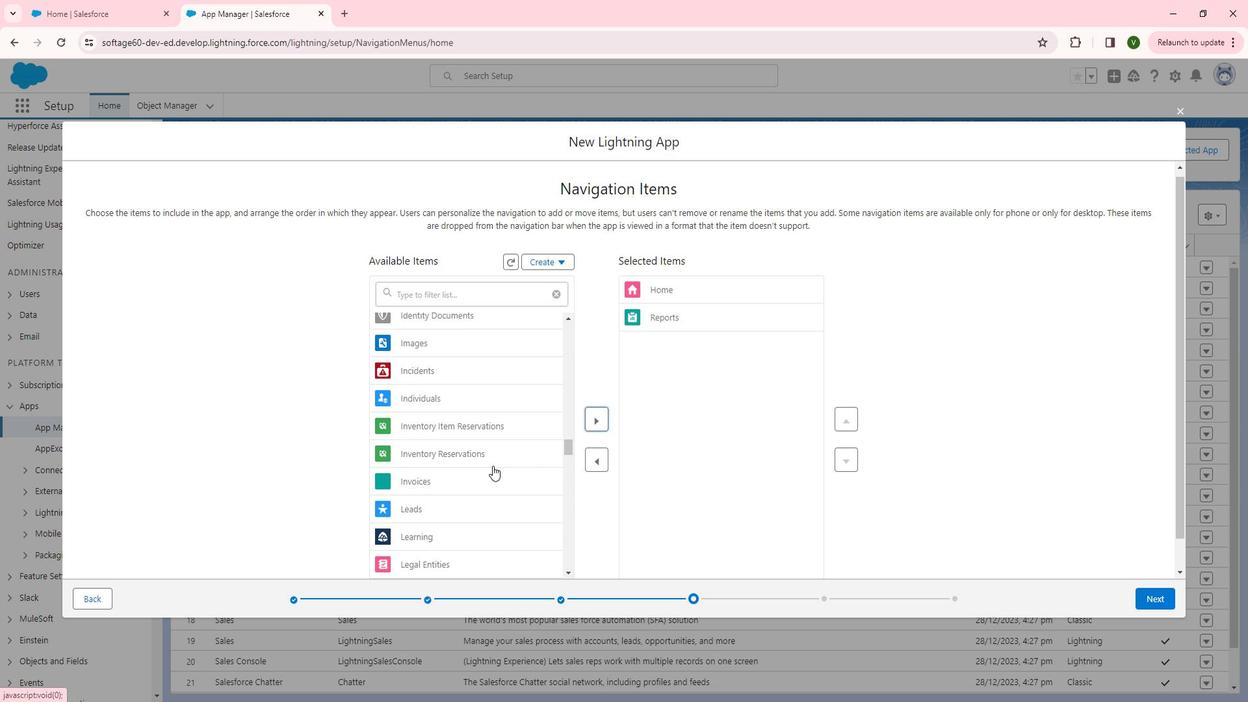 
Action: Mouse scrolled (493, 449) with delta (0, 0)
Screenshot: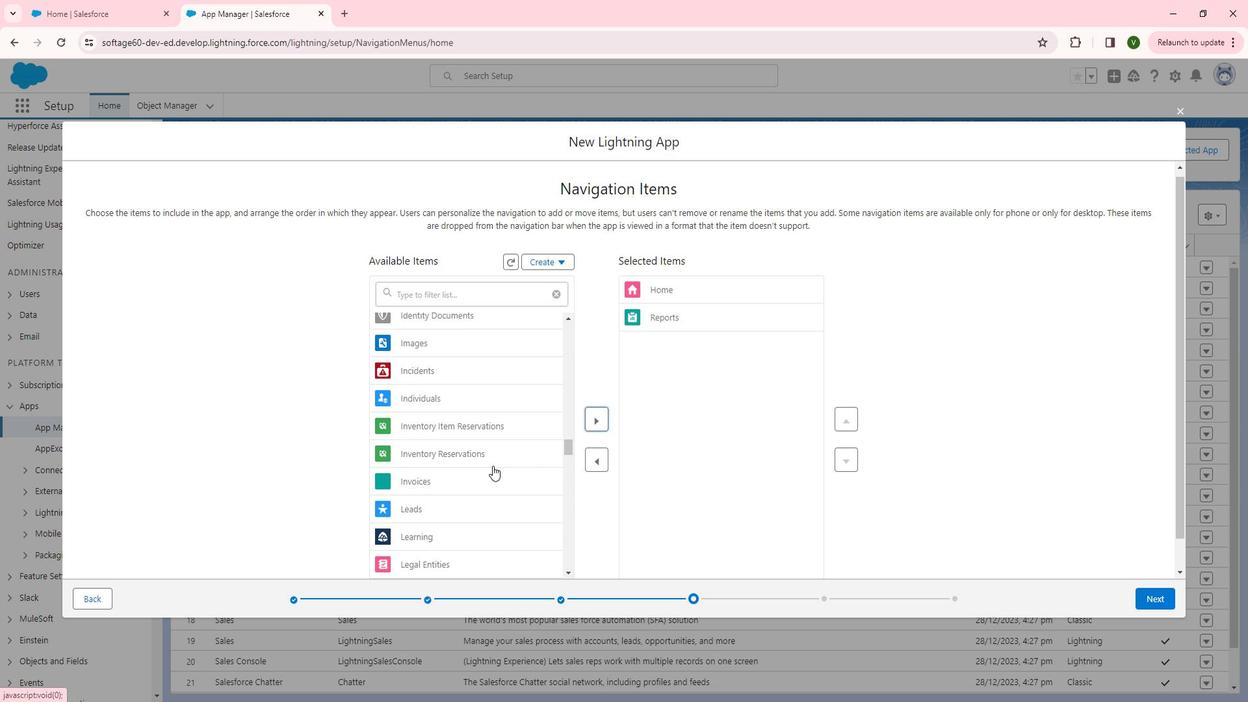 
Action: Mouse scrolled (493, 449) with delta (0, 0)
Screenshot: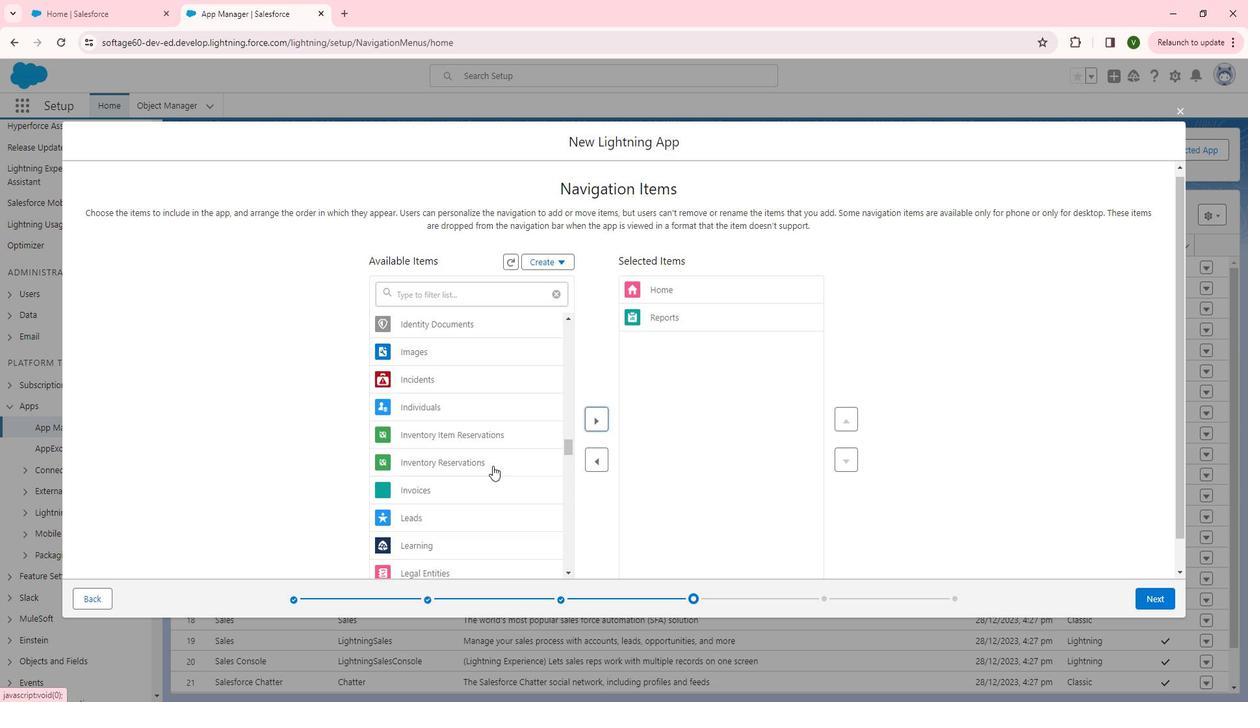 
Action: Mouse scrolled (493, 449) with delta (0, 0)
Screenshot: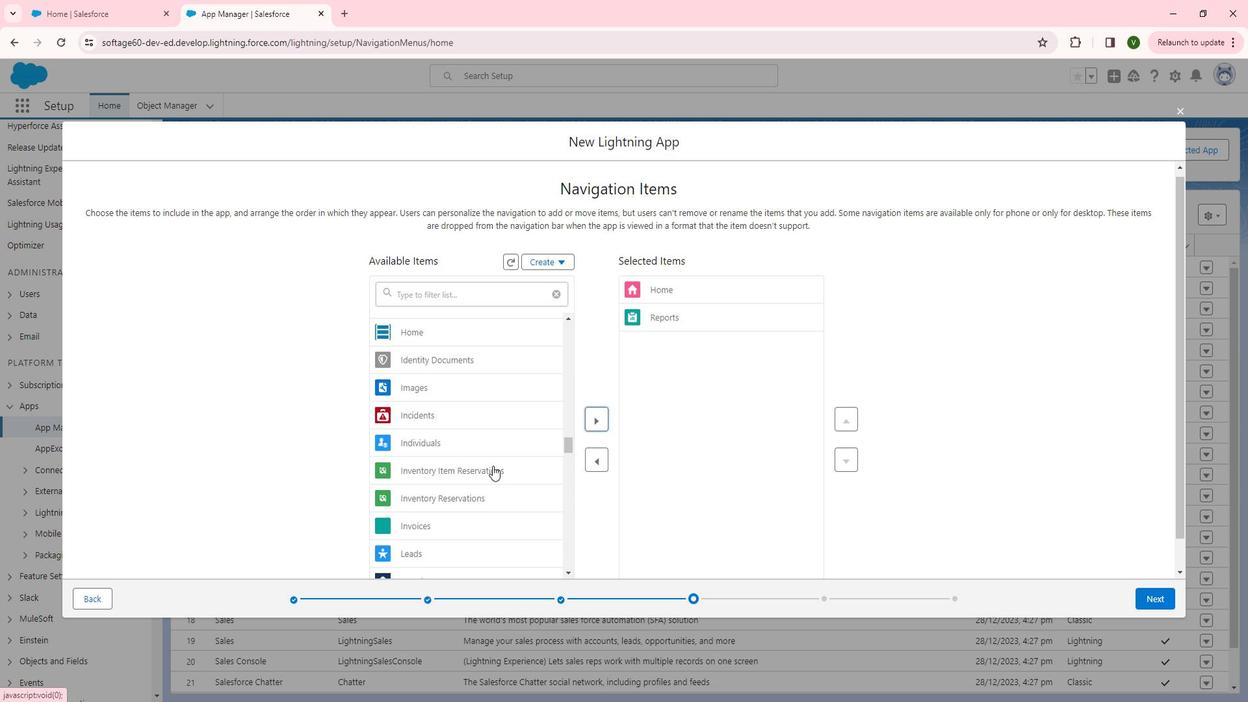 
Action: Mouse scrolled (493, 449) with delta (0, 0)
Screenshot: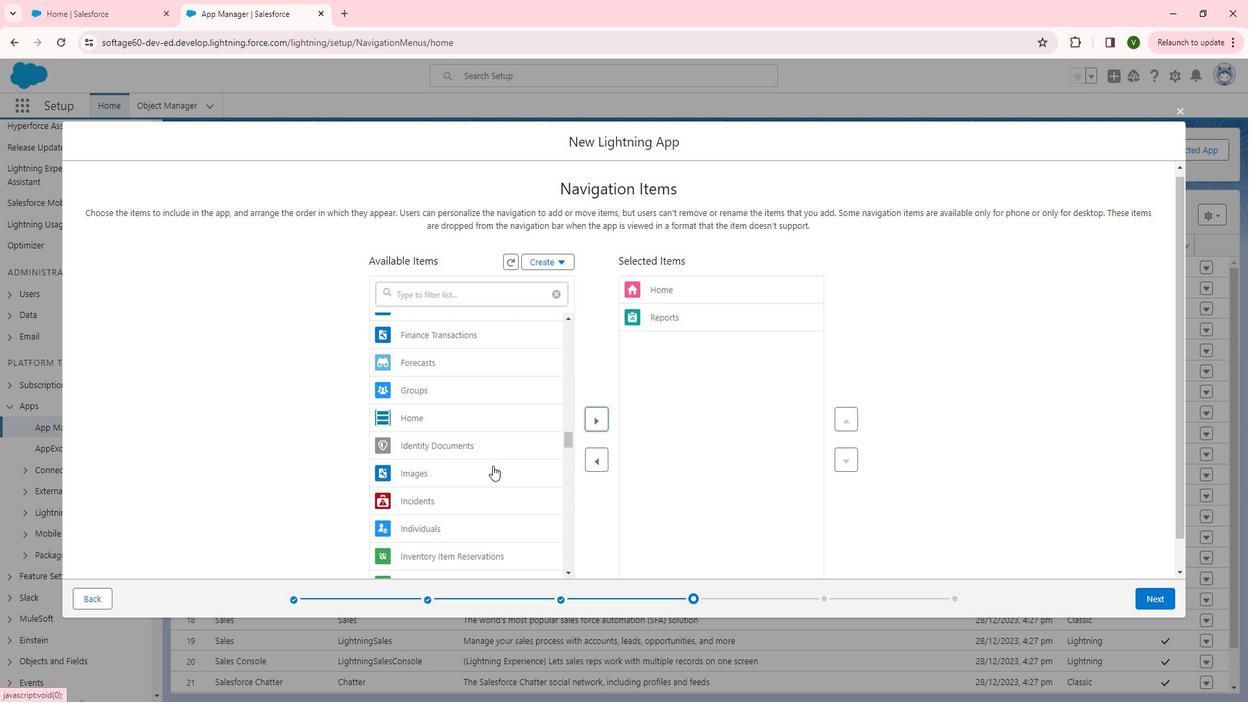 
Action: Mouse scrolled (493, 449) with delta (0, 0)
Screenshot: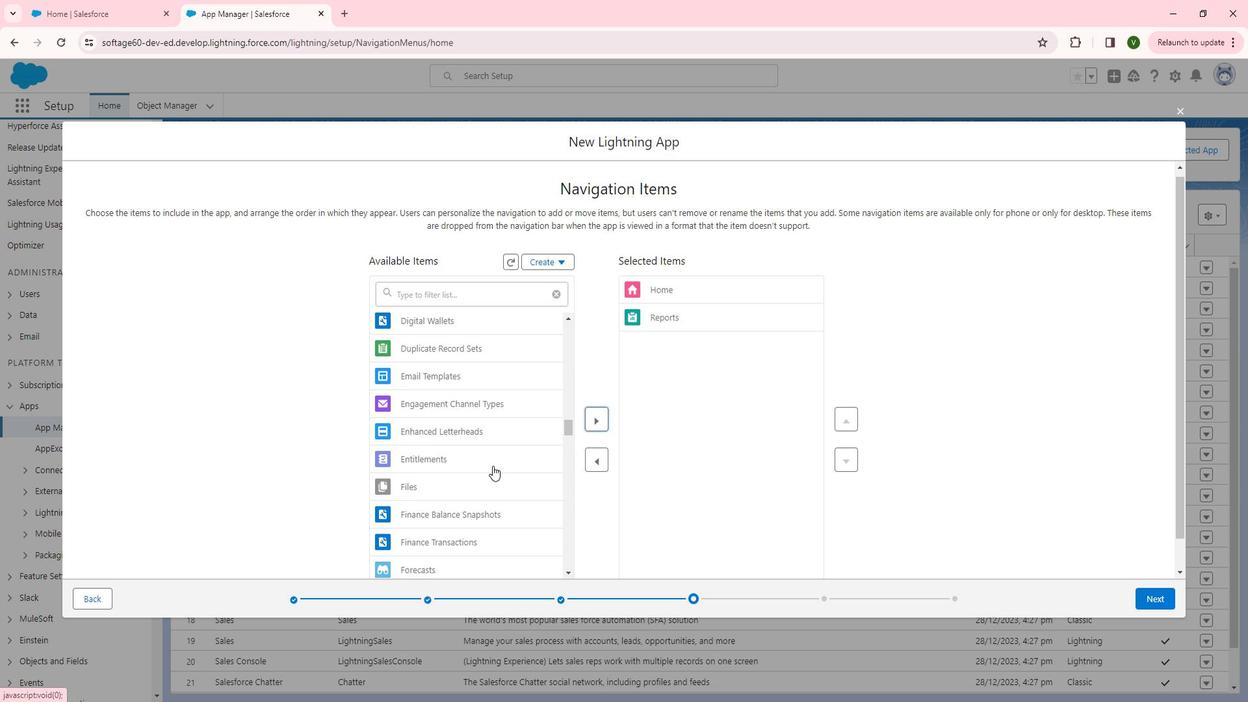
Action: Mouse scrolled (493, 449) with delta (0, 0)
Screenshot: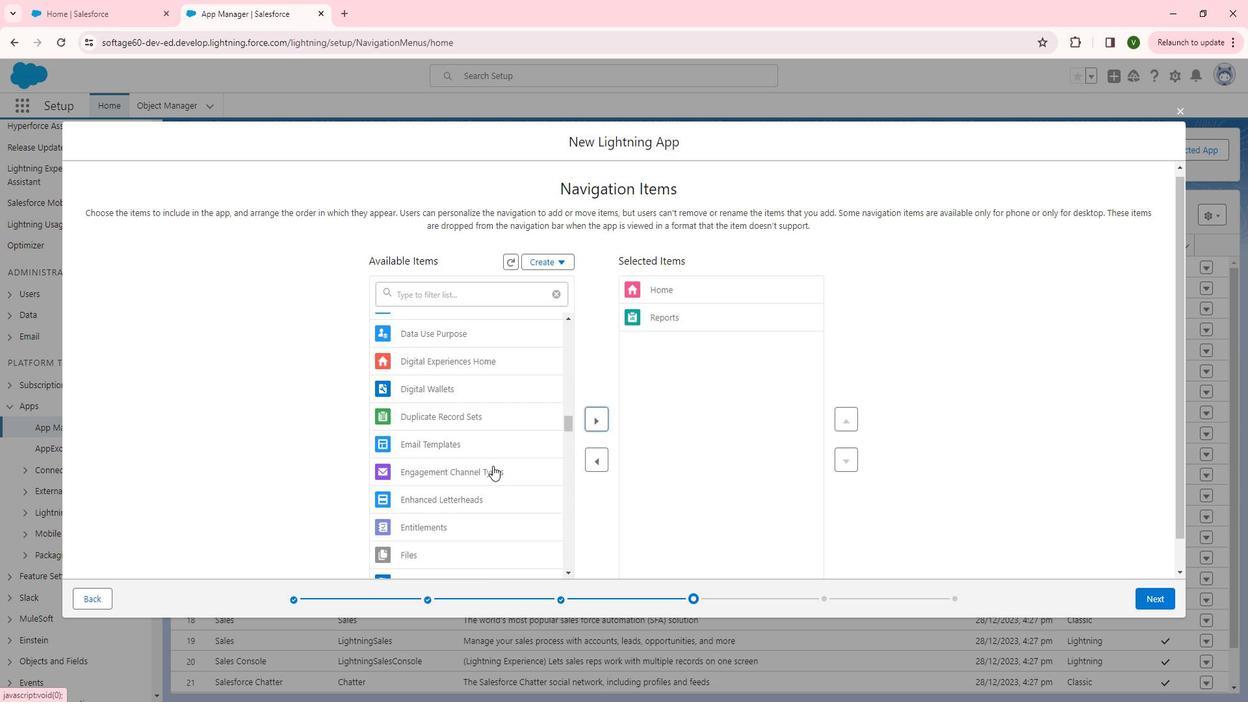 
Action: Mouse scrolled (493, 449) with delta (0, 0)
Screenshot: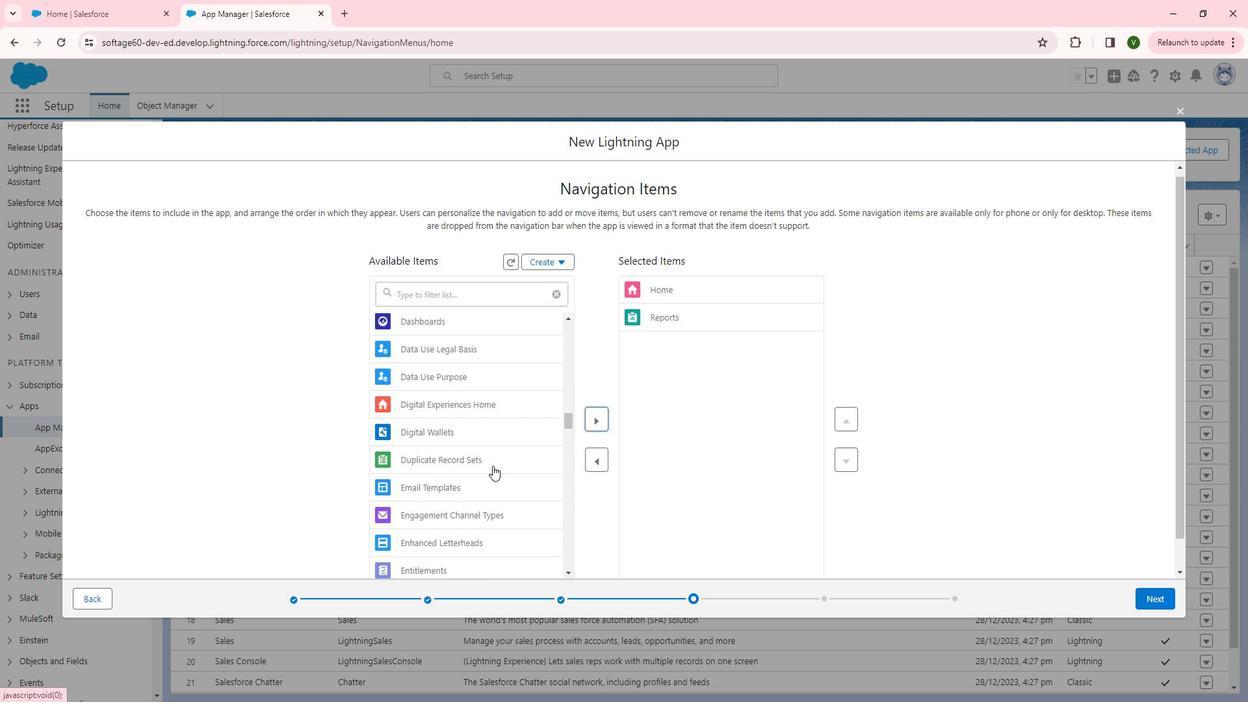 
Action: Mouse scrolled (493, 449) with delta (0, 0)
Screenshot: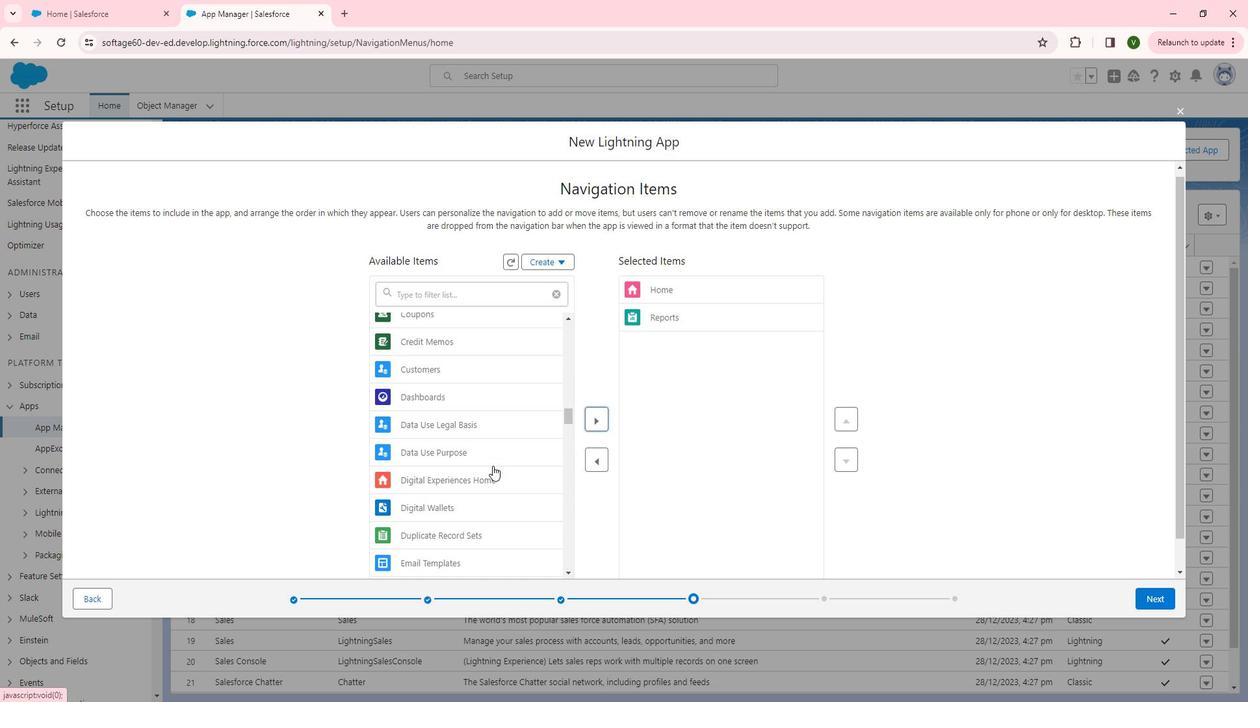 
Action: Mouse moved to (489, 456)
Screenshot: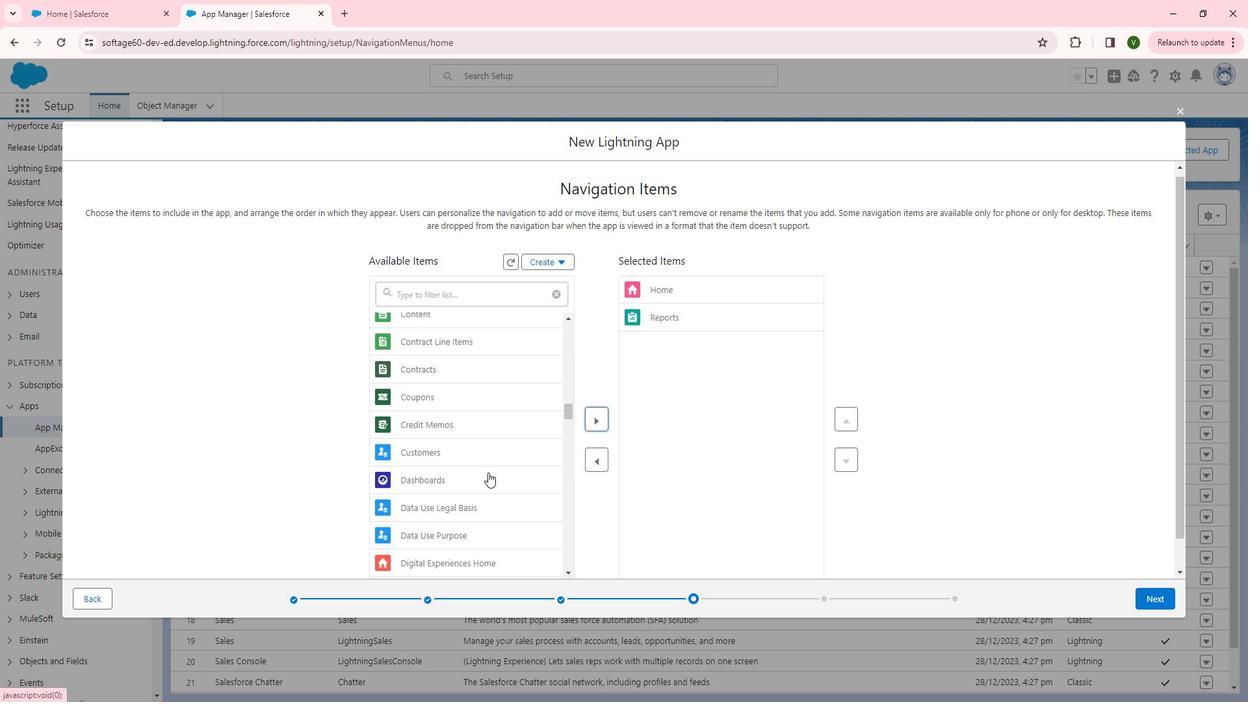 
Action: Mouse pressed left at (489, 456)
Screenshot: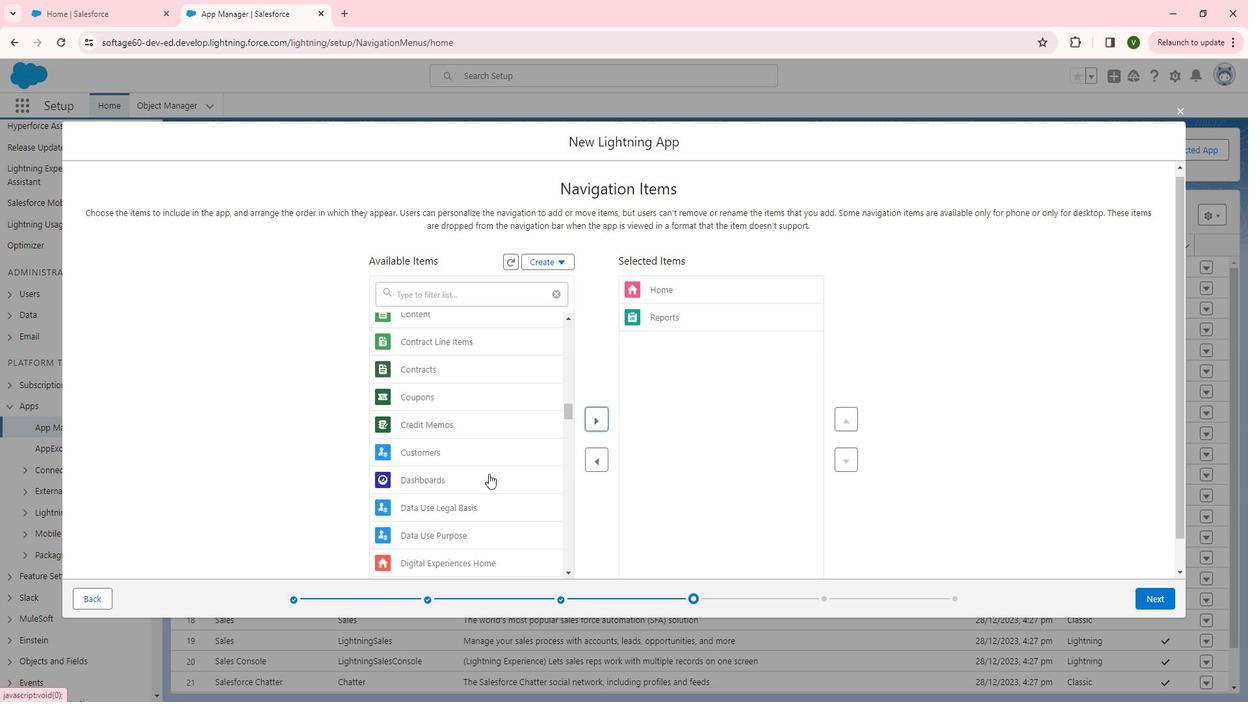 
Action: Mouse moved to (597, 398)
Screenshot: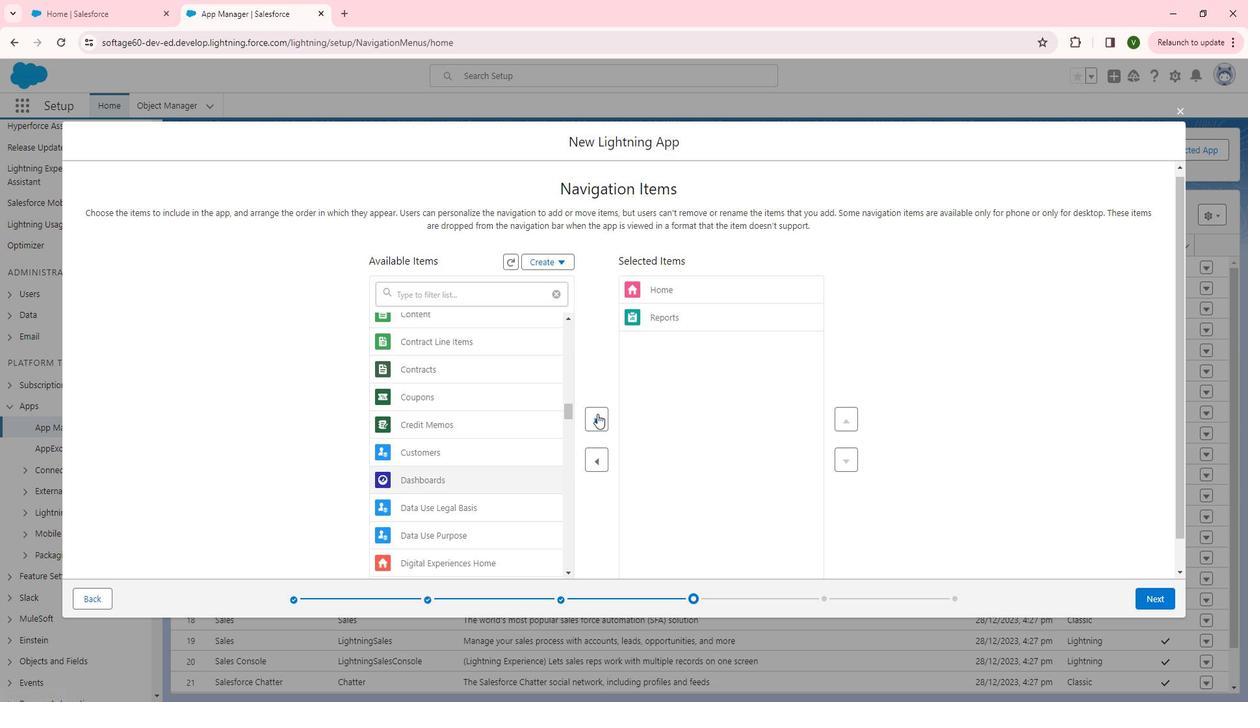 
Action: Mouse pressed left at (597, 398)
Screenshot: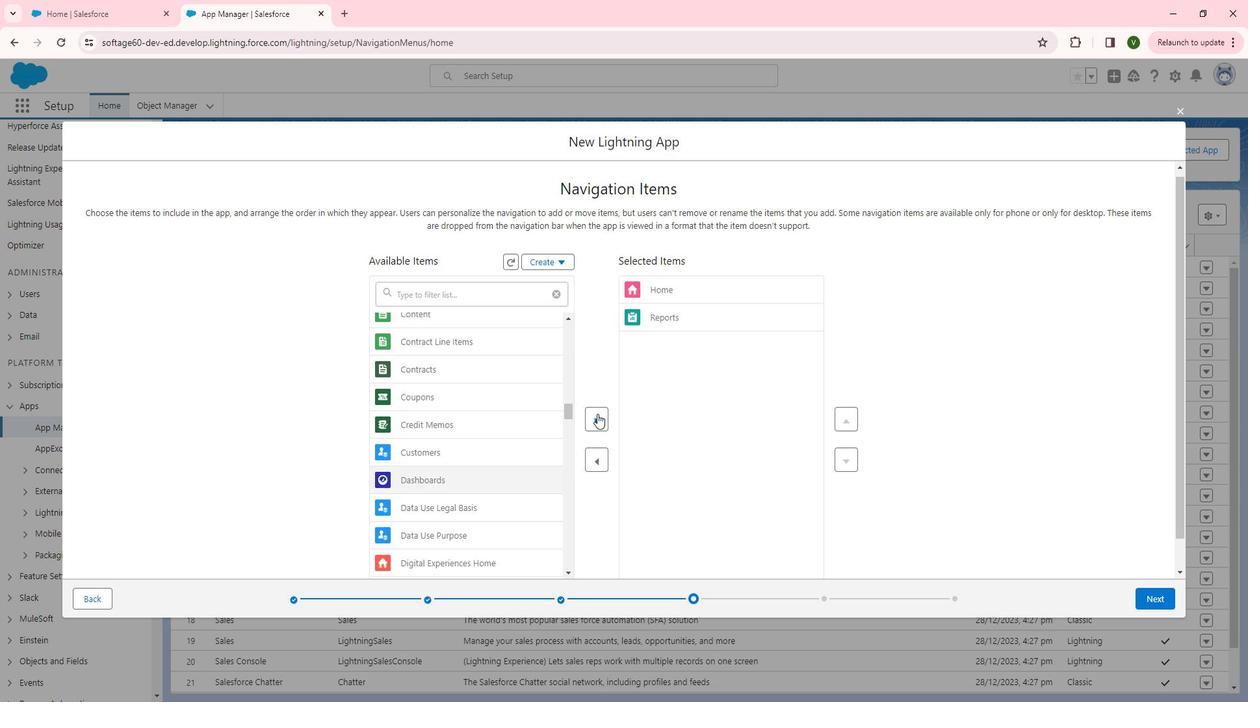 
Action: Mouse moved to (1153, 572)
Screenshot: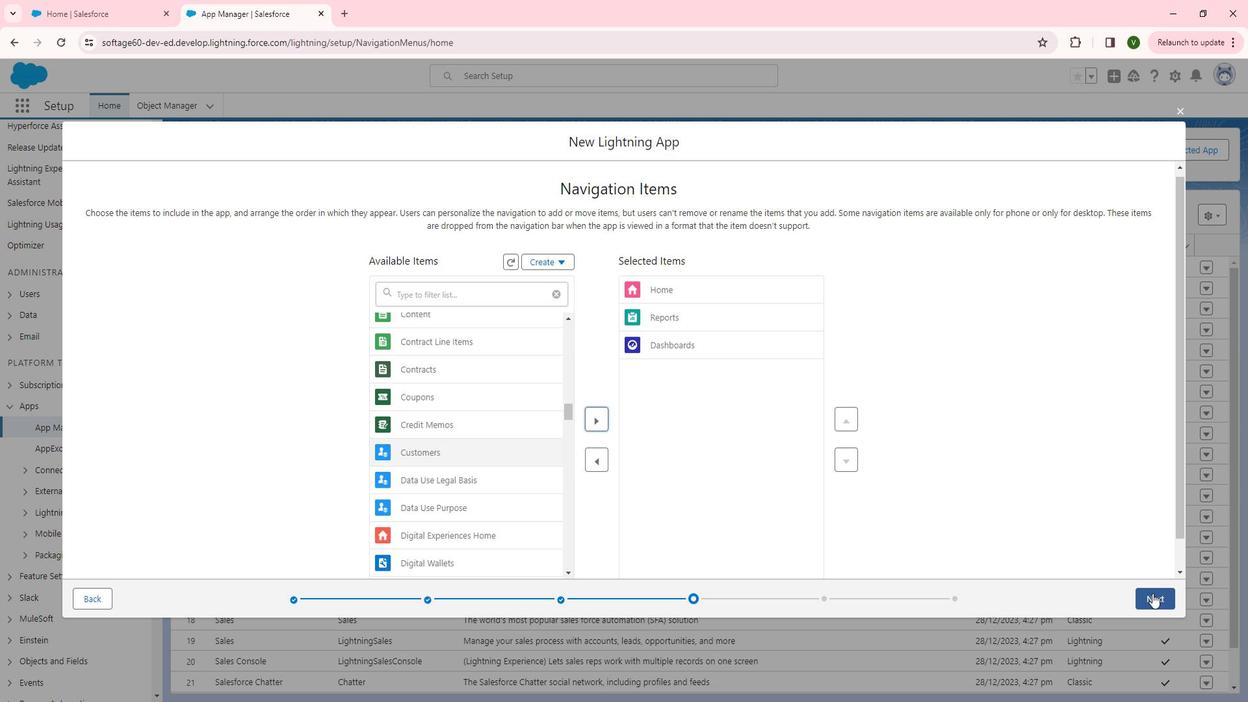 
Action: Mouse pressed left at (1153, 572)
Screenshot: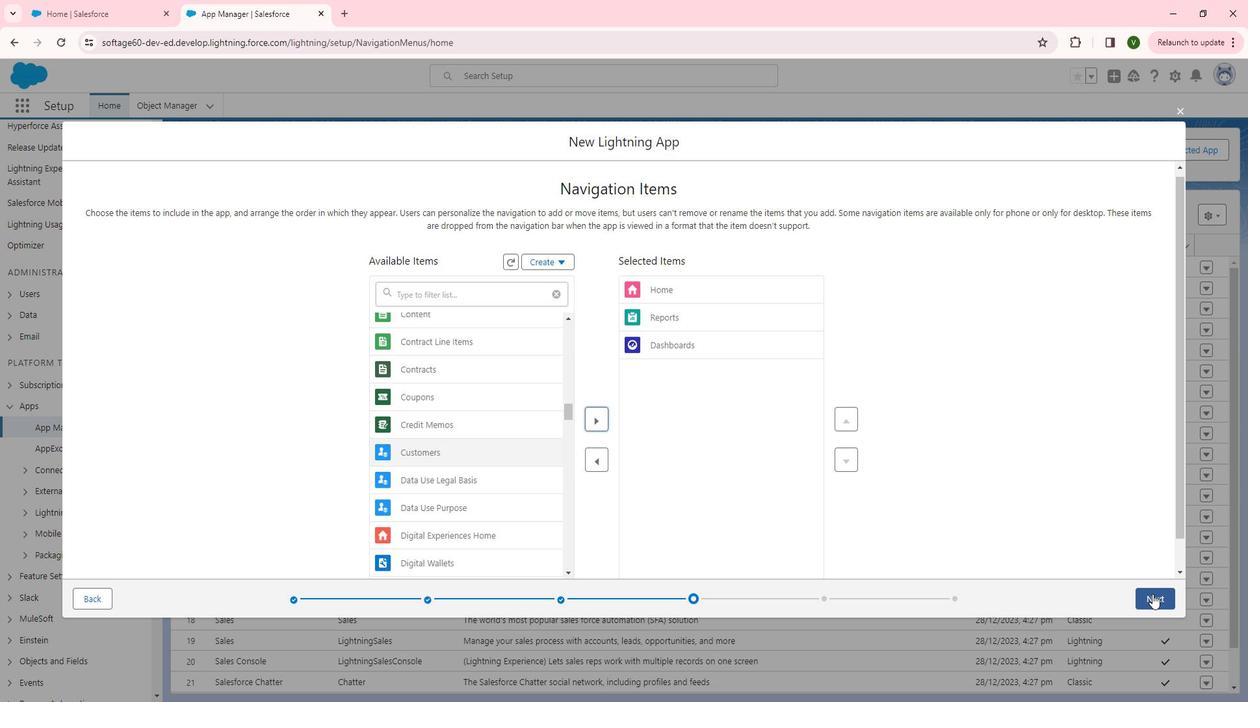 
Action: Mouse moved to (775, 401)
Screenshot: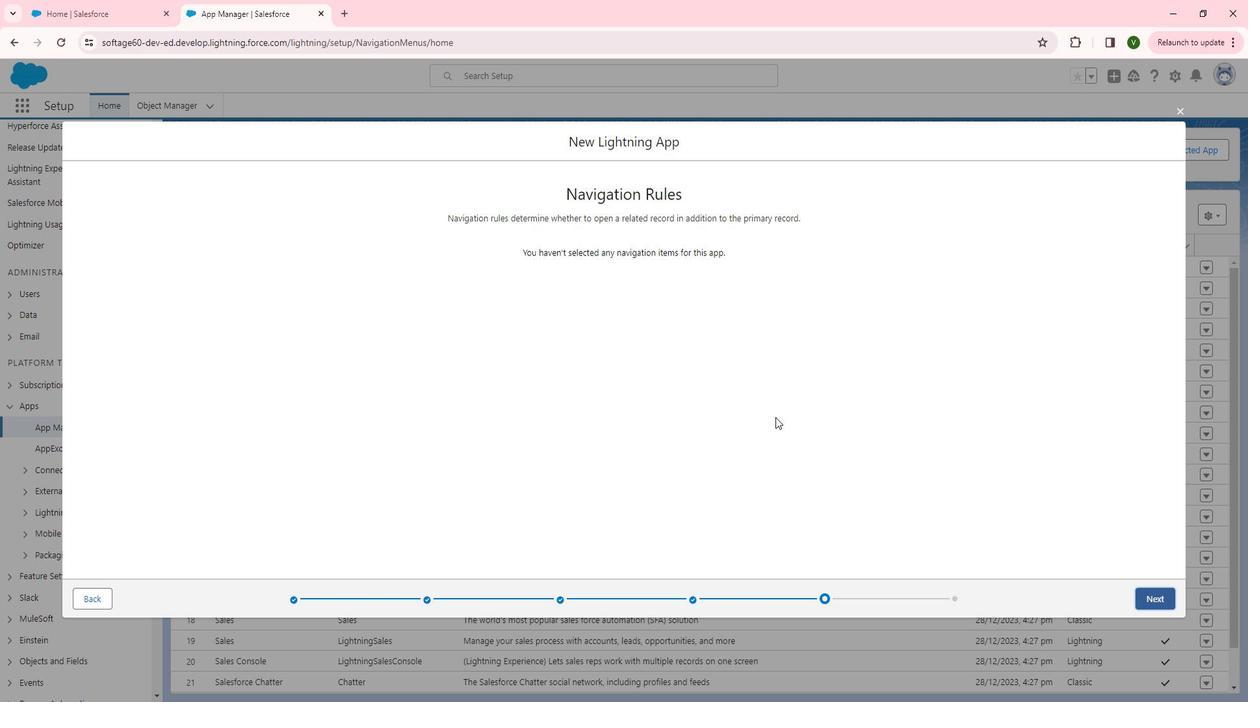 
Action: Mouse scrolled (775, 401) with delta (0, 0)
Screenshot: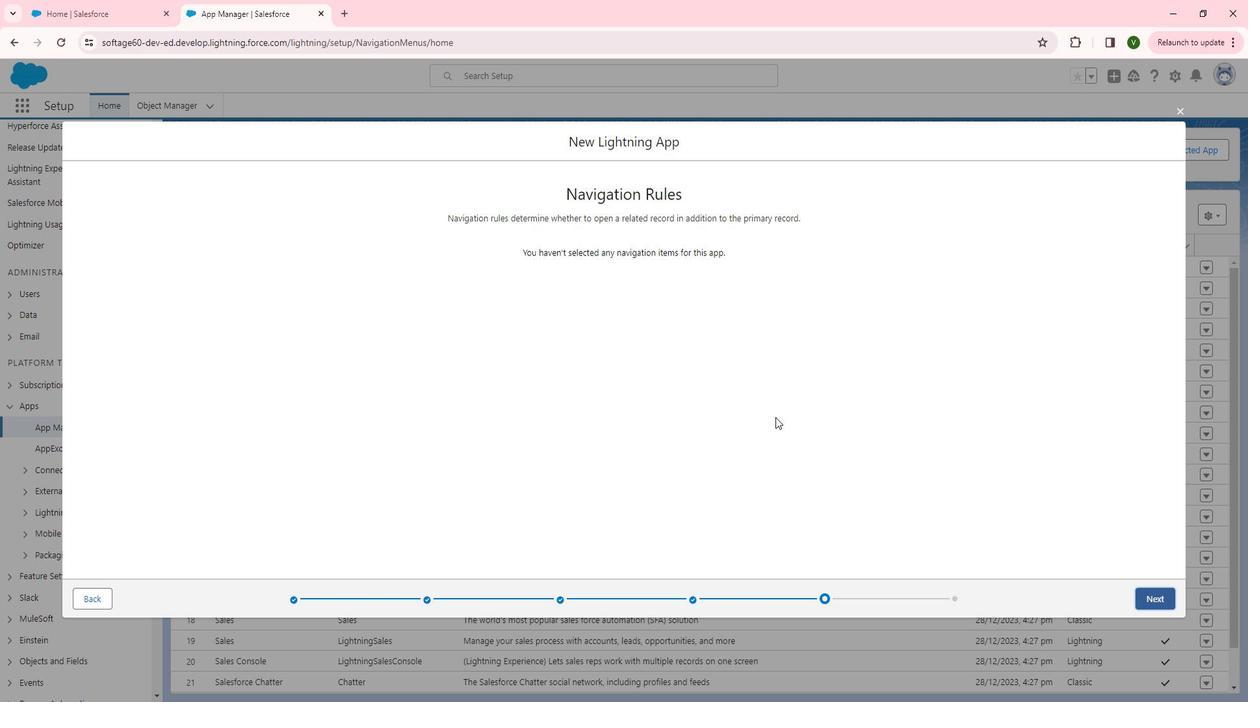 
Action: Mouse moved to (1160, 569)
Screenshot: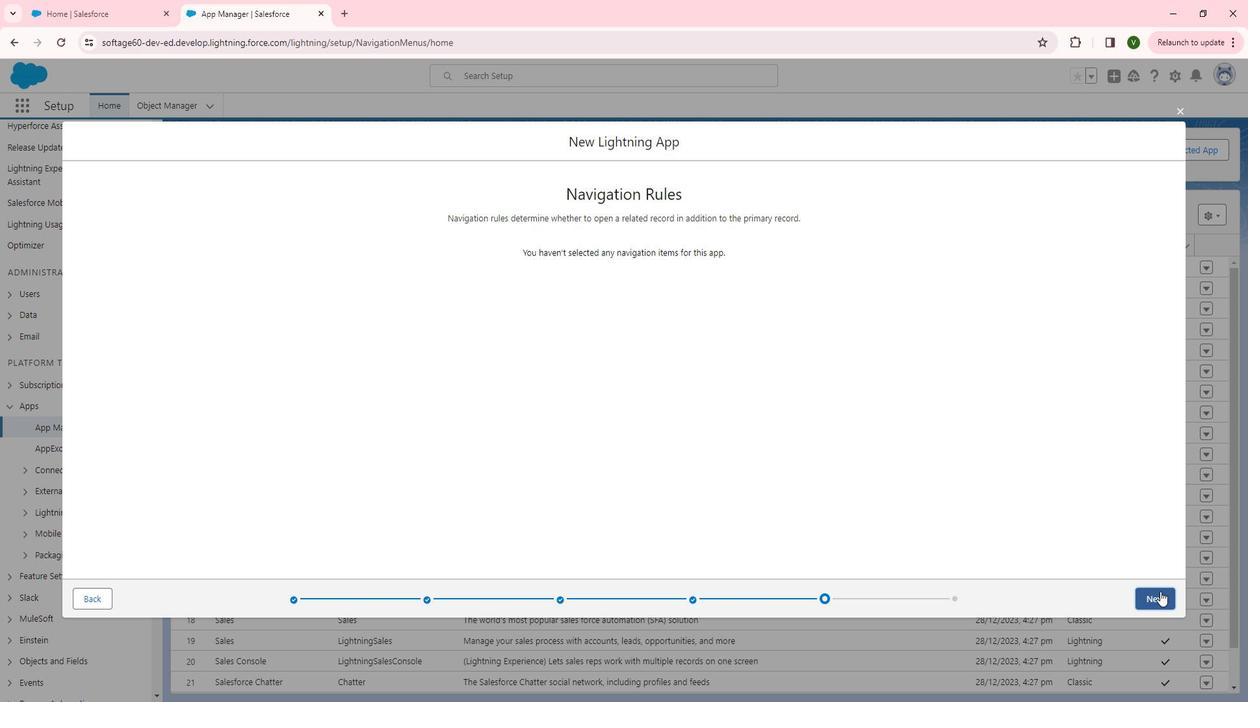 
Action: Mouse pressed left at (1160, 569)
Screenshot: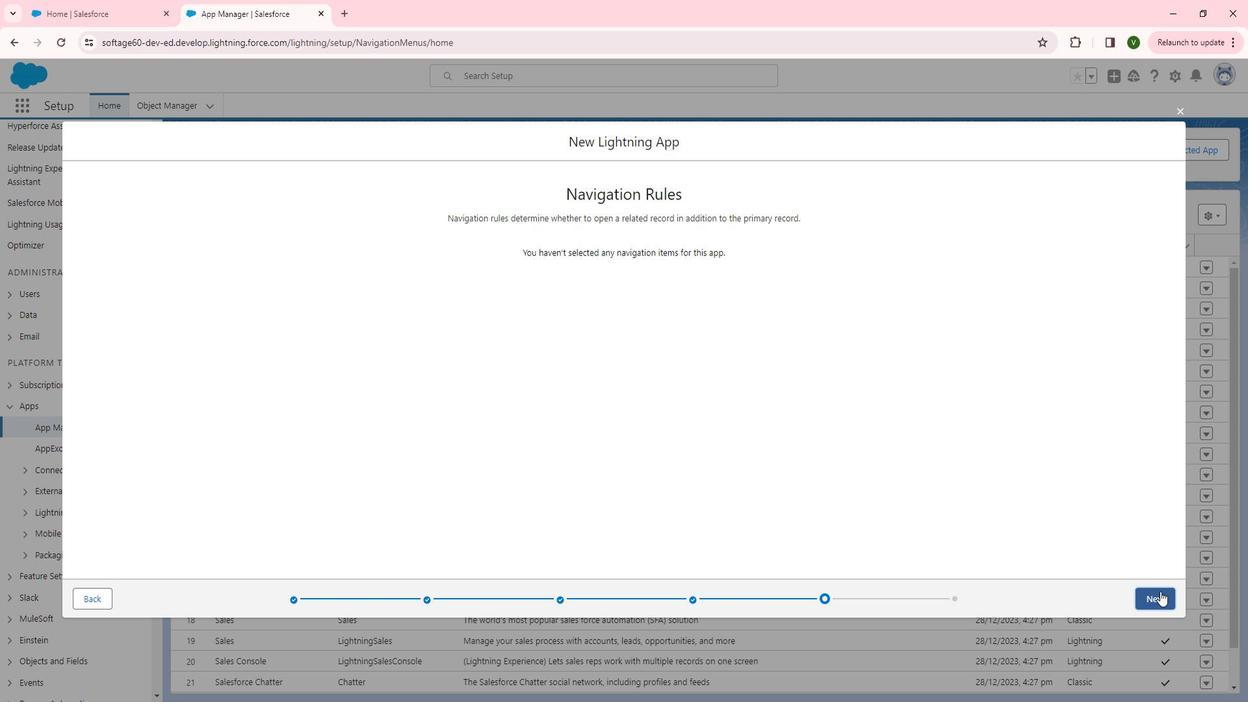 
Action: Mouse moved to (511, 393)
Screenshot: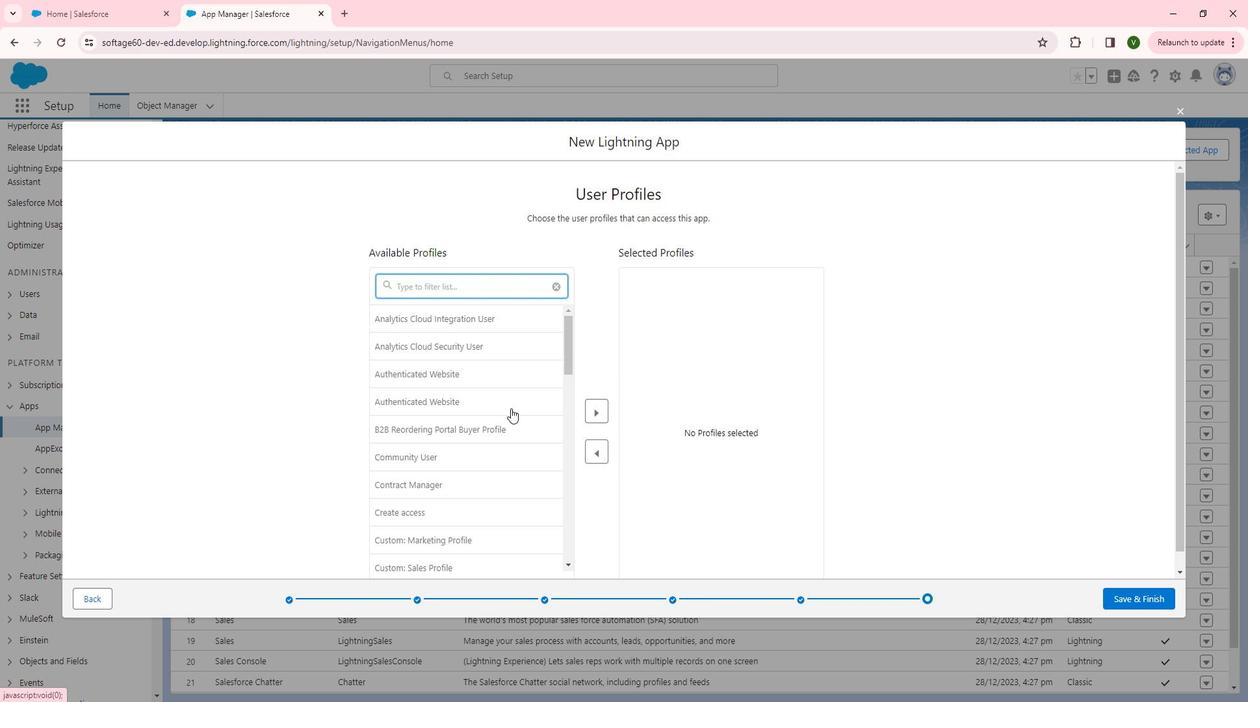 
Action: Mouse scrolled (511, 392) with delta (0, 0)
Screenshot: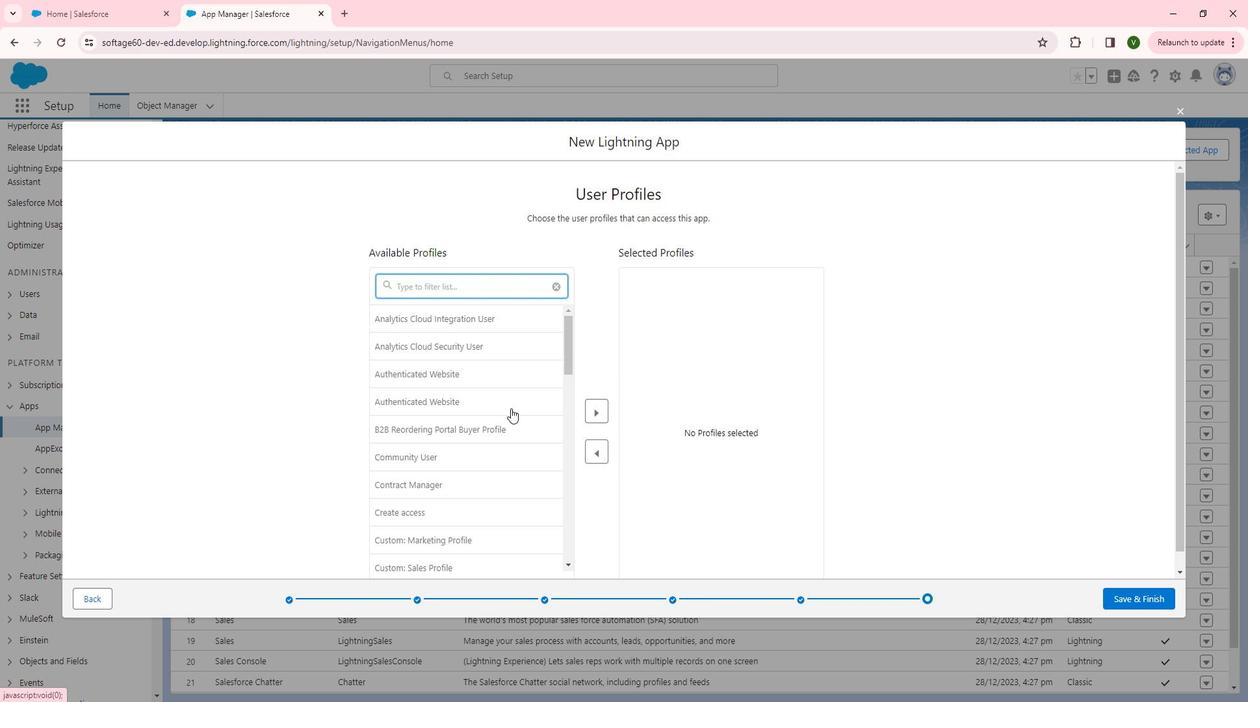 
Action: Mouse moved to (511, 394)
Screenshot: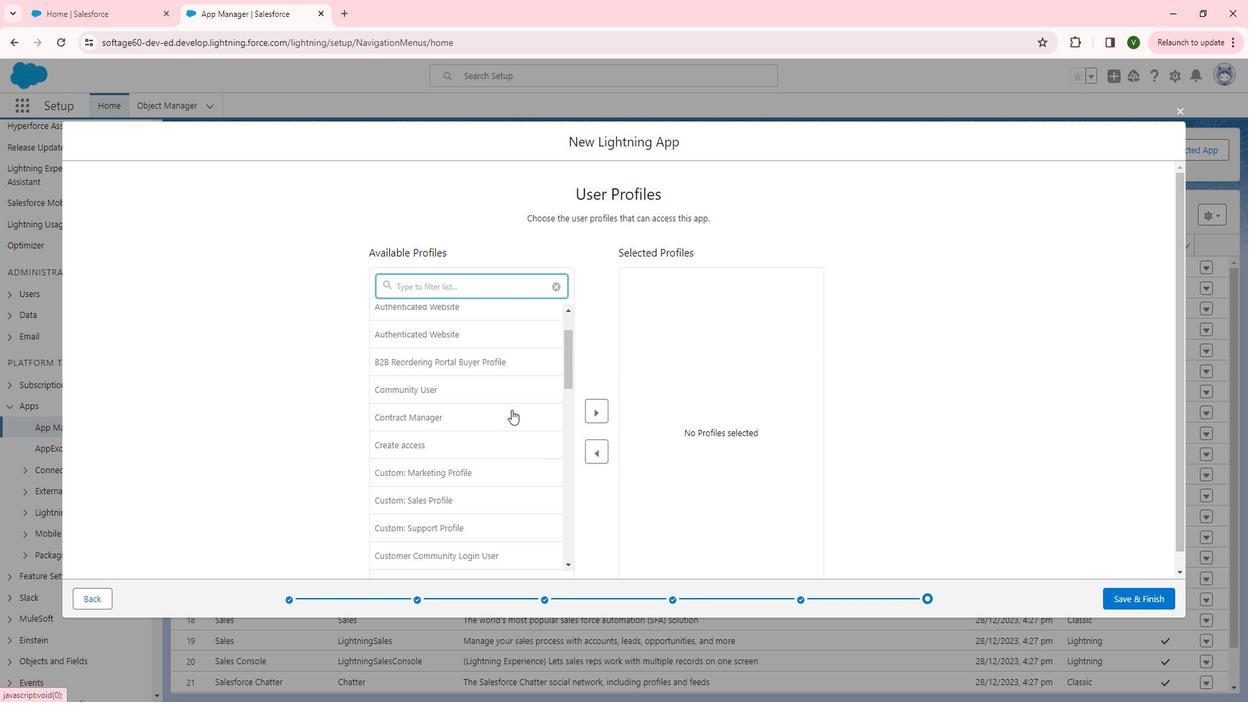 
Action: Mouse scrolled (511, 394) with delta (0, 0)
Screenshot: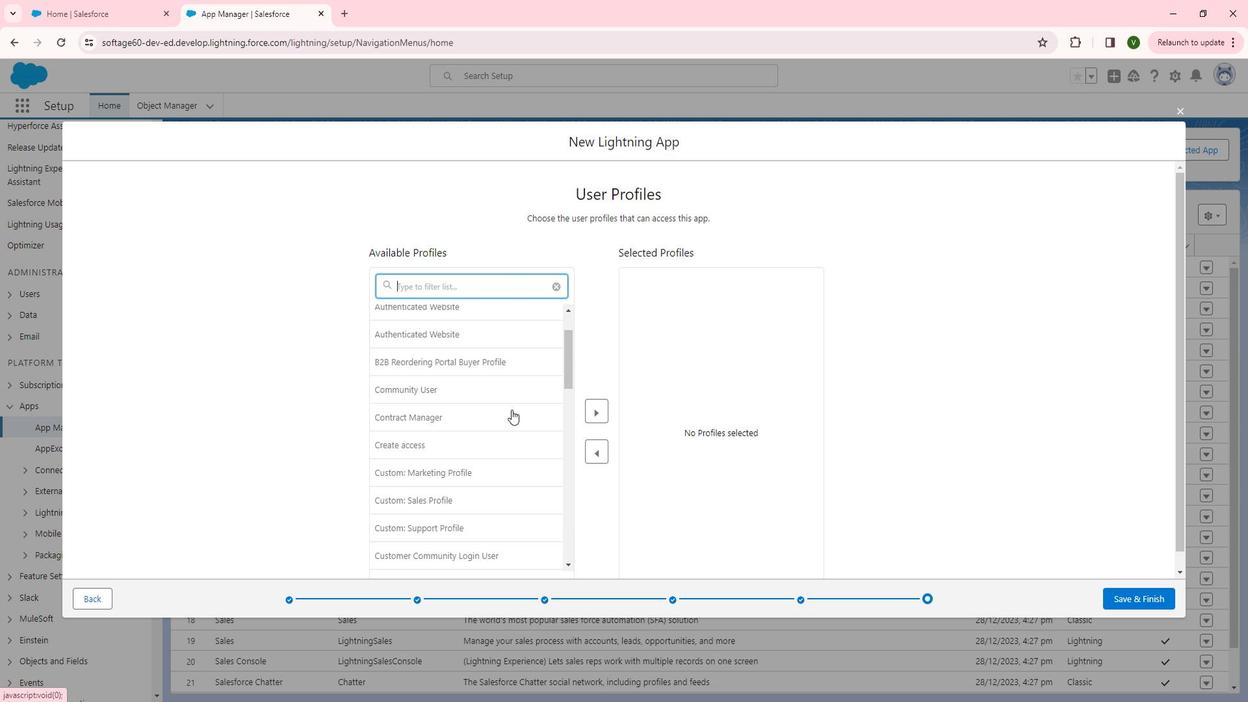 
Action: Mouse scrolled (511, 394) with delta (0, 0)
Screenshot: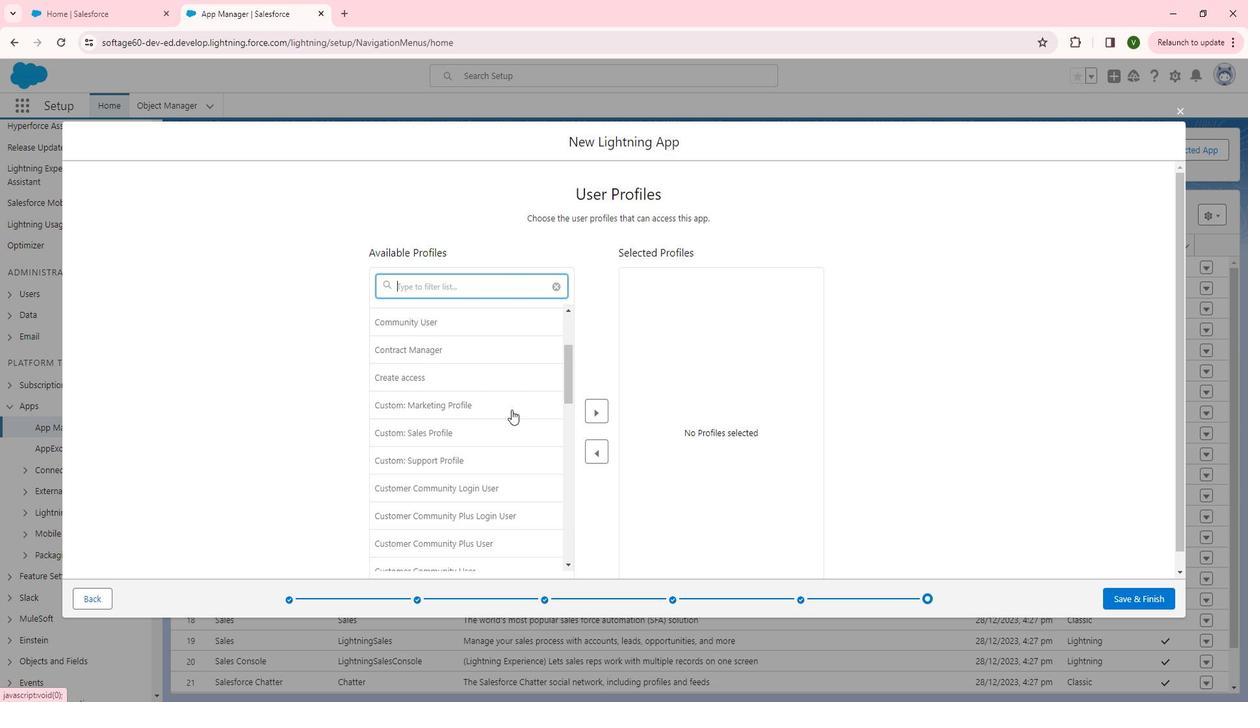 
Action: Mouse scrolled (511, 394) with delta (0, 0)
Screenshot: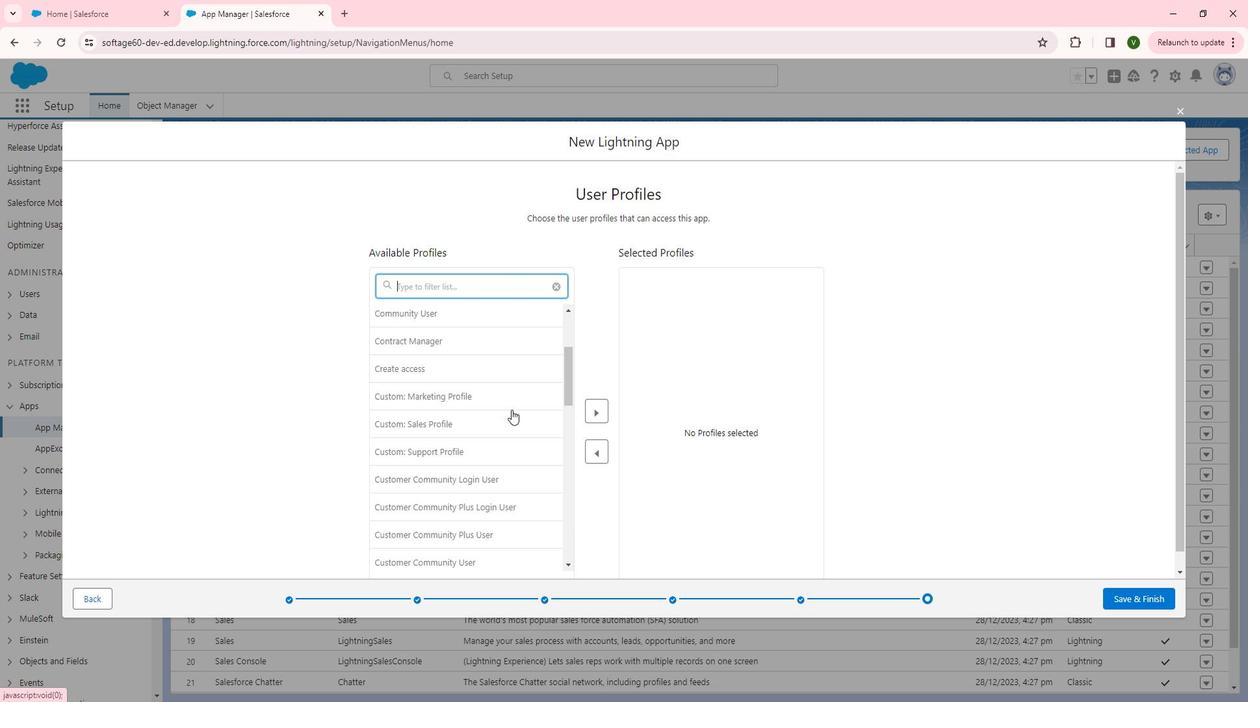 
Action: Mouse moved to (512, 398)
Screenshot: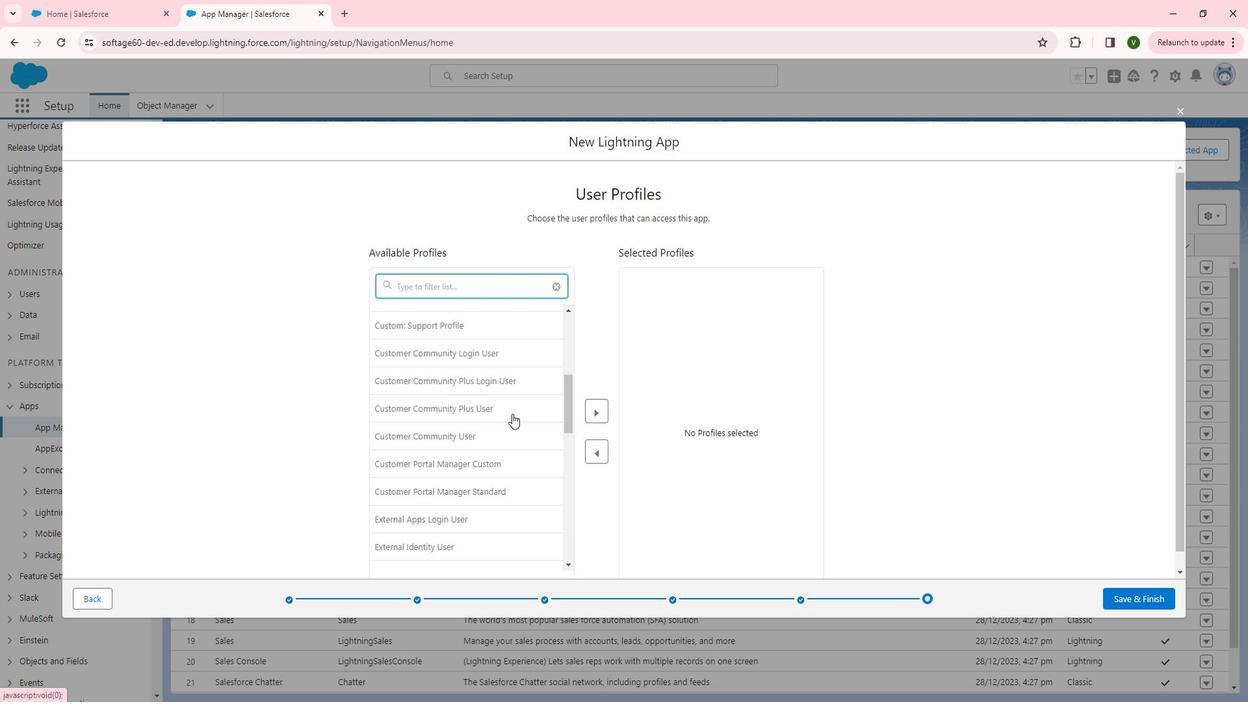 
Action: Mouse scrolled (512, 398) with delta (0, 0)
Screenshot: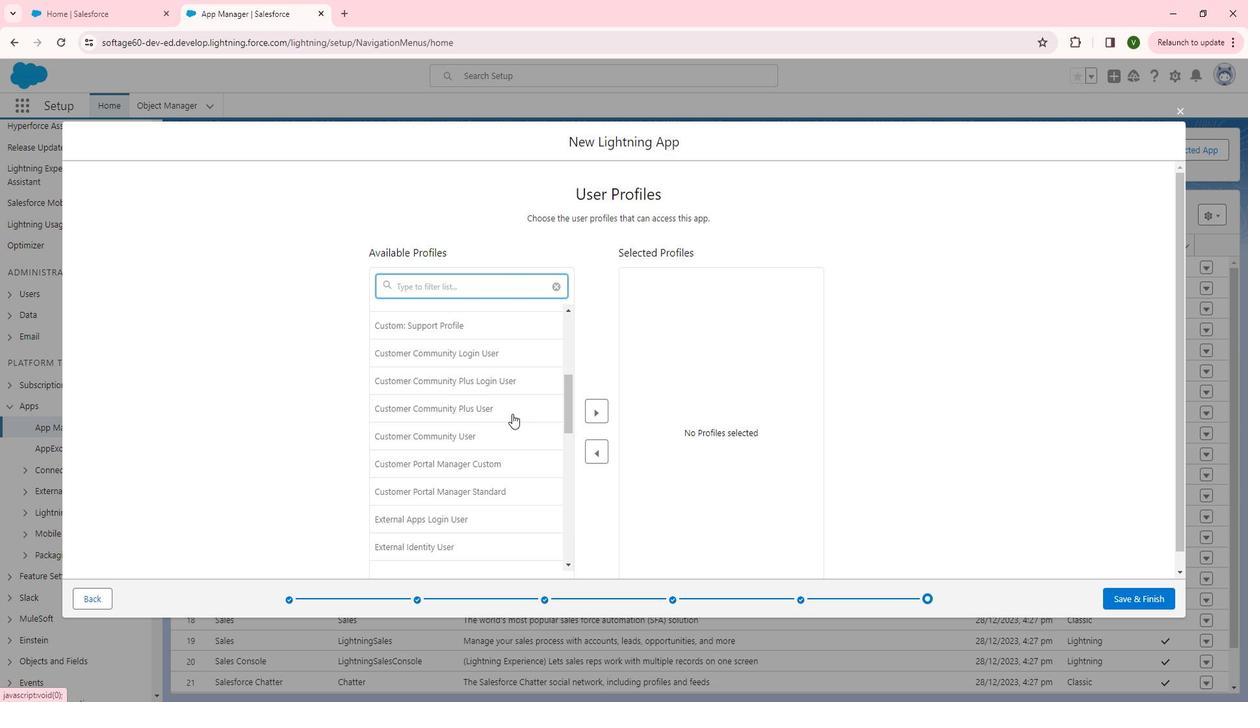
Action: Mouse scrolled (512, 398) with delta (0, 0)
Screenshot: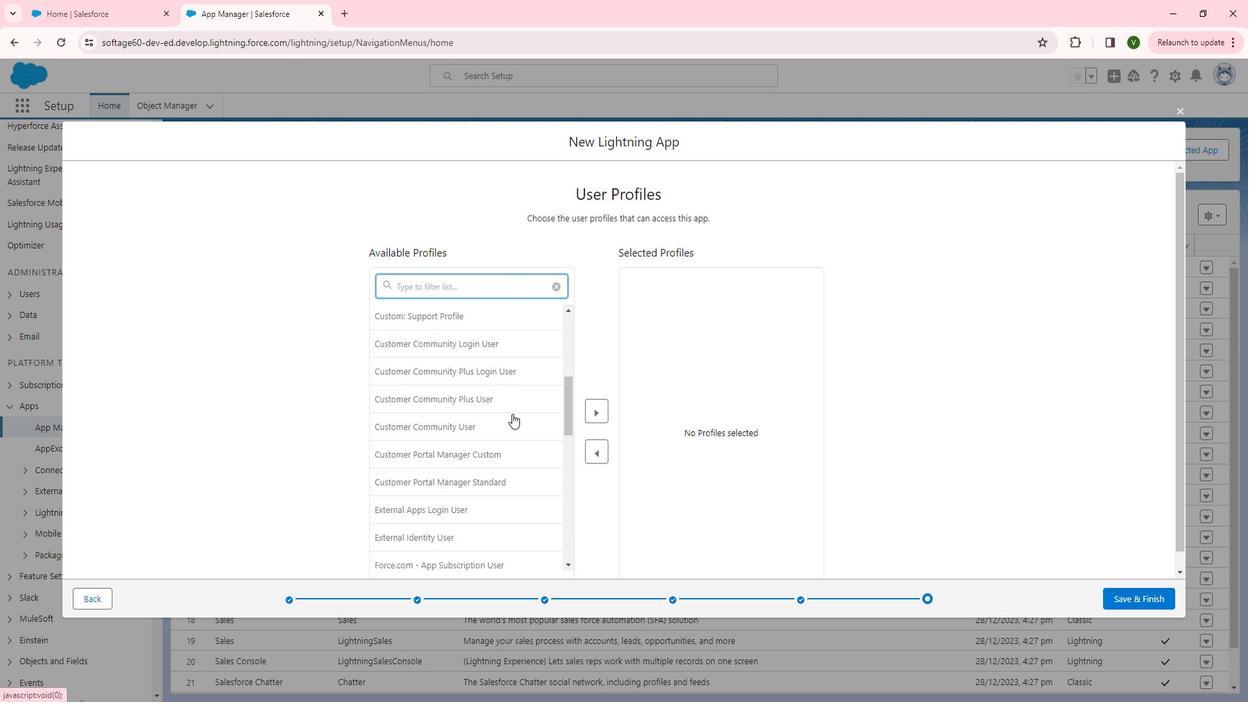 
Action: Mouse moved to (508, 424)
Screenshot: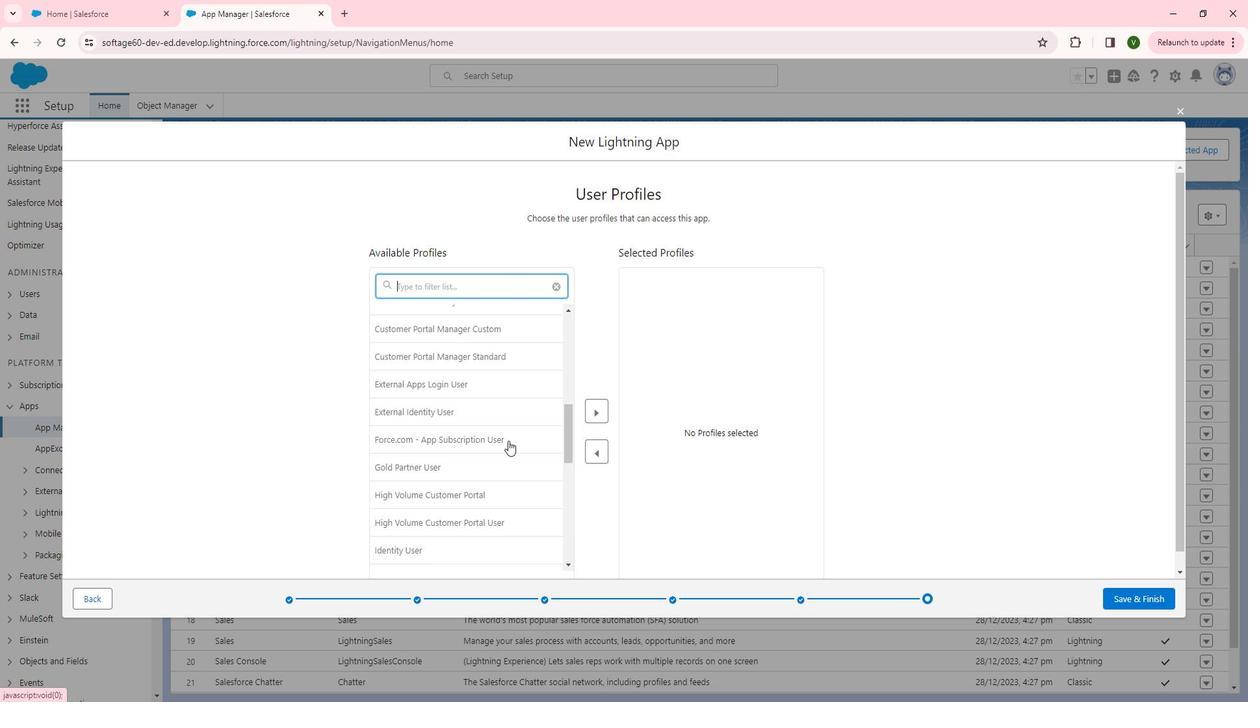 
Action: Mouse scrolled (508, 424) with delta (0, 0)
Screenshot: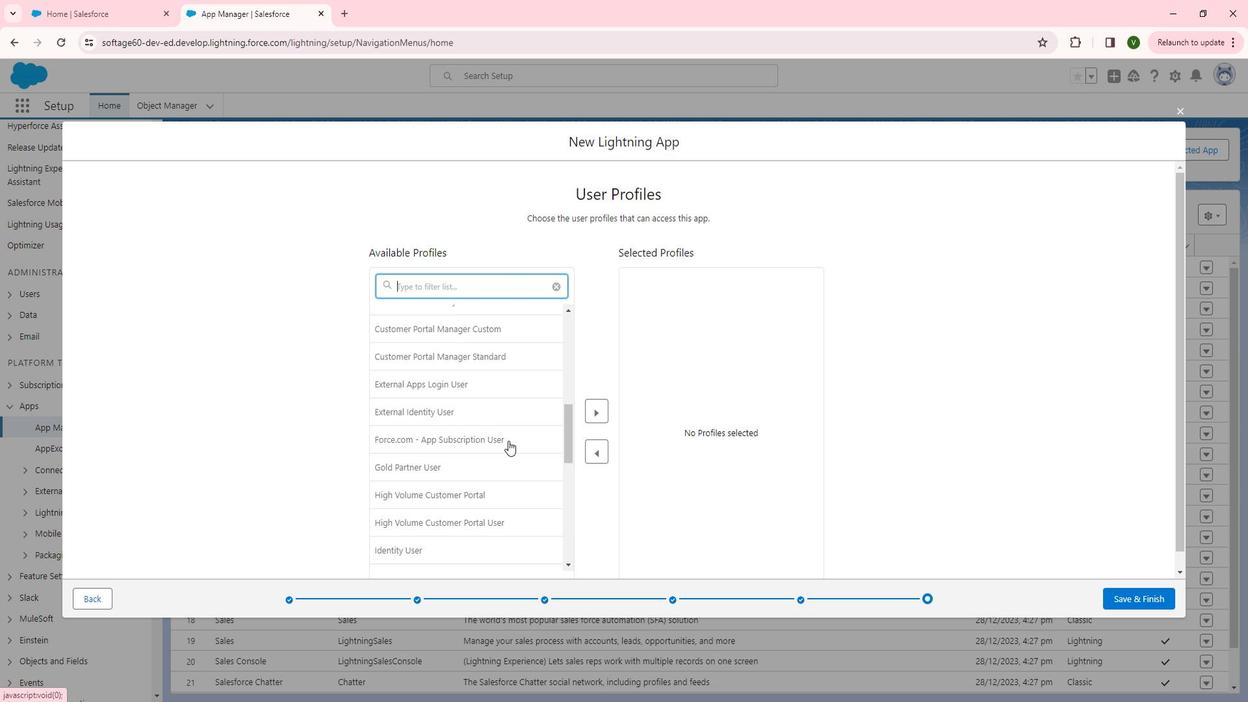 
Action: Mouse scrolled (508, 424) with delta (0, 0)
Screenshot: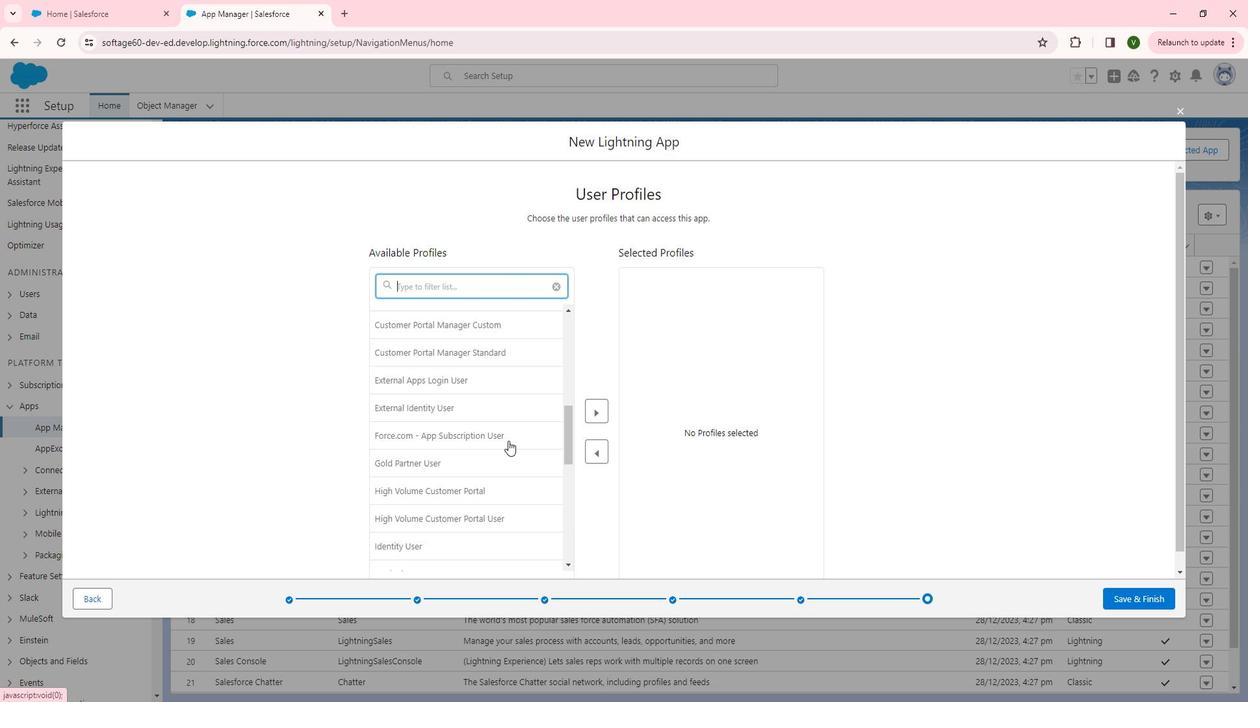 
Action: Mouse scrolled (508, 424) with delta (0, 0)
Screenshot: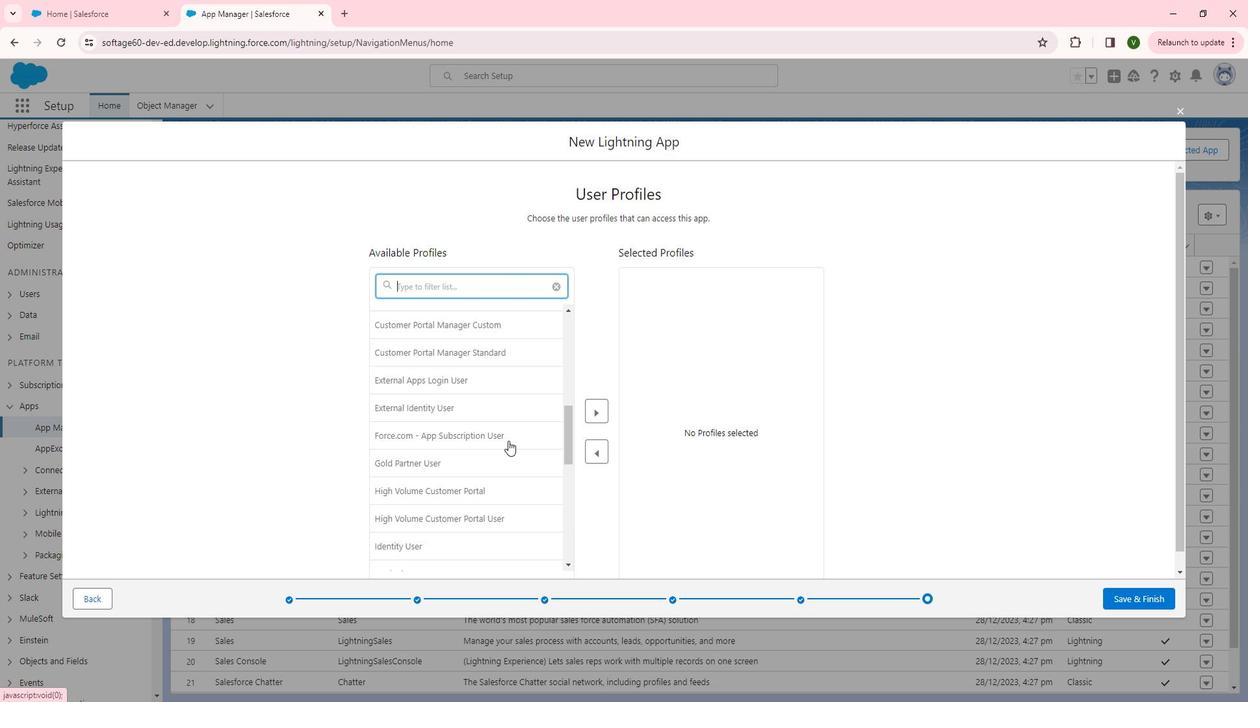 
Action: Mouse scrolled (508, 424) with delta (0, 0)
Screenshot: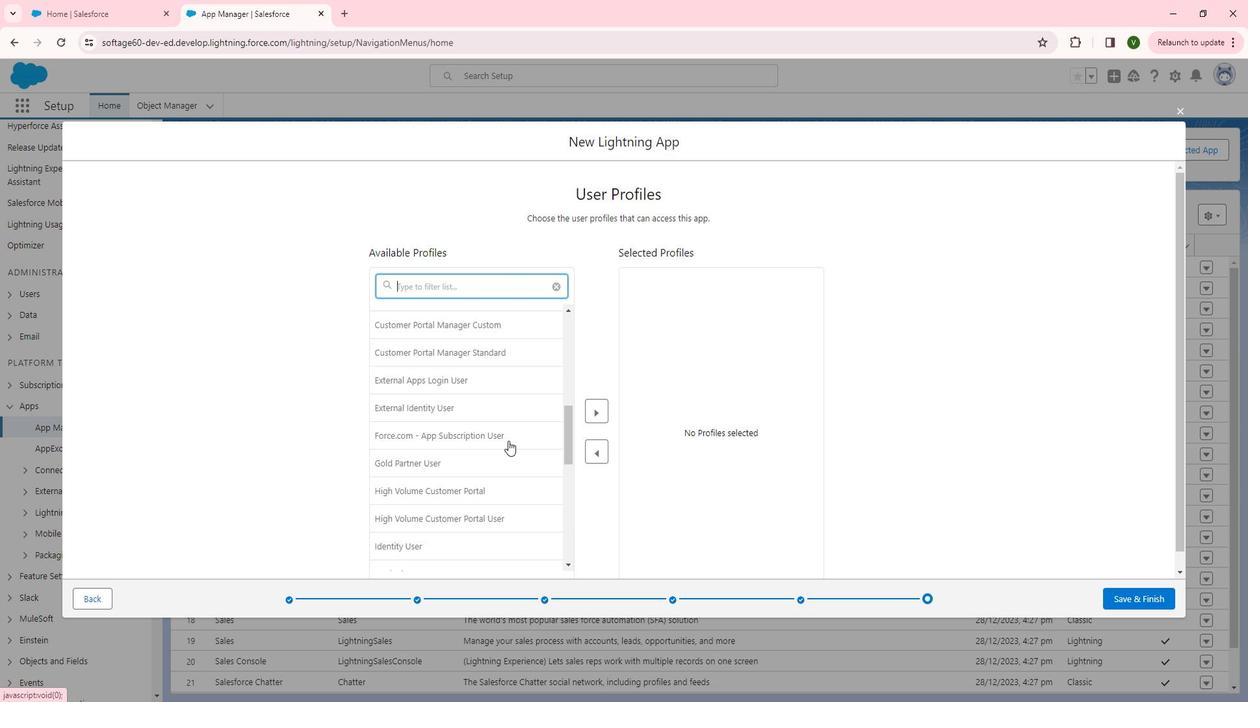
Action: Mouse moved to (507, 425)
Screenshot: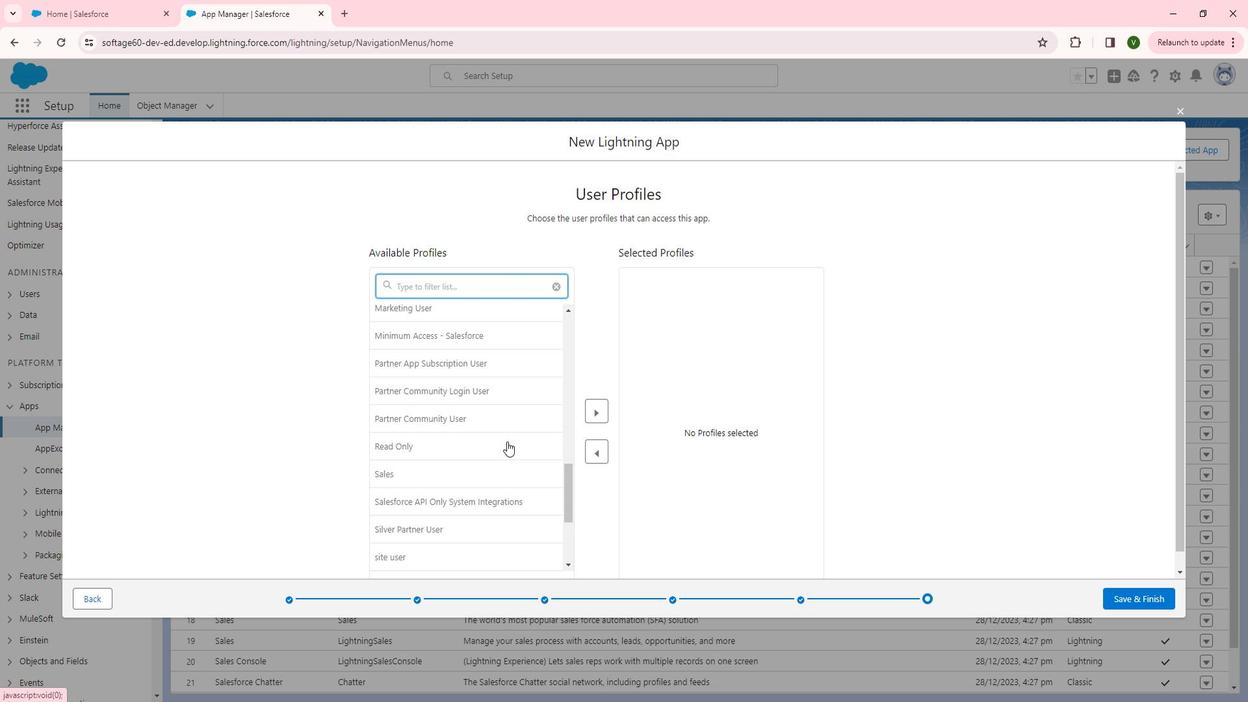 
Action: Mouse scrolled (507, 424) with delta (0, 0)
Screenshot: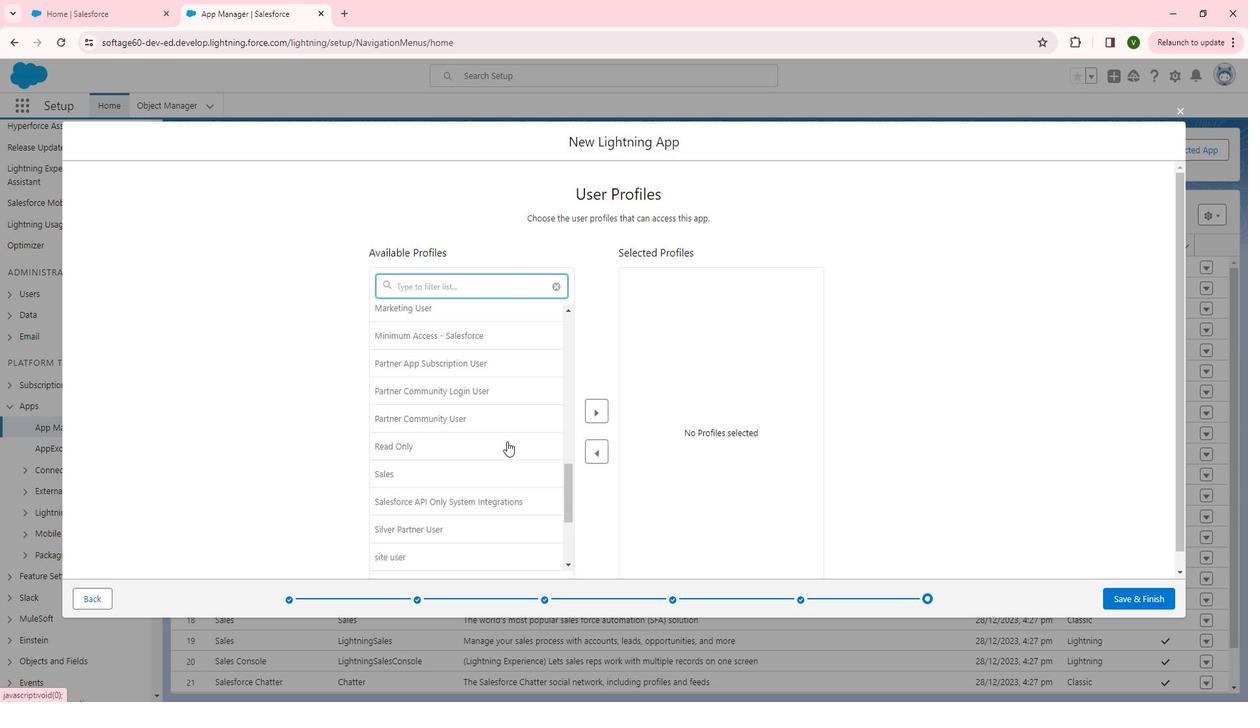 
Action: Mouse scrolled (507, 424) with delta (0, 0)
Screenshot: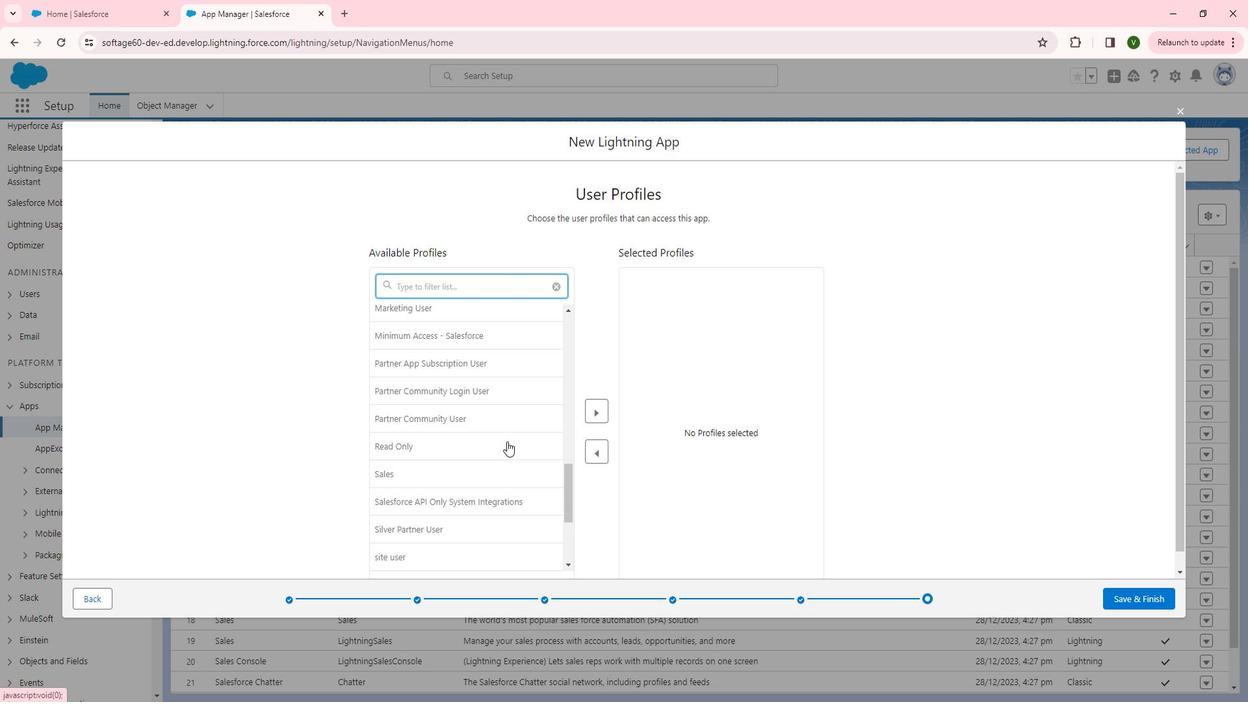 
Action: Mouse scrolled (507, 424) with delta (0, 0)
Screenshot: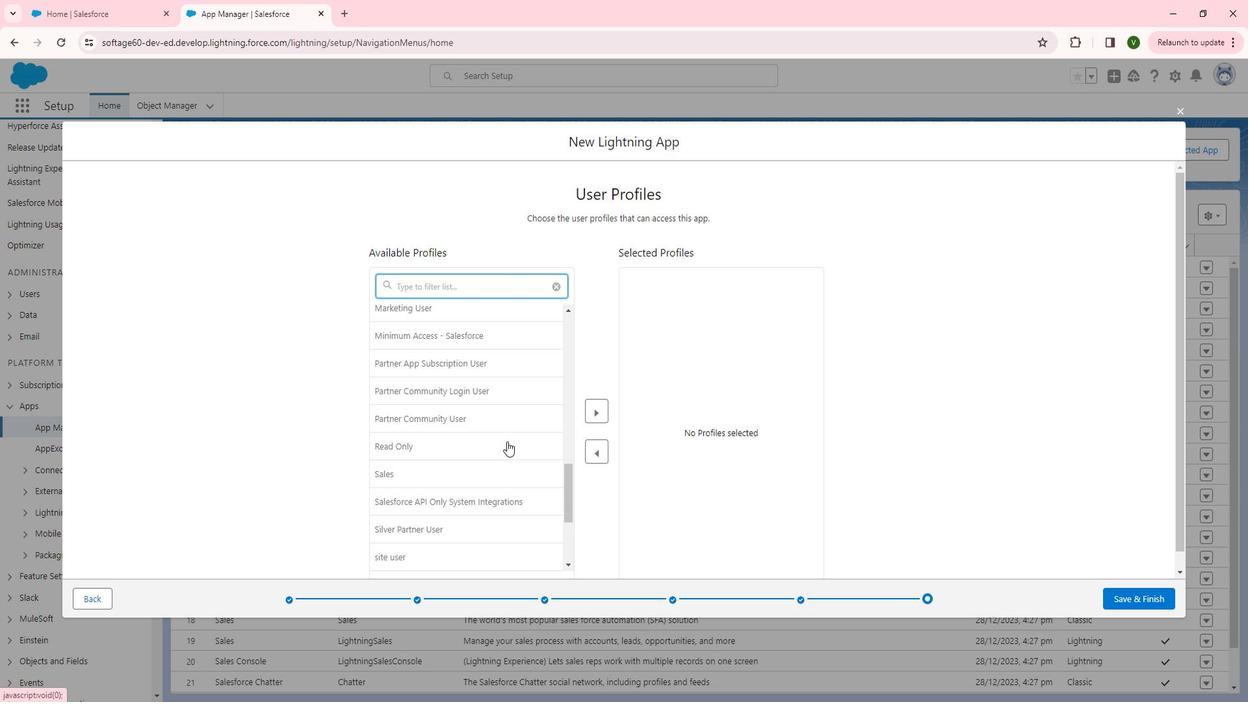 
Action: Mouse scrolled (507, 424) with delta (0, 0)
Screenshot: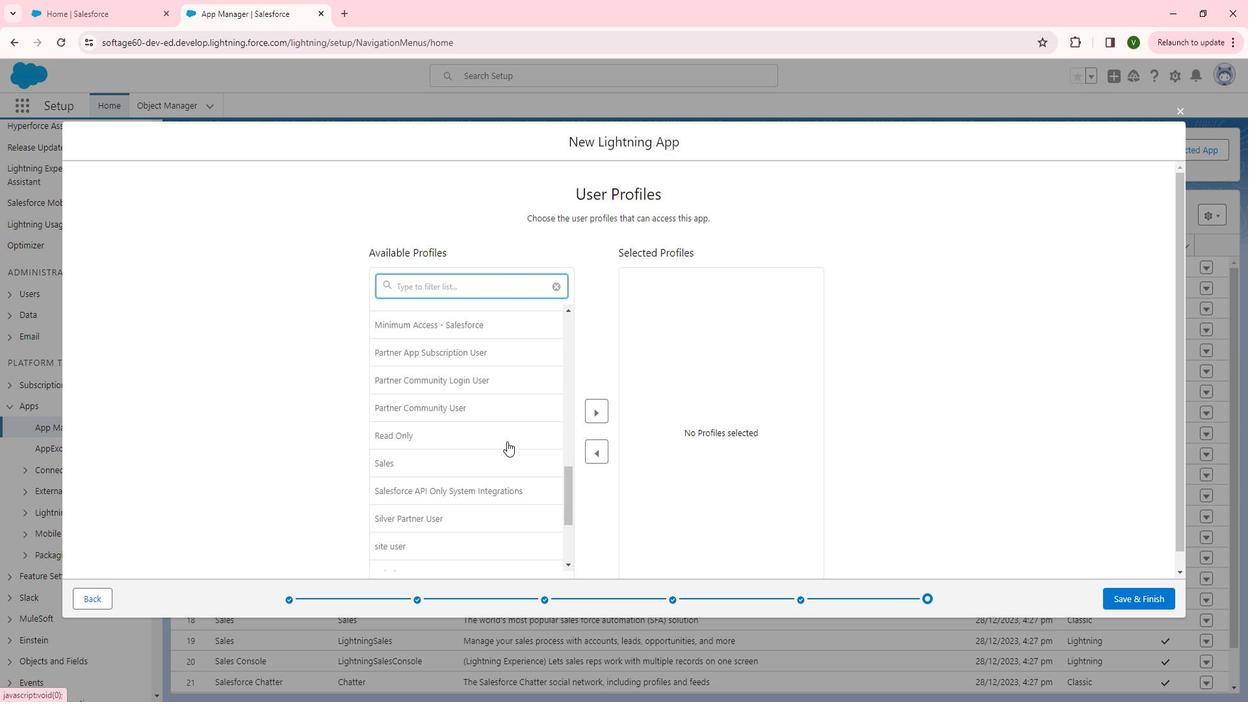 
Action: Mouse scrolled (507, 424) with delta (0, 0)
Screenshot: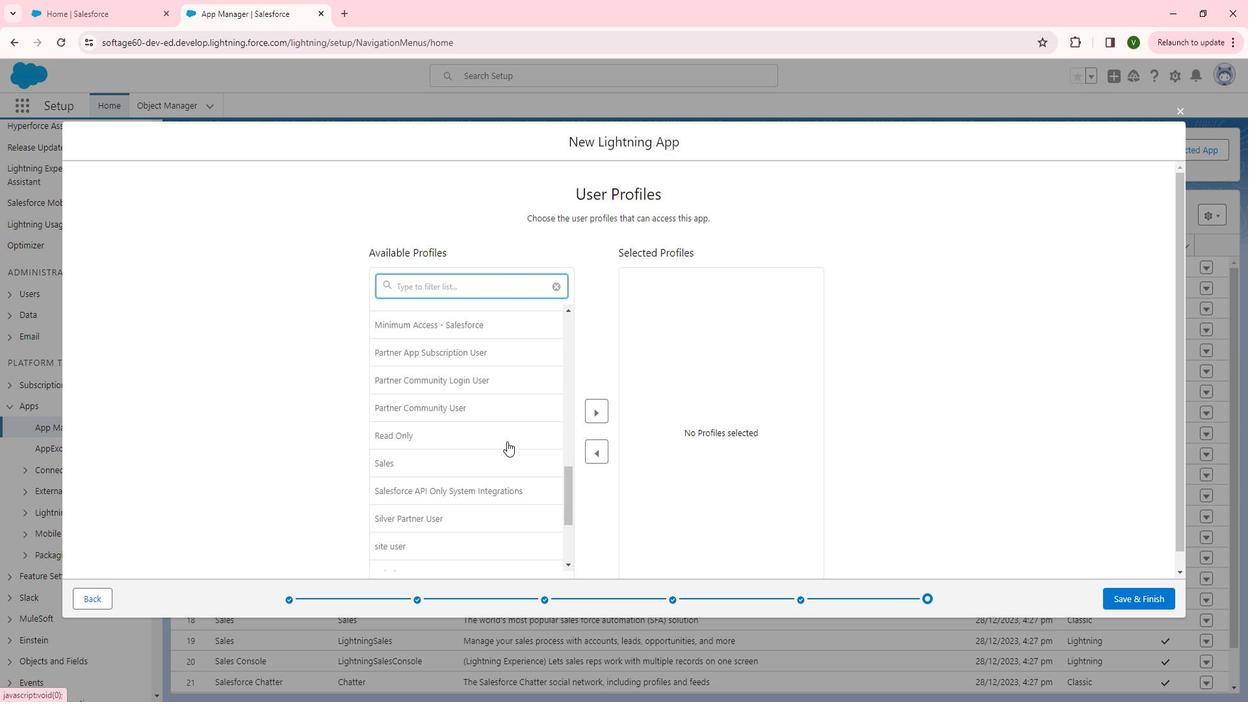 
Action: Mouse scrolled (507, 424) with delta (0, 0)
Screenshot: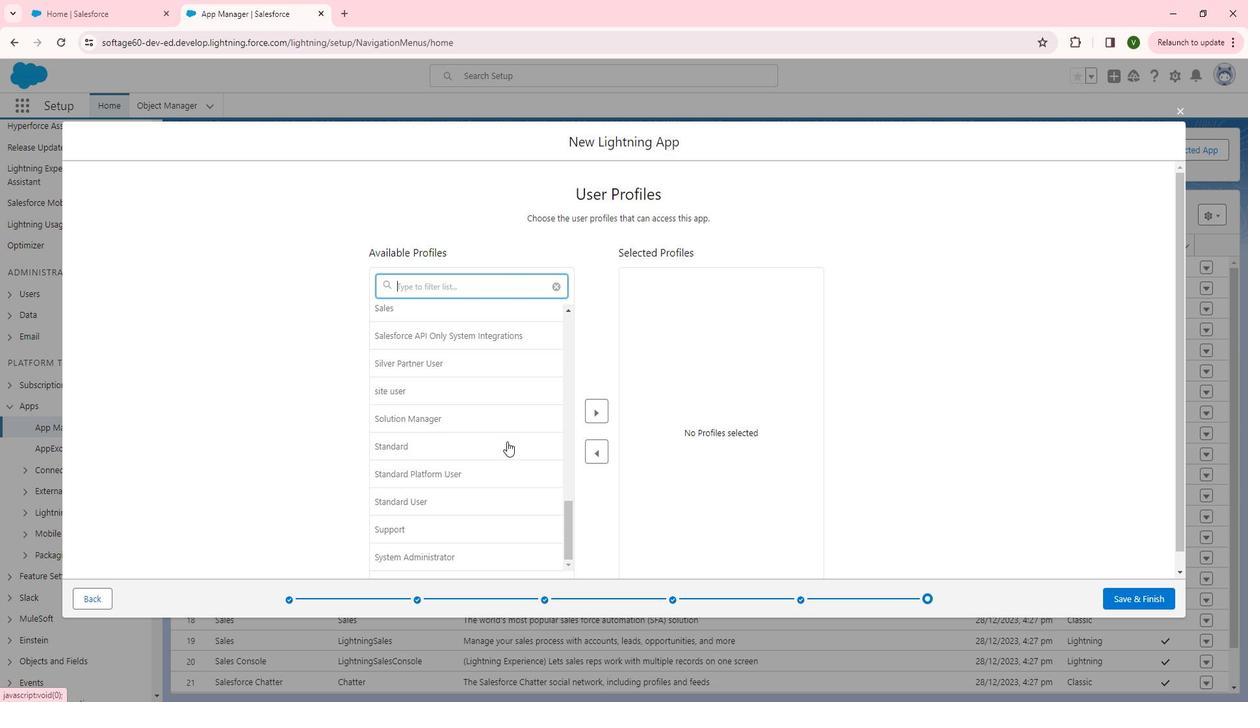 
Action: Mouse scrolled (507, 424) with delta (0, 0)
Screenshot: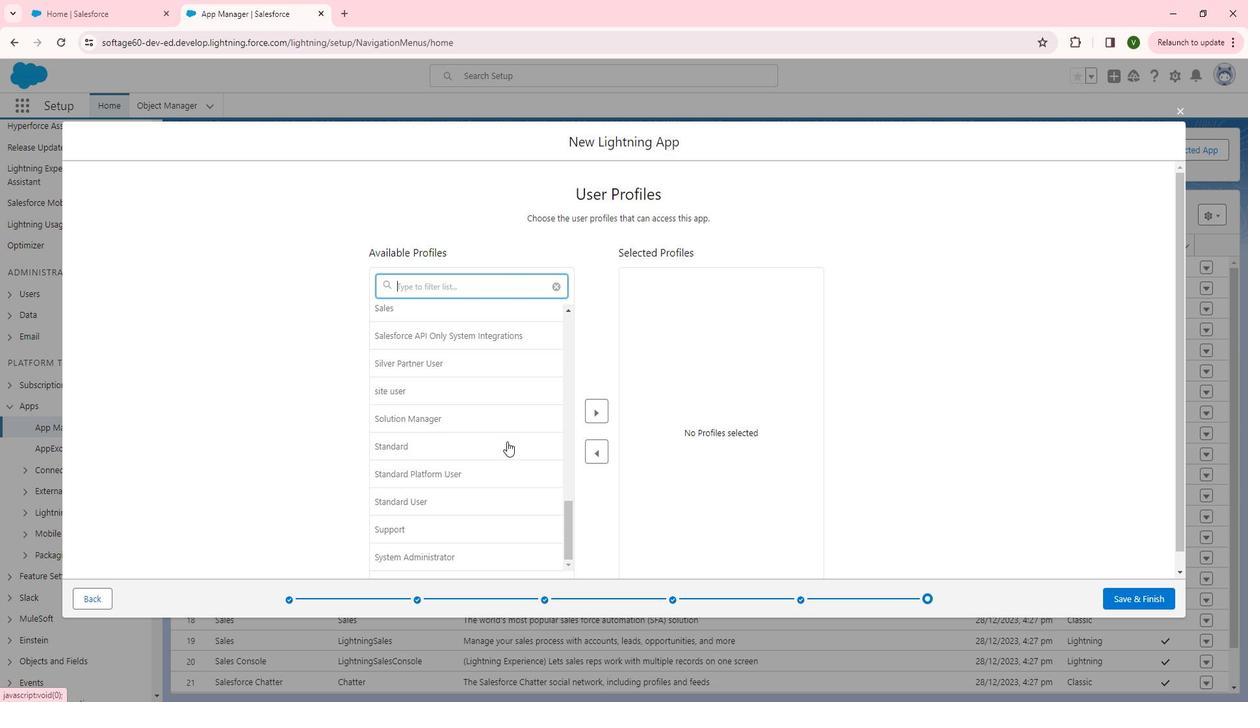 
Action: Mouse scrolled (507, 424) with delta (0, 0)
Screenshot: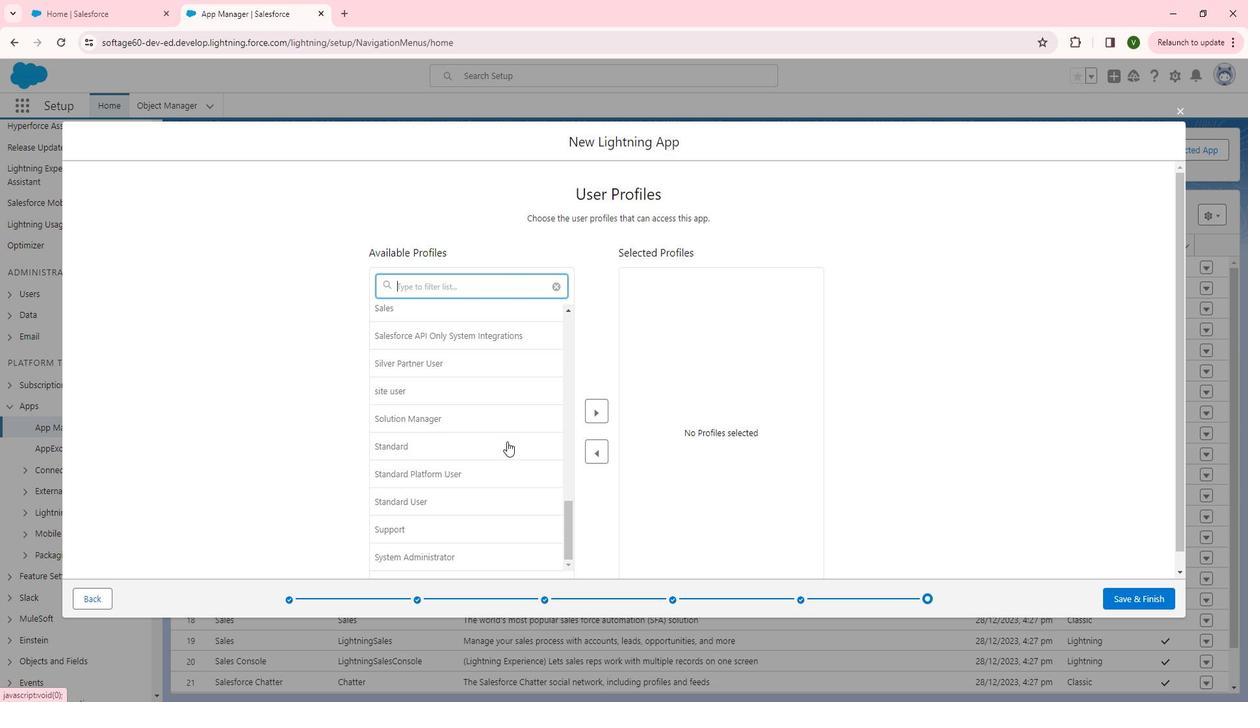 
Action: Mouse scrolled (507, 424) with delta (0, 0)
Screenshot: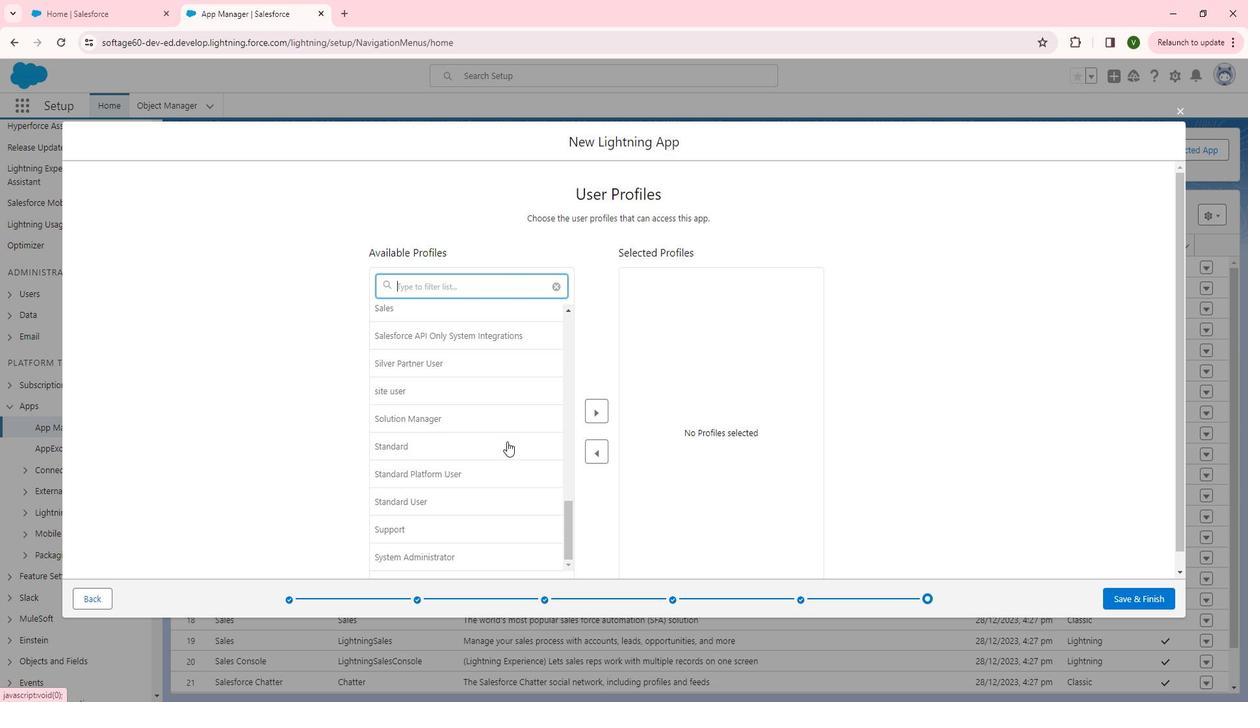 
Action: Mouse moved to (468, 535)
Screenshot: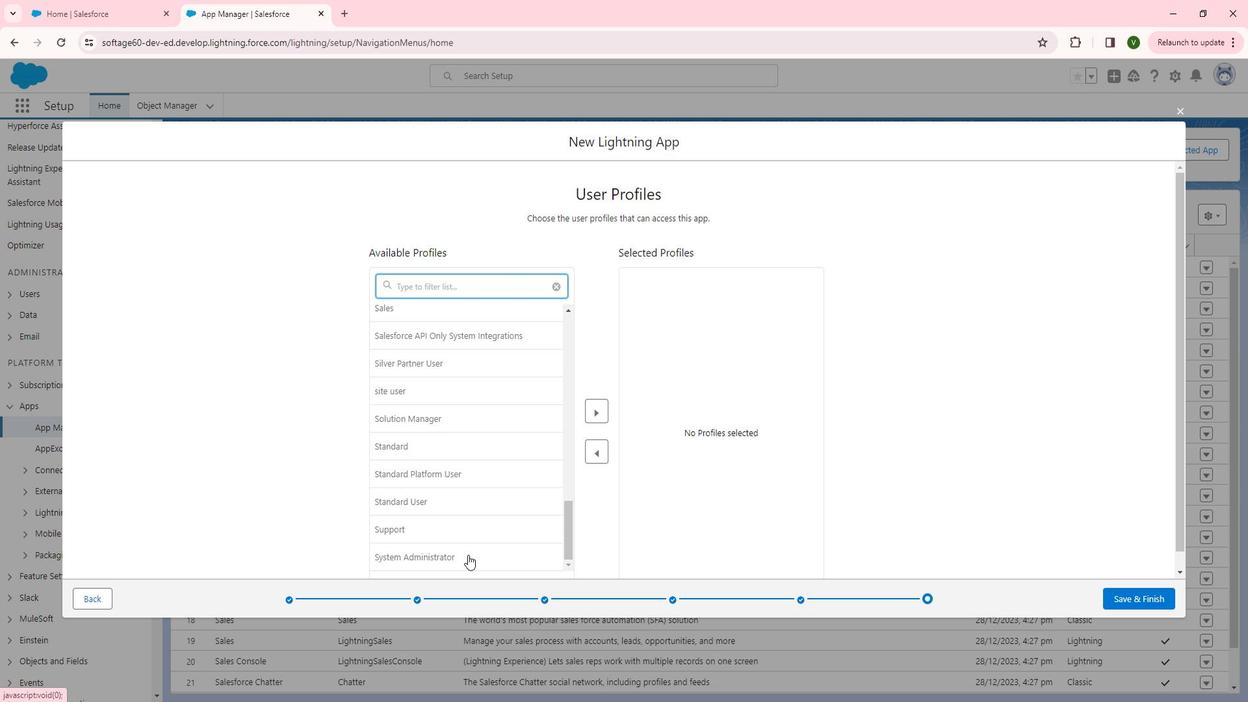 
Action: Mouse pressed left at (468, 535)
Screenshot: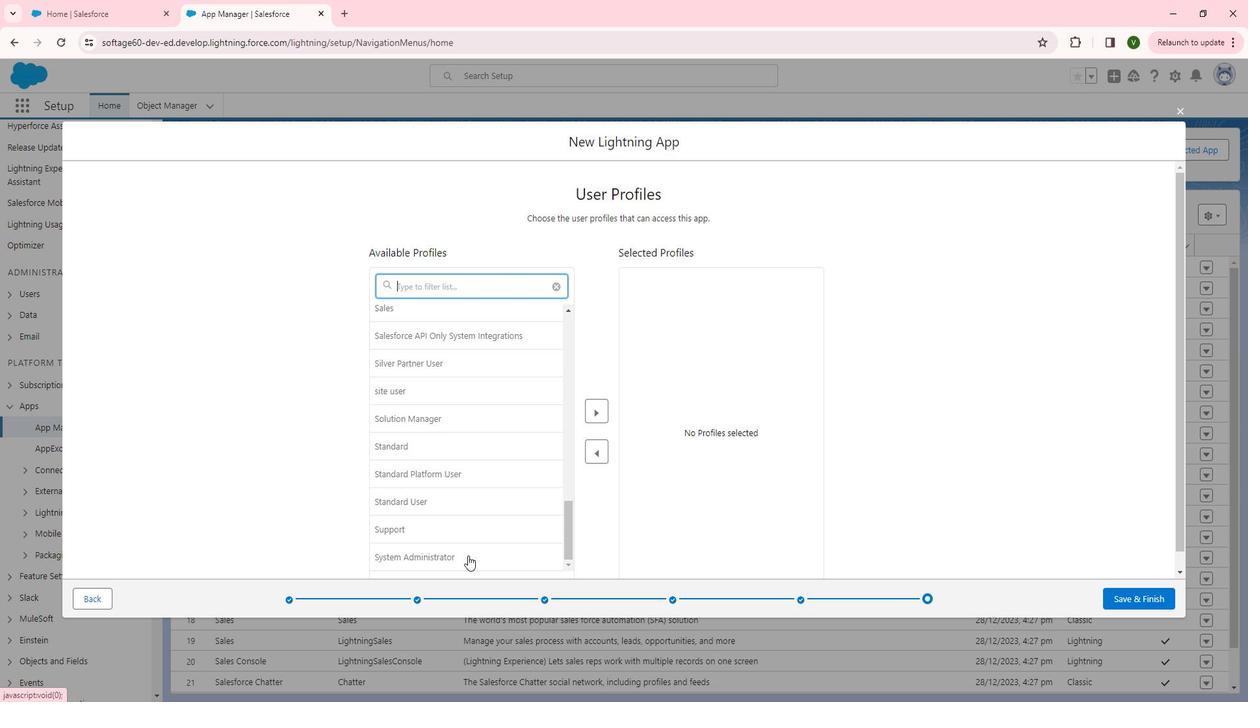 
Action: Mouse moved to (599, 392)
Screenshot: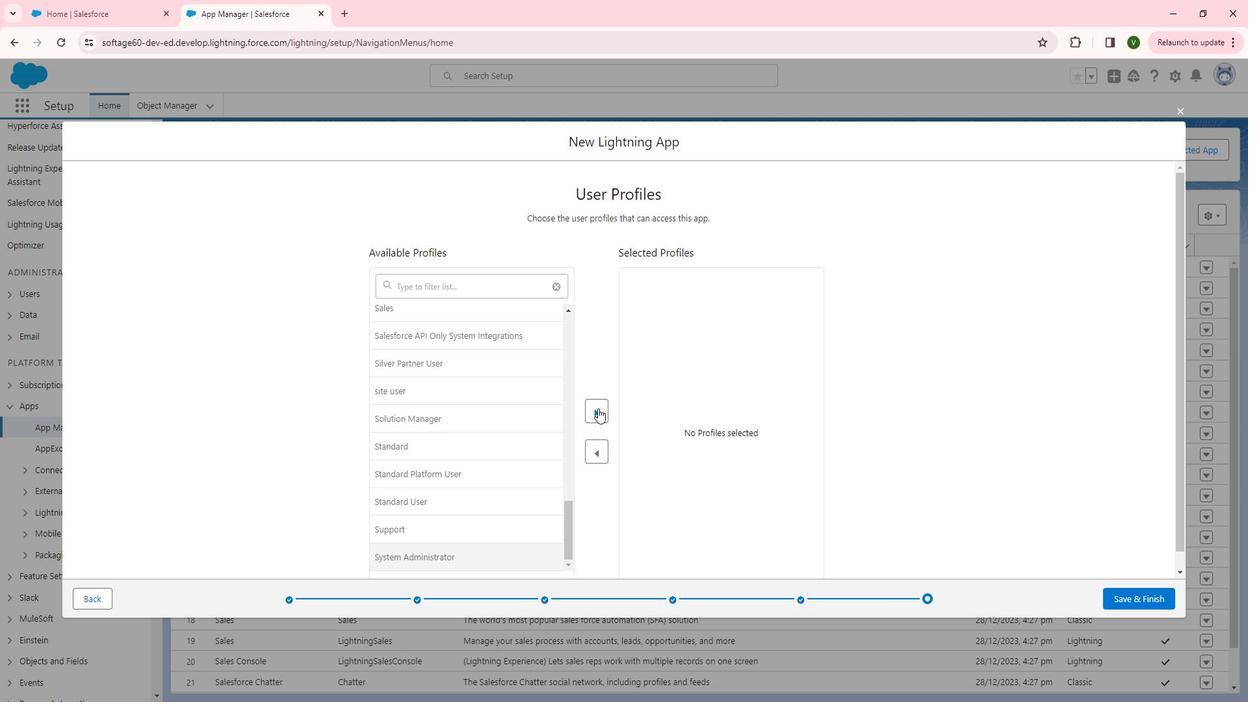 
Action: Mouse pressed left at (599, 392)
Screenshot: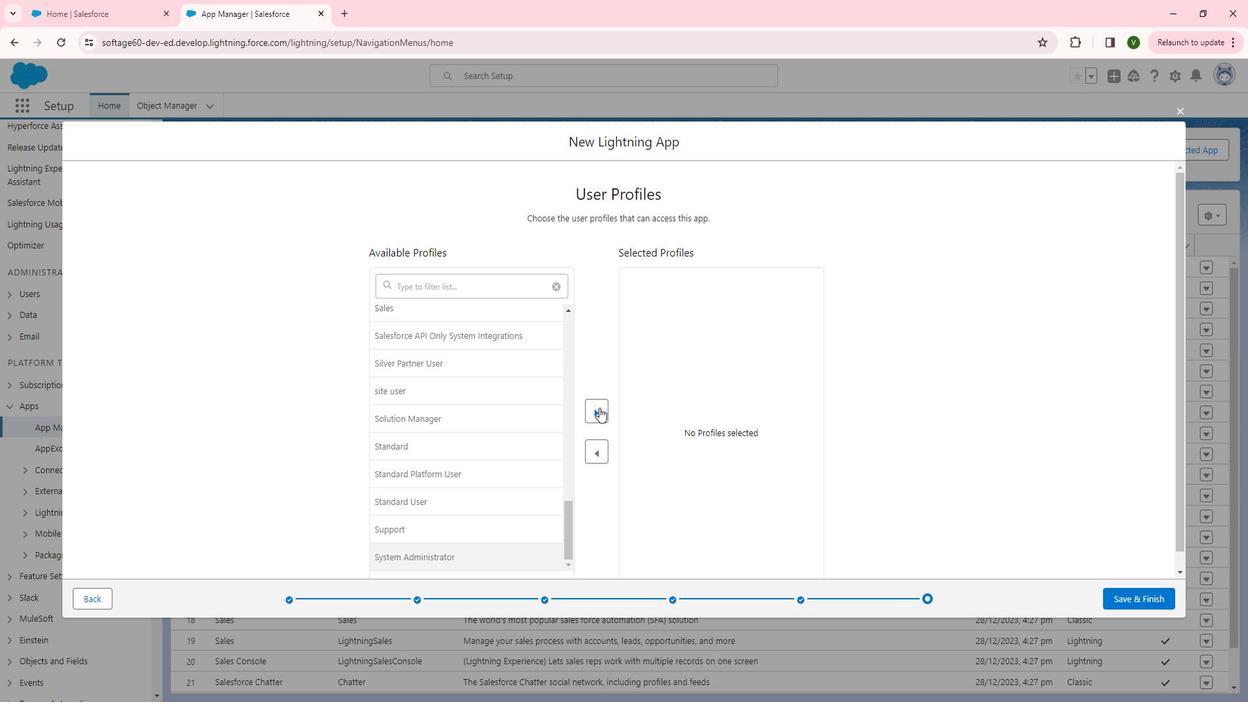 
Action: Mouse moved to (480, 524)
Screenshot: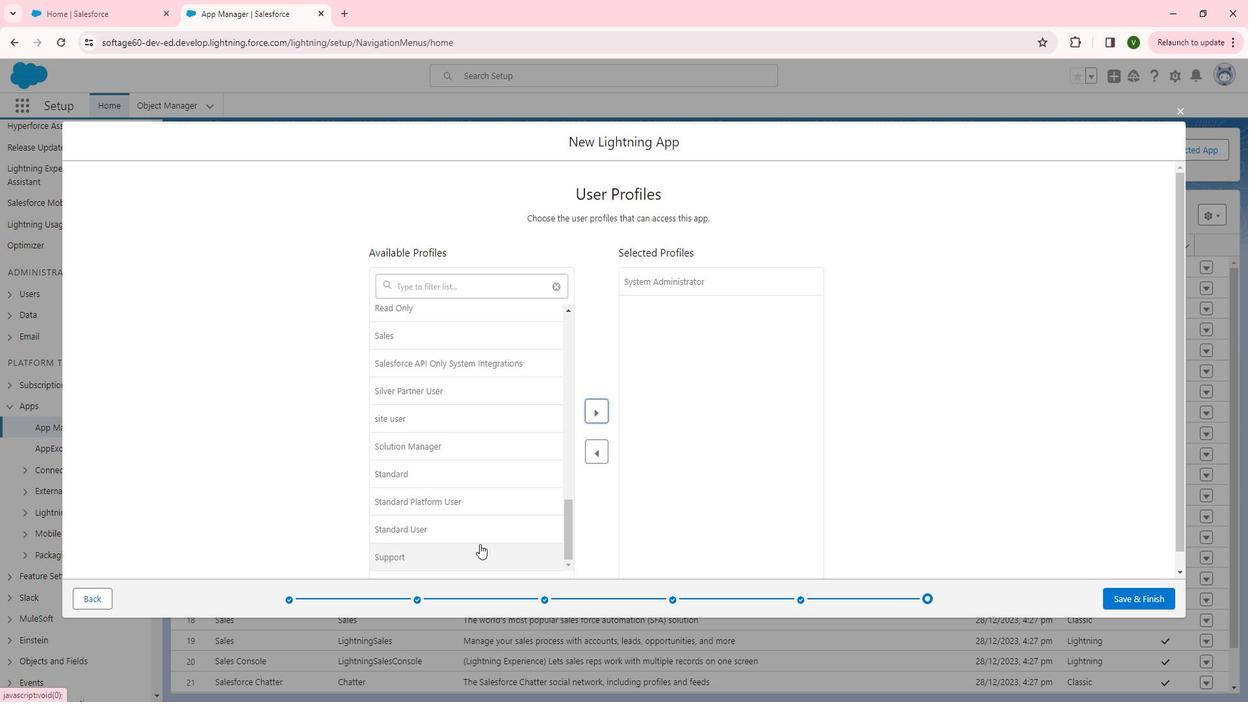 
Action: Mouse pressed left at (480, 524)
Screenshot: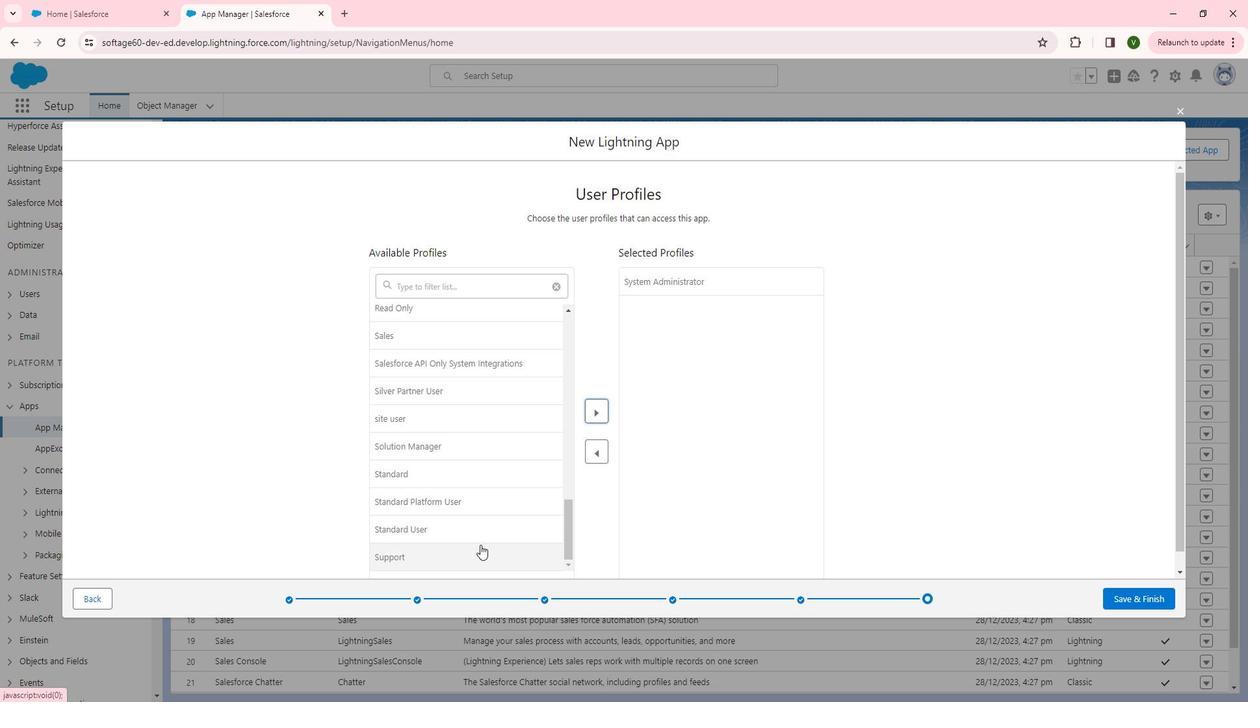 
Action: Mouse moved to (593, 386)
Screenshot: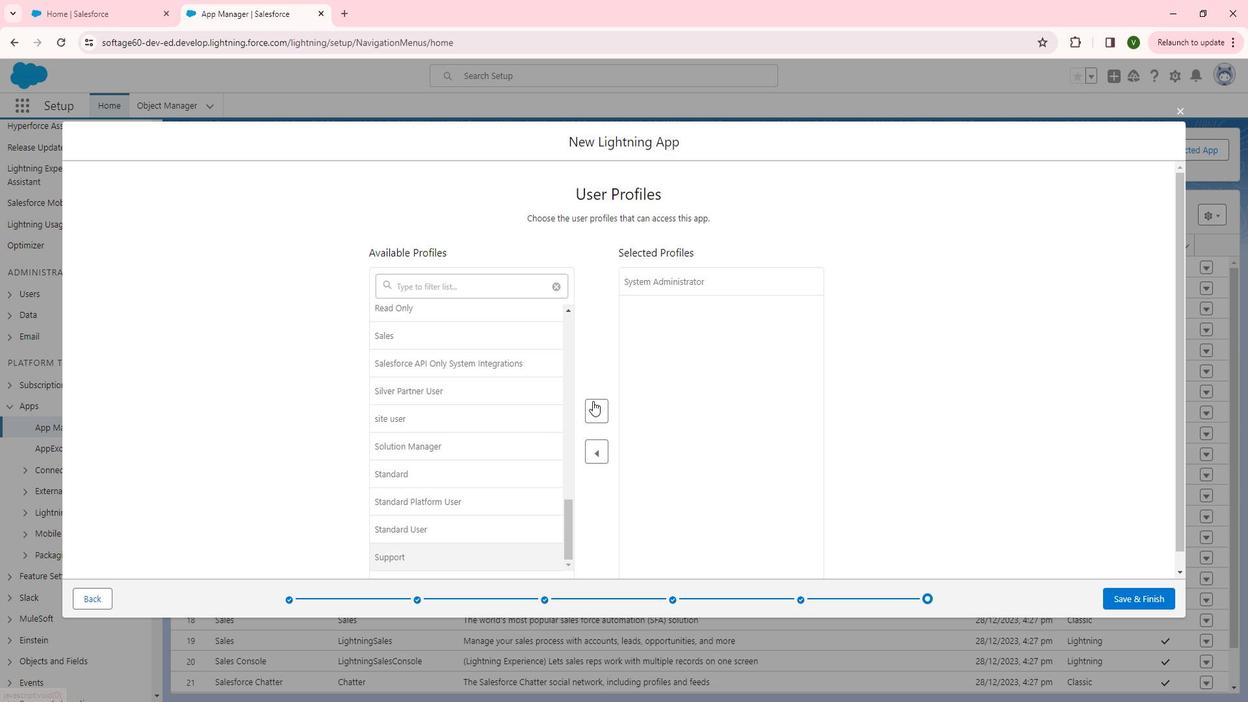 
Action: Mouse pressed left at (593, 386)
Screenshot: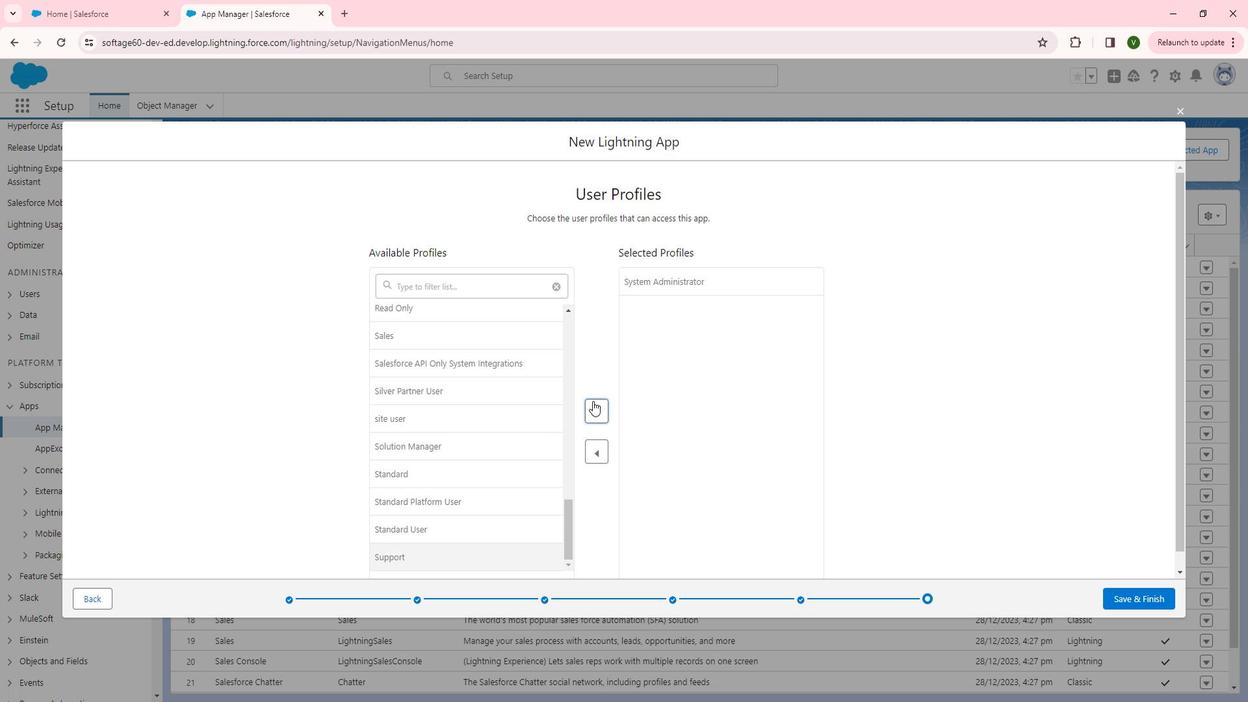 
Action: Mouse moved to (519, 527)
Screenshot: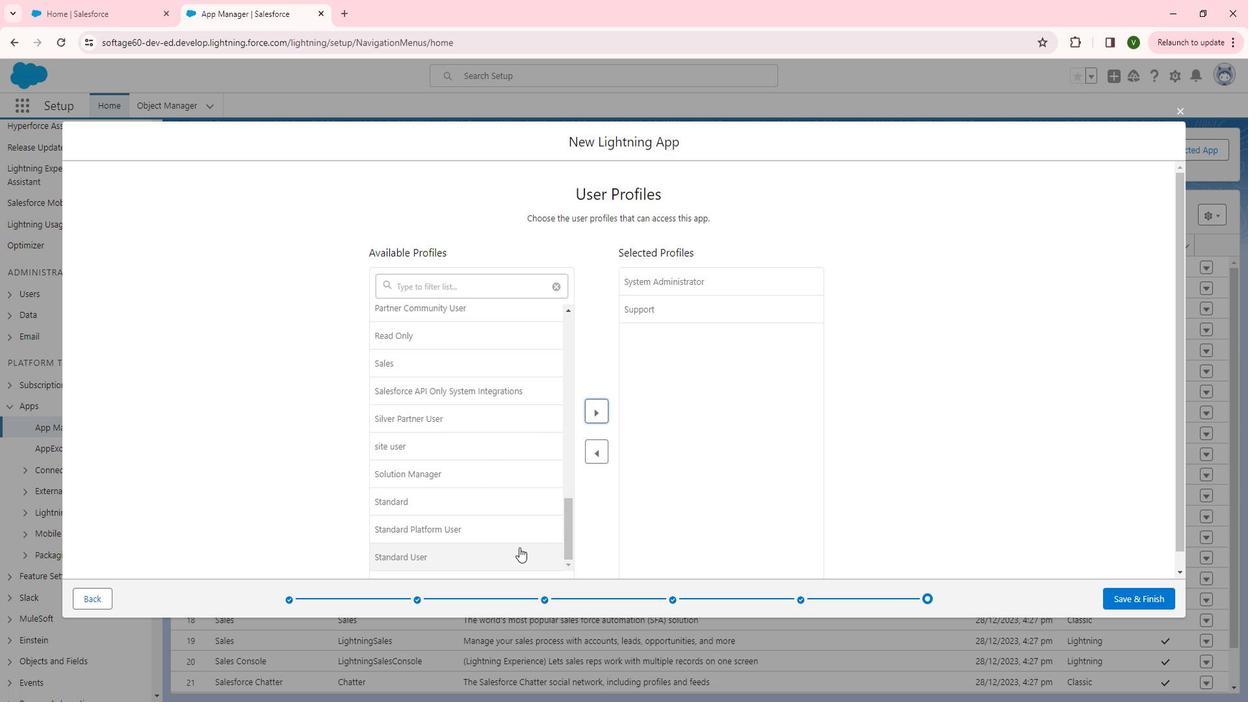 
Action: Mouse pressed left at (519, 527)
Screenshot: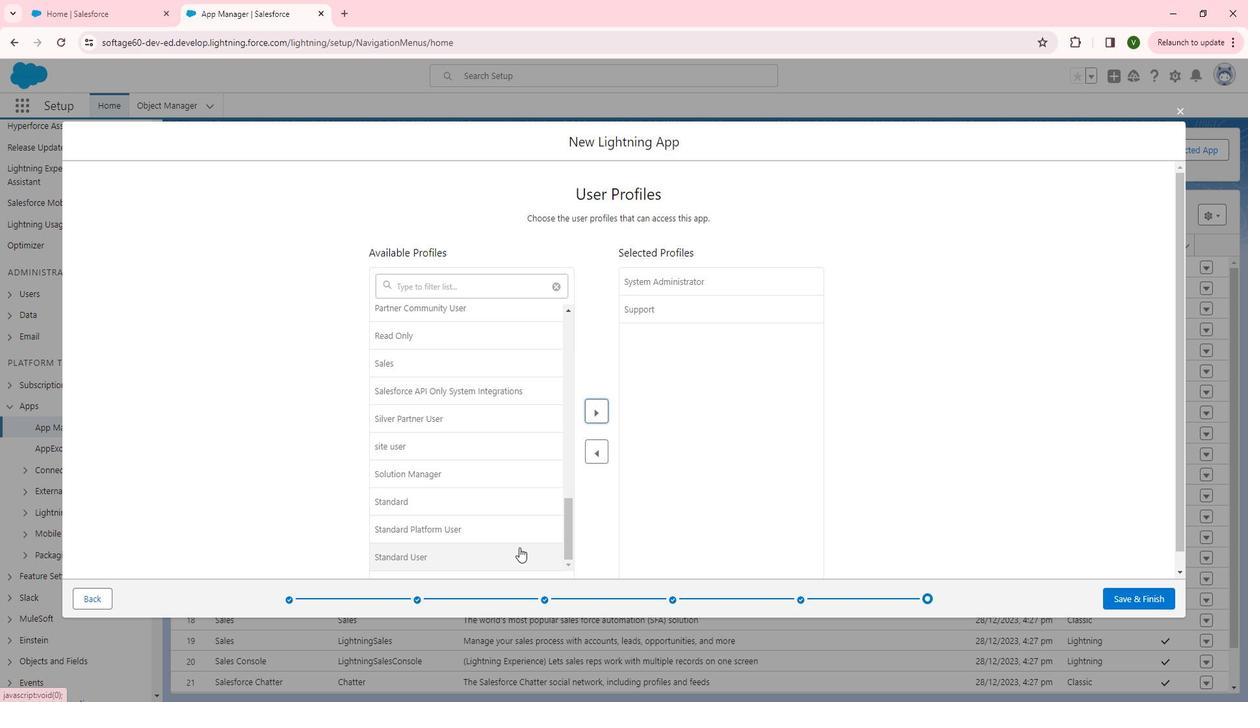 
Action: Mouse moved to (600, 394)
Screenshot: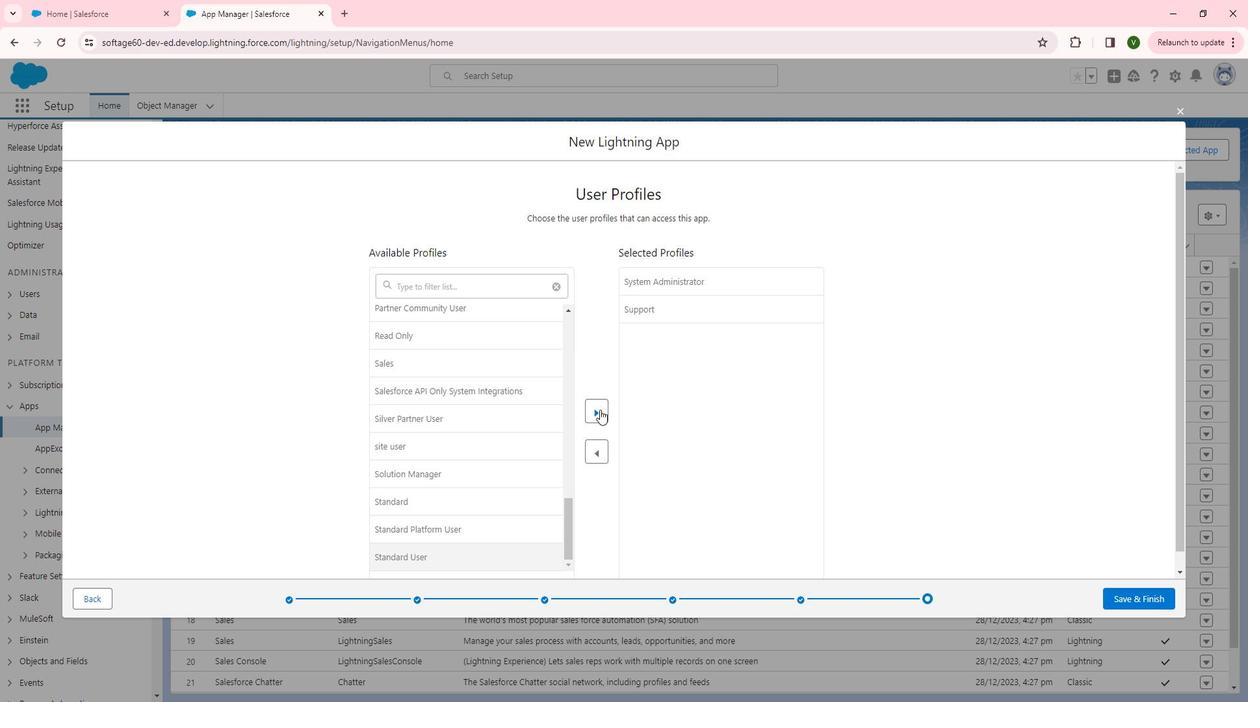 
Action: Mouse pressed left at (600, 394)
Screenshot: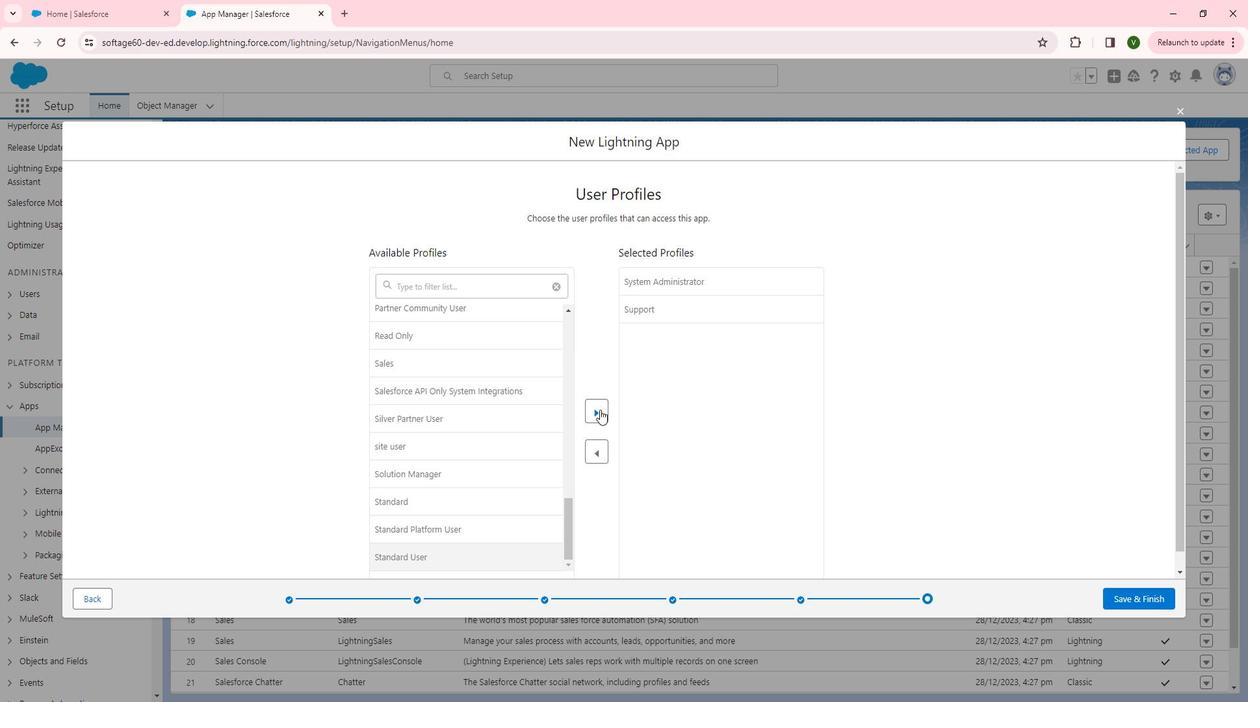 
Action: Mouse moved to (601, 390)
Screenshot: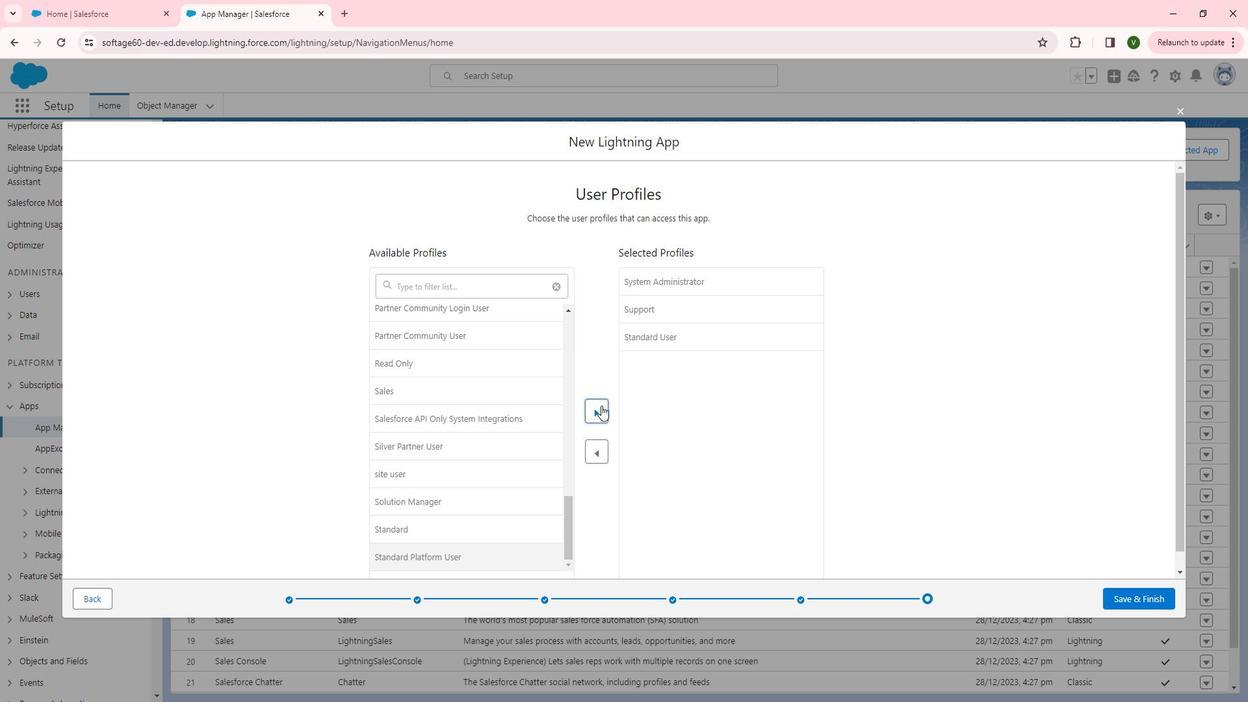 
Action: Mouse pressed left at (601, 390)
Screenshot: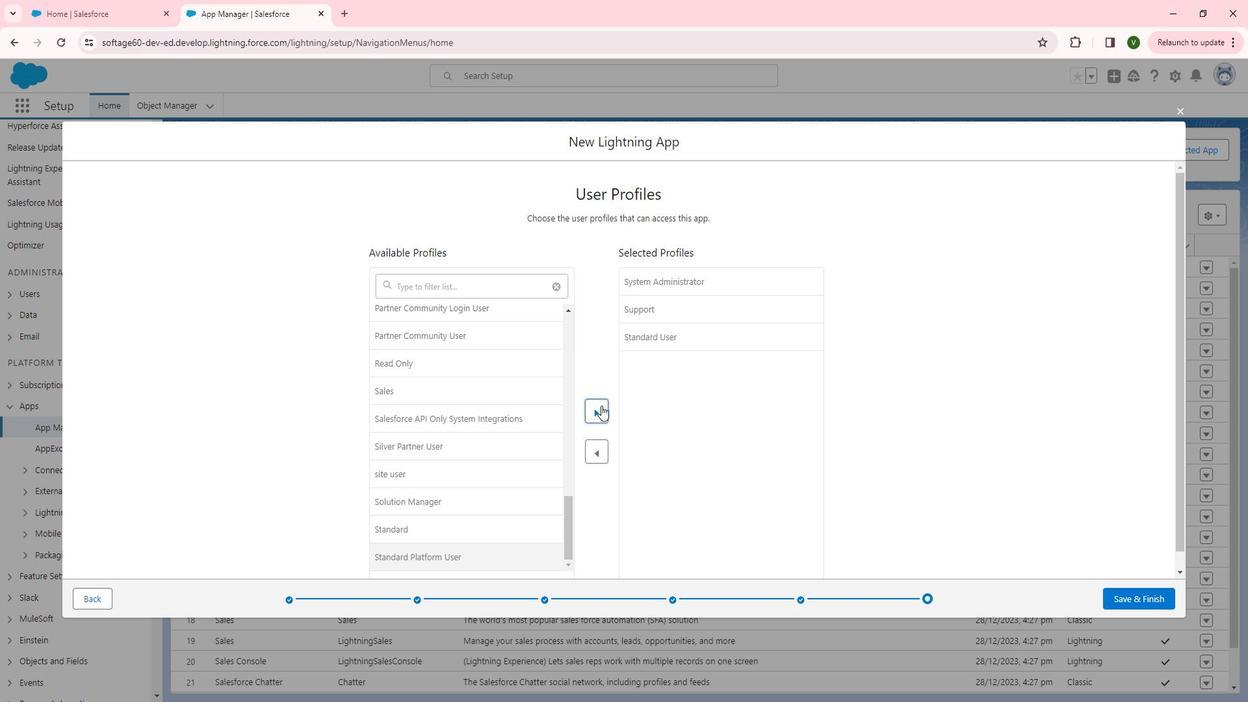 
Action: Mouse pressed left at (601, 390)
Screenshot: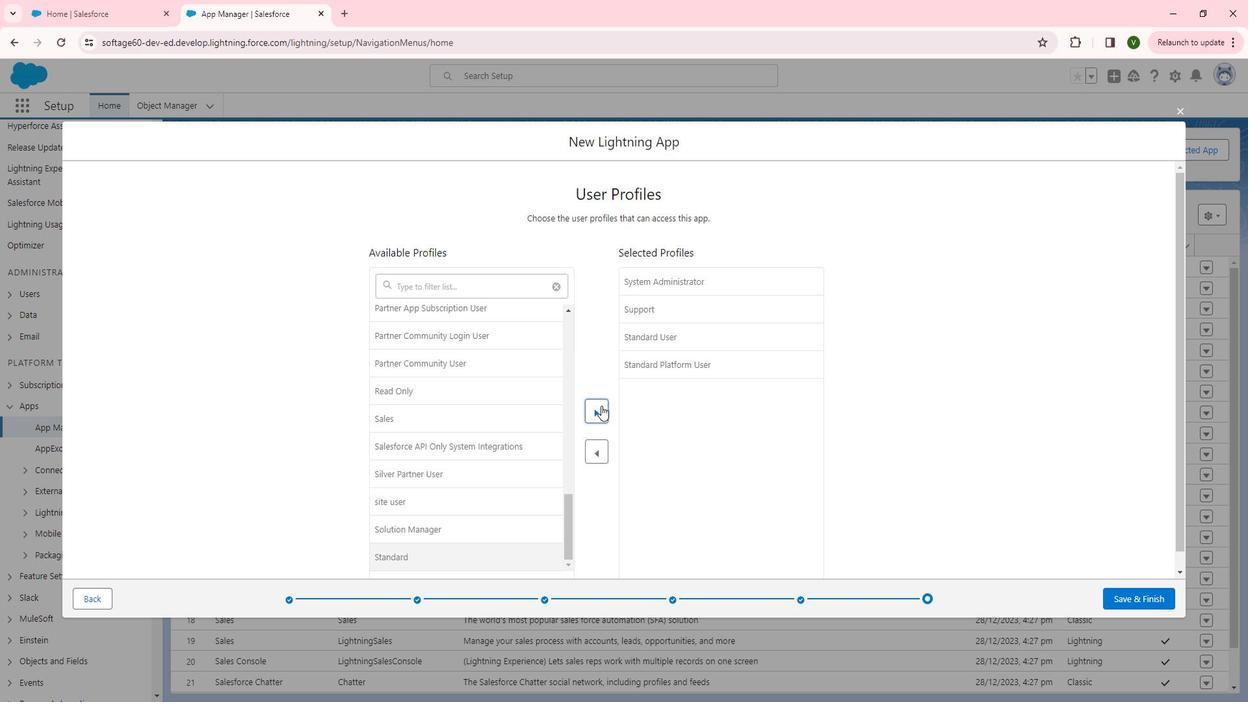 
Action: Mouse moved to (489, 502)
Screenshot: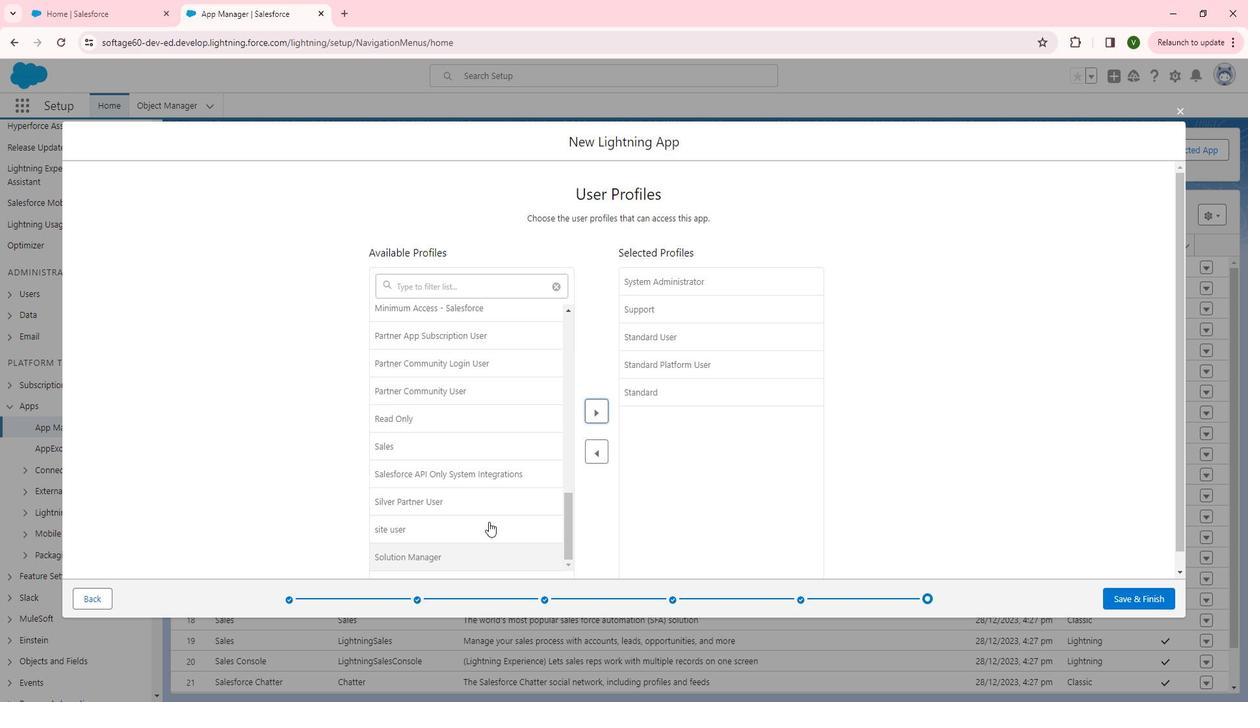 
Action: Mouse pressed left at (489, 502)
Screenshot: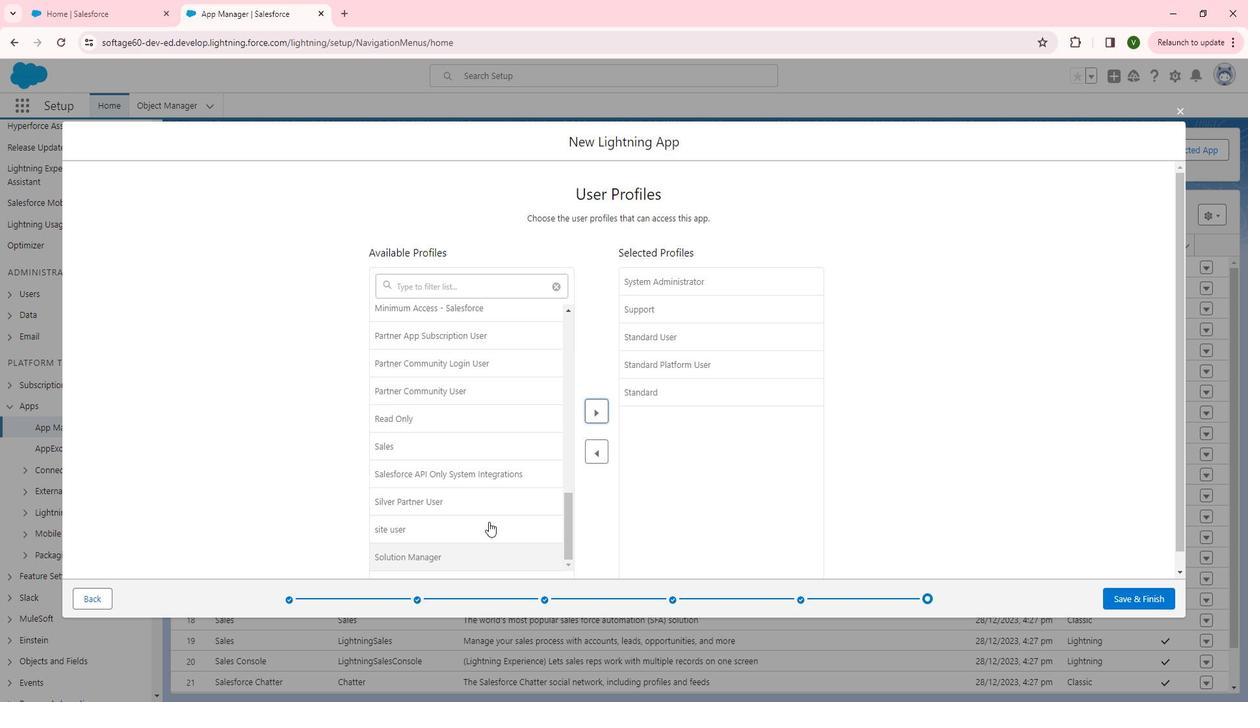
Action: Mouse moved to (603, 395)
Screenshot: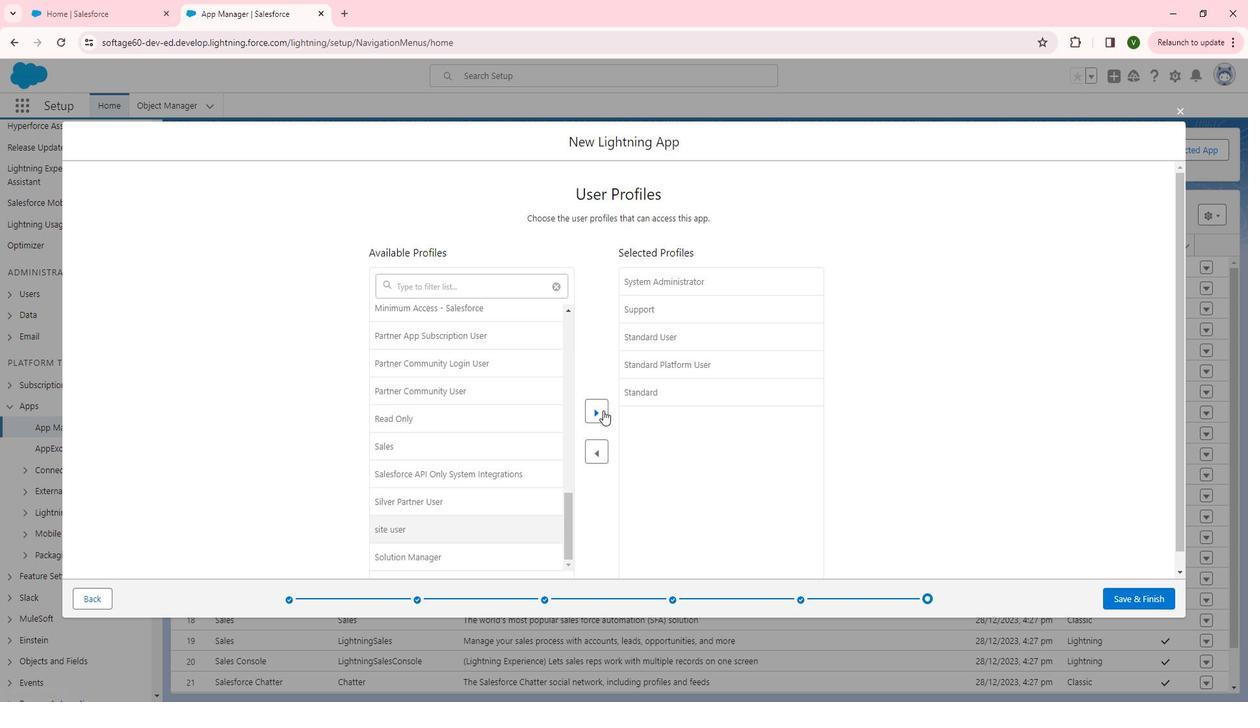
Action: Mouse pressed left at (603, 395)
Screenshot: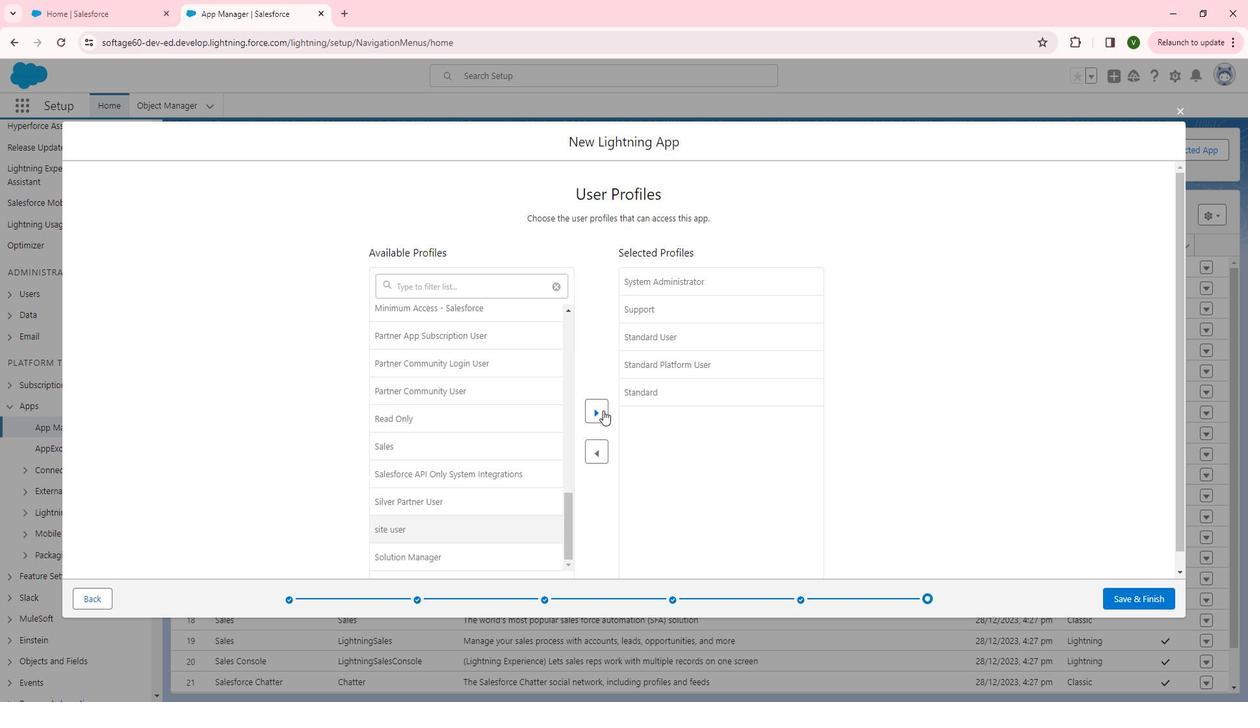 
Action: Mouse moved to (480, 451)
Screenshot: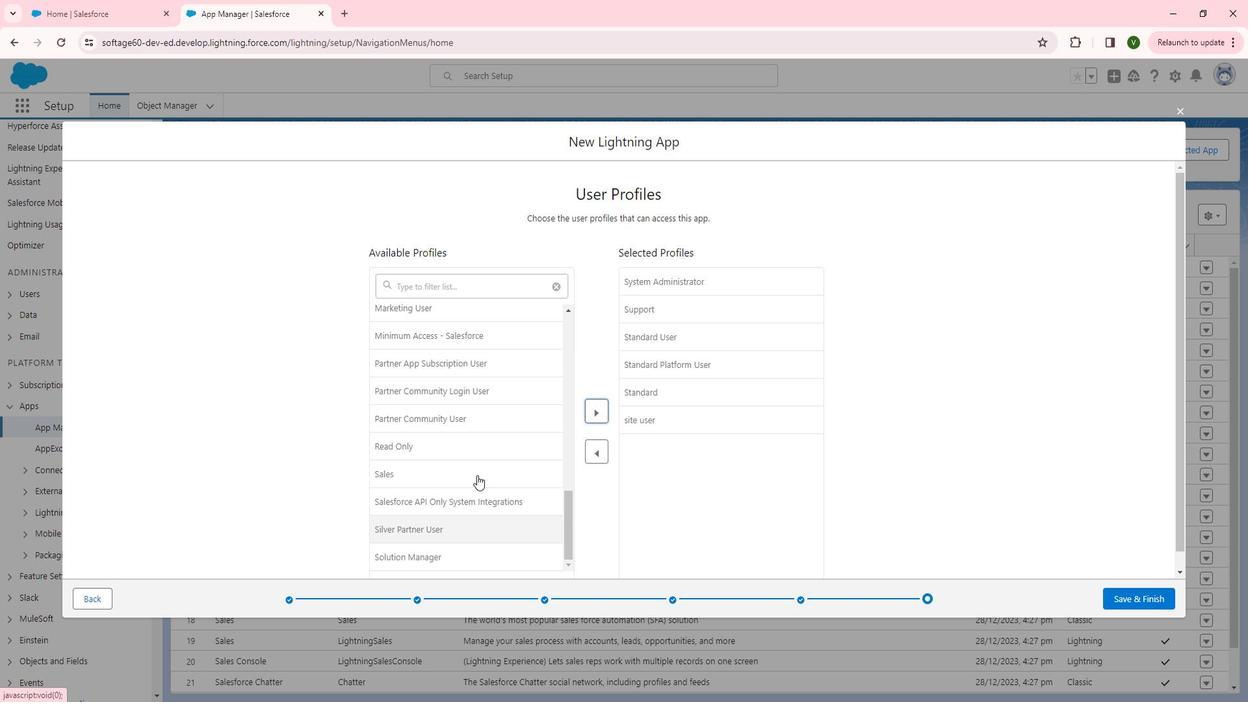 
Action: Mouse scrolled (480, 452) with delta (0, 0)
Screenshot: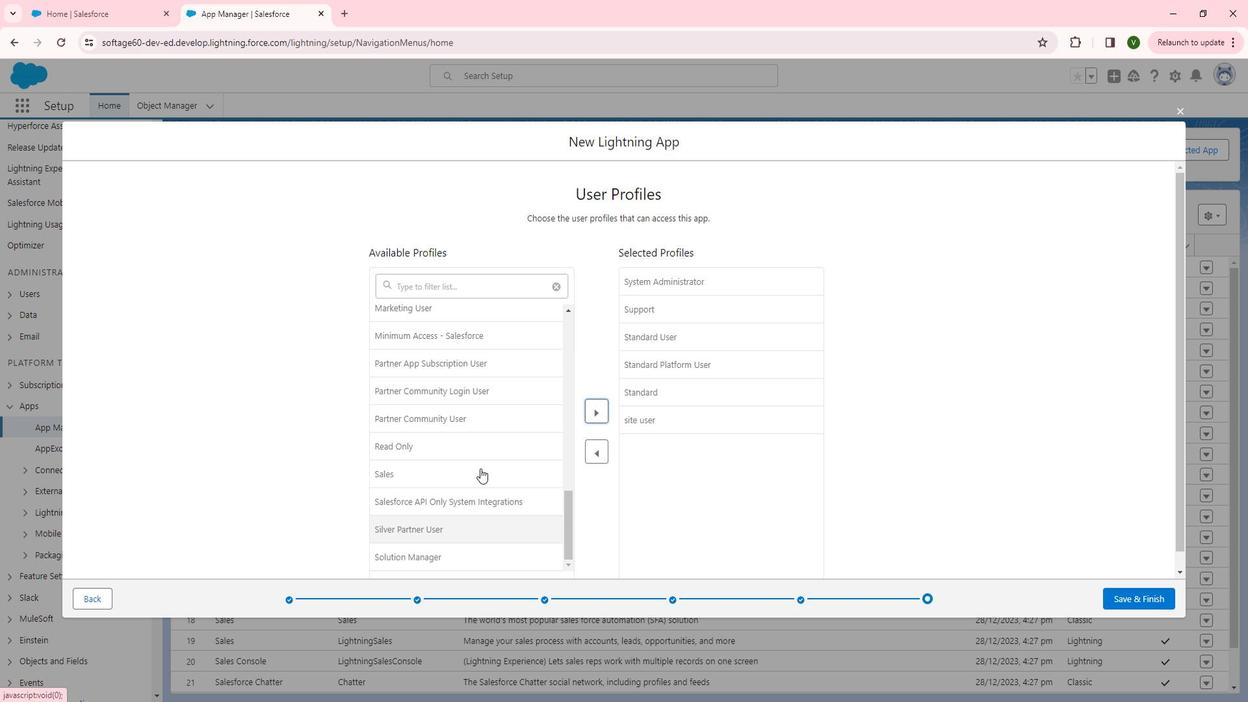 
Action: Mouse moved to (489, 461)
Screenshot: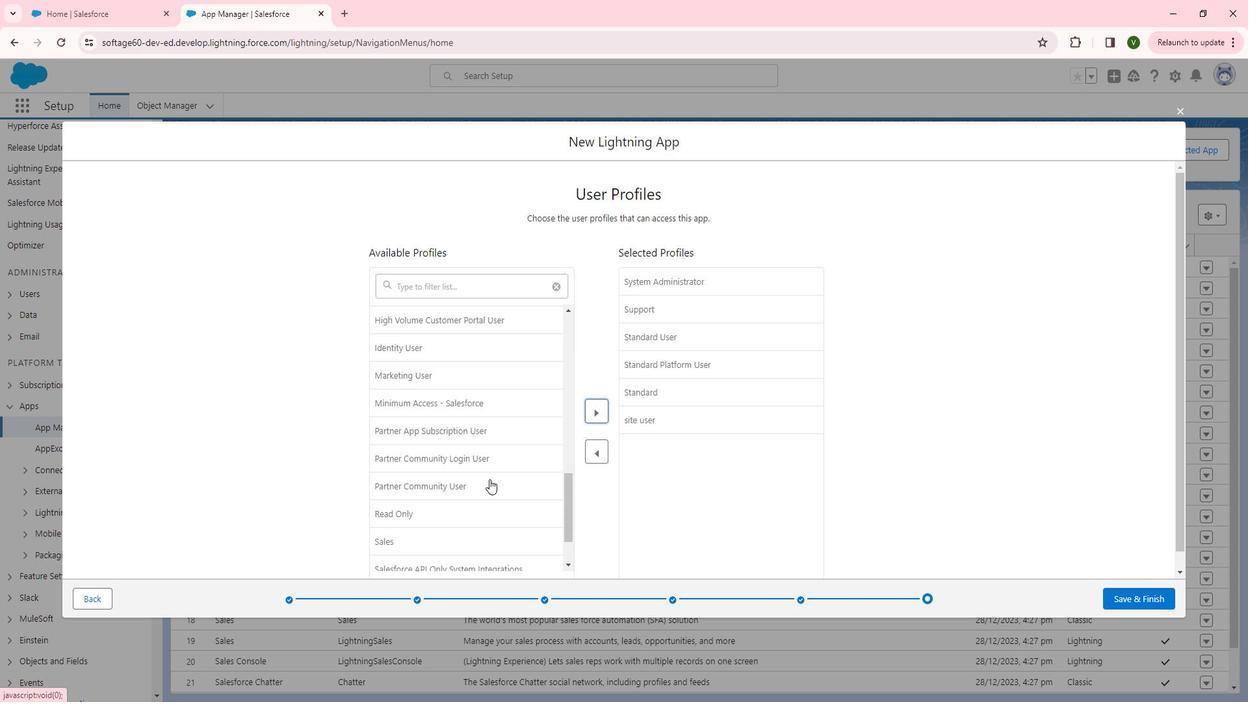 
Action: Mouse scrolled (489, 462) with delta (0, 0)
Screenshot: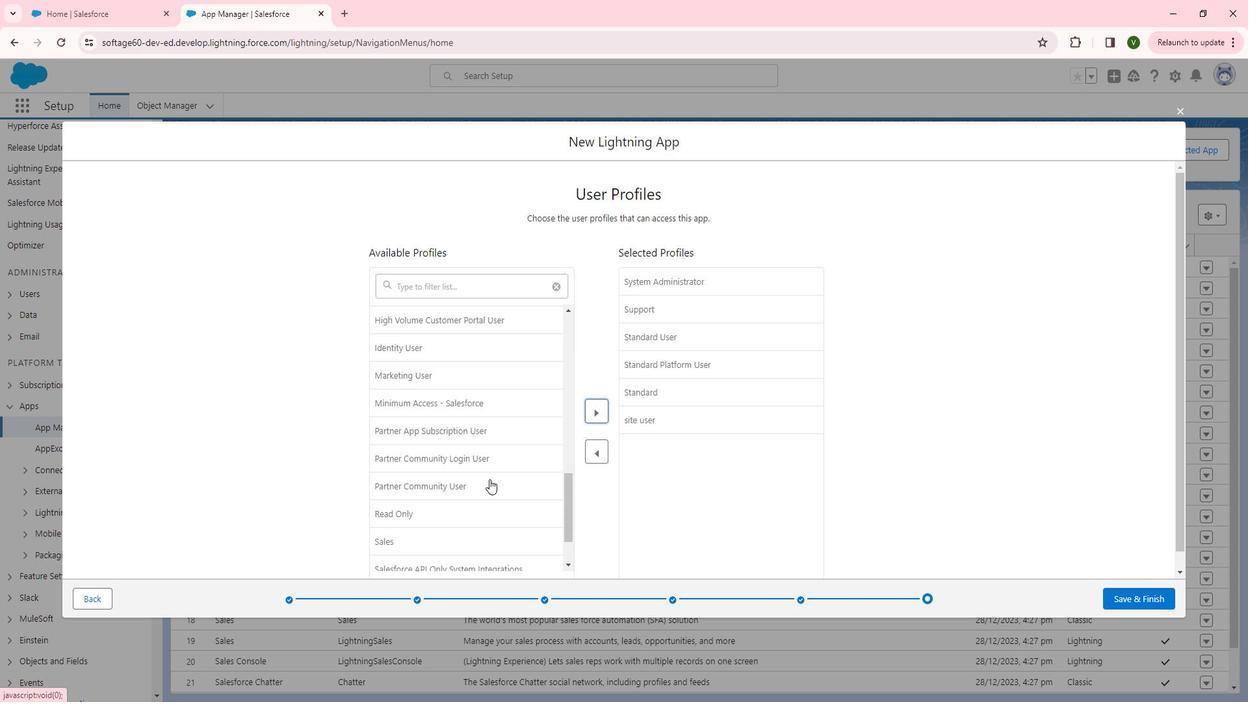 
Action: Mouse scrolled (489, 462) with delta (0, 0)
Screenshot: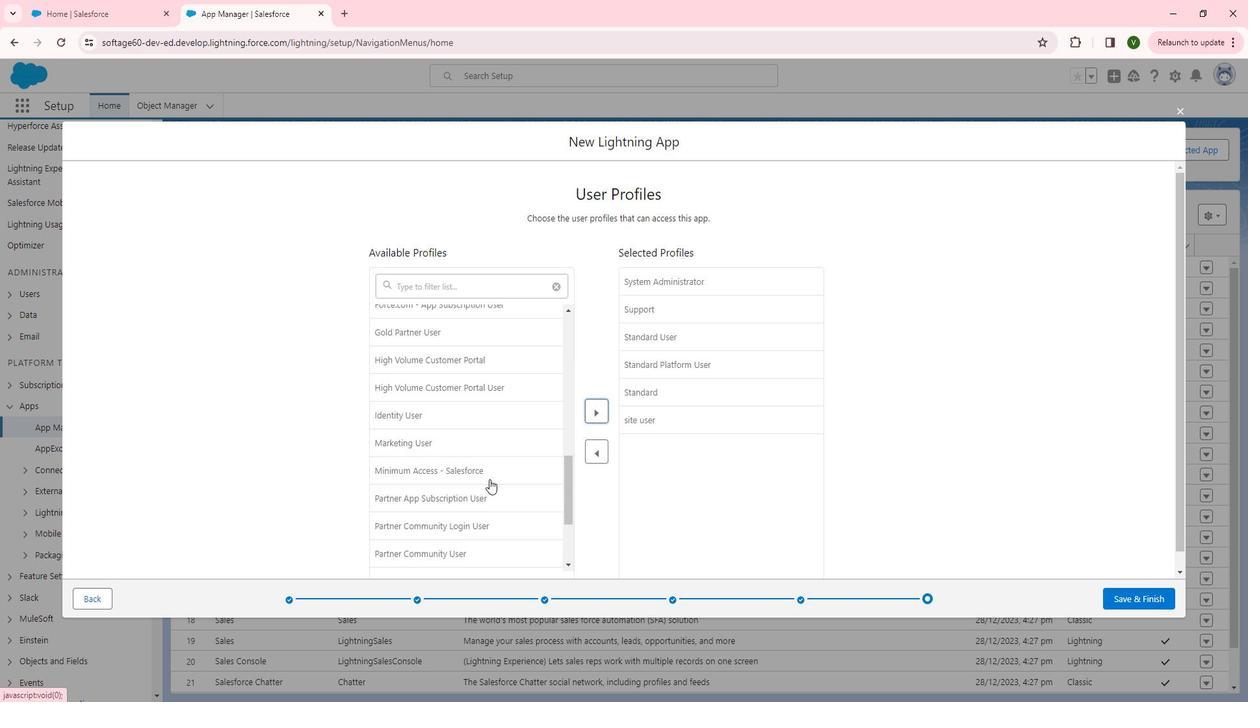 
Action: Mouse scrolled (489, 462) with delta (0, 0)
Screenshot: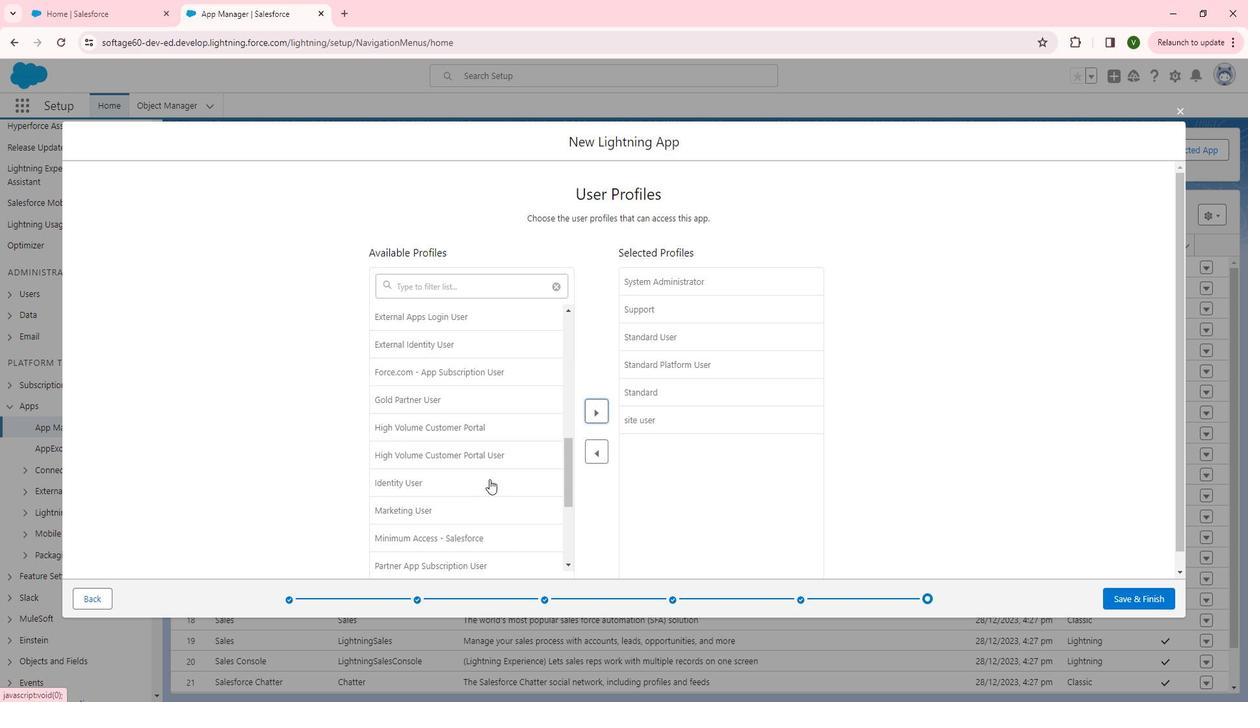 
Action: Mouse scrolled (489, 462) with delta (0, 0)
Screenshot: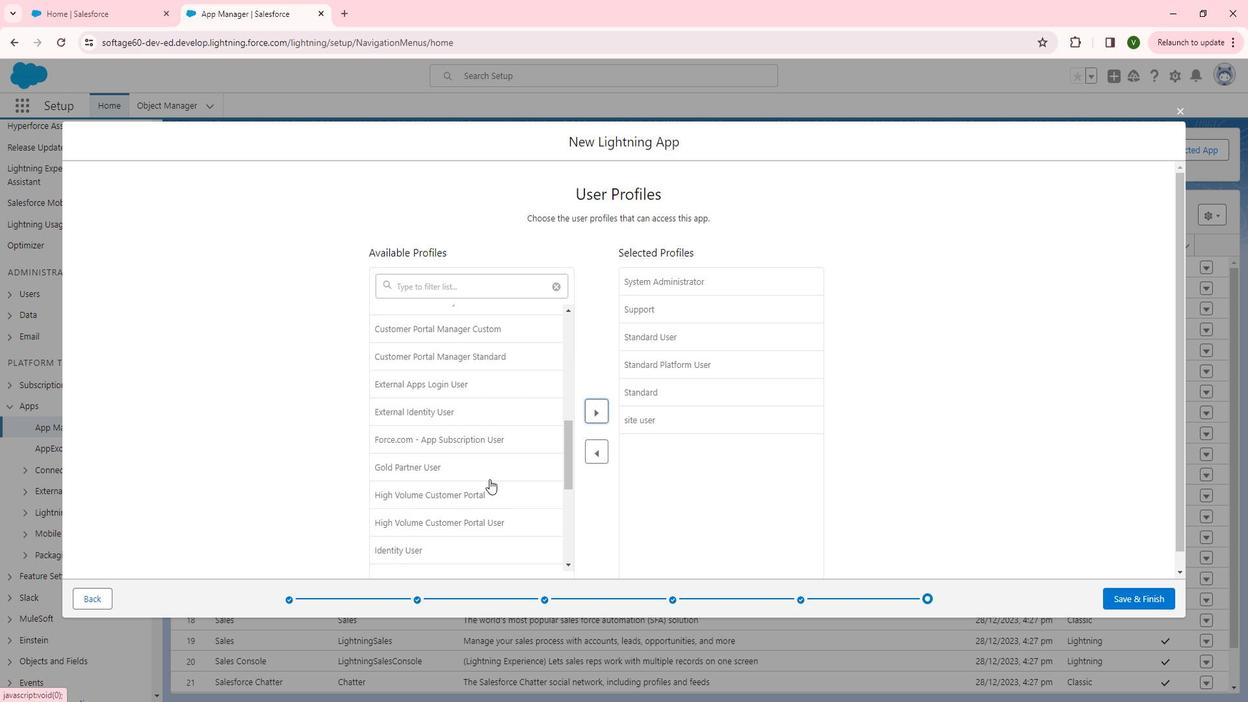 
Action: Mouse scrolled (489, 462) with delta (0, 0)
Screenshot: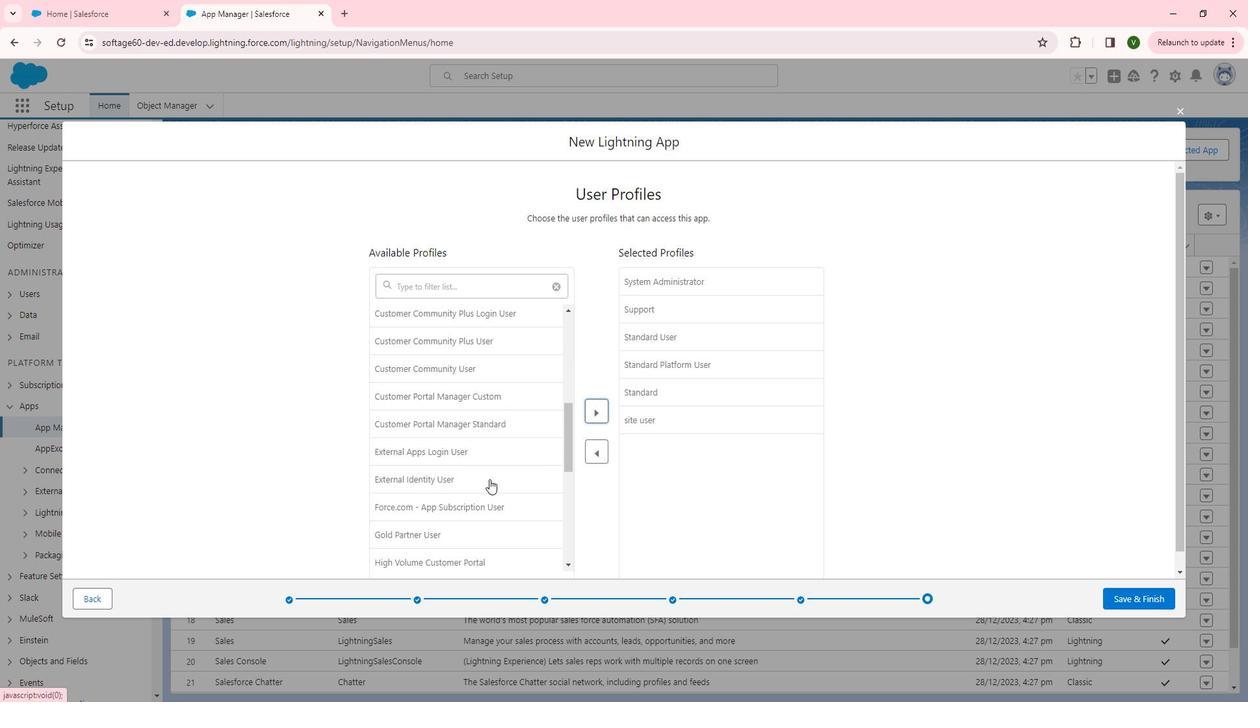 
Action: Mouse moved to (494, 453)
Screenshot: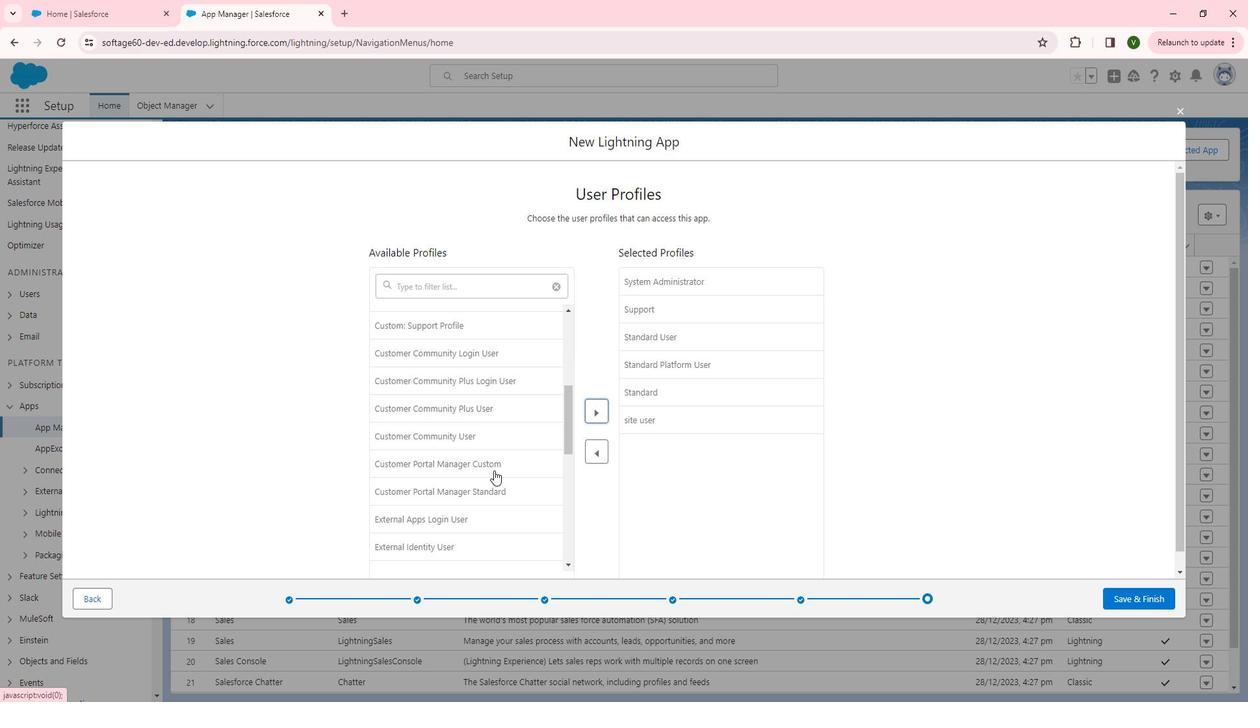 
Action: Mouse scrolled (494, 453) with delta (0, 0)
Screenshot: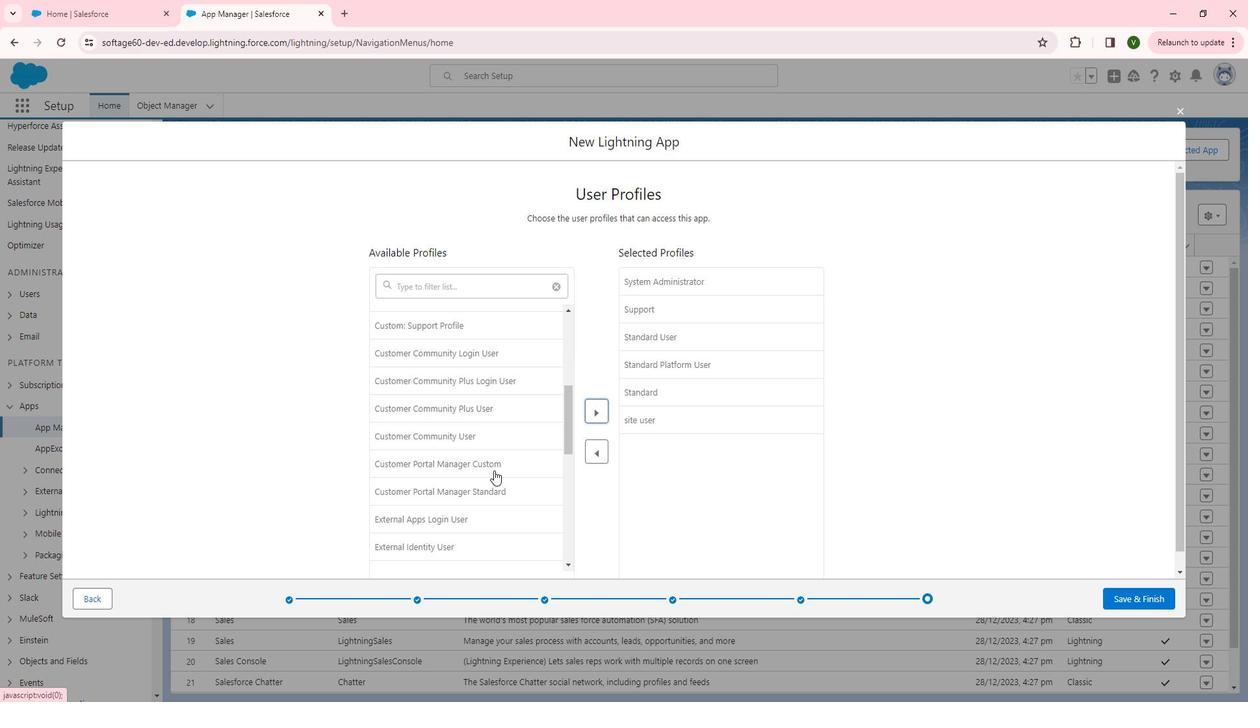 
Action: Mouse scrolled (494, 453) with delta (0, 0)
Screenshot: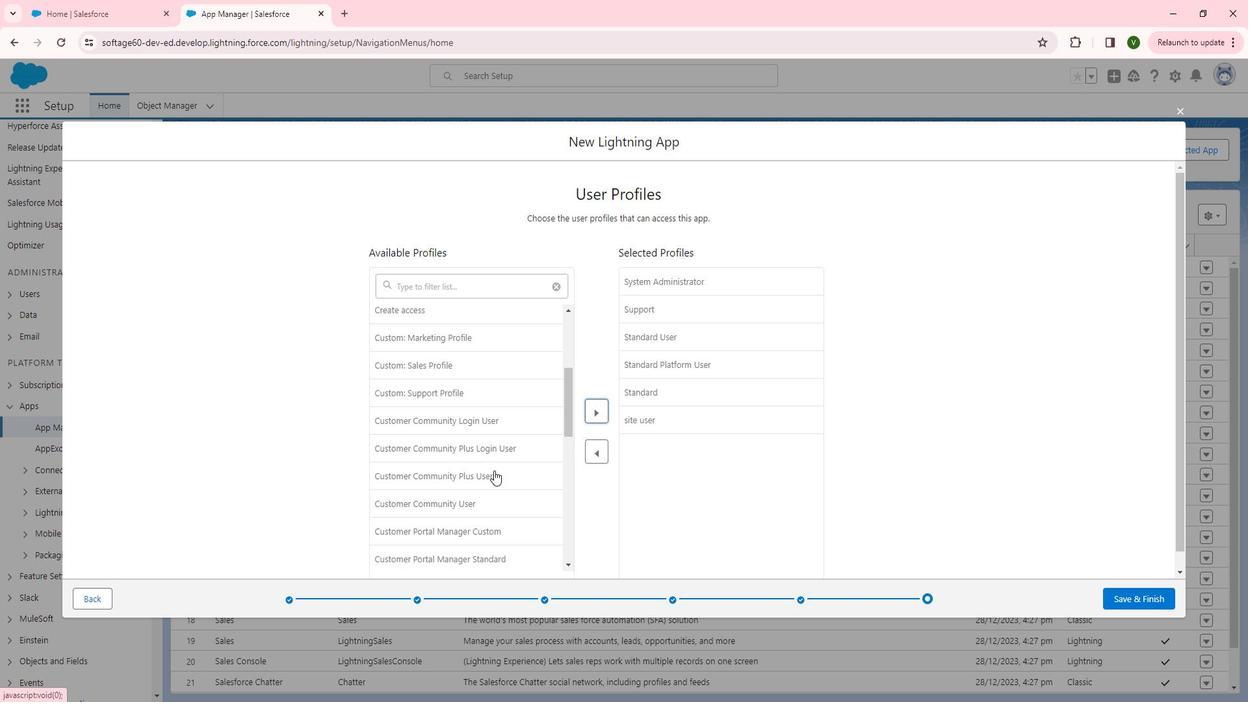
Action: Mouse scrolled (494, 453) with delta (0, 0)
Screenshot: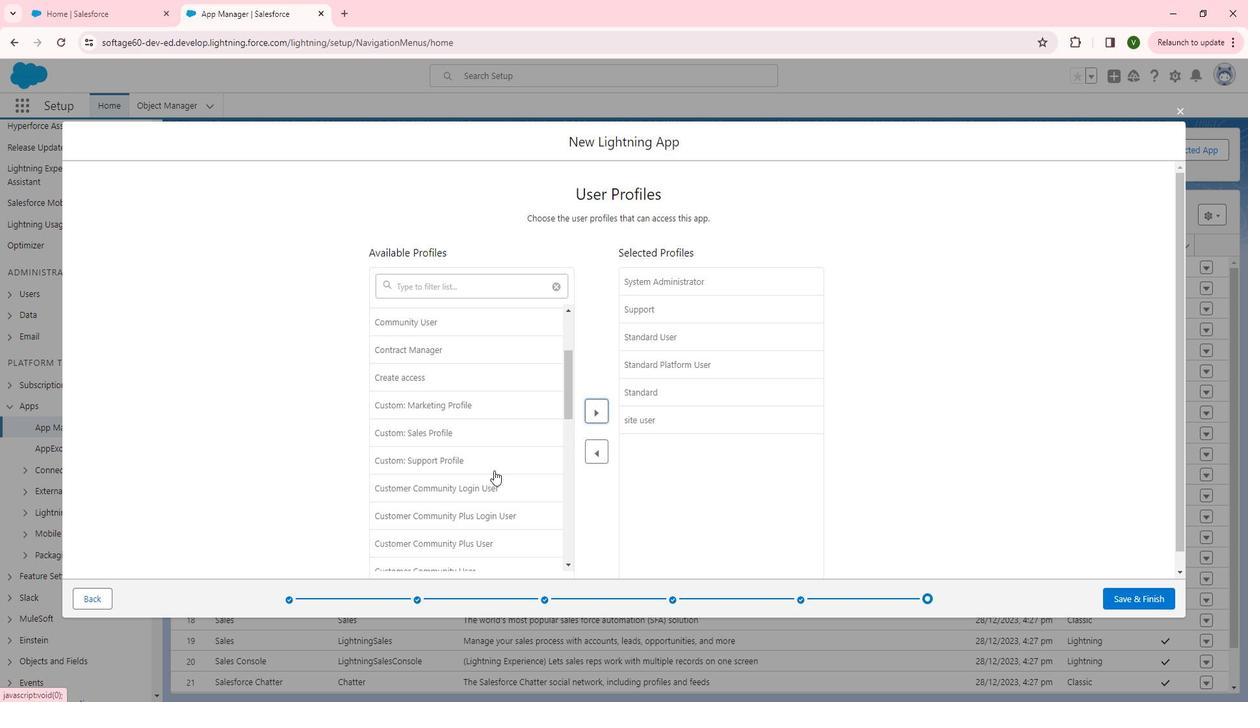 
Action: Mouse moved to (514, 420)
Screenshot: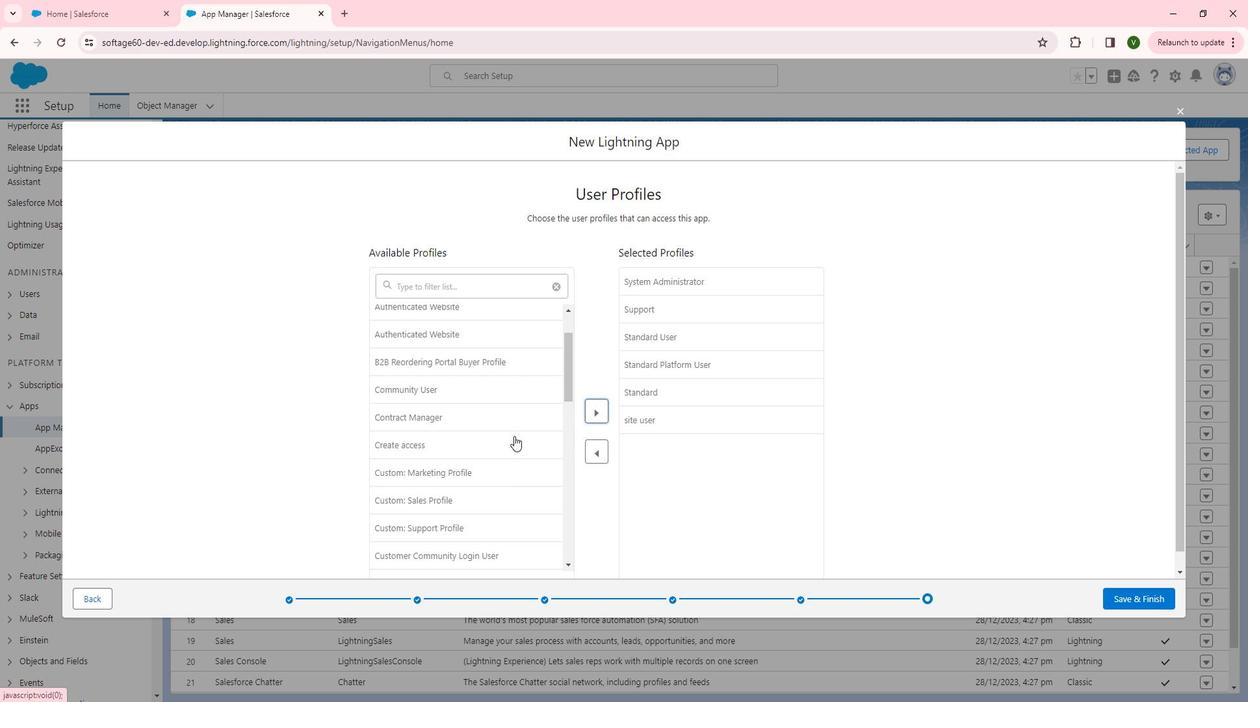 
Action: Mouse pressed left at (514, 420)
Screenshot: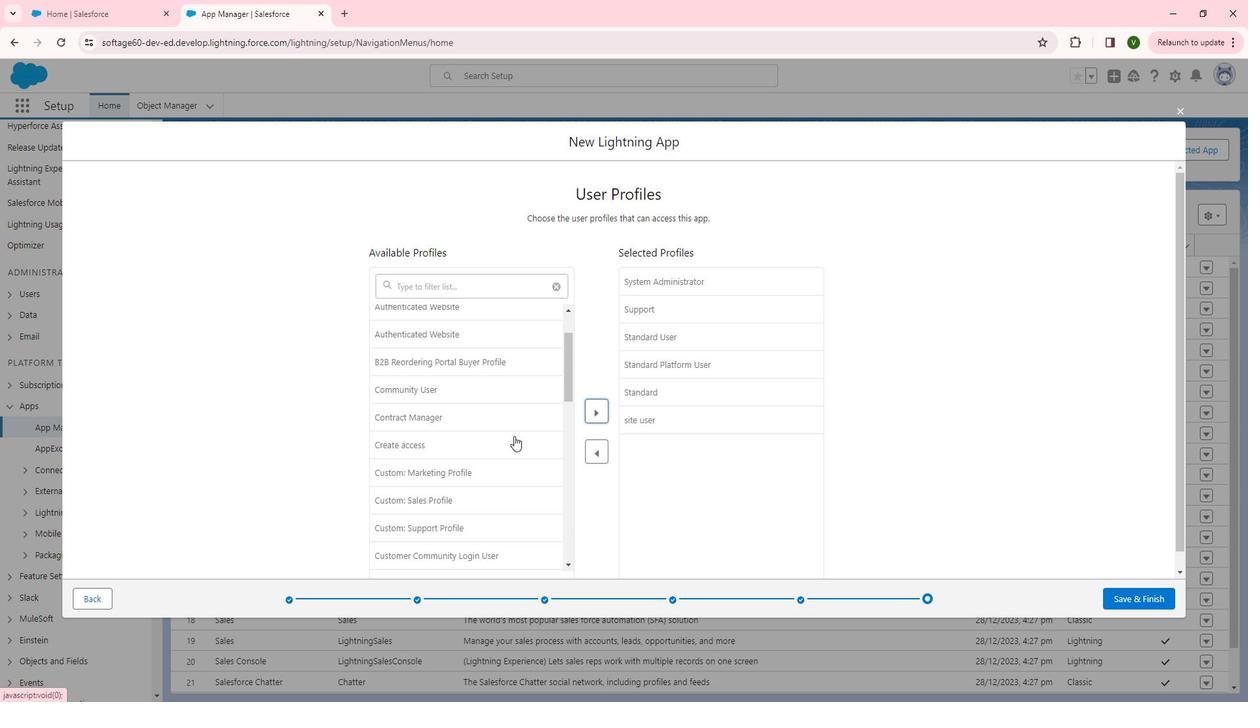 
Action: Mouse moved to (596, 398)
Screenshot: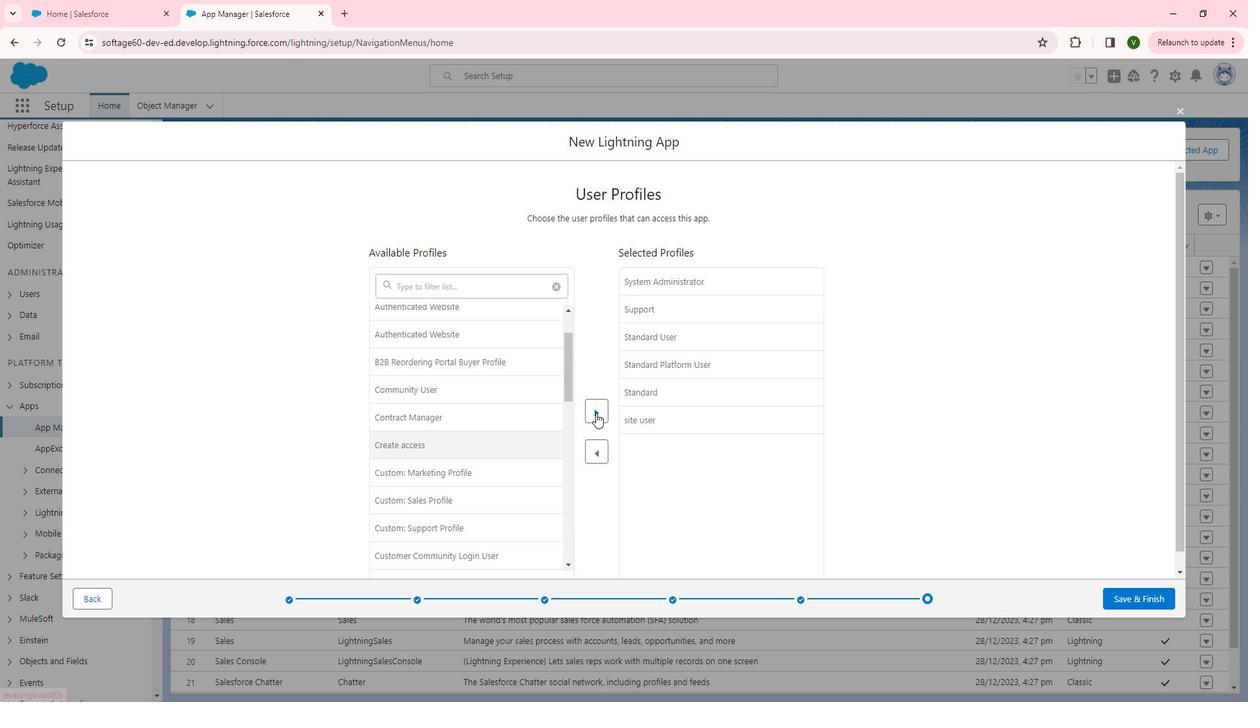 
Action: Mouse pressed left at (596, 398)
Screenshot: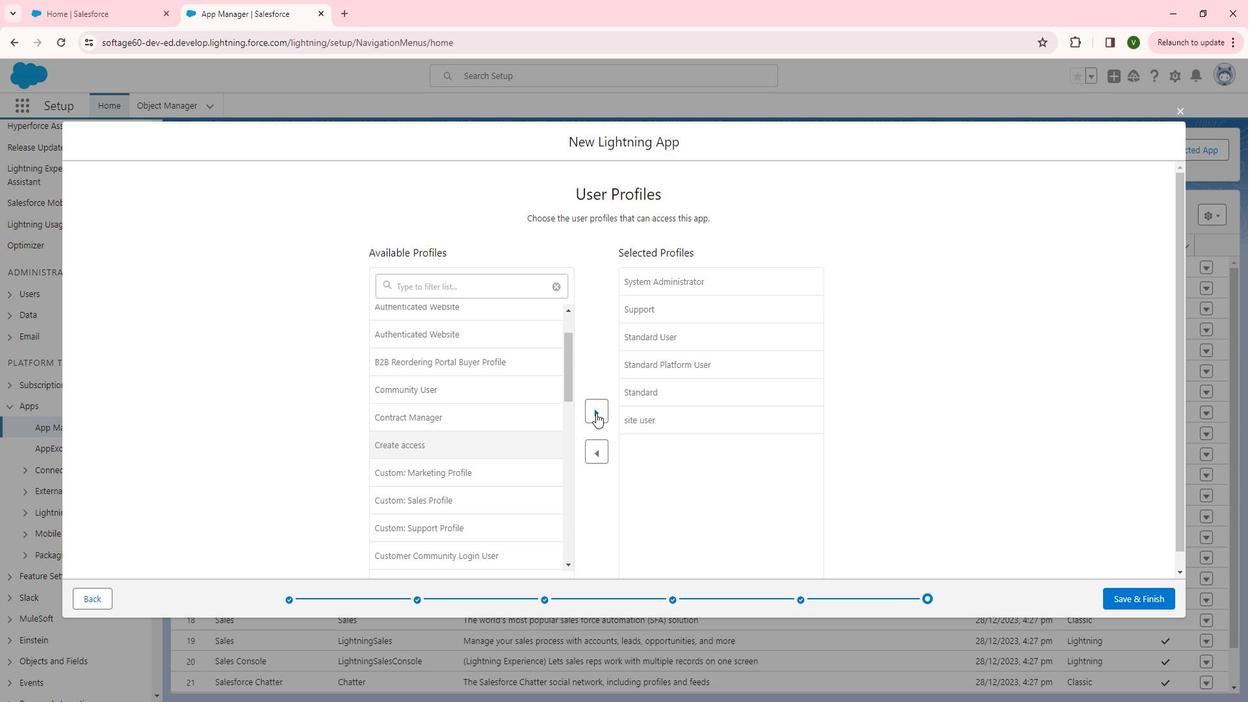 
Action: Mouse moved to (515, 447)
Screenshot: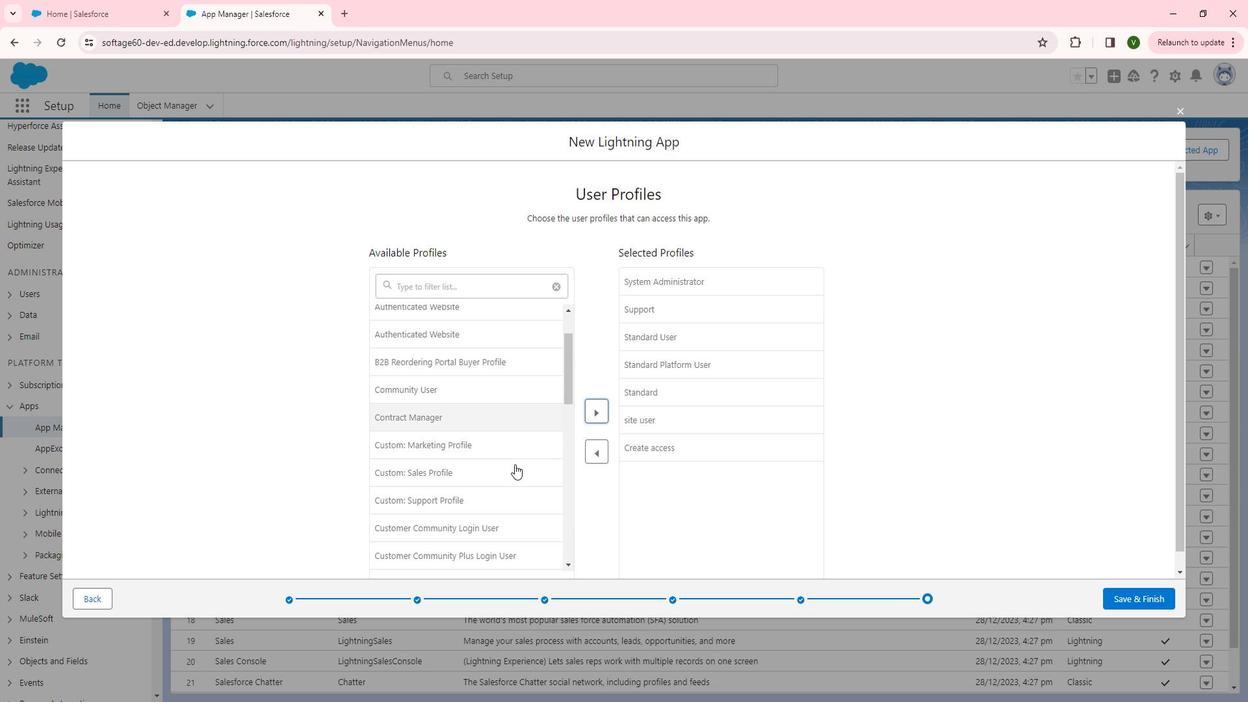
Action: Mouse scrolled (515, 448) with delta (0, 0)
Screenshot: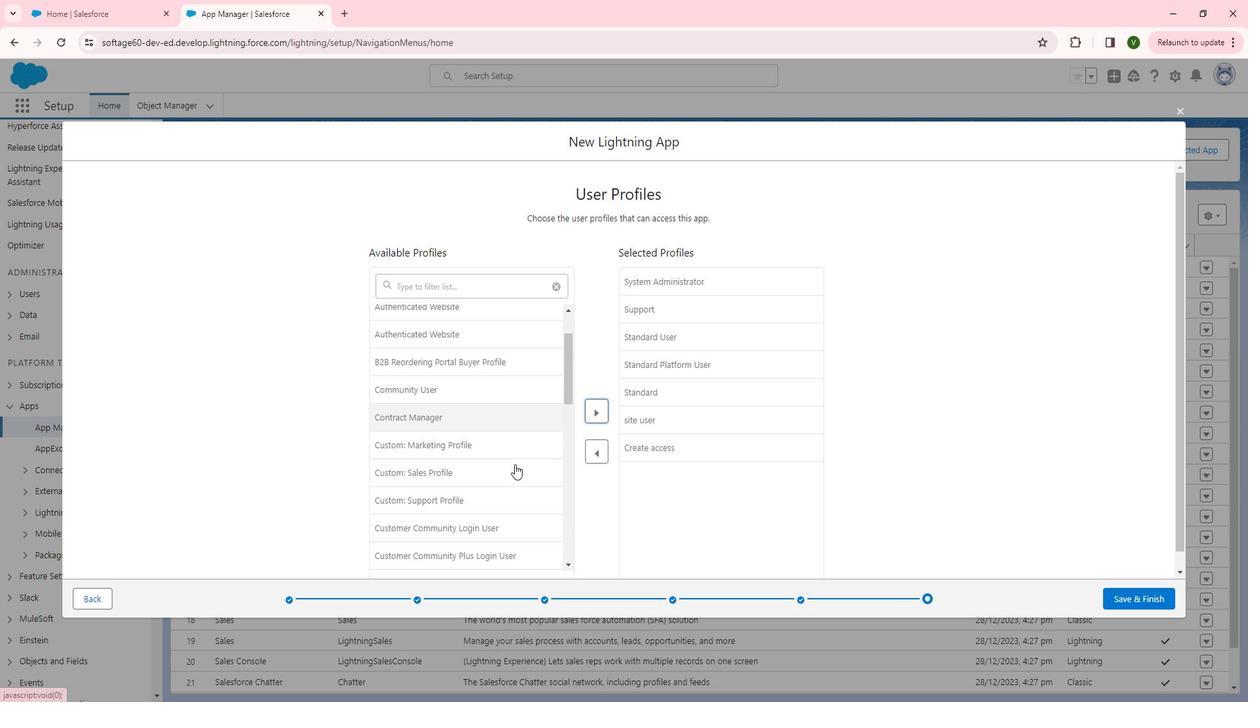 
Action: Mouse scrolled (515, 448) with delta (0, 0)
Screenshot: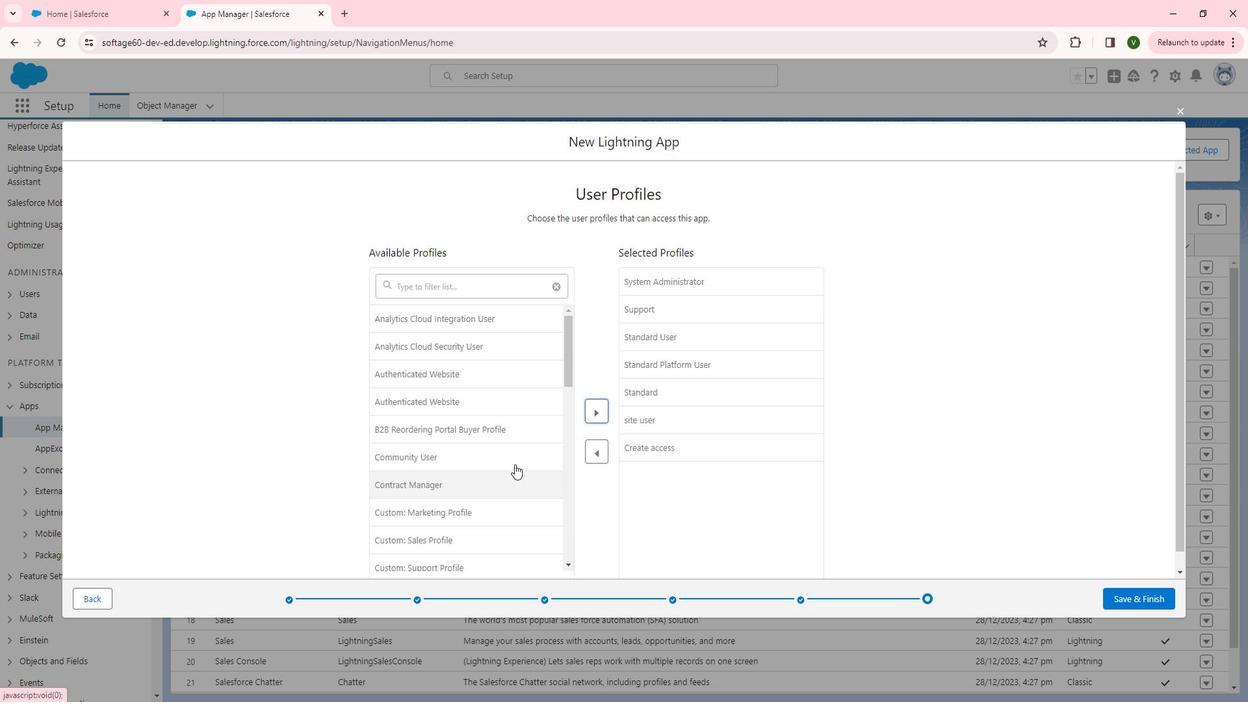 
Action: Mouse scrolled (515, 448) with delta (0, 0)
Screenshot: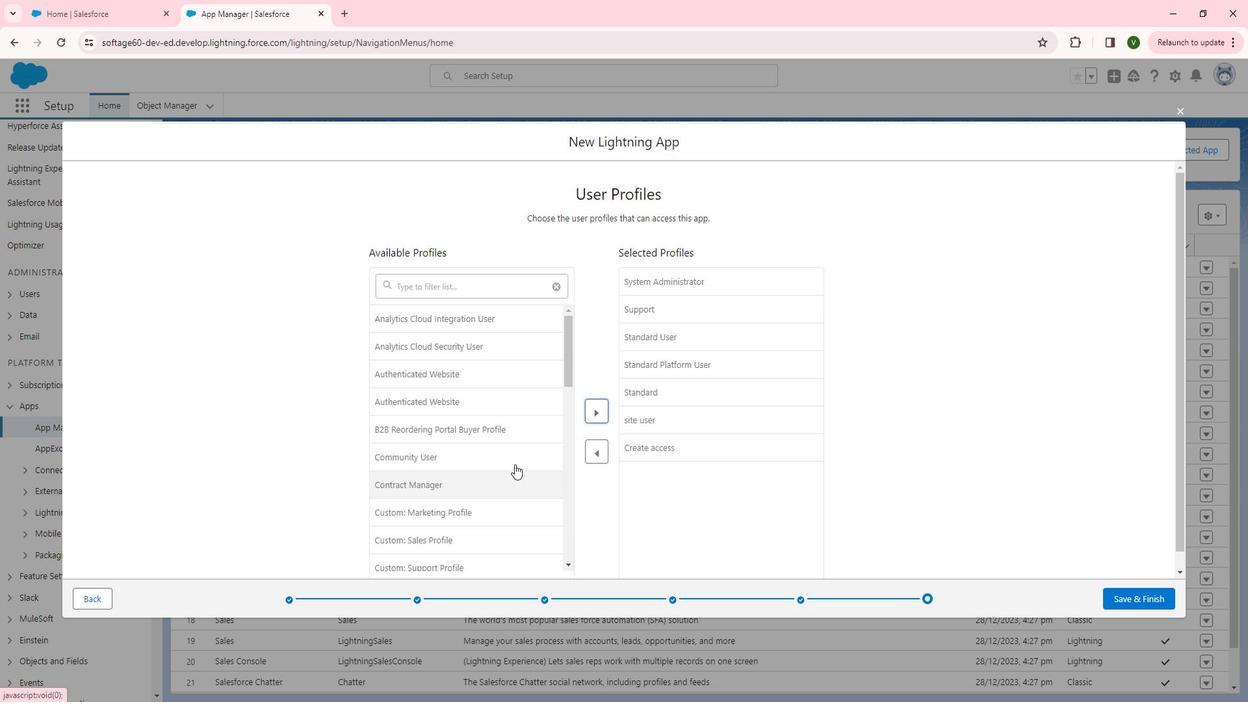 
Action: Mouse moved to (1150, 571)
Screenshot: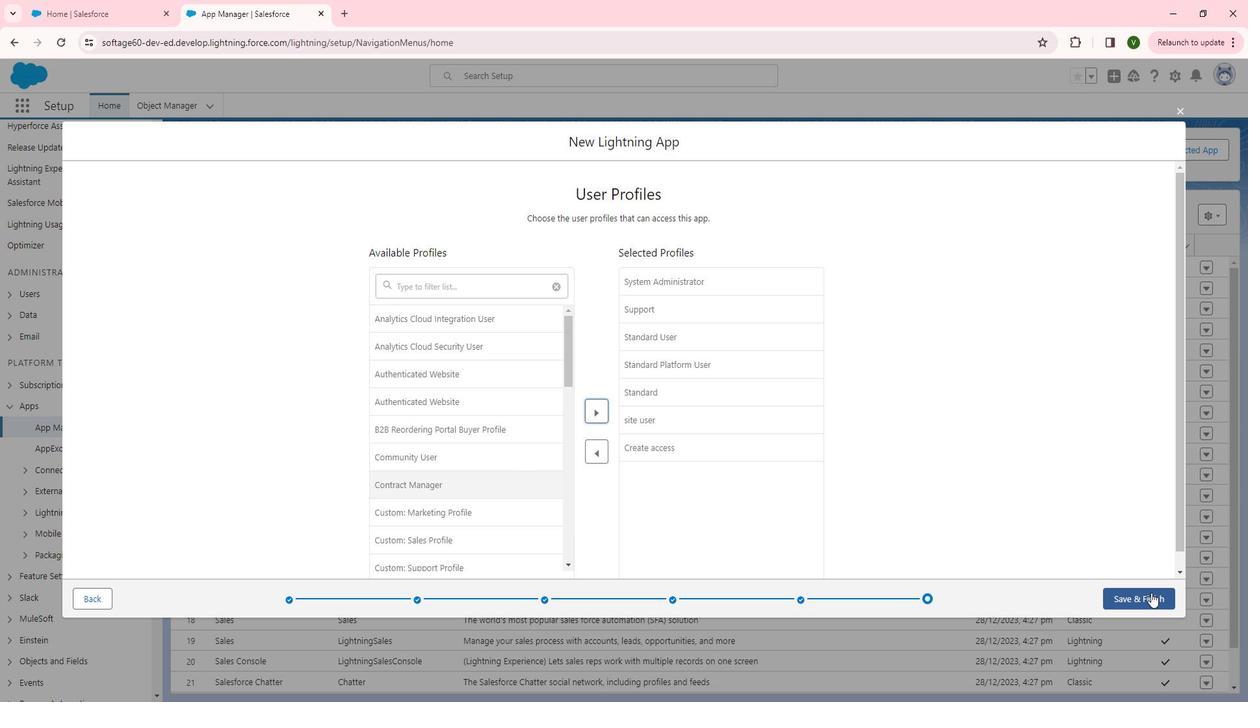 
Action: Mouse pressed left at (1150, 571)
Screenshot: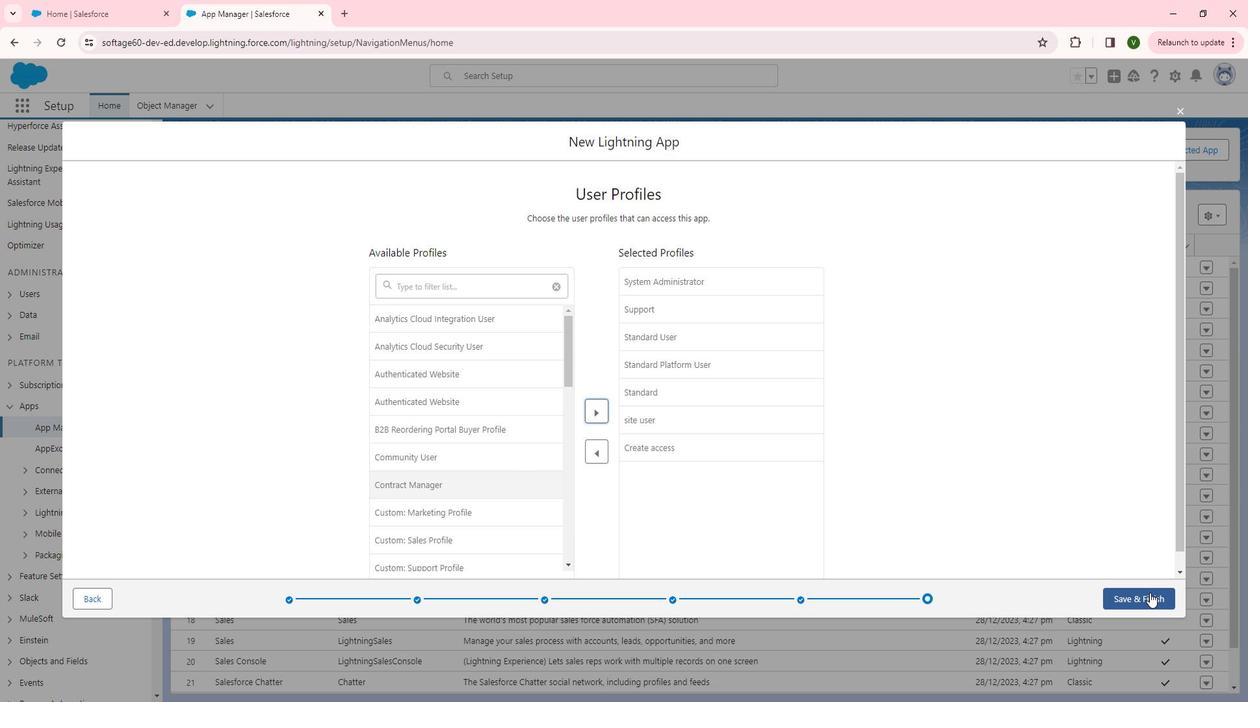 
Action: Mouse moved to (22, 106)
Screenshot: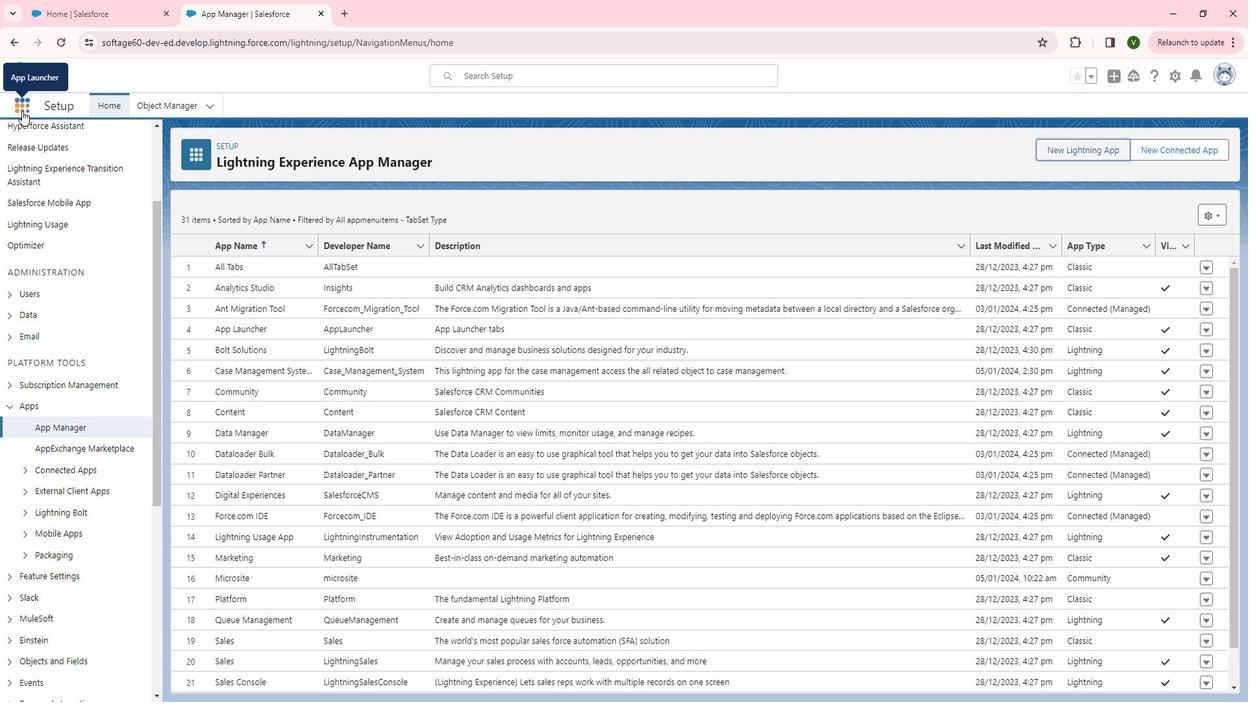 
Action: Mouse pressed left at (22, 106)
Screenshot: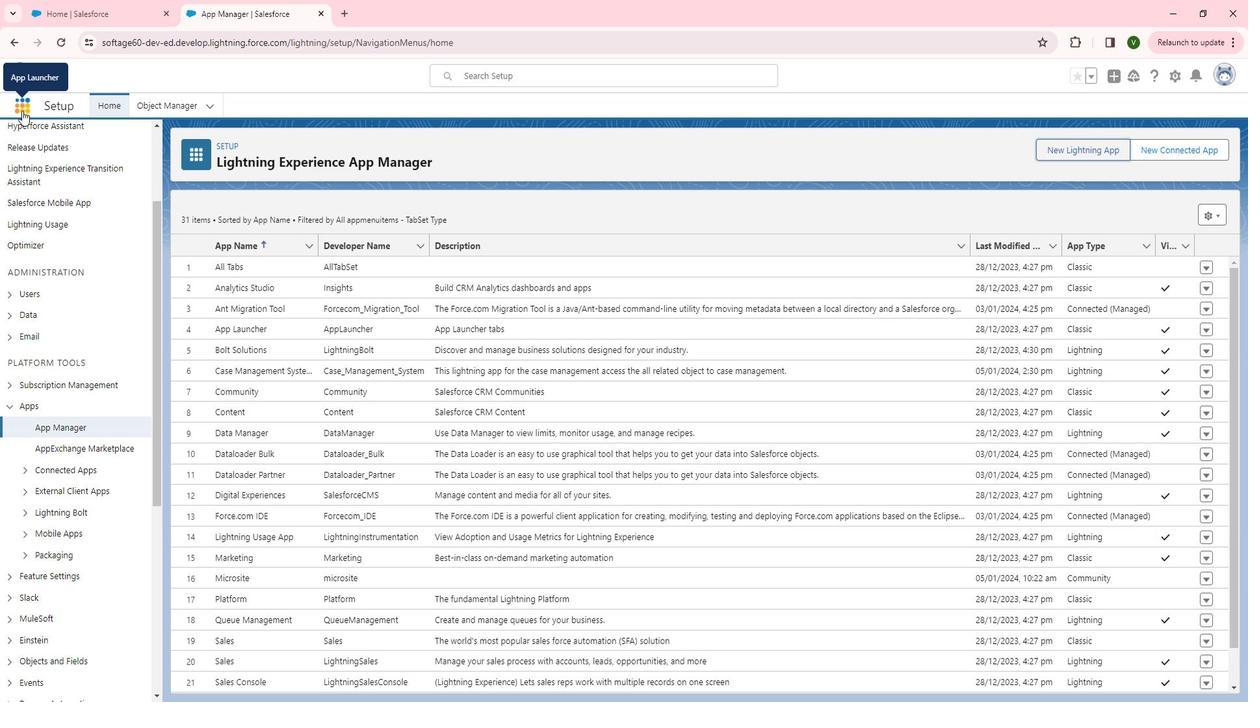 
Action: Mouse moved to (76, 142)
Screenshot: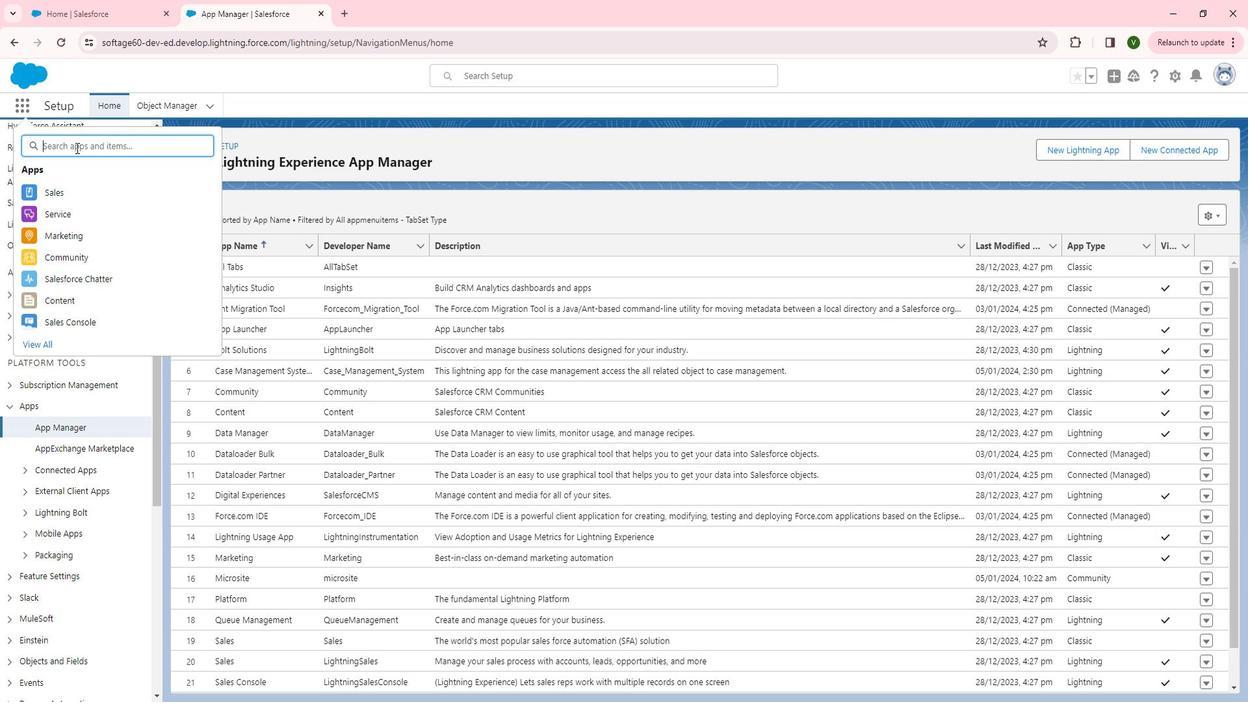 
Action: Mouse pressed left at (76, 142)
Screenshot: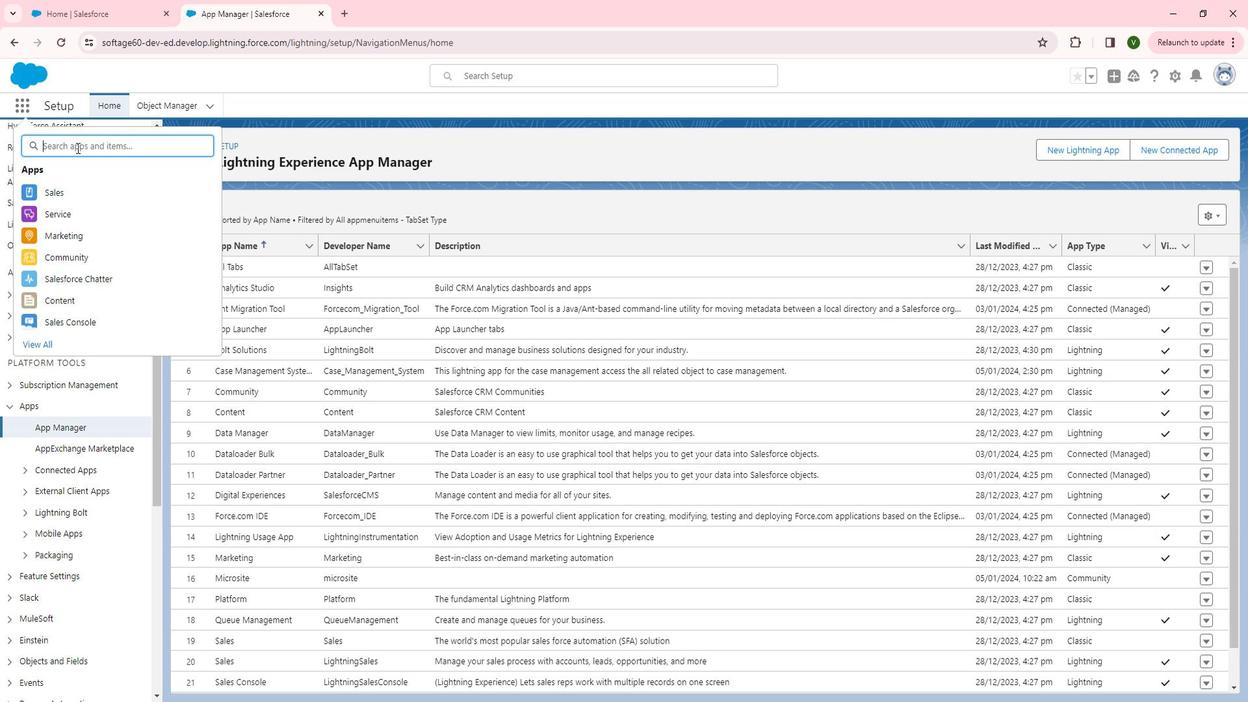 
Action: Mouse moved to (80, 141)
